 Task: Create a Vector Illustration of a Beach Sunset Spiritual Retreat.
Action: Mouse moved to (107, 107)
Screenshot: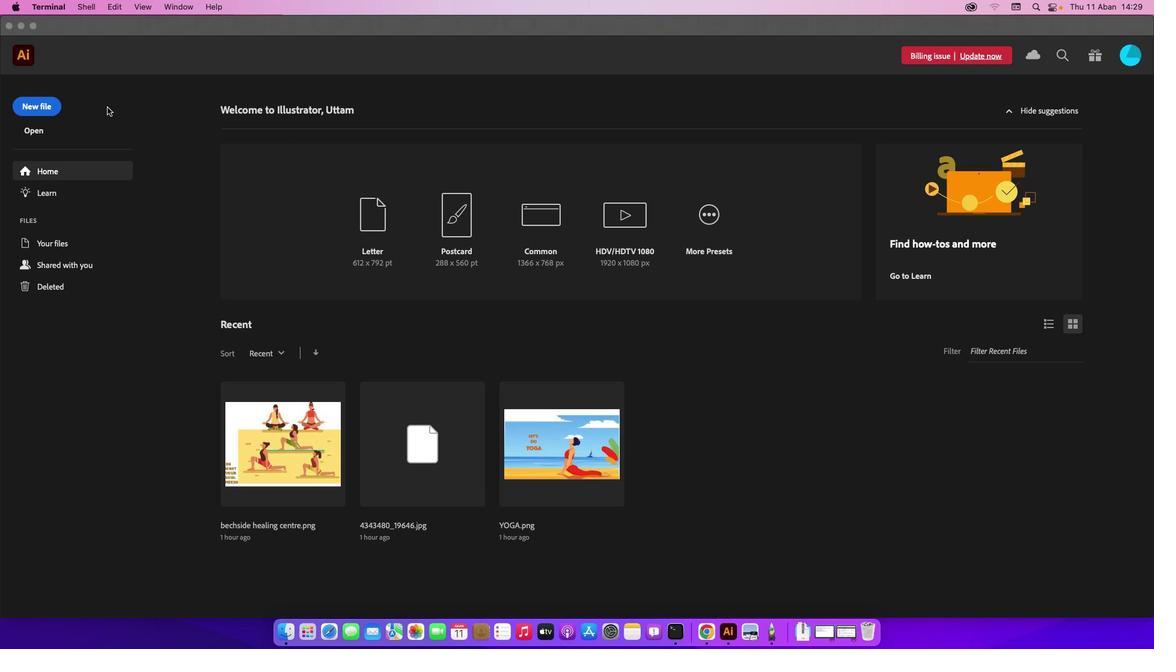 
Action: Mouse pressed left at (107, 107)
Screenshot: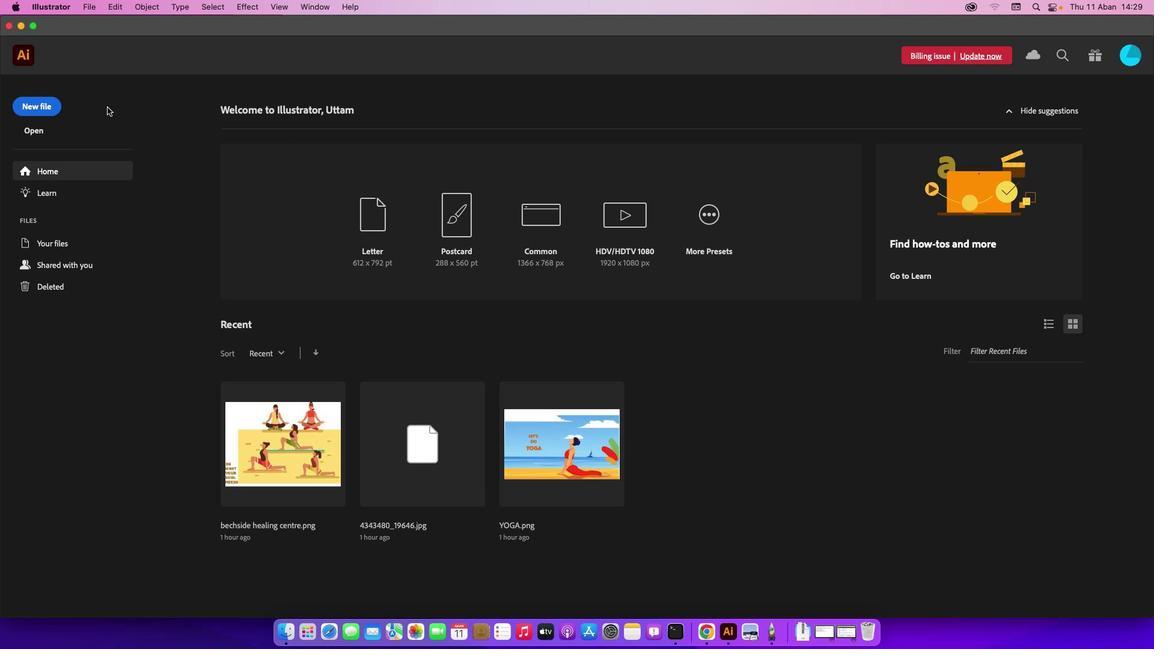 
Action: Mouse moved to (25, 108)
Screenshot: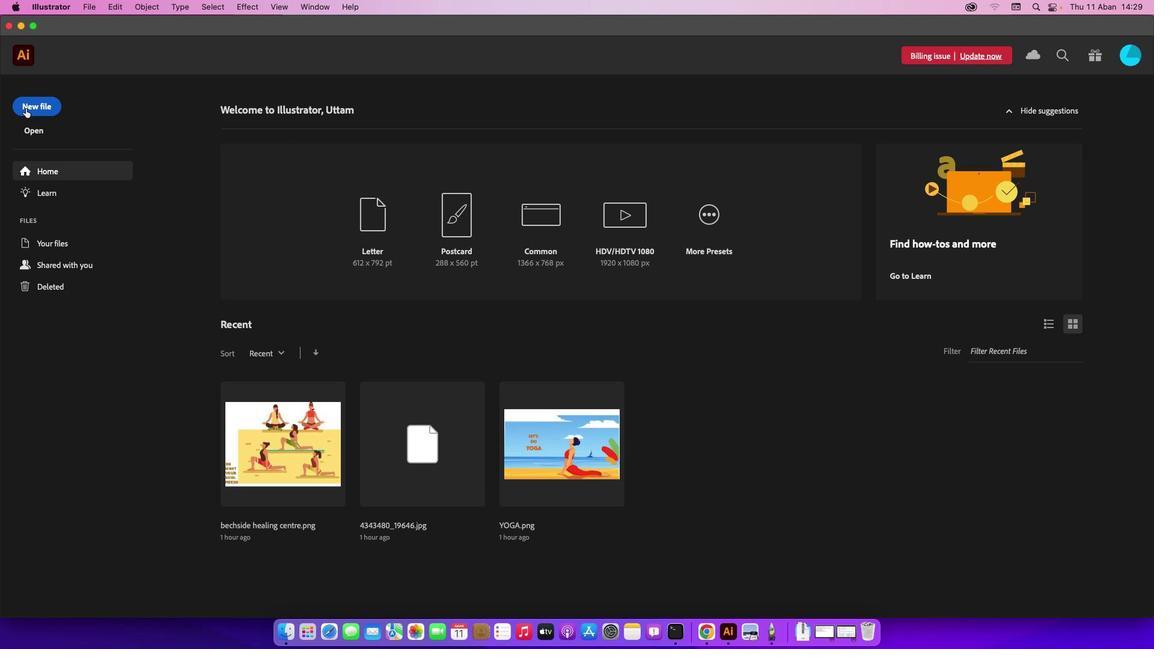 
Action: Mouse pressed left at (25, 108)
Screenshot: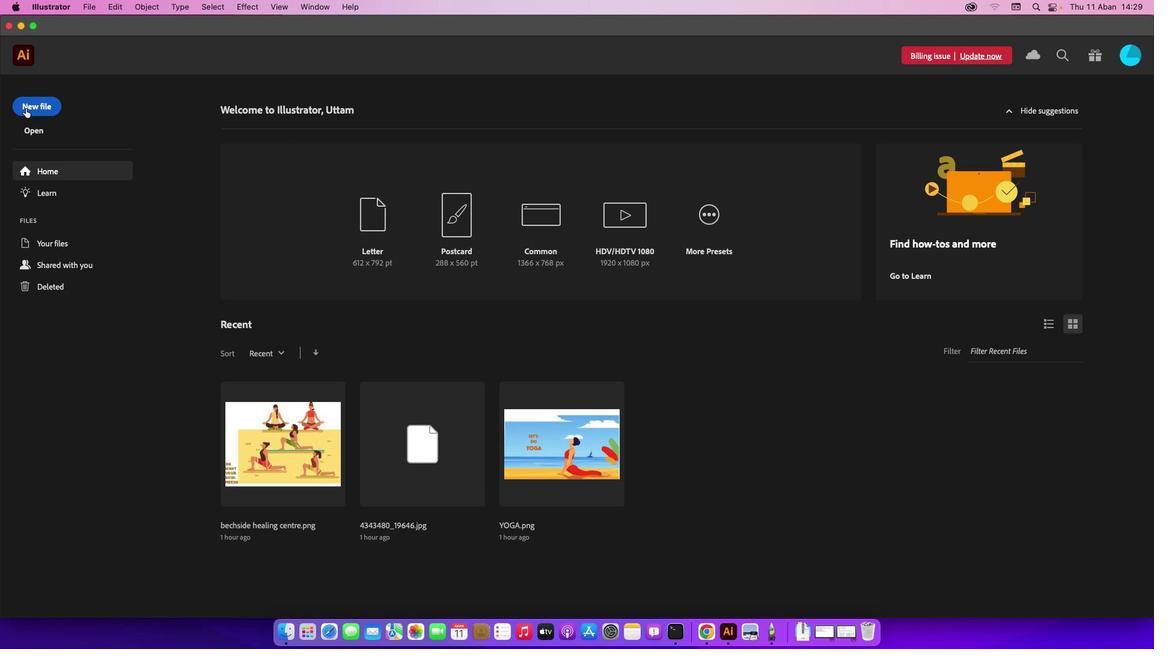 
Action: Mouse moved to (854, 497)
Screenshot: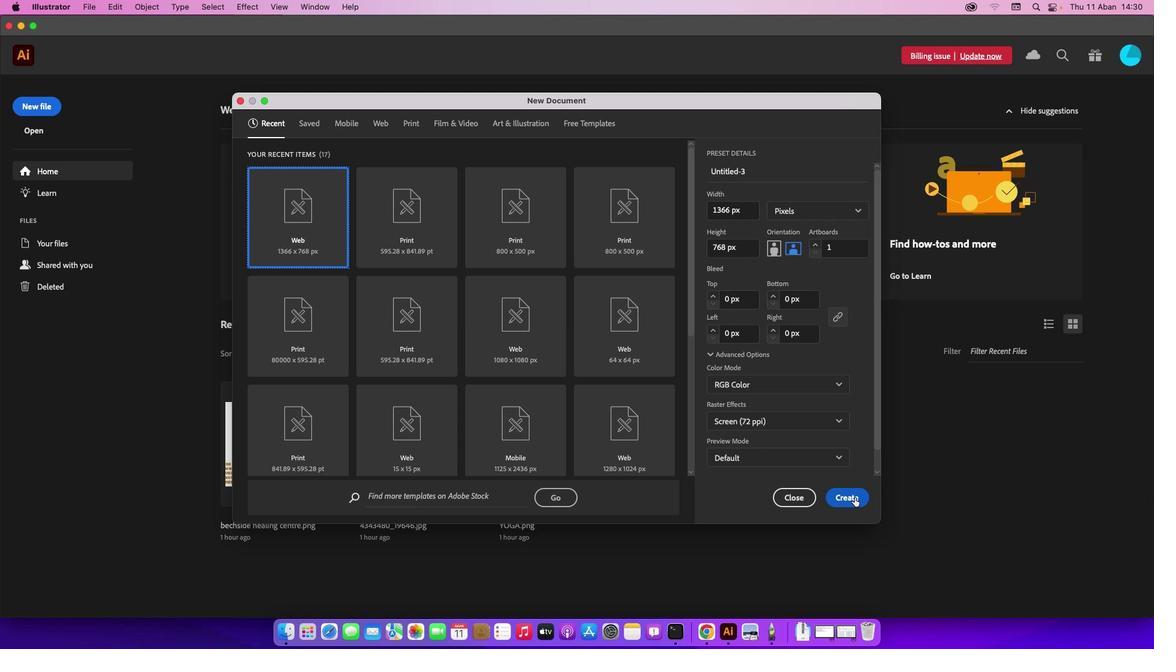 
Action: Mouse pressed left at (854, 497)
Screenshot: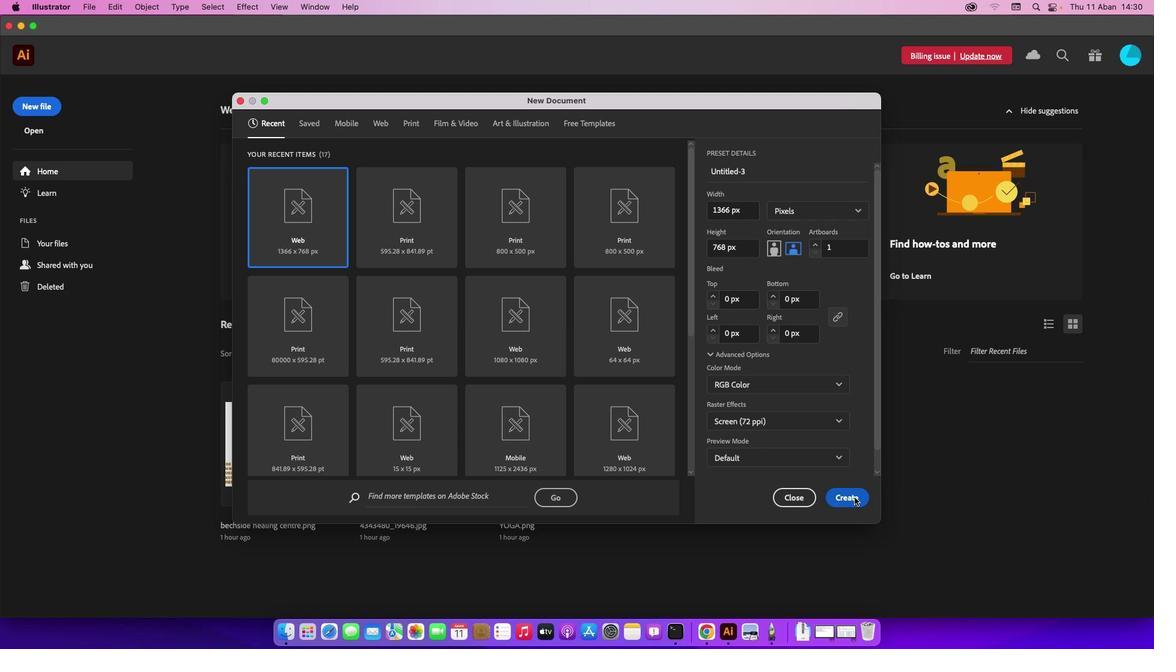 
Action: Mouse moved to (87, 0)
Screenshot: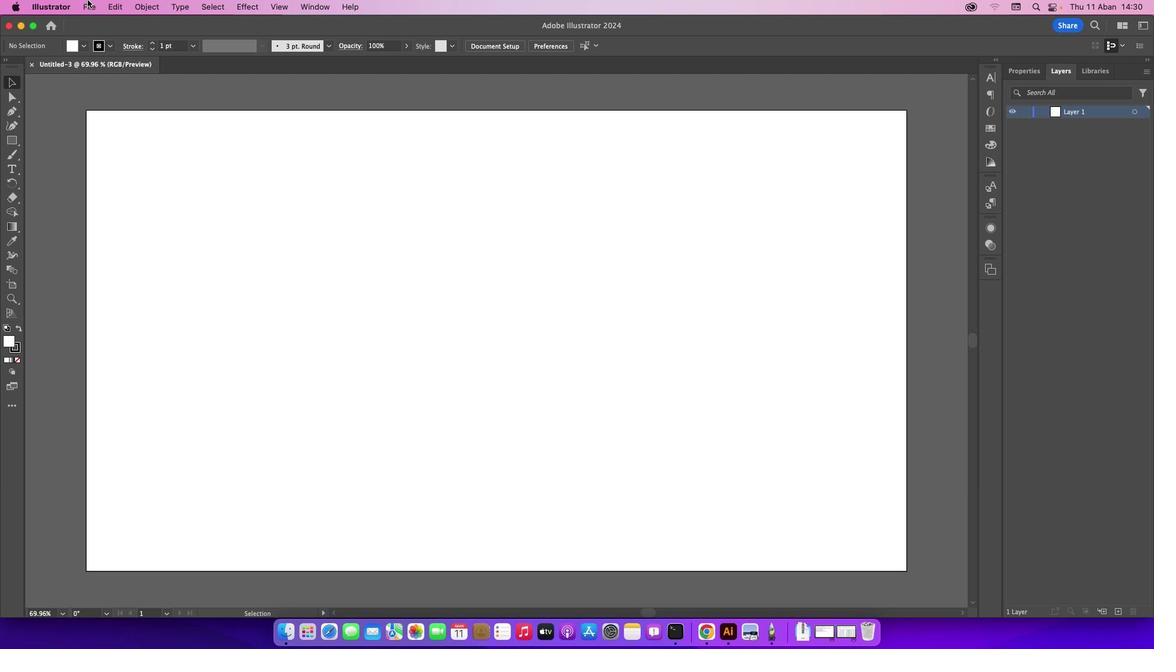 
Action: Mouse pressed left at (87, 0)
Screenshot: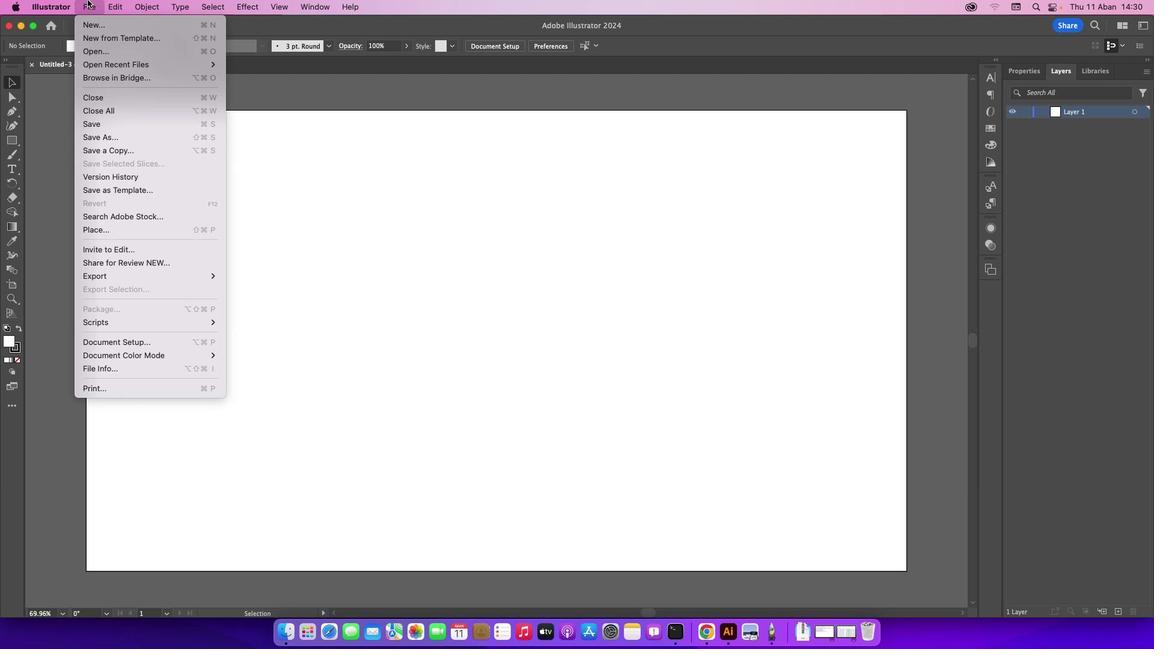 
Action: Mouse moved to (114, 51)
Screenshot: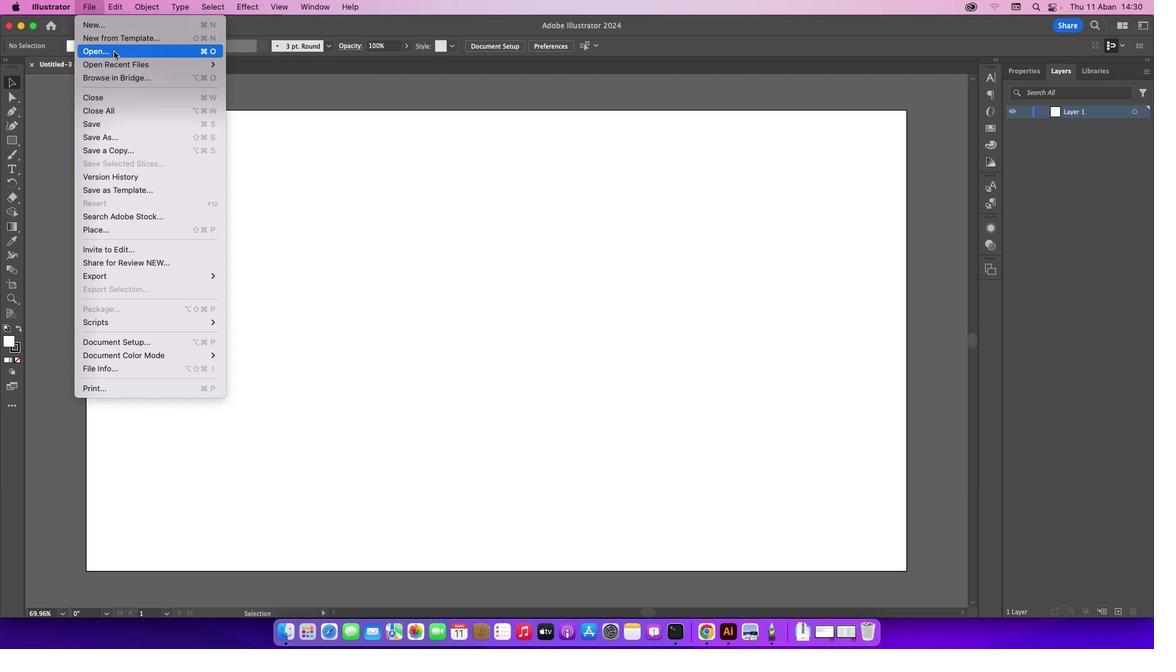 
Action: Mouse pressed left at (114, 51)
Screenshot: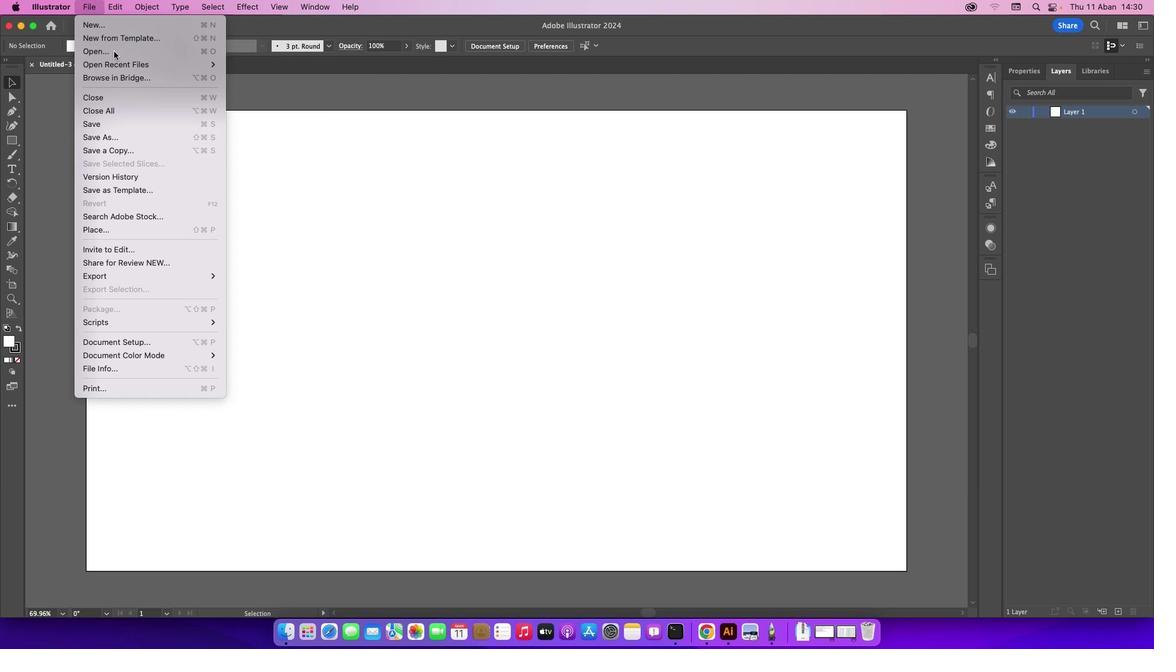 
Action: Mouse moved to (519, 162)
Screenshot: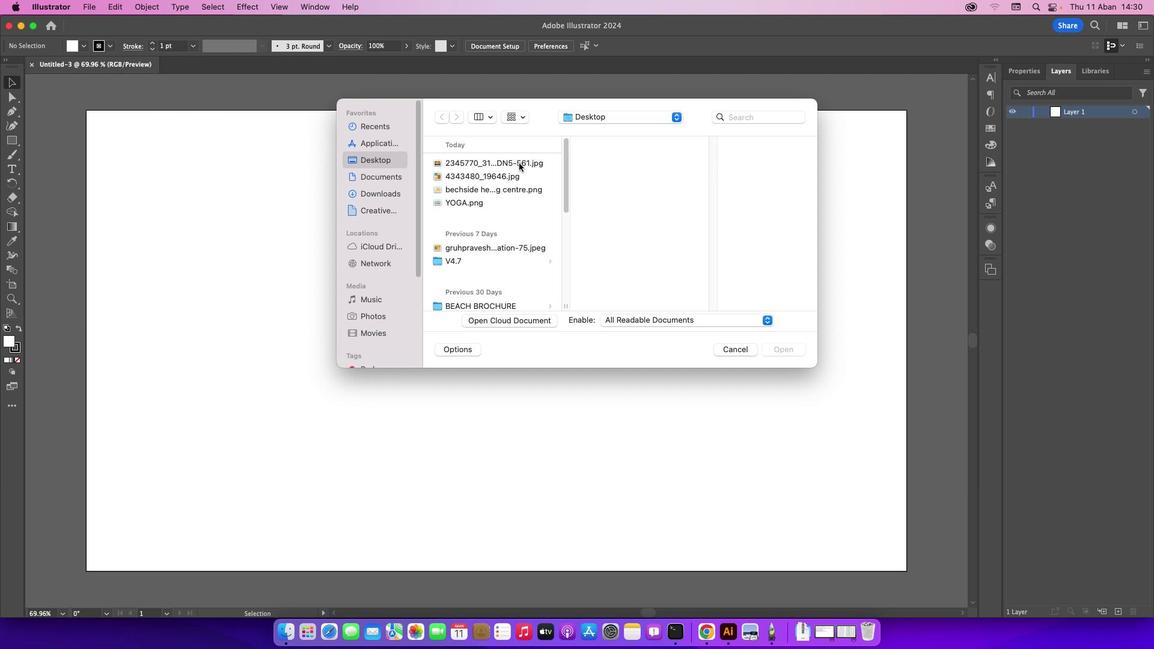 
Action: Mouse pressed left at (519, 162)
Screenshot: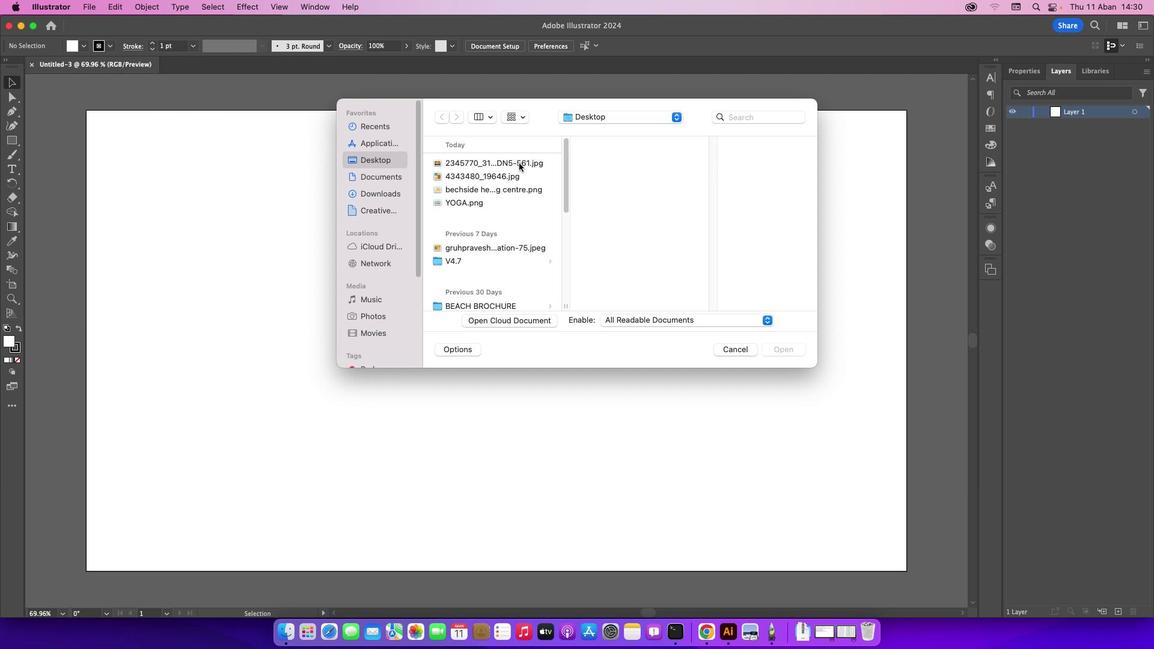 
Action: Mouse moved to (792, 347)
Screenshot: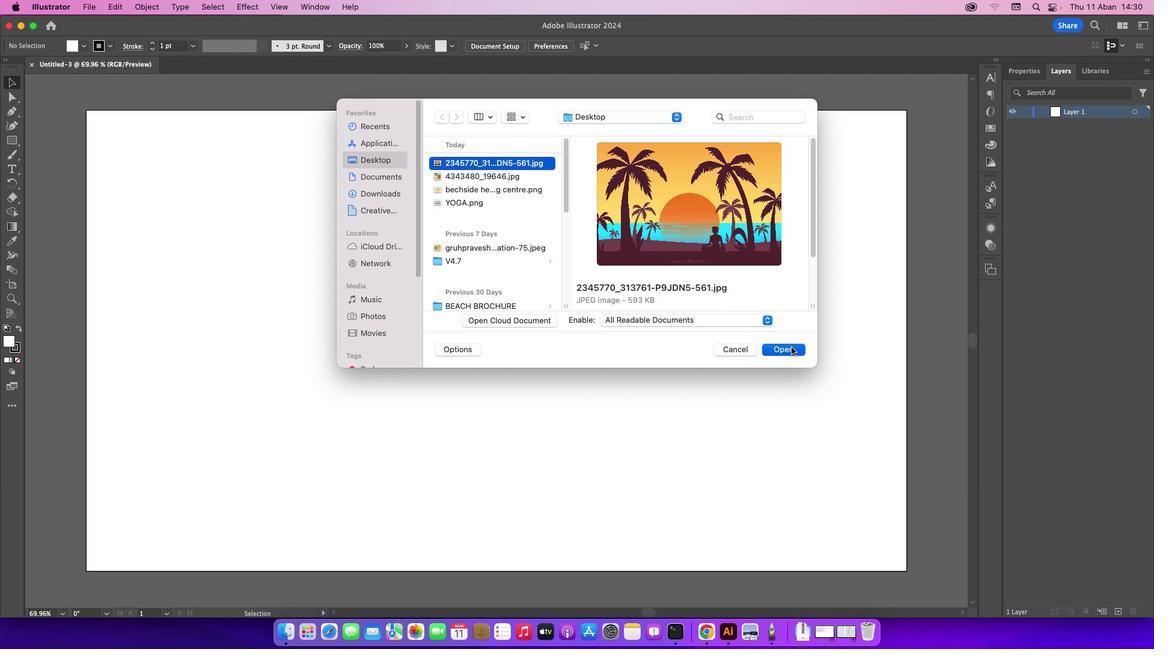 
Action: Mouse pressed left at (792, 347)
Screenshot: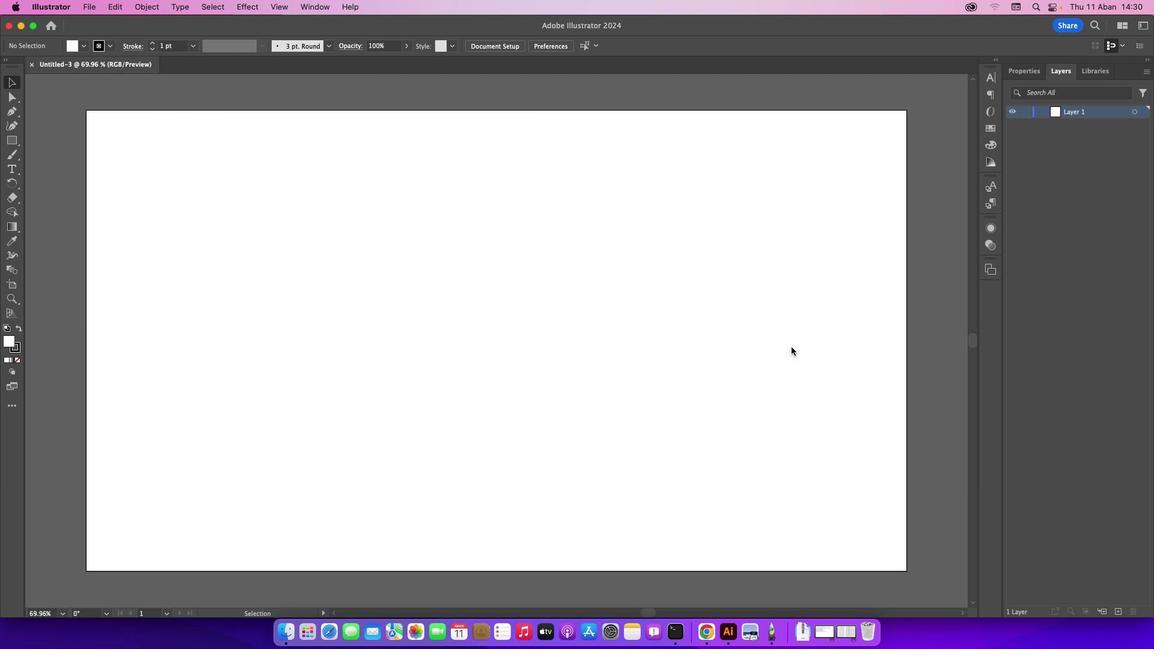 
Action: Mouse moved to (1039, 116)
Screenshot: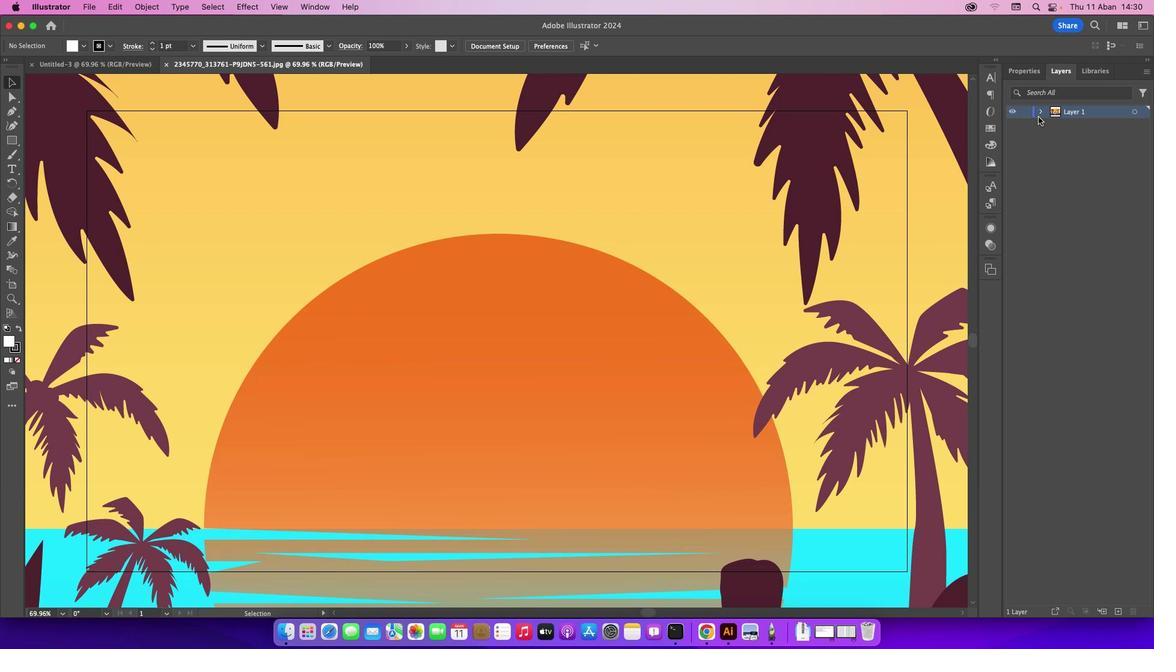 
Action: Mouse pressed left at (1039, 116)
Screenshot: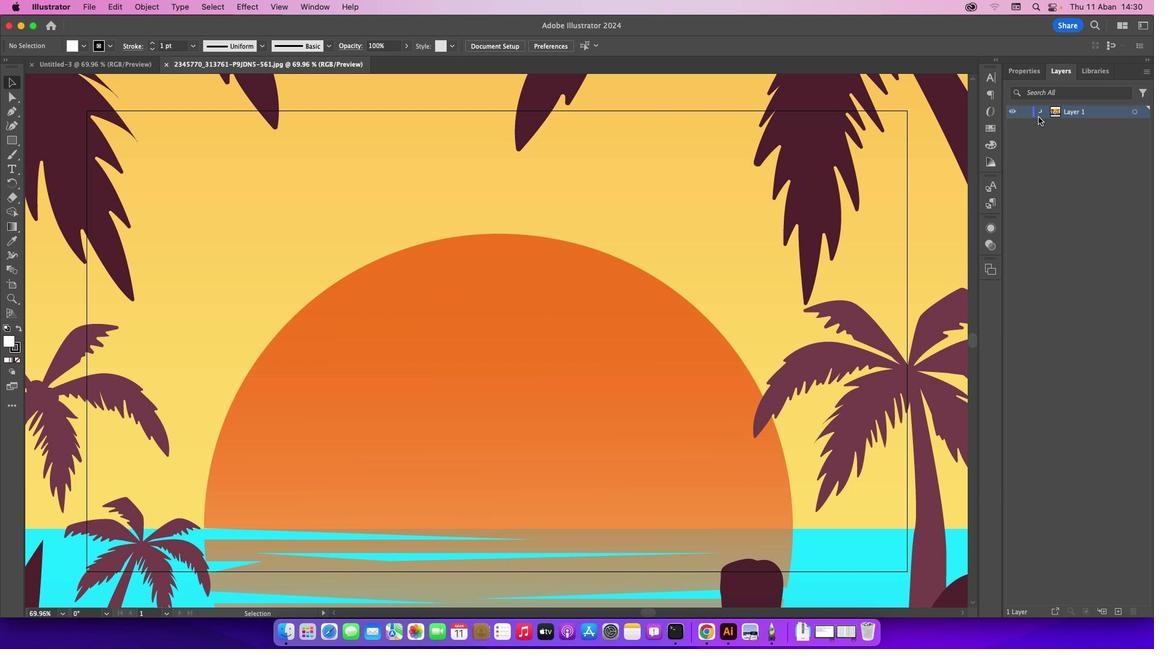 
Action: Mouse moved to (1027, 122)
Screenshot: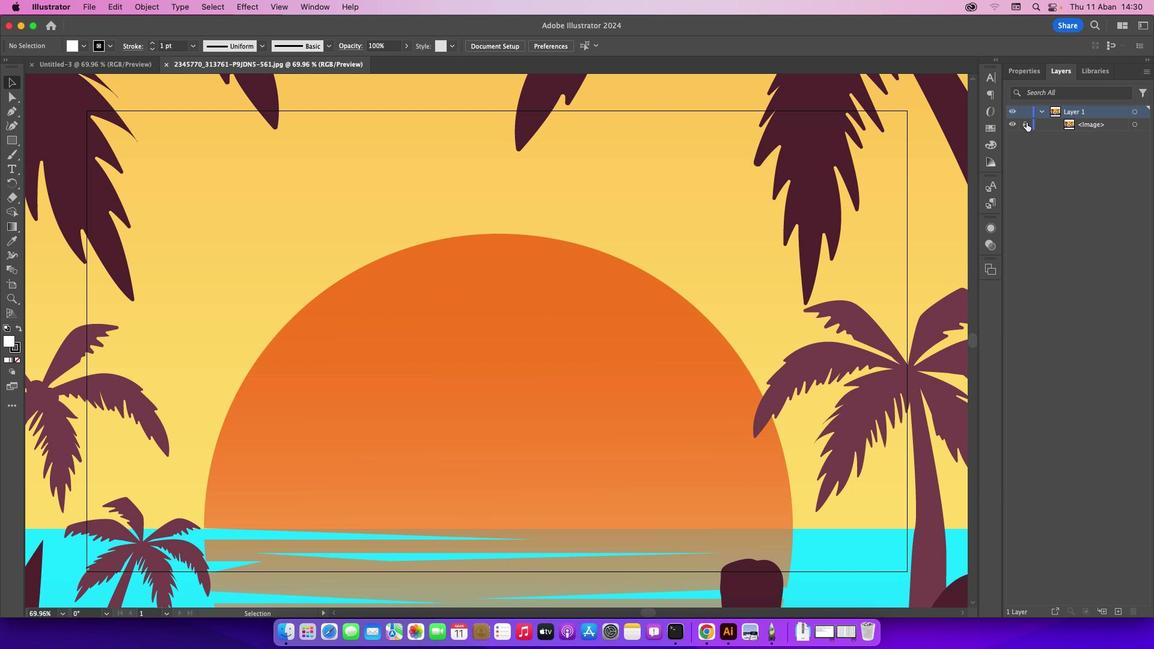 
Action: Mouse pressed left at (1027, 122)
Screenshot: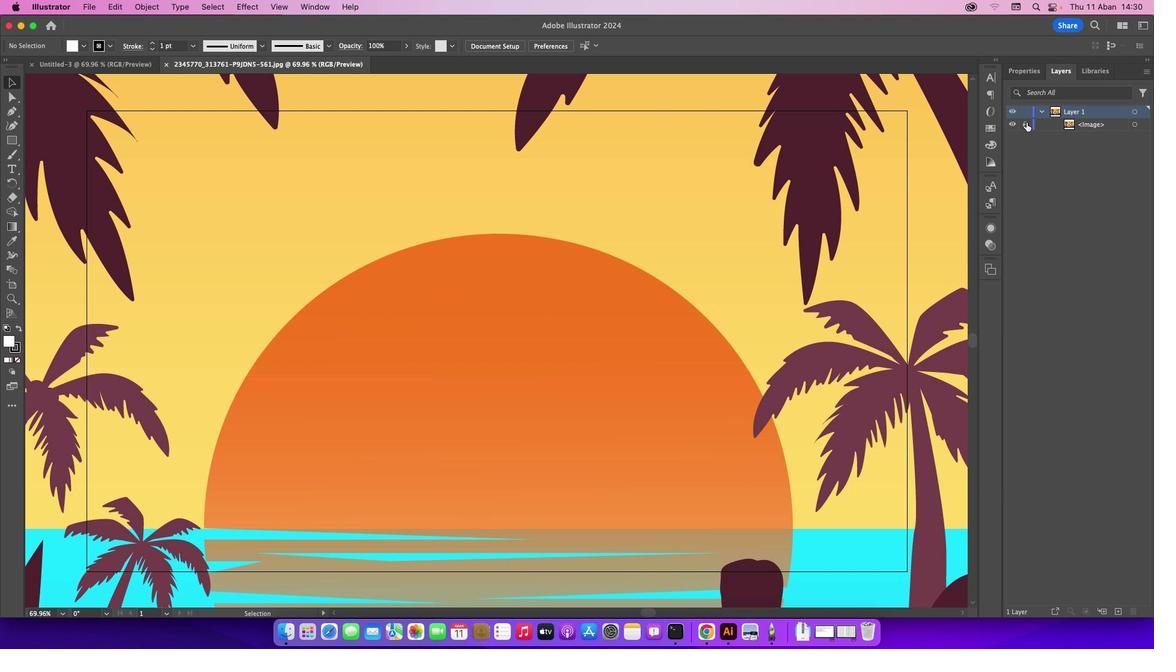 
Action: Mouse moved to (789, 306)
Screenshot: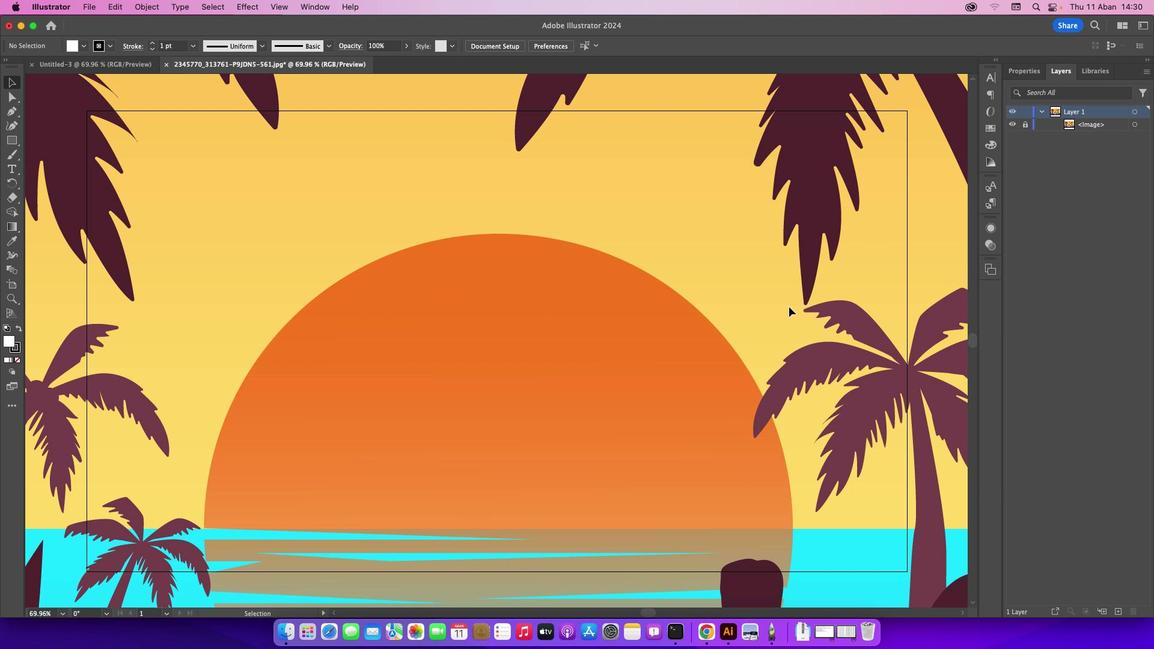 
Action: Key pressed Key.cmd_r
Screenshot: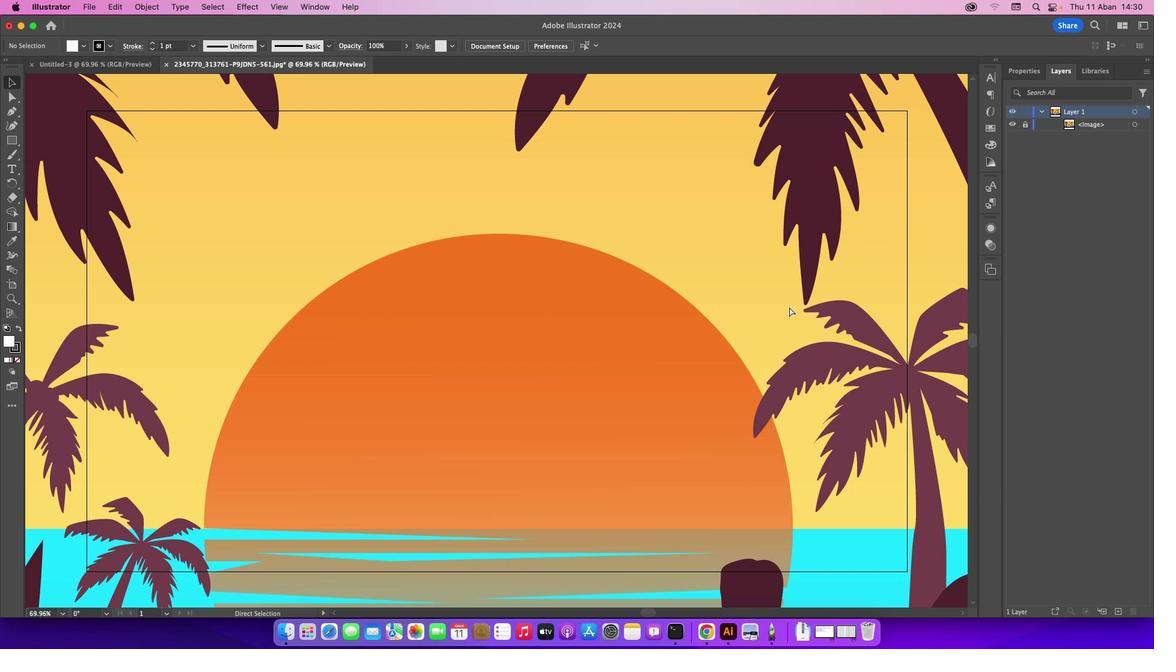 
Action: Mouse moved to (789, 307)
Screenshot: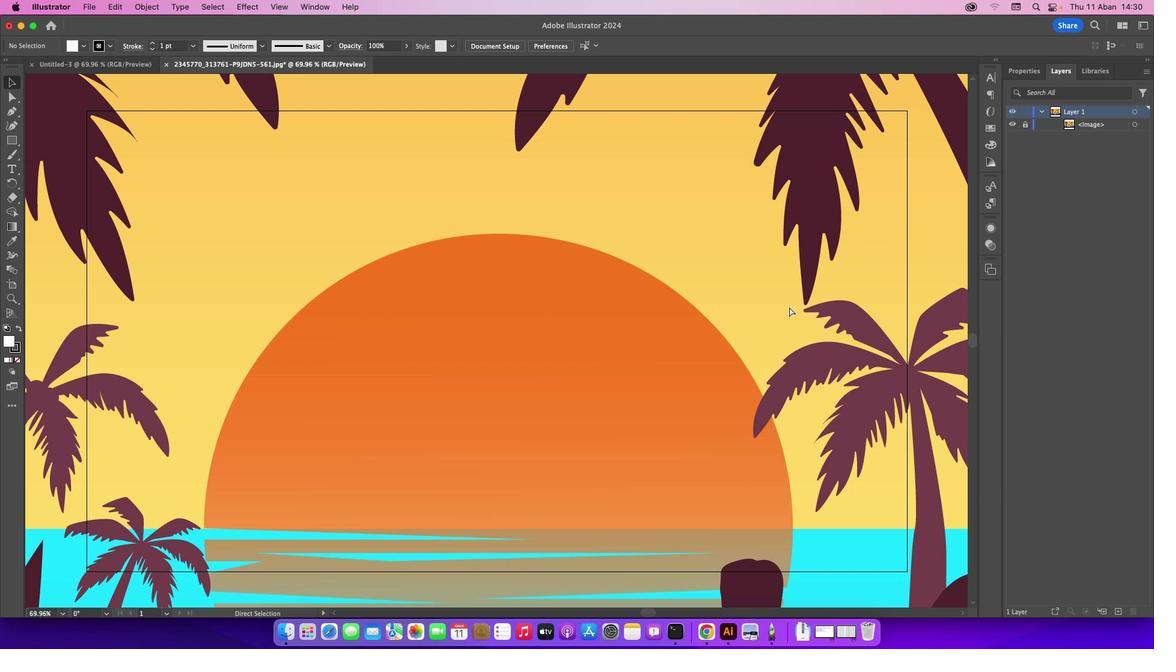 
Action: Key pressed '-''-''-''-'
Screenshot: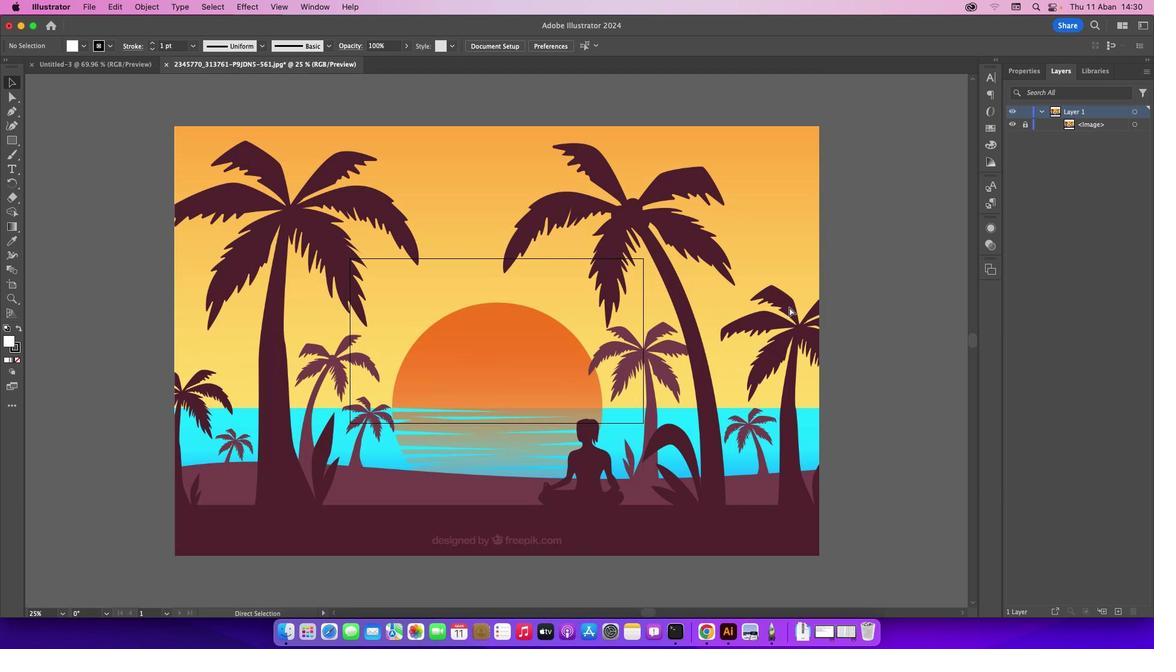 
Action: Mouse moved to (11, 137)
Screenshot: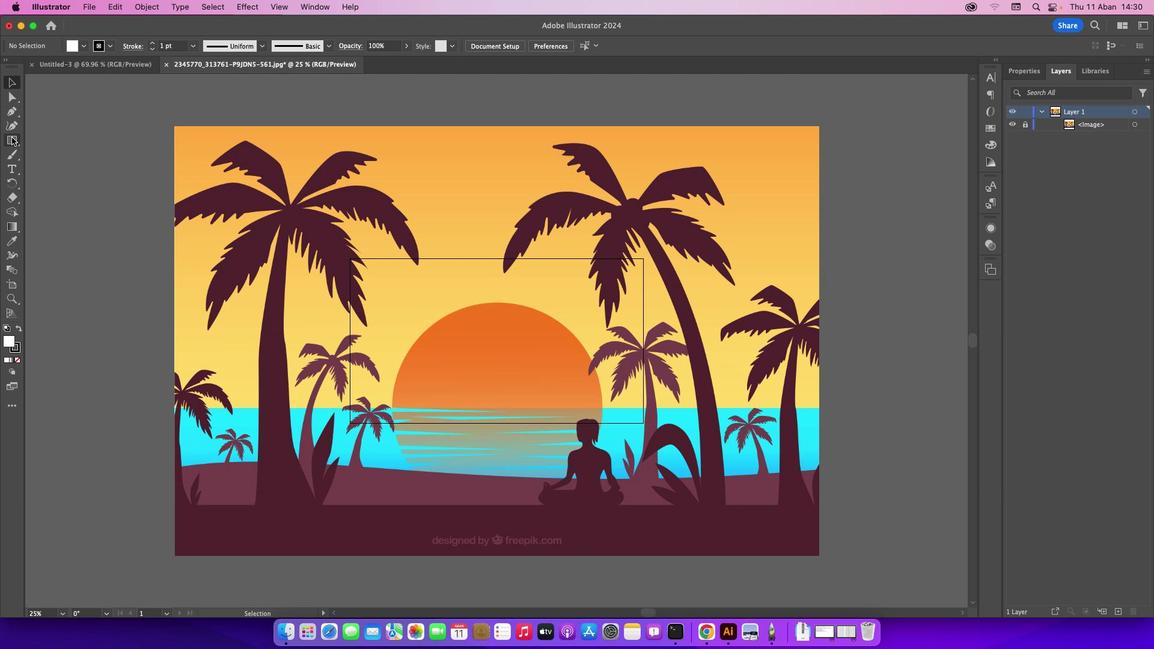 
Action: Mouse pressed left at (11, 137)
Screenshot: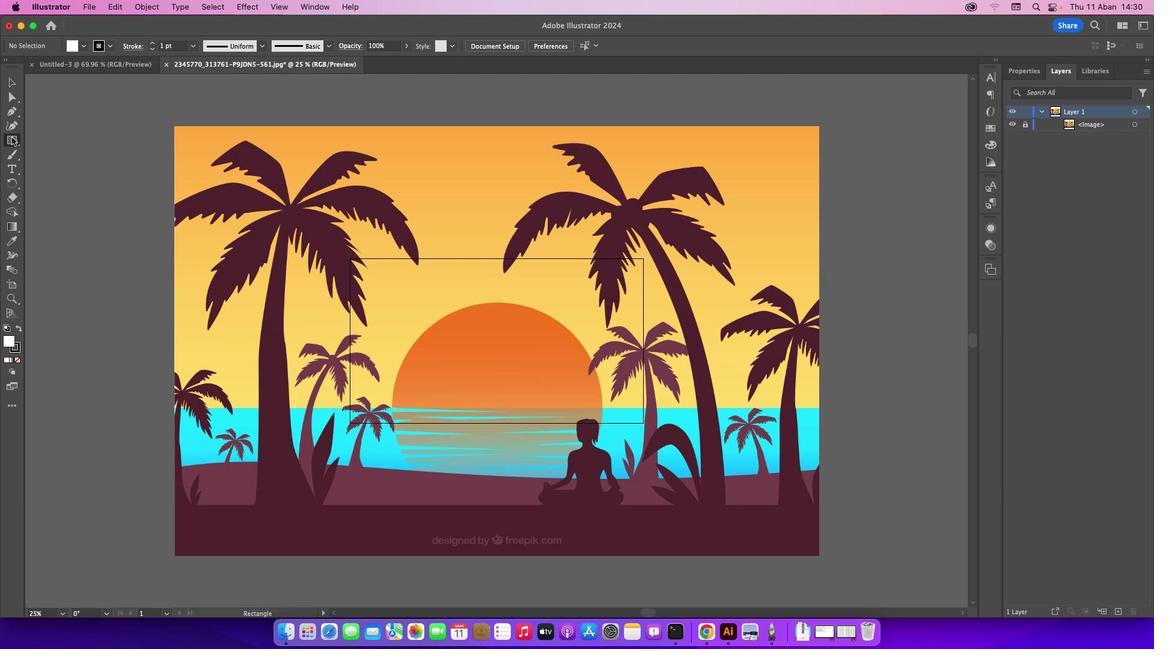 
Action: Mouse moved to (173, 124)
Screenshot: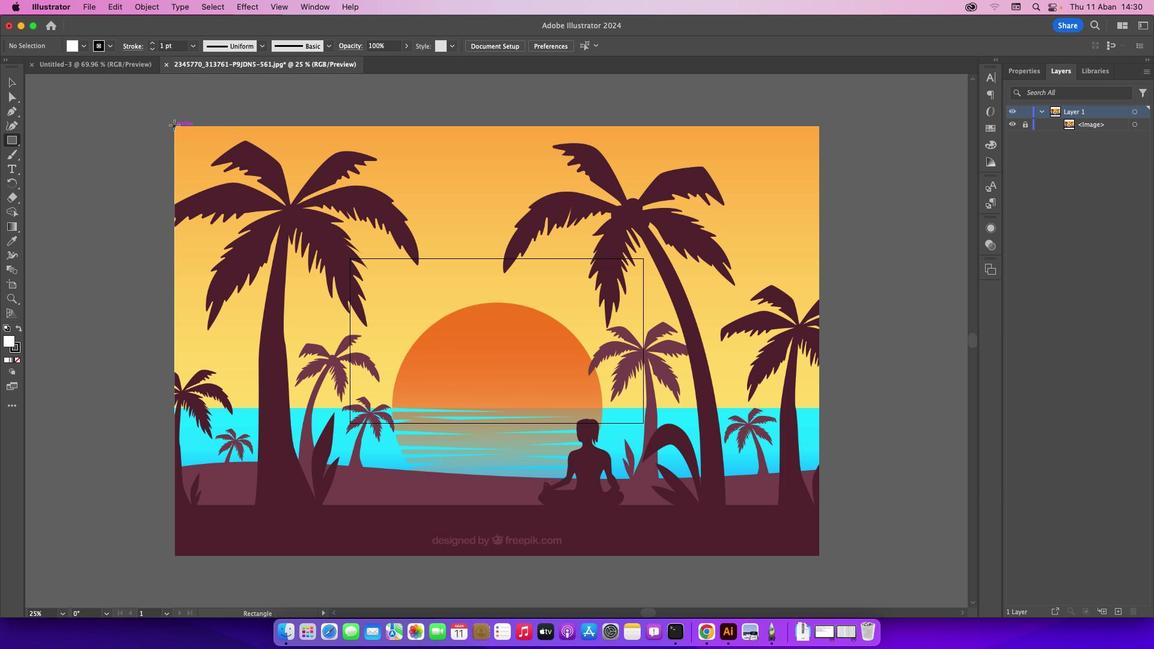 
Action: Mouse pressed left at (173, 124)
Screenshot: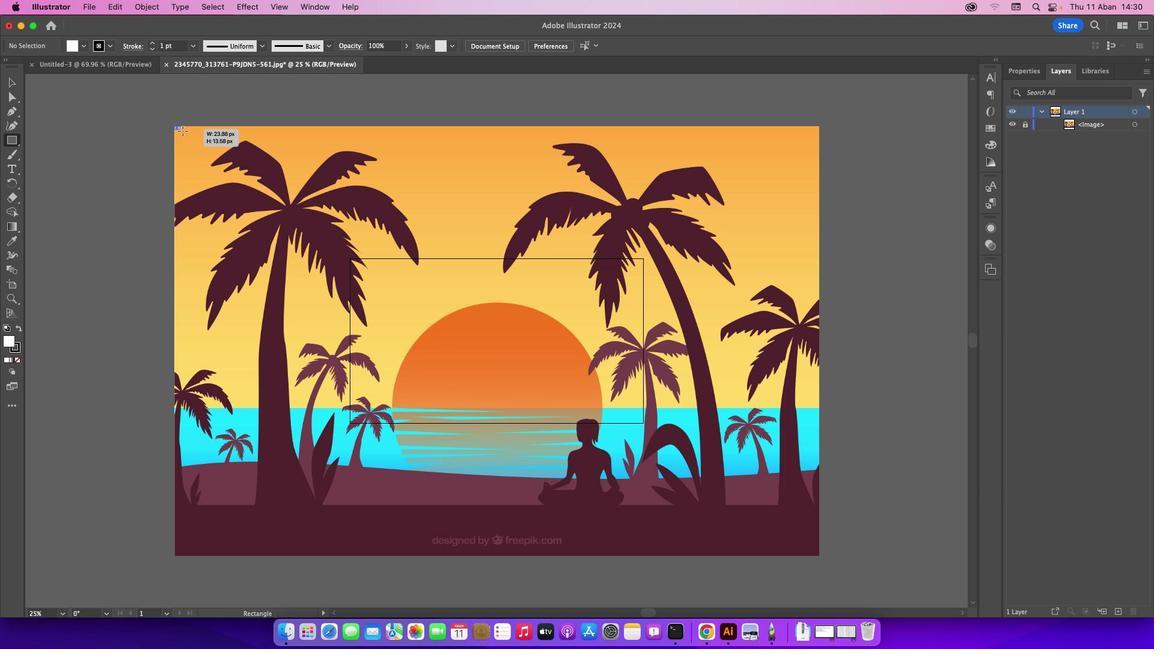 
Action: Mouse moved to (15, 84)
Screenshot: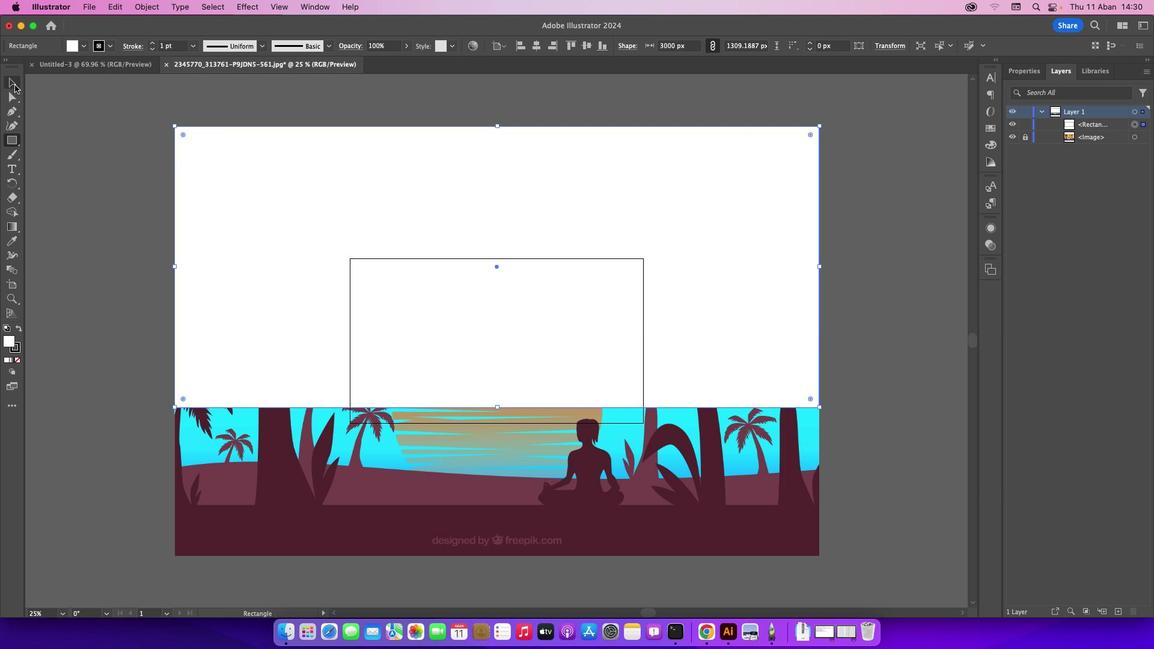 
Action: Mouse pressed left at (15, 84)
Screenshot: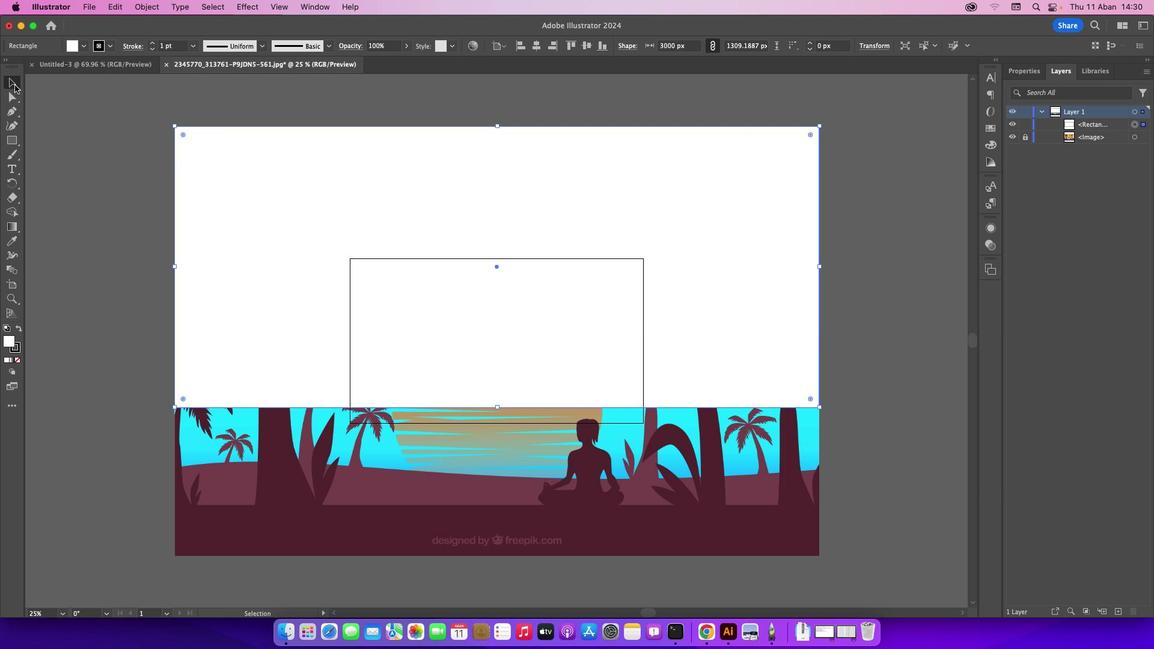 
Action: Mouse moved to (266, 164)
Screenshot: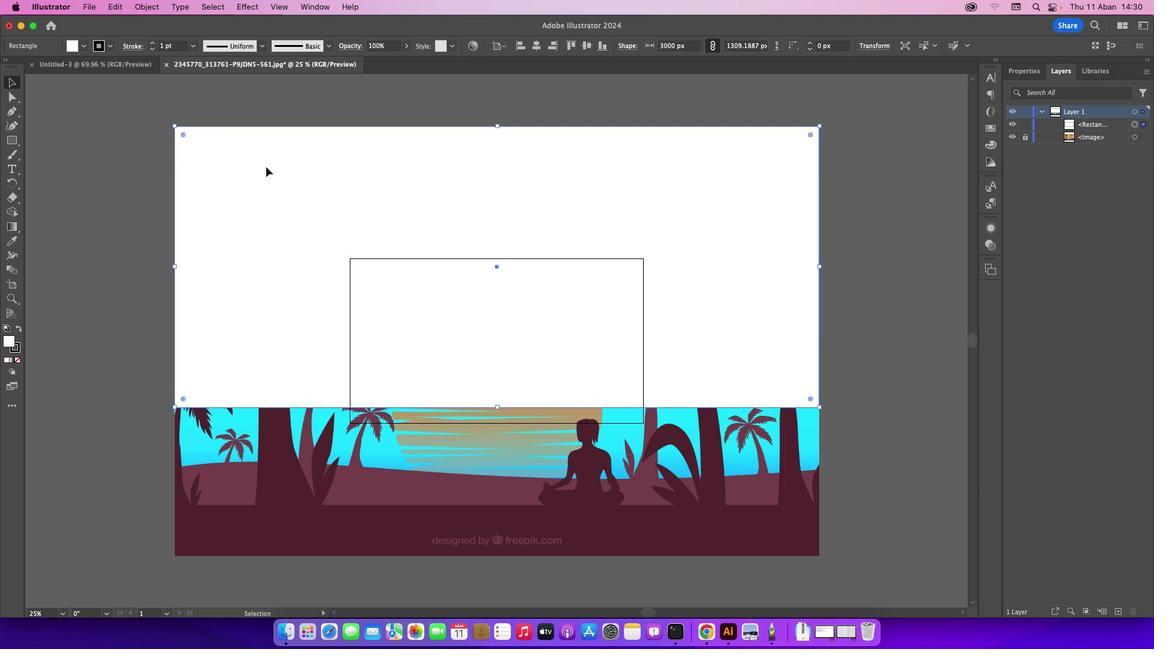 
Action: Mouse pressed left at (266, 164)
Screenshot: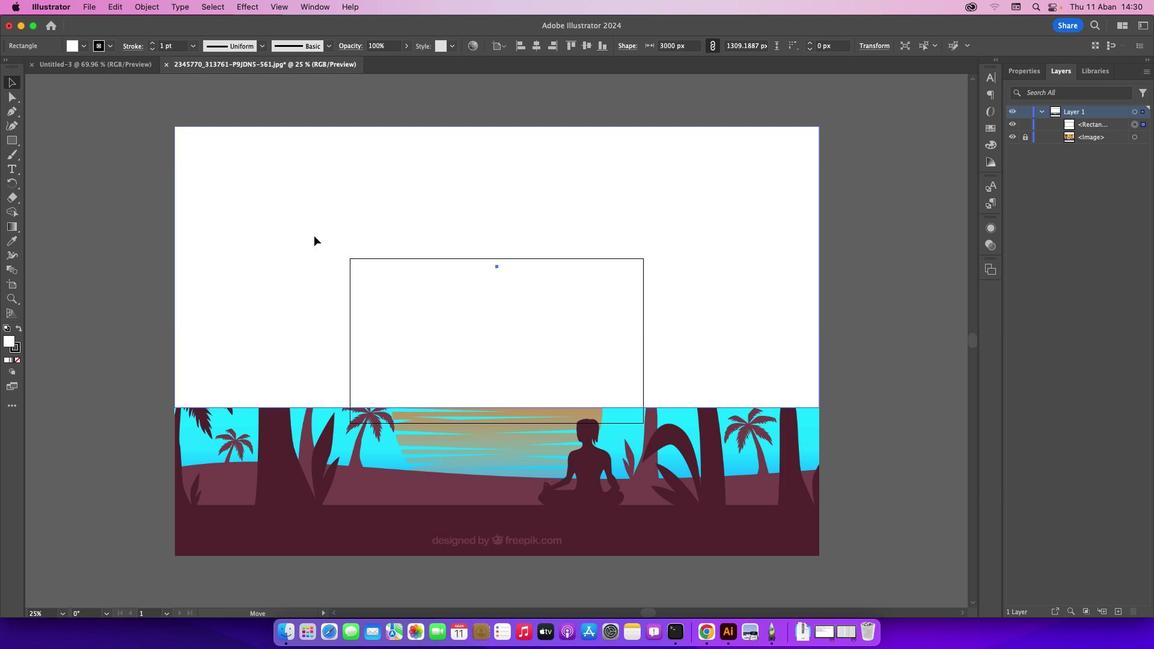 
Action: Mouse moved to (9, 359)
Screenshot: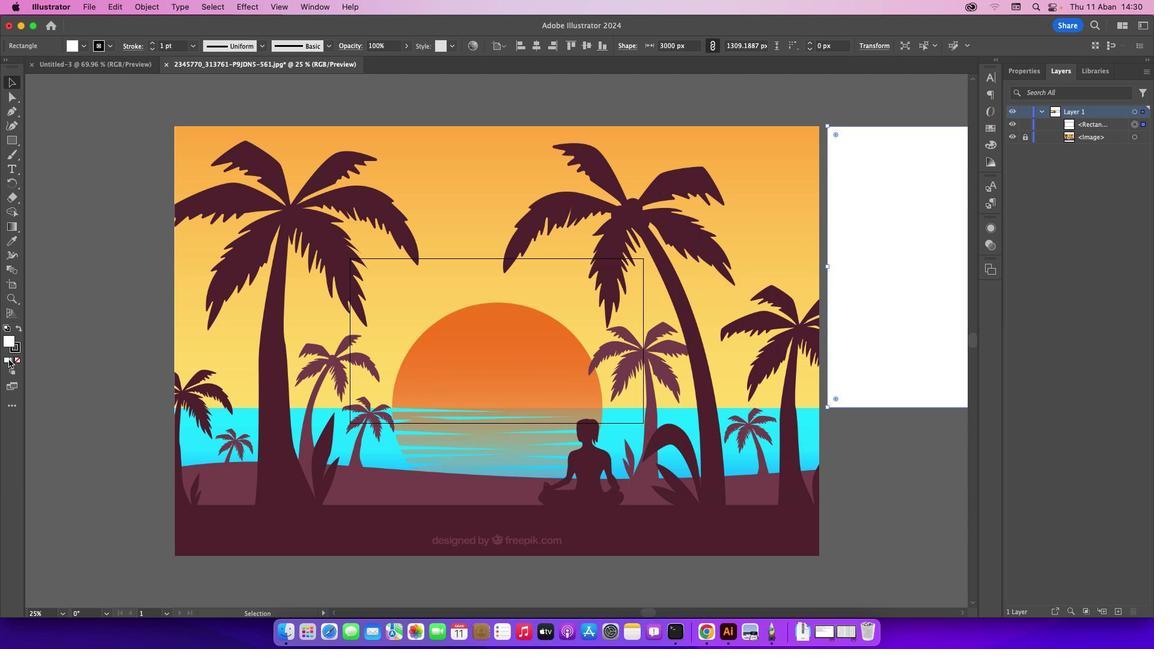 
Action: Mouse pressed left at (9, 359)
Screenshot: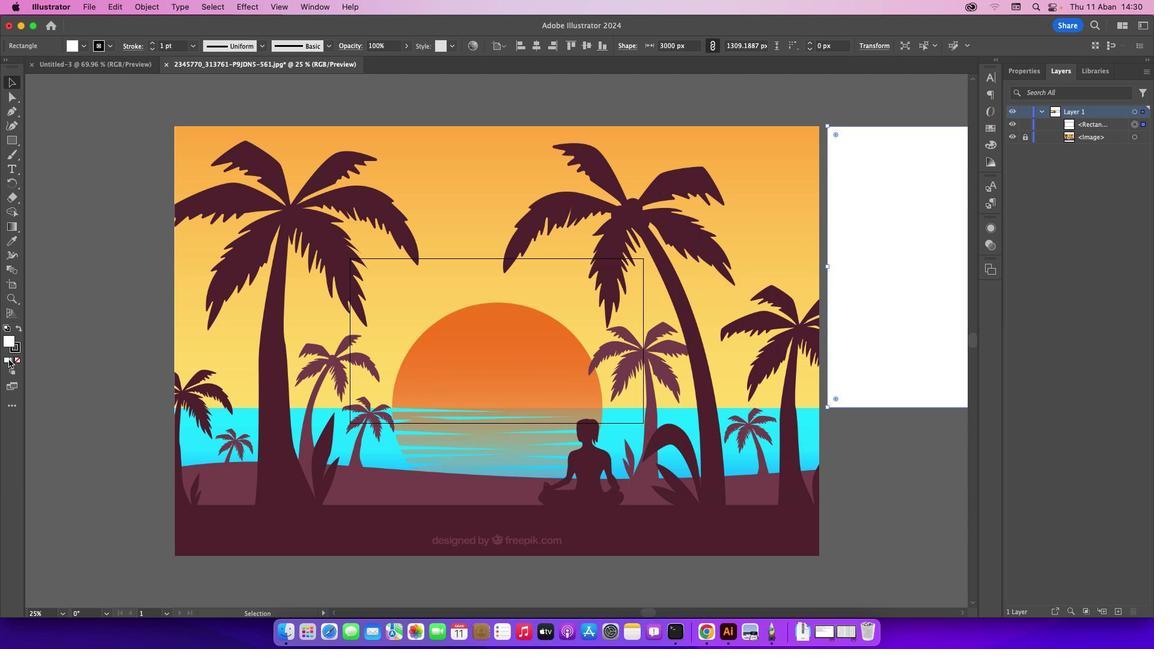 
Action: Mouse moved to (955, 71)
Screenshot: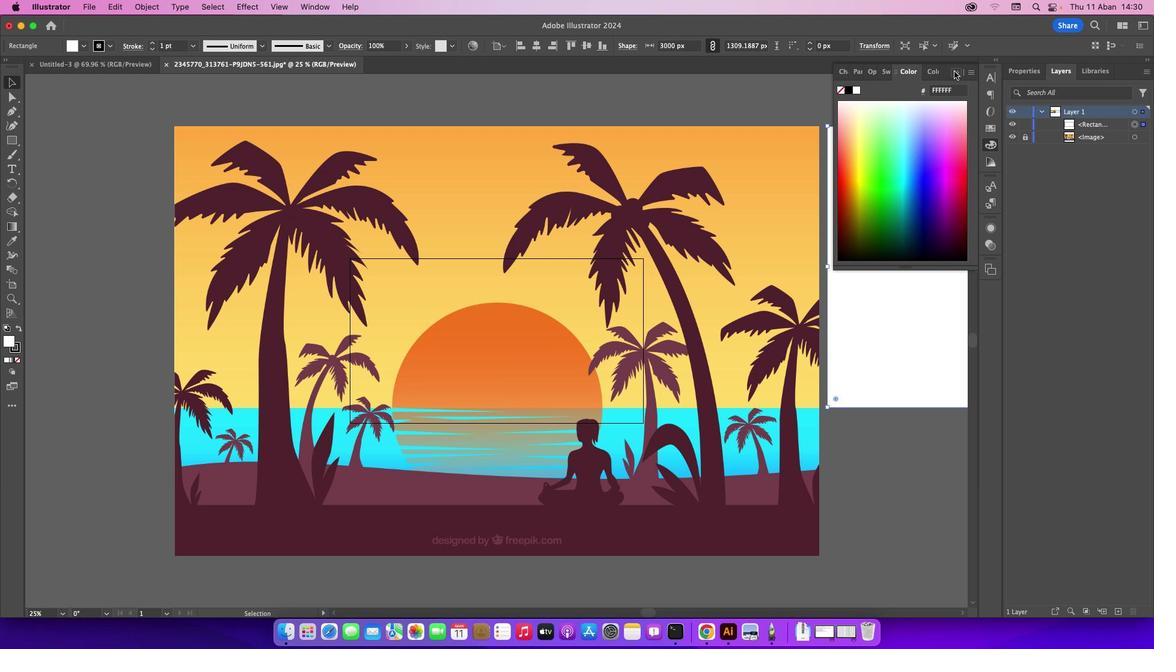 
Action: Mouse pressed left at (955, 71)
Screenshot: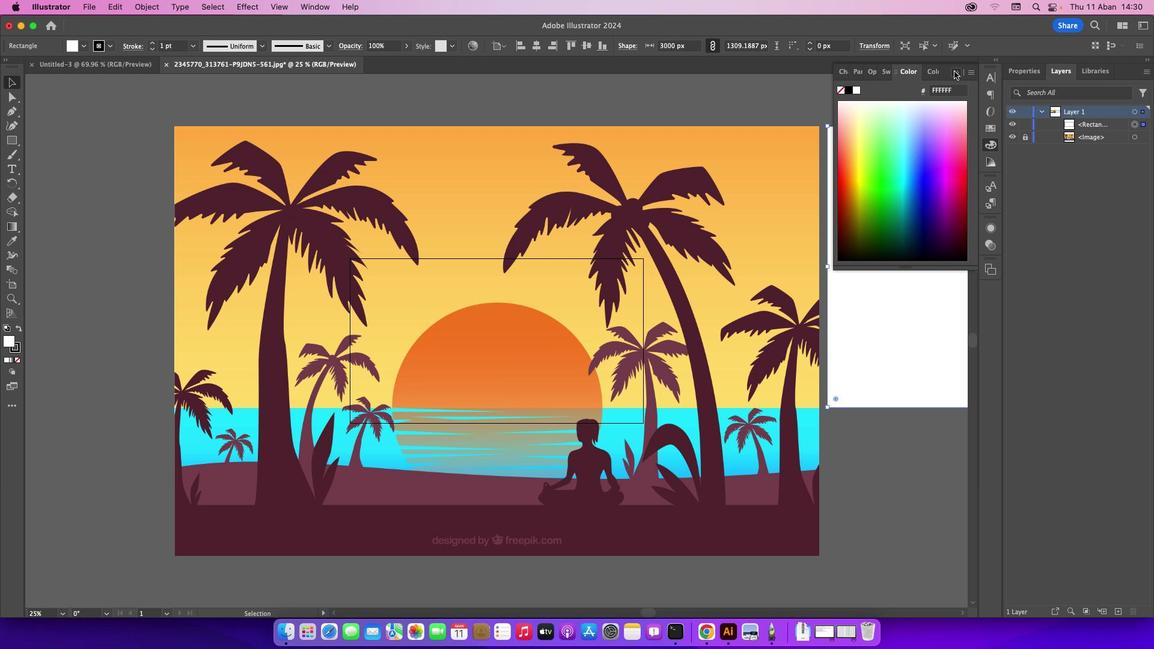 
Action: Mouse moved to (12, 363)
Screenshot: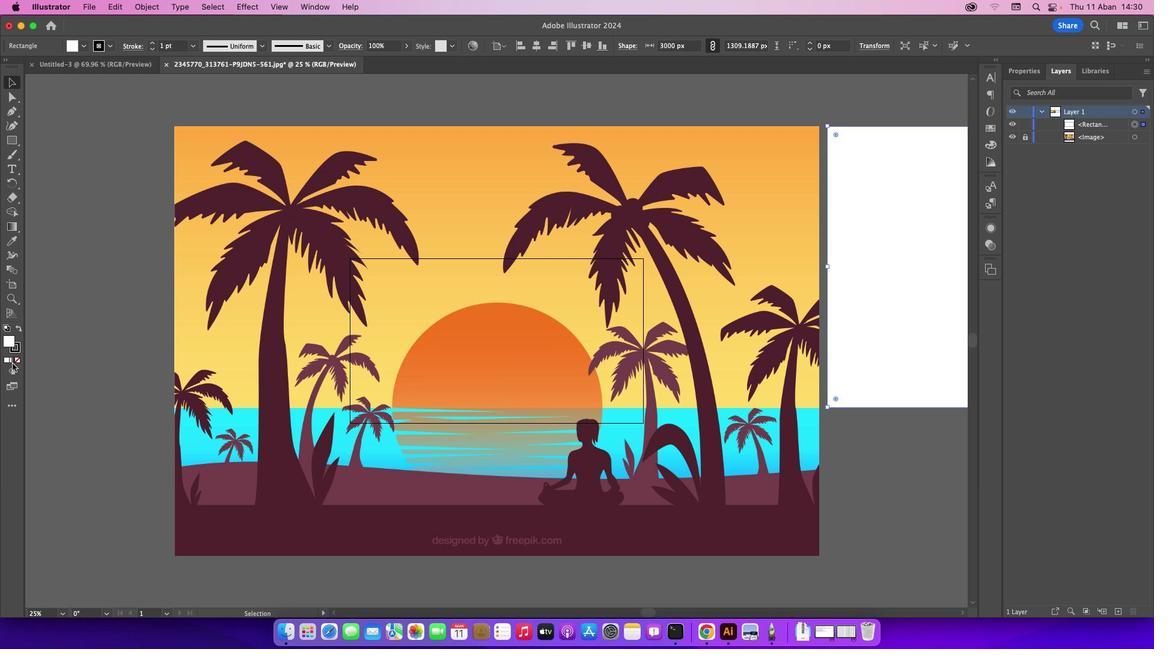 
Action: Mouse pressed left at (12, 363)
Screenshot: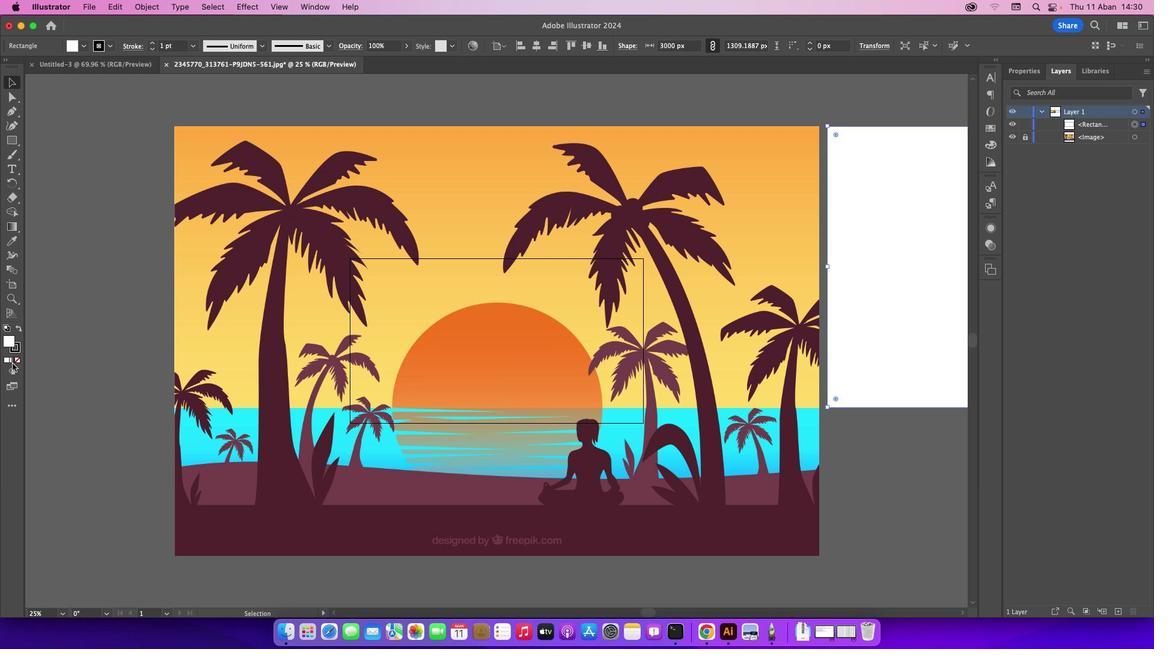 
Action: Mouse moved to (12, 362)
Screenshot: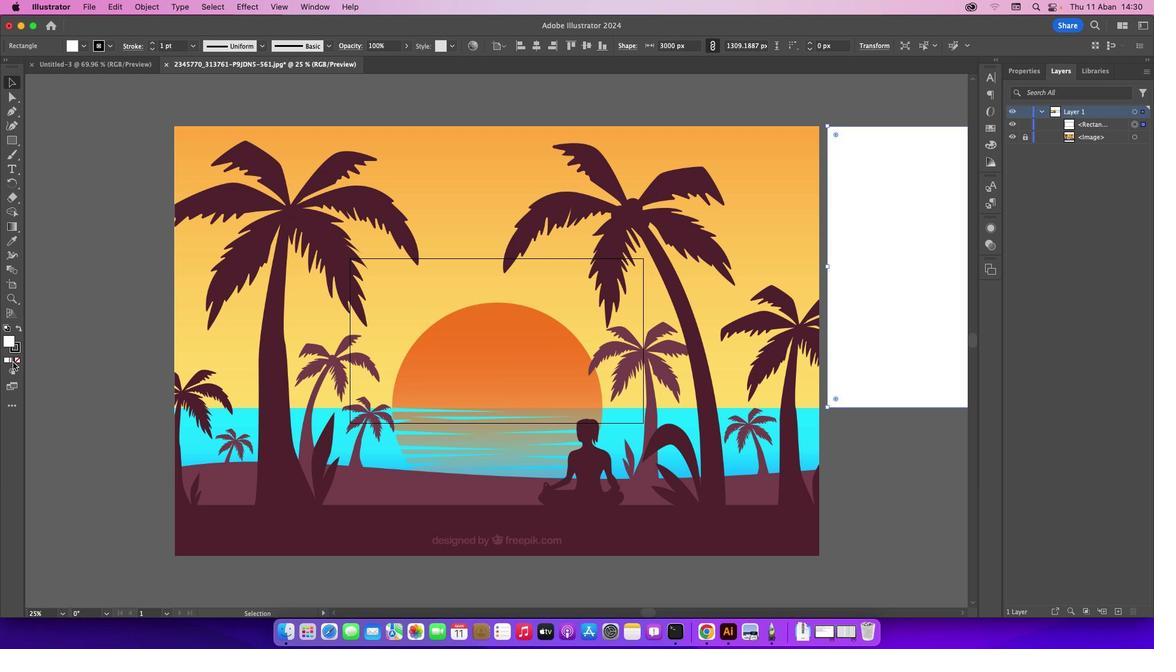 
Action: Mouse pressed left at (12, 362)
Screenshot: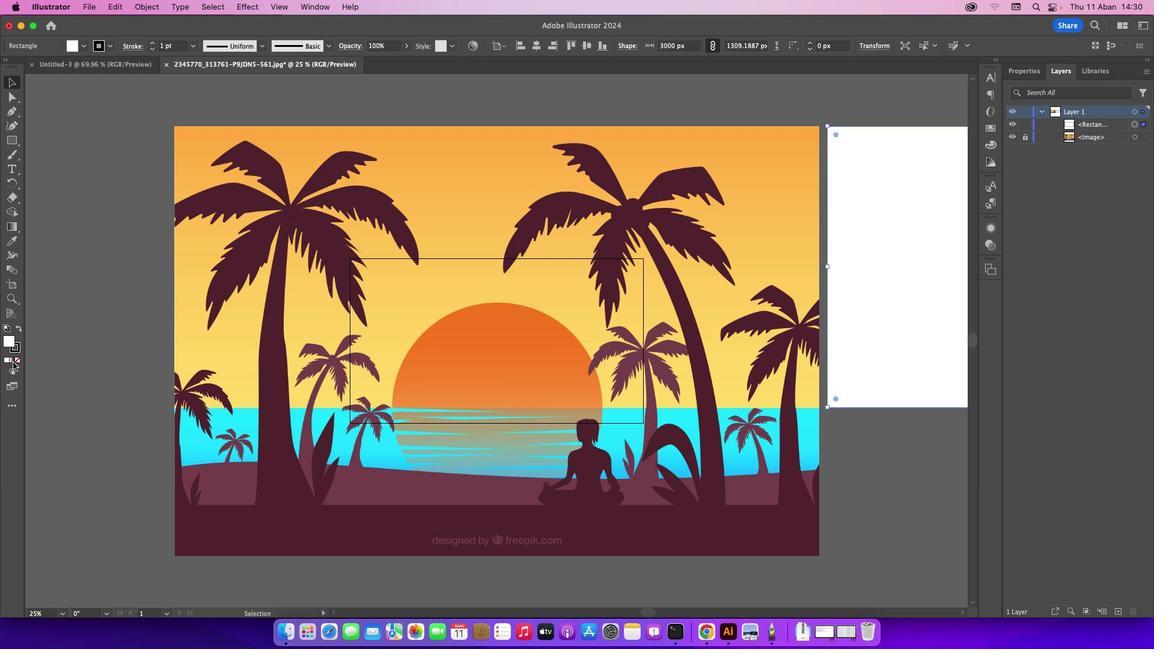 
Action: Mouse moved to (55, 78)
Screenshot: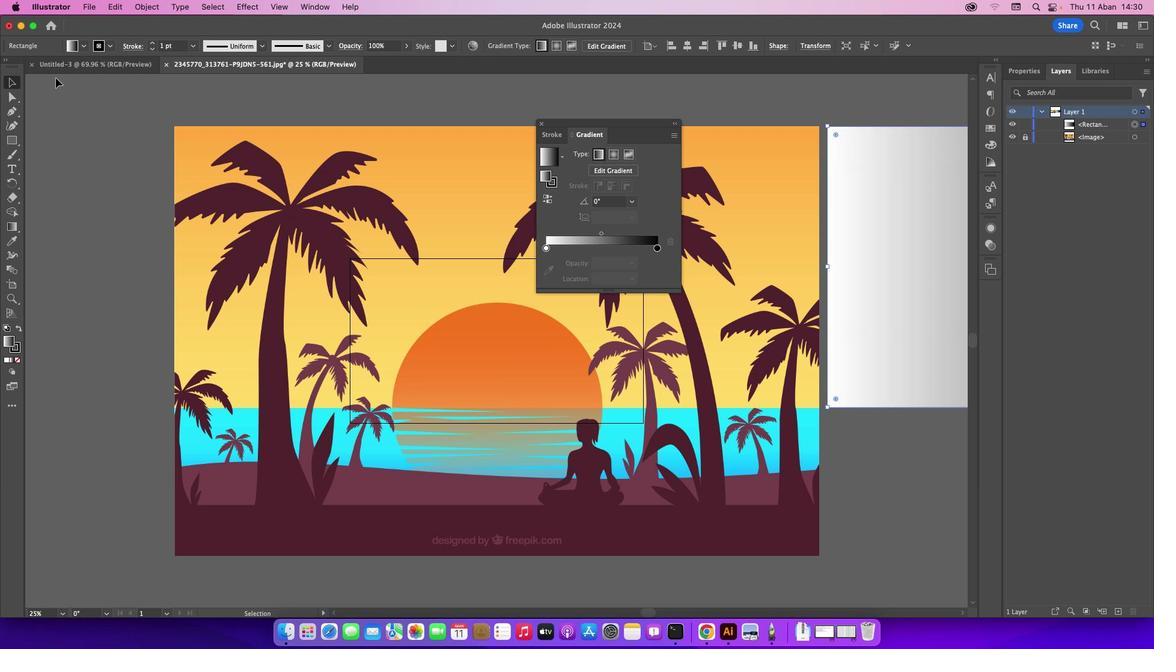 
Action: Mouse pressed left at (55, 78)
Screenshot: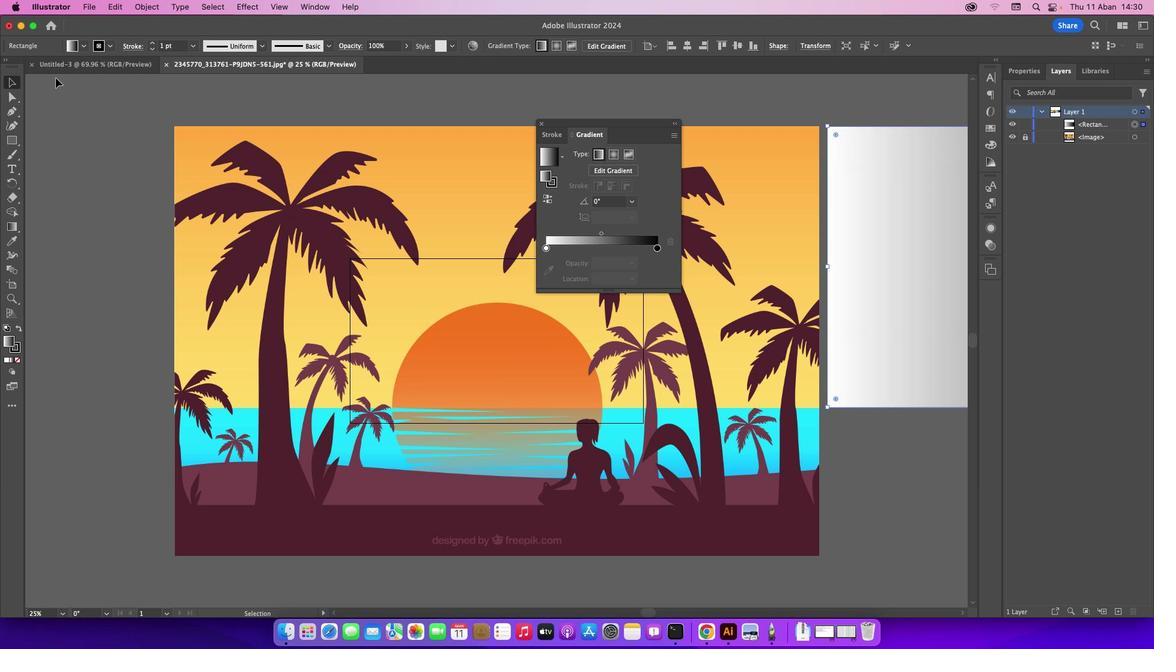 
Action: Mouse moved to (540, 121)
Screenshot: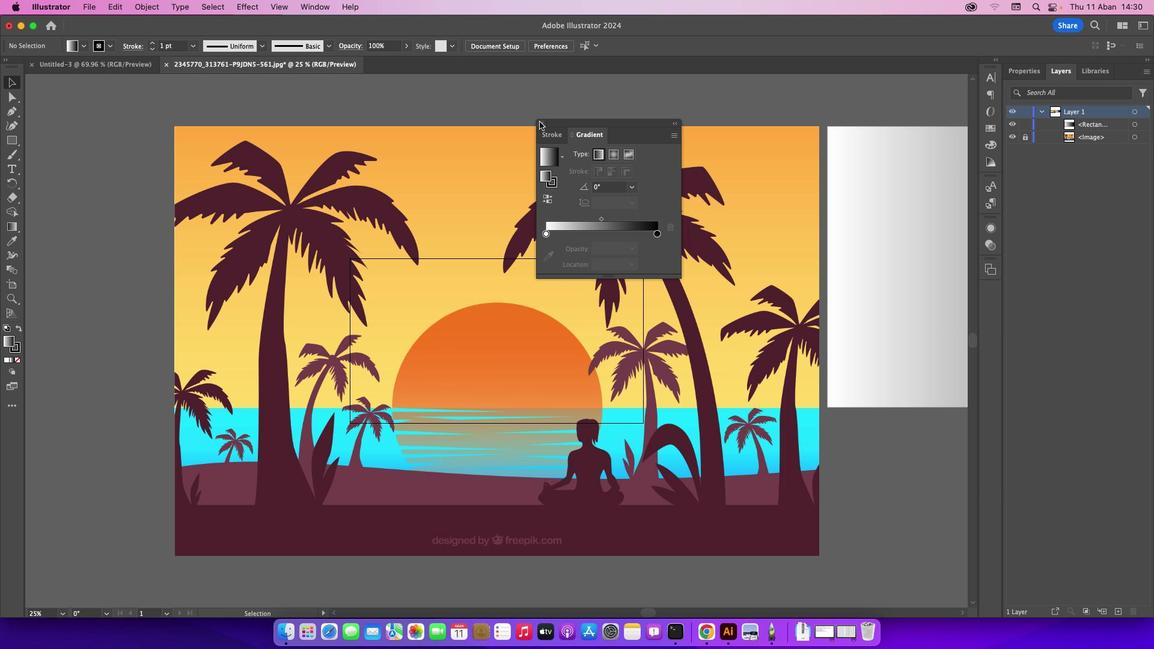 
Action: Mouse pressed left at (540, 121)
Screenshot: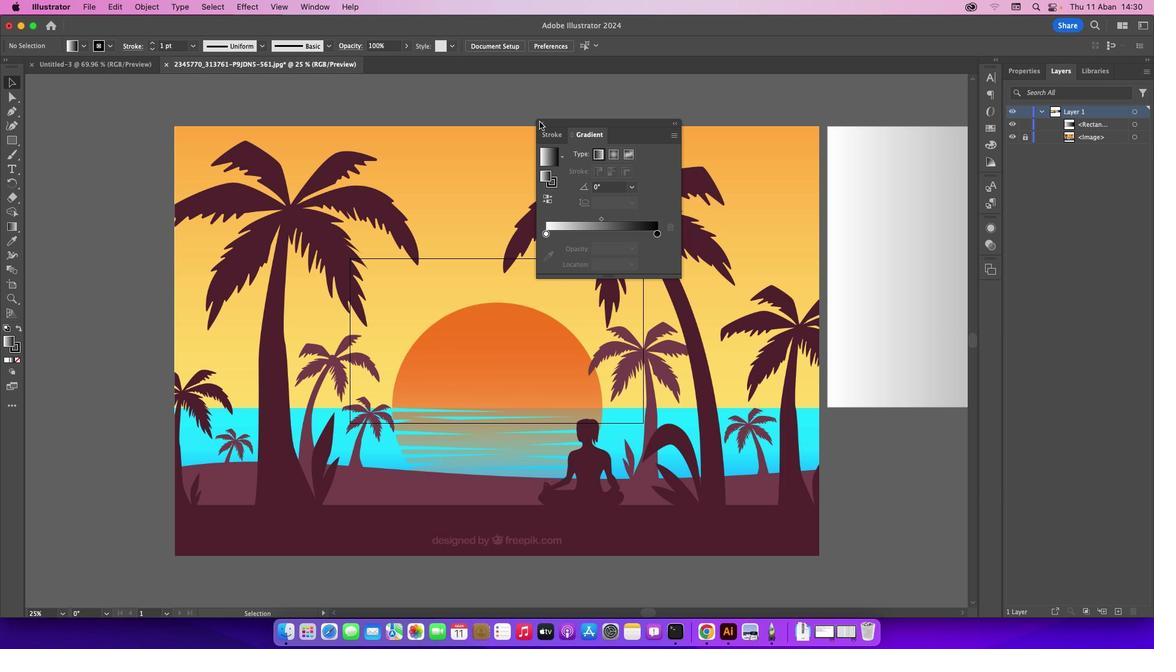 
Action: Mouse moved to (857, 205)
Screenshot: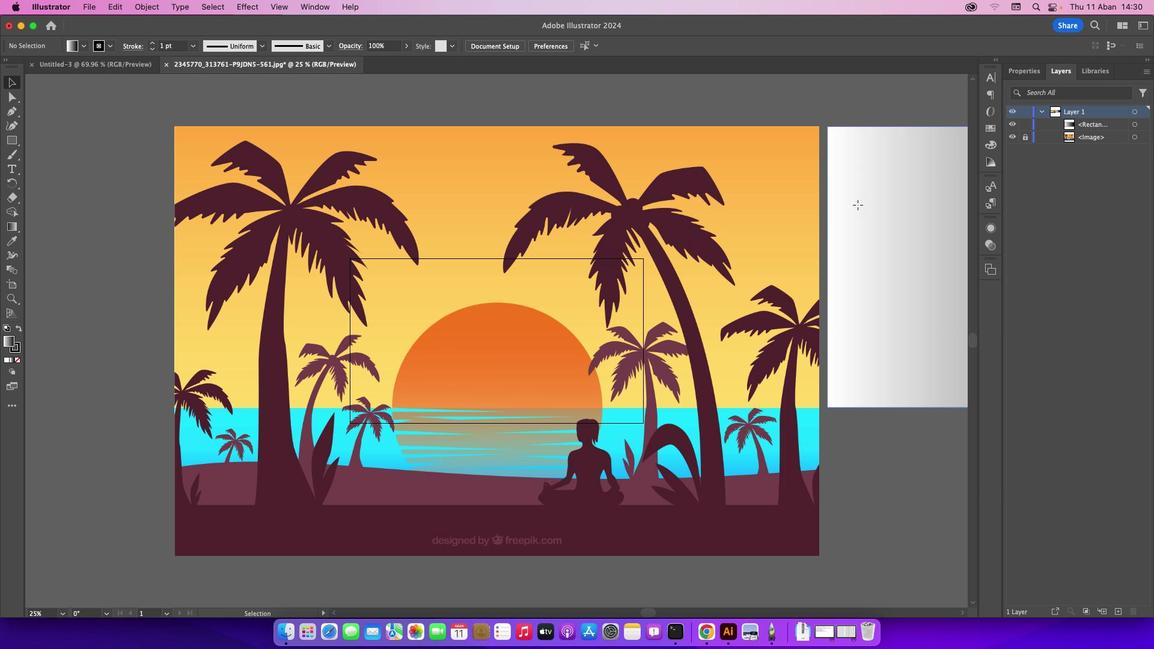 
Action: Mouse pressed left at (857, 205)
Screenshot: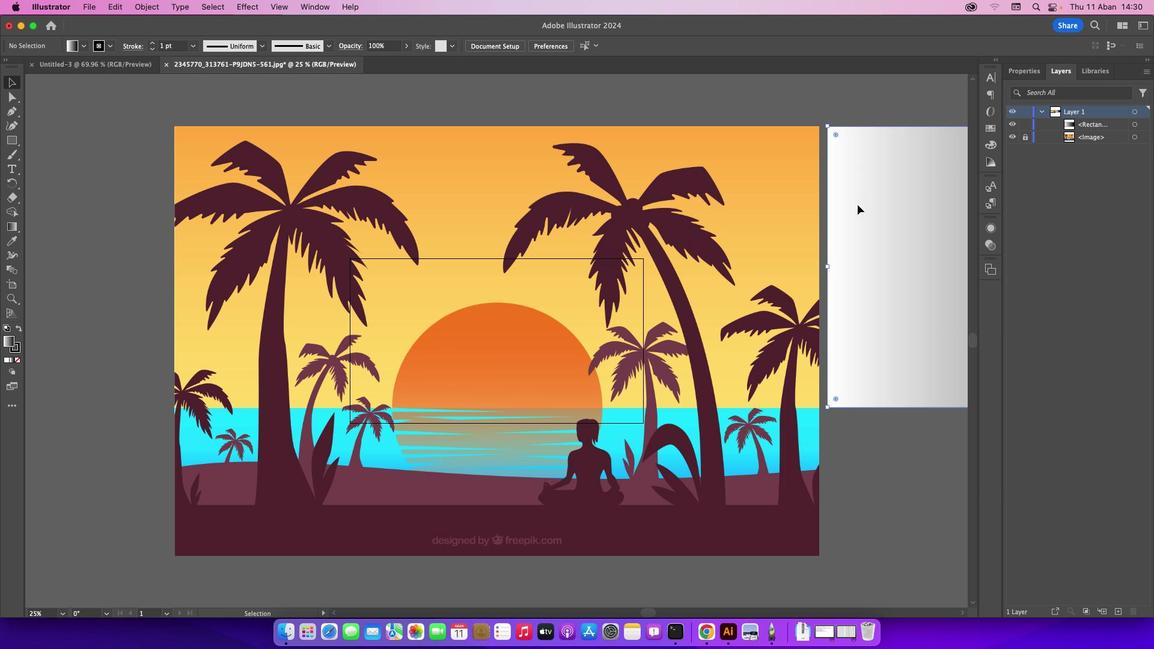 
Action: Mouse moved to (12, 338)
Screenshot: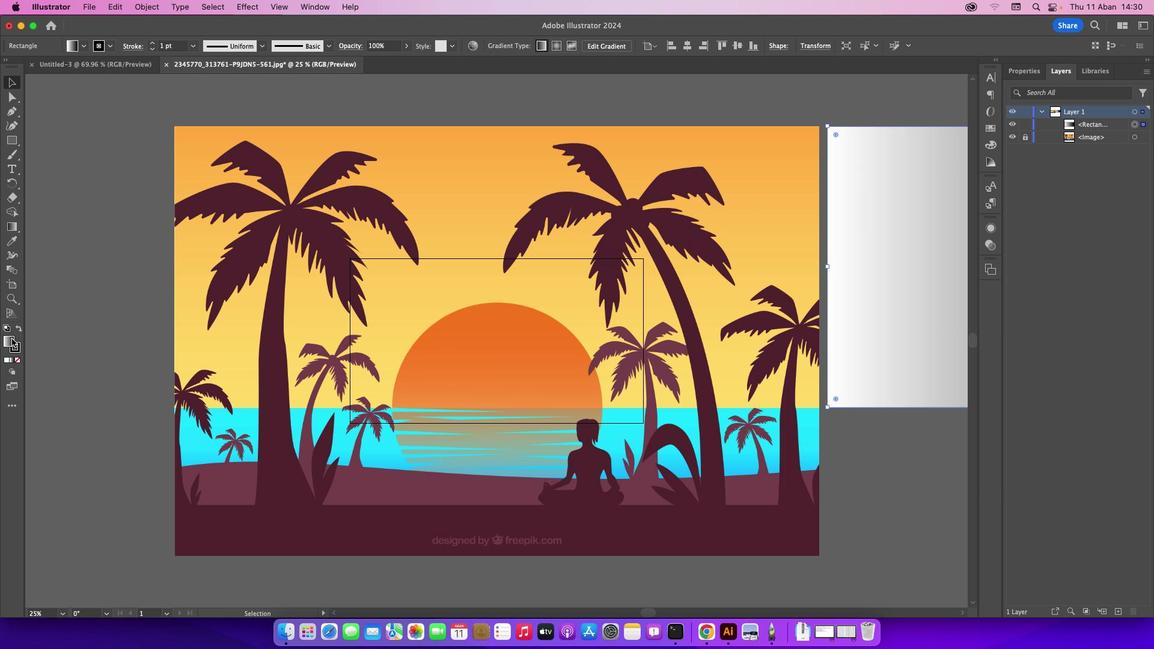 
Action: Mouse pressed left at (12, 338)
Screenshot: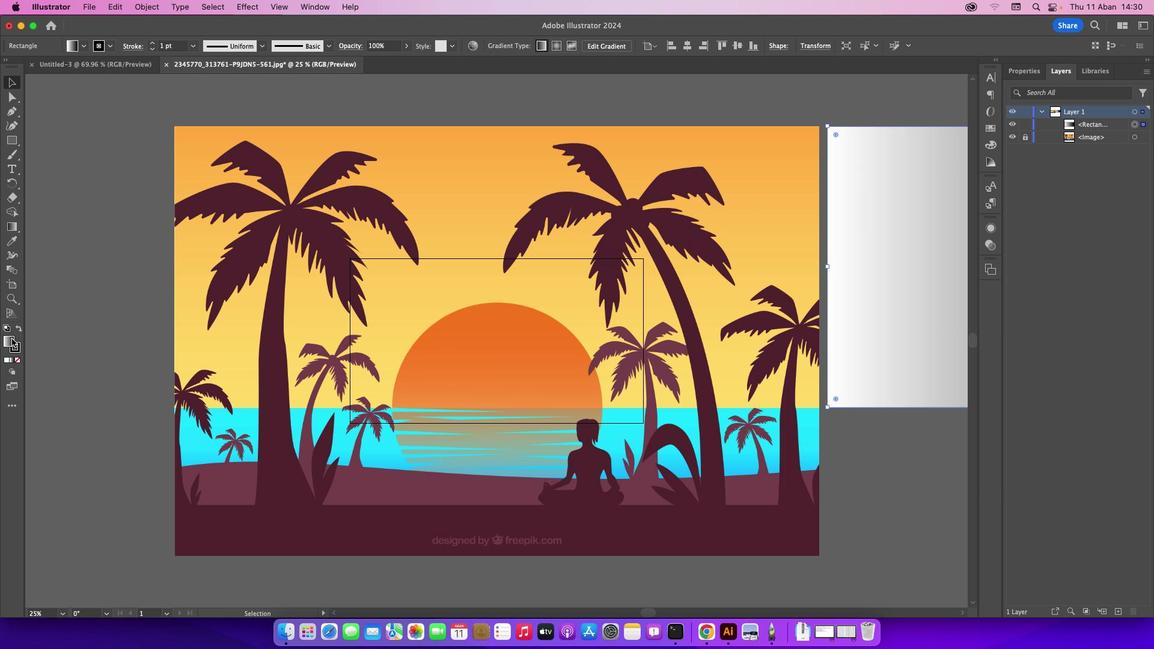 
Action: Mouse moved to (11, 361)
Screenshot: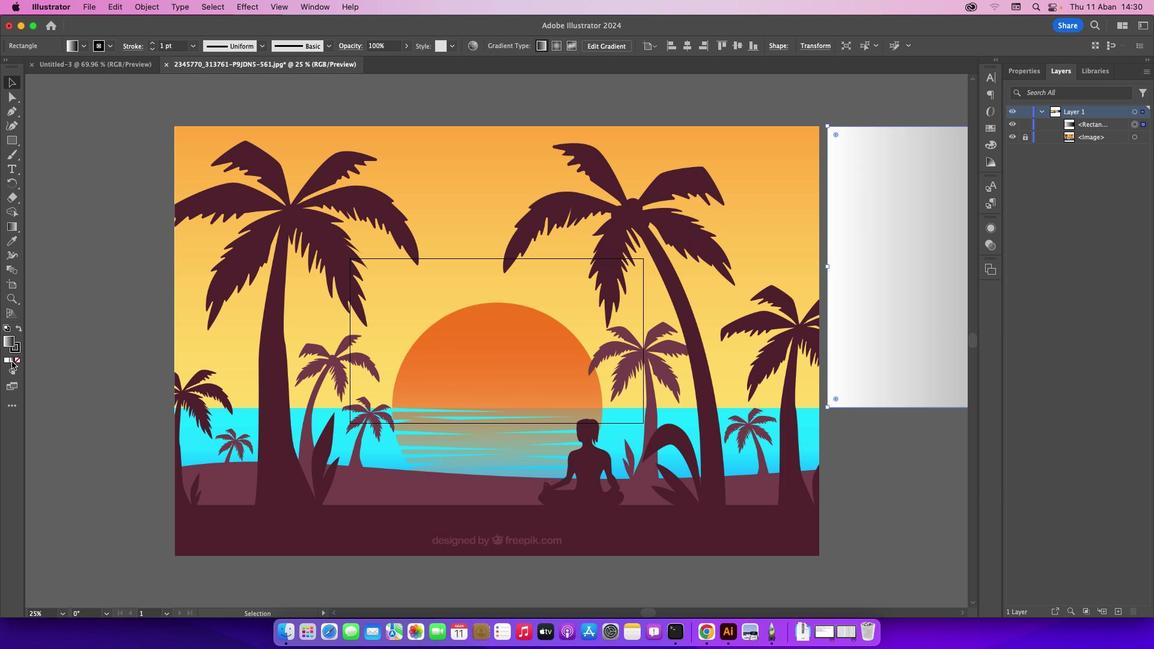 
Action: Mouse pressed left at (11, 361)
Screenshot: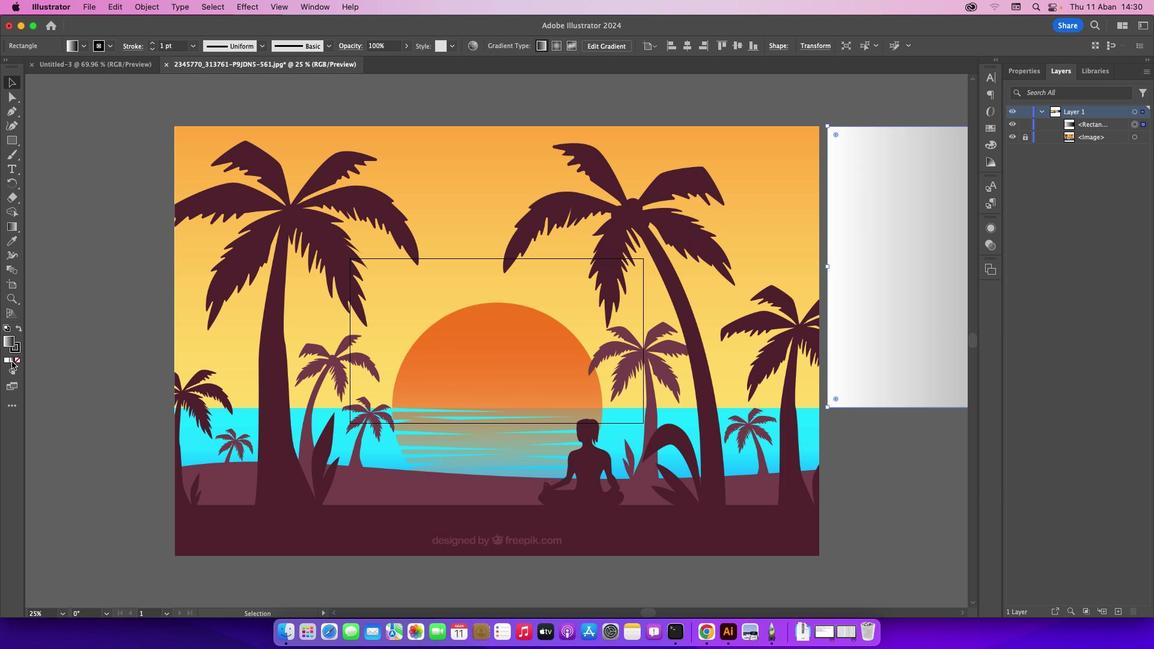 
Action: Mouse moved to (547, 247)
Screenshot: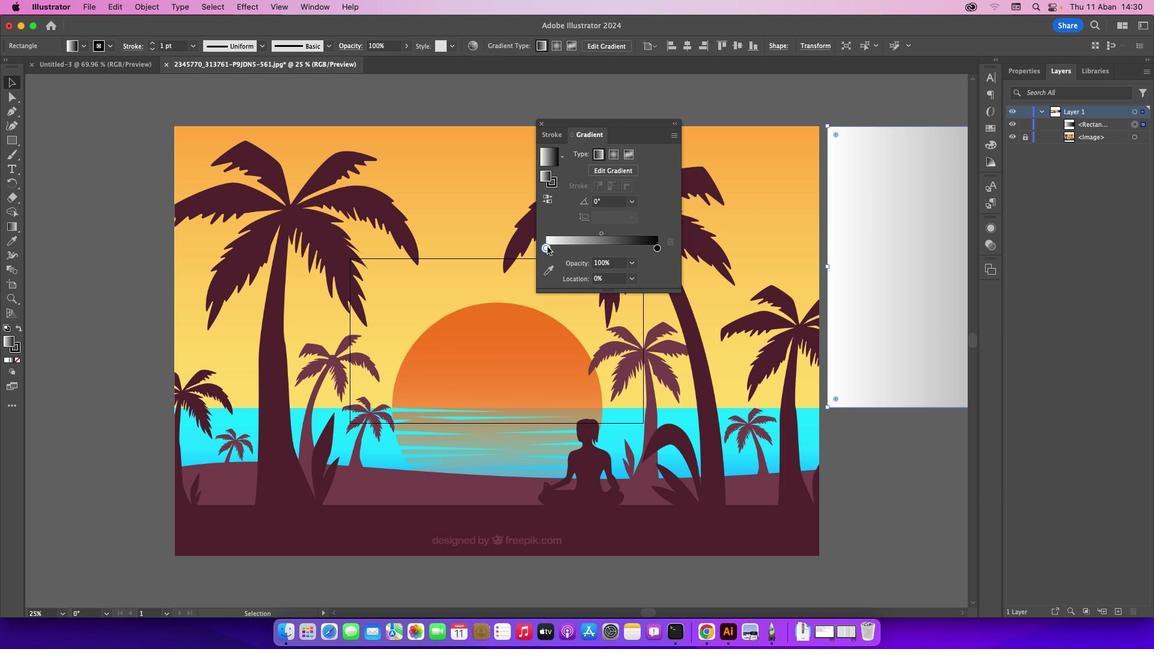 
Action: Mouse pressed left at (547, 247)
Screenshot: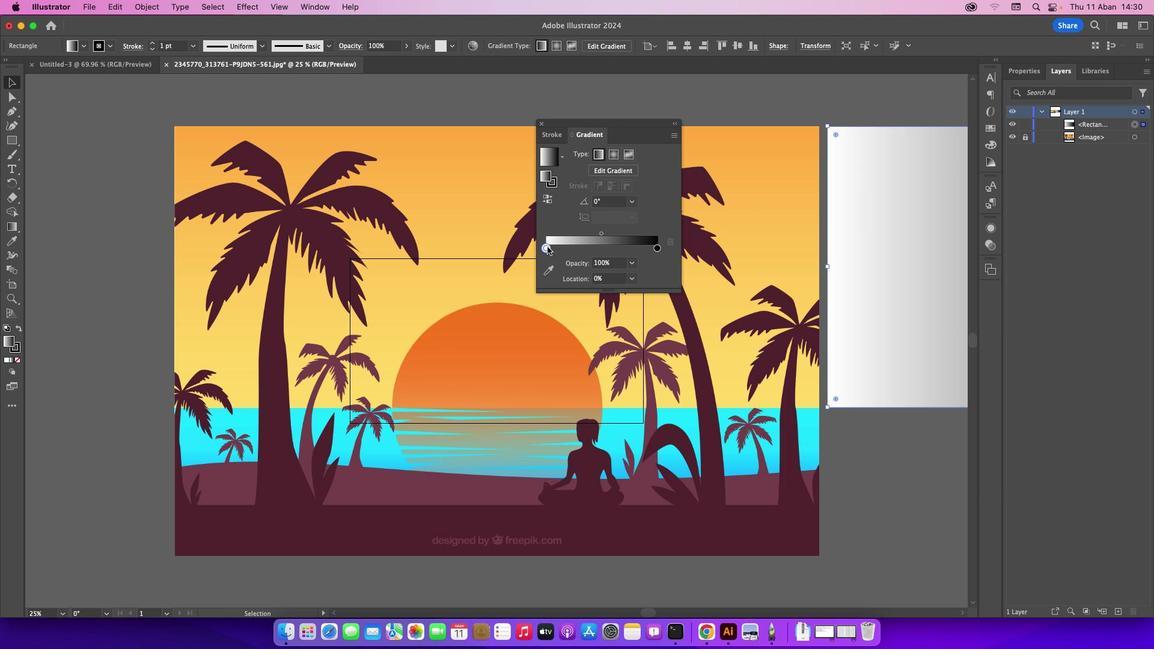 
Action: Mouse moved to (552, 270)
Screenshot: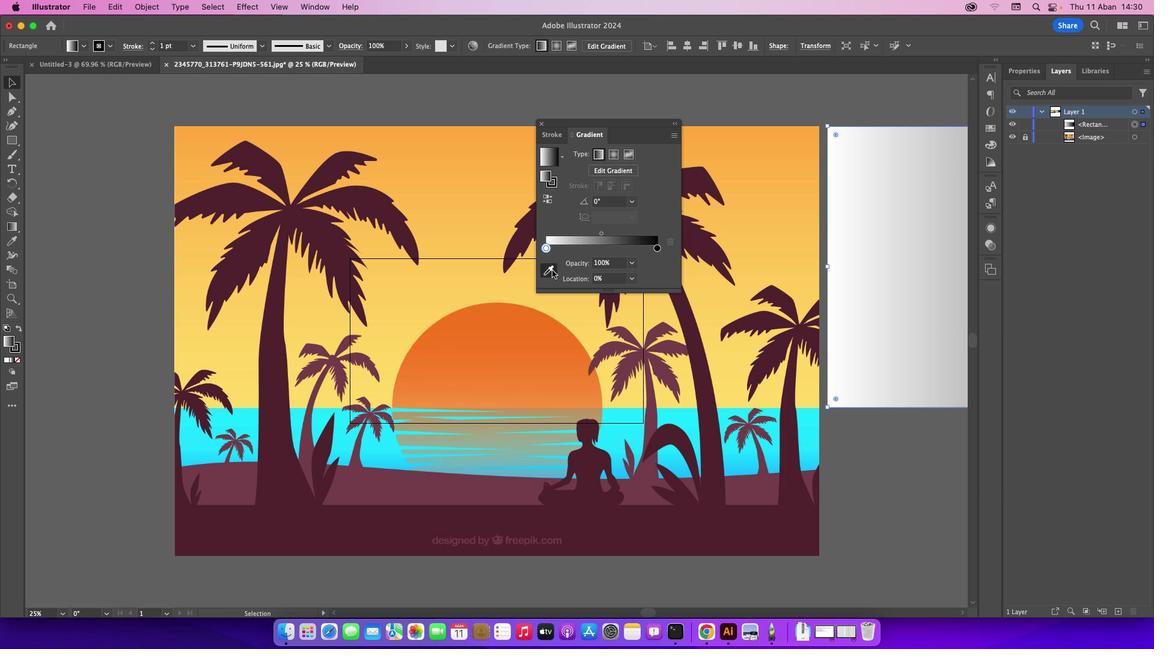 
Action: Mouse pressed left at (552, 270)
Screenshot: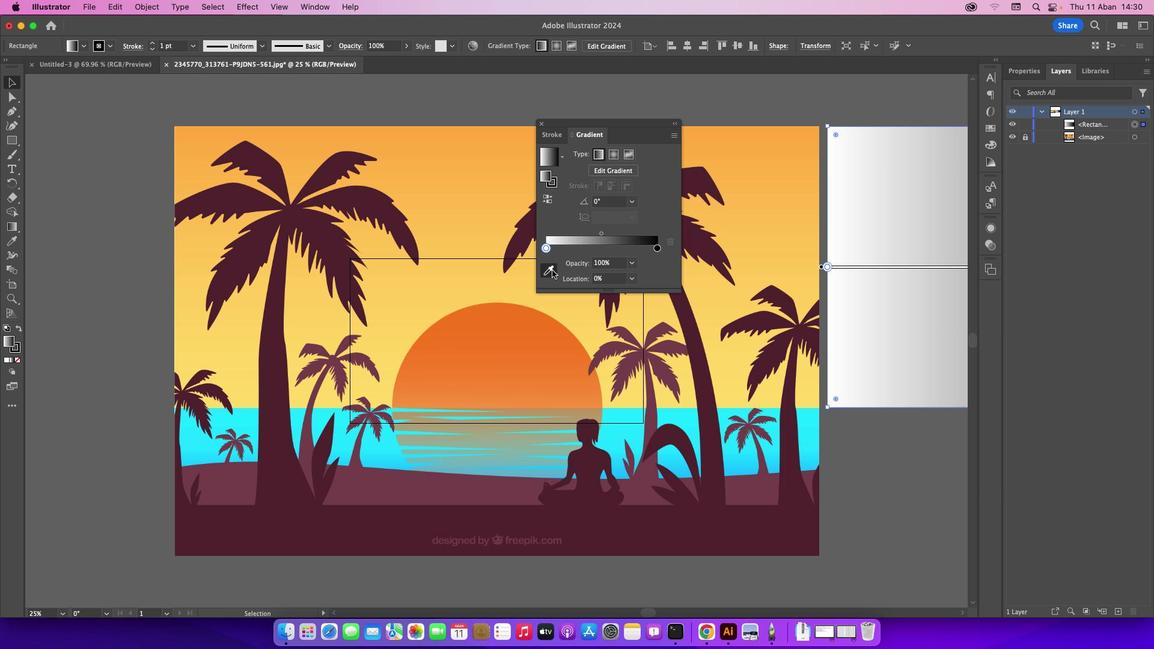 
Action: Mouse moved to (461, 135)
Screenshot: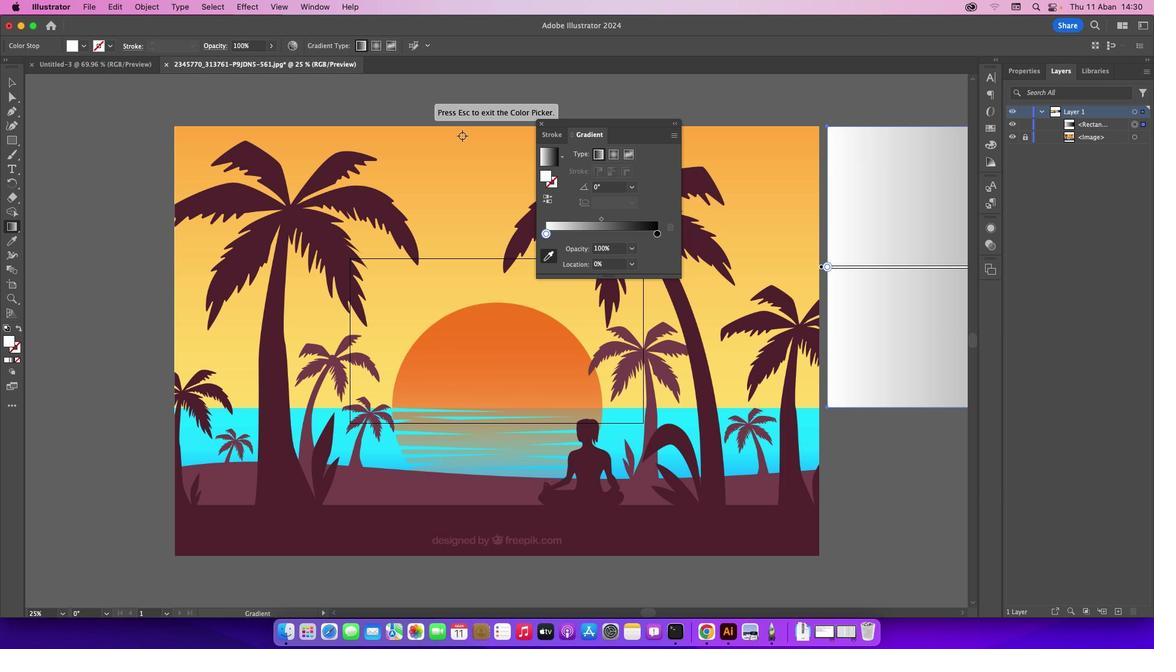 
Action: Mouse pressed left at (461, 135)
Screenshot: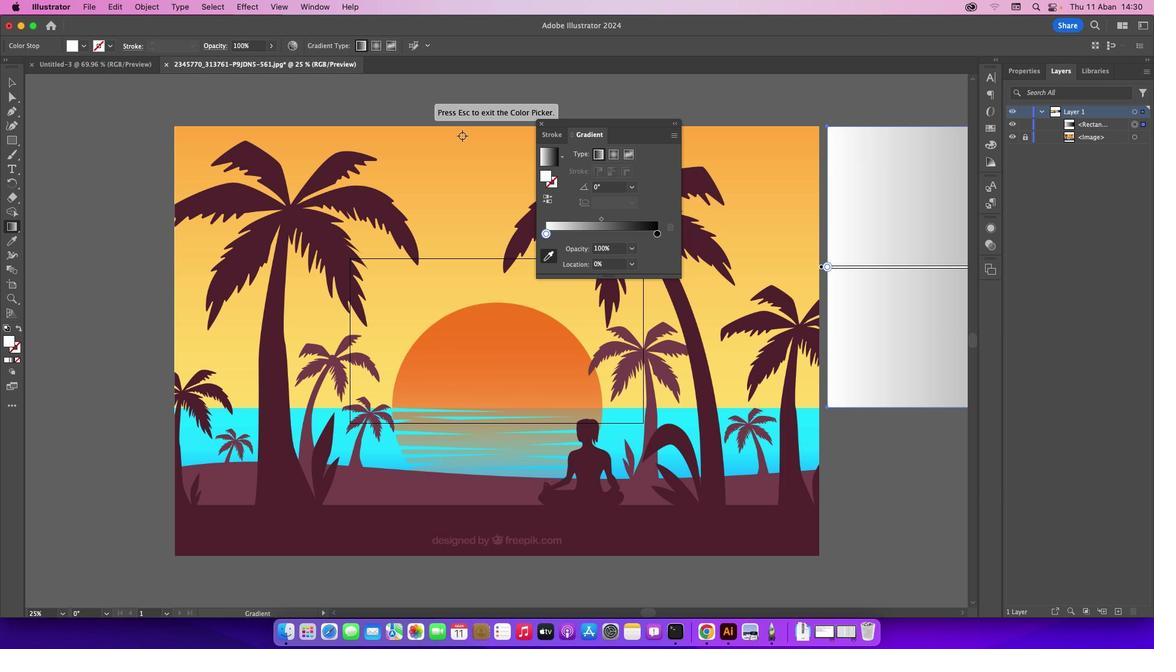 
Action: Mouse moved to (656, 232)
Screenshot: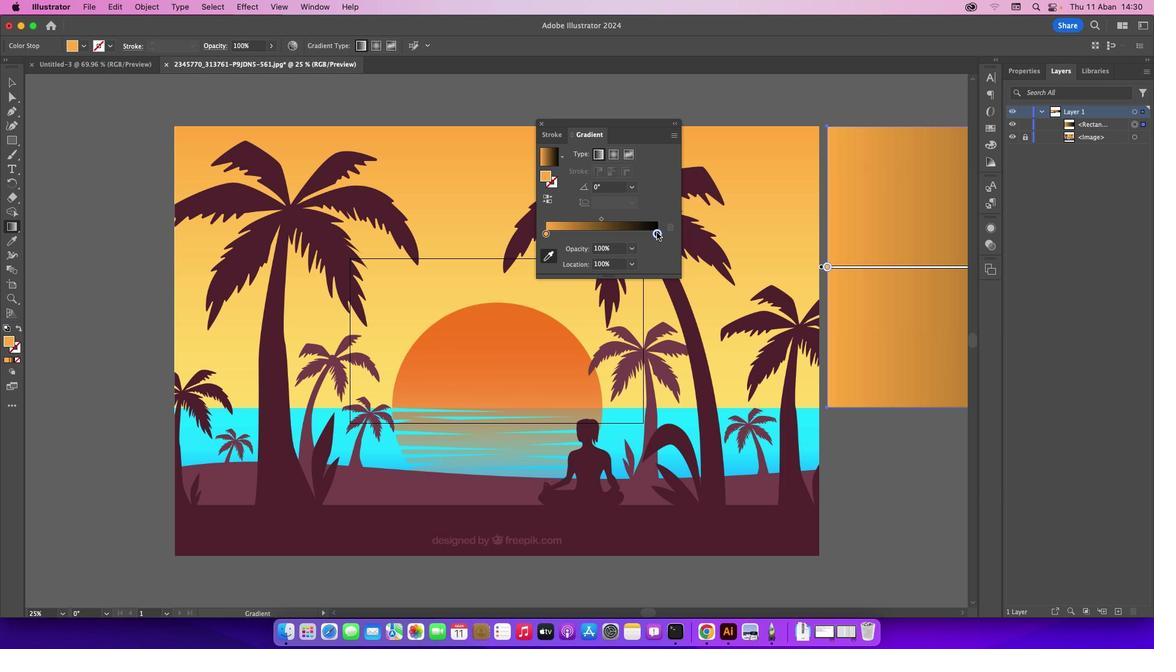 
Action: Mouse pressed left at (656, 232)
Screenshot: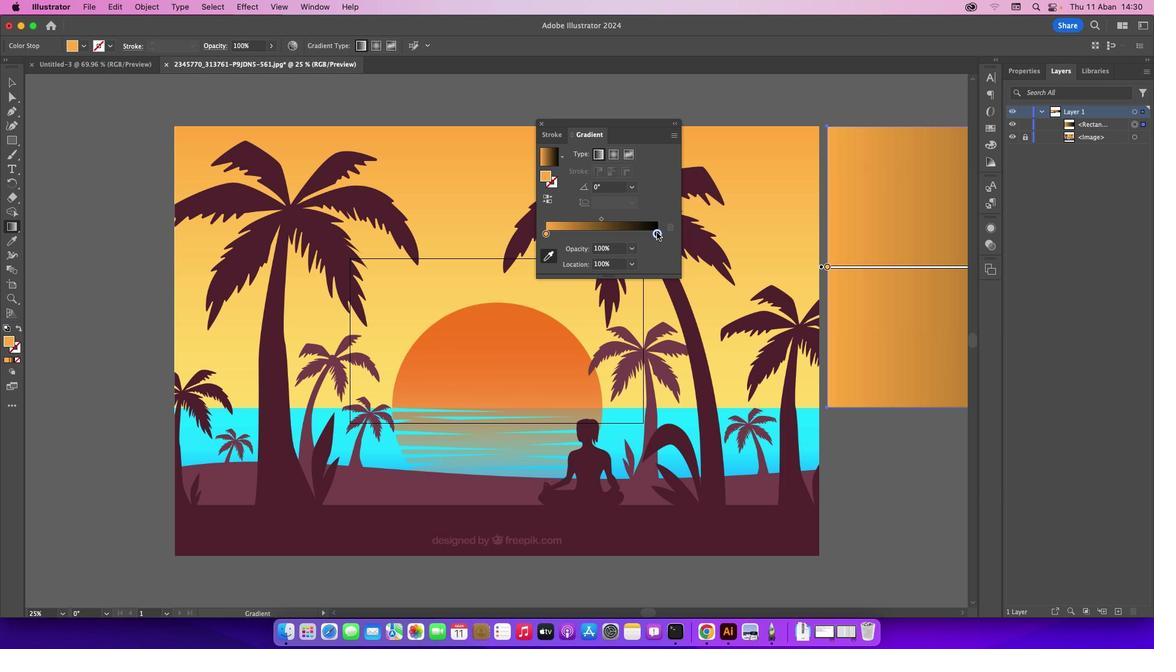 
Action: Mouse moved to (383, 362)
Screenshot: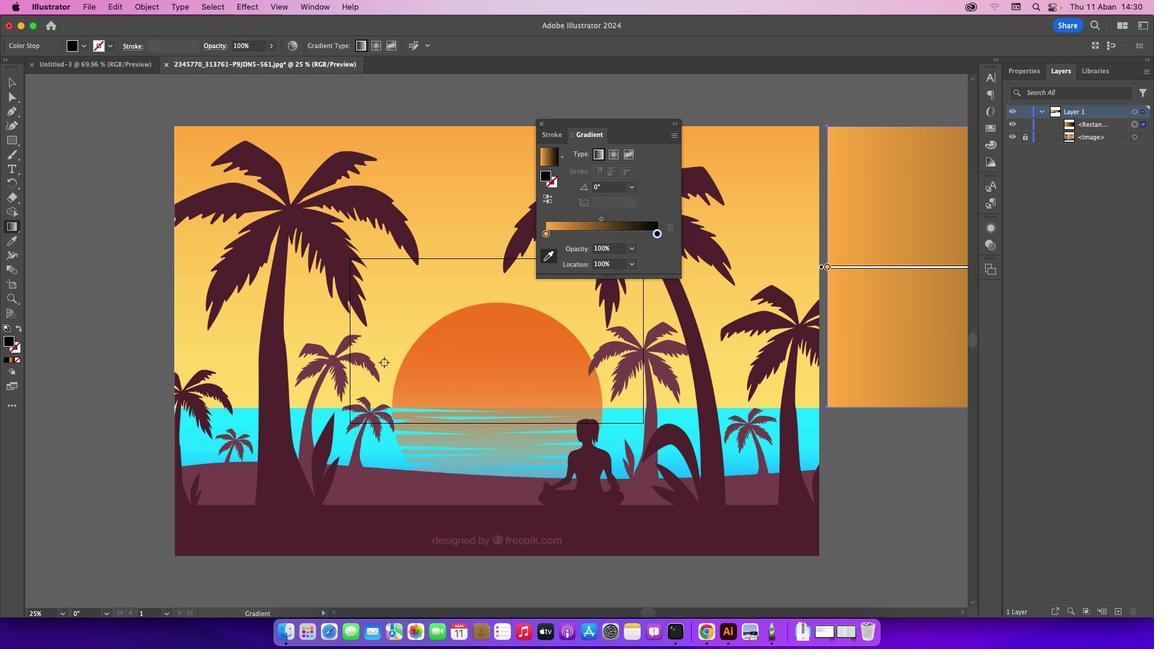
Action: Mouse pressed left at (383, 362)
Screenshot: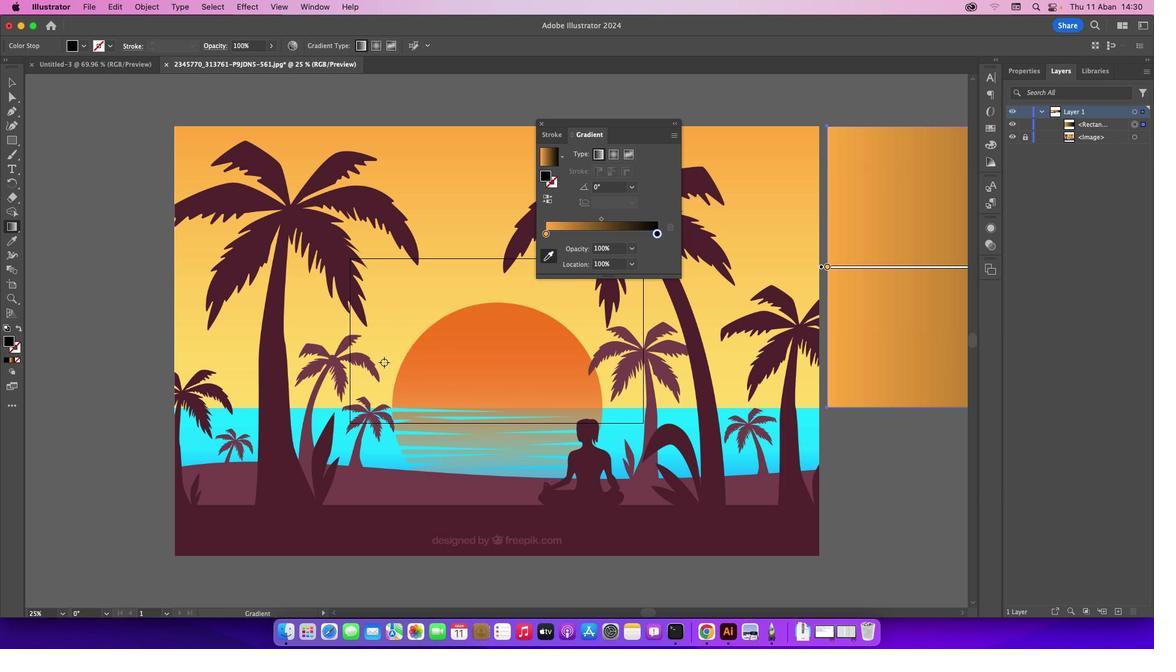
Action: Mouse moved to (9, 79)
Screenshot: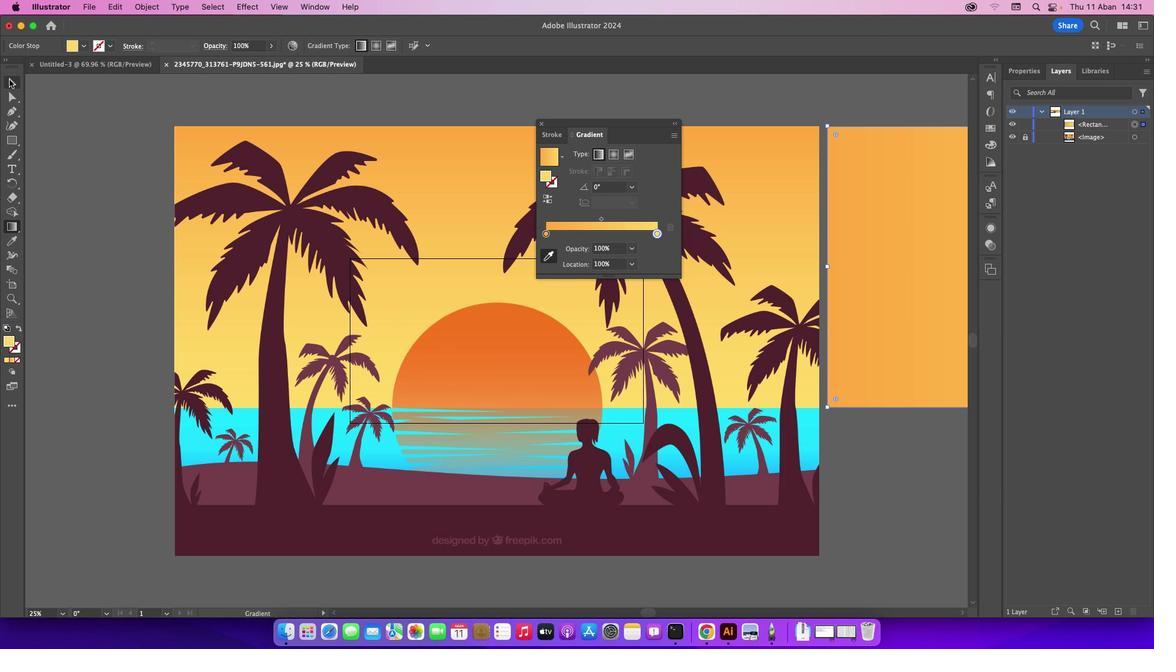 
Action: Mouse pressed left at (9, 79)
Screenshot: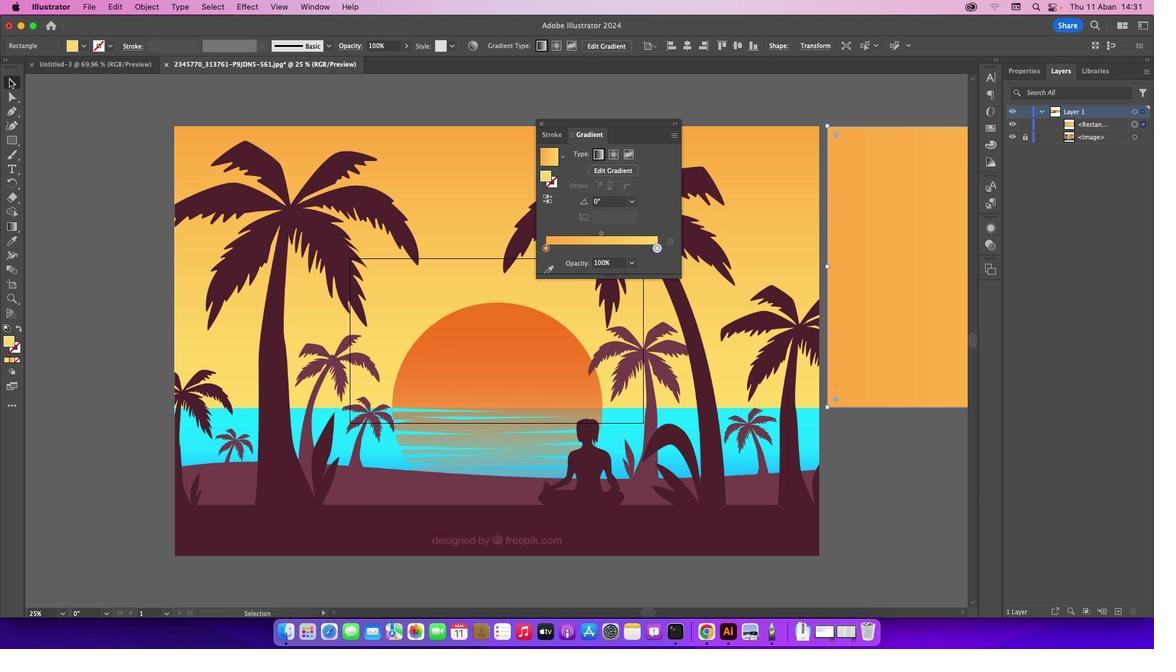 
Action: Mouse moved to (538, 124)
Screenshot: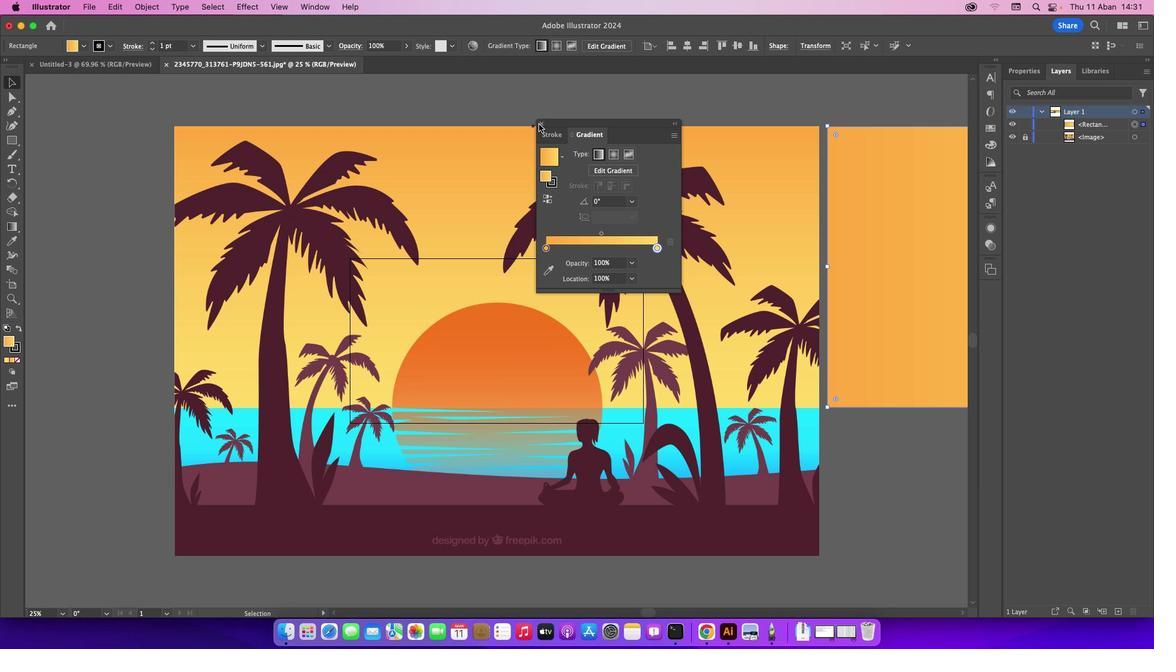 
Action: Mouse pressed left at (538, 124)
Screenshot: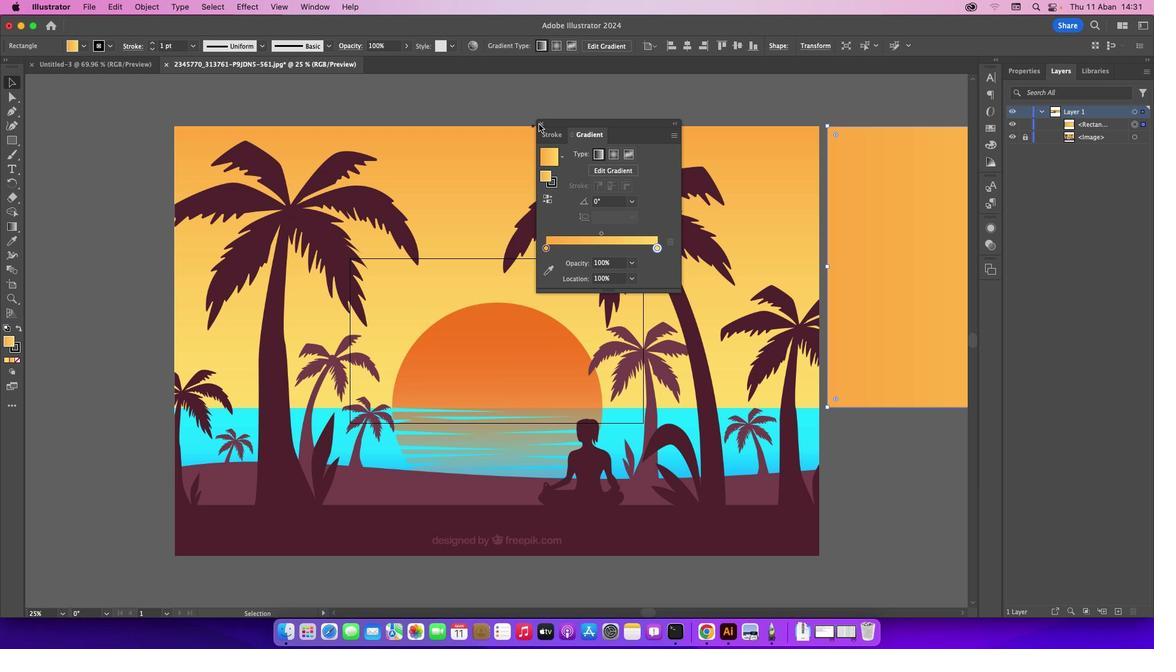 
Action: Mouse moved to (653, 615)
Screenshot: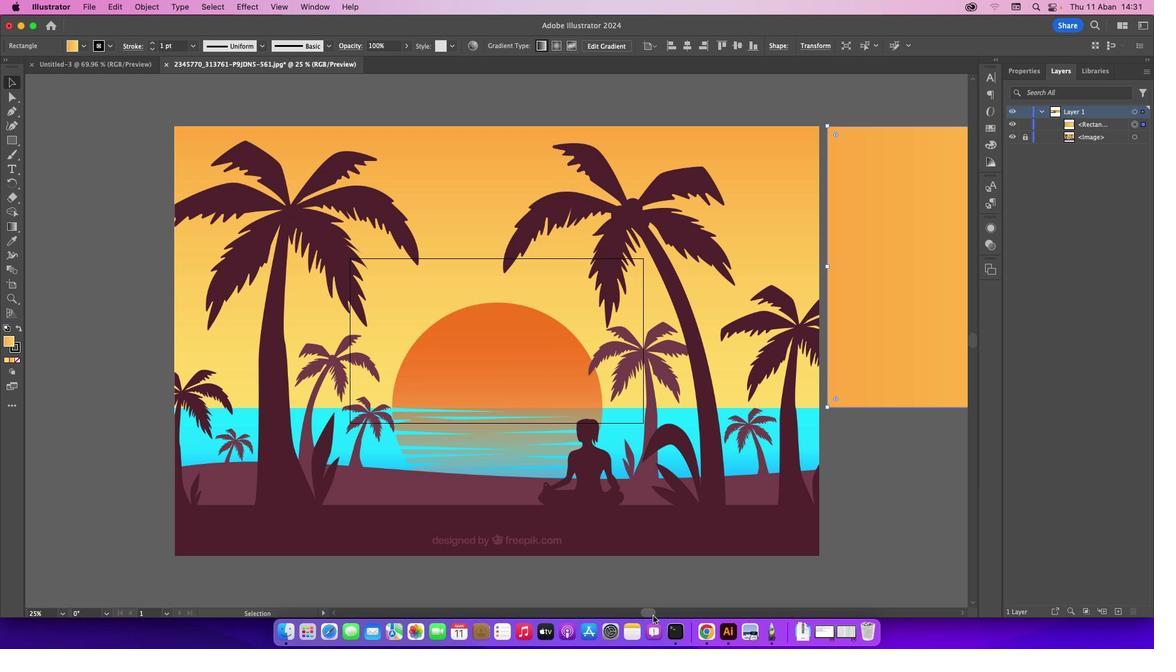 
Action: Mouse pressed left at (653, 615)
Screenshot: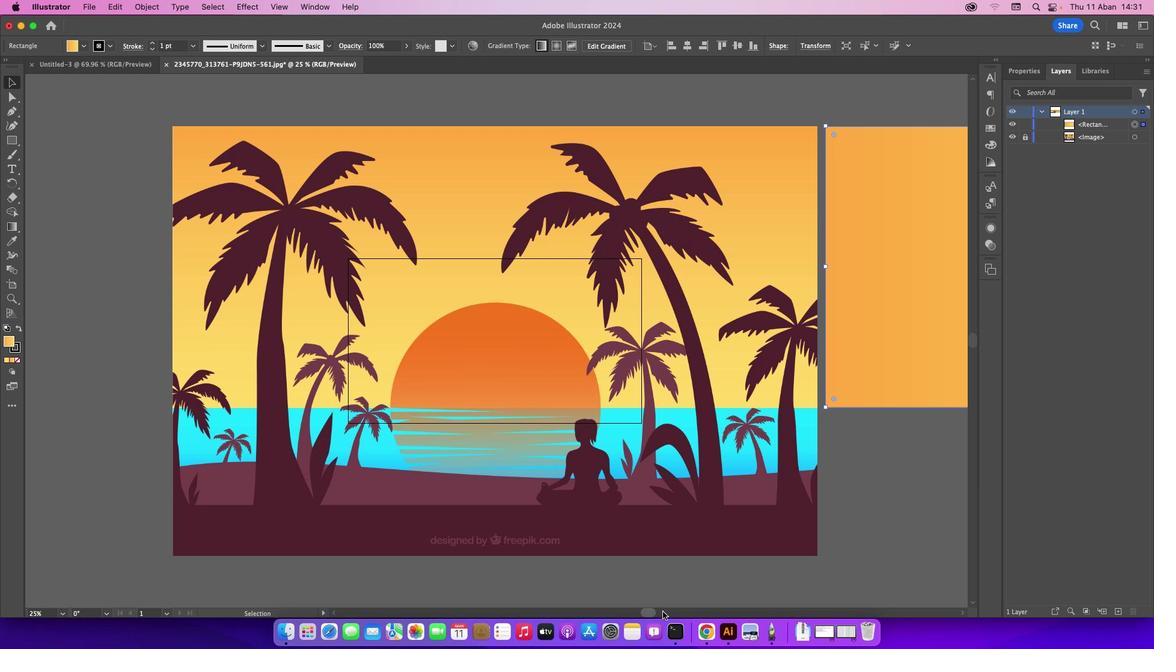 
Action: Mouse moved to (20, 223)
Screenshot: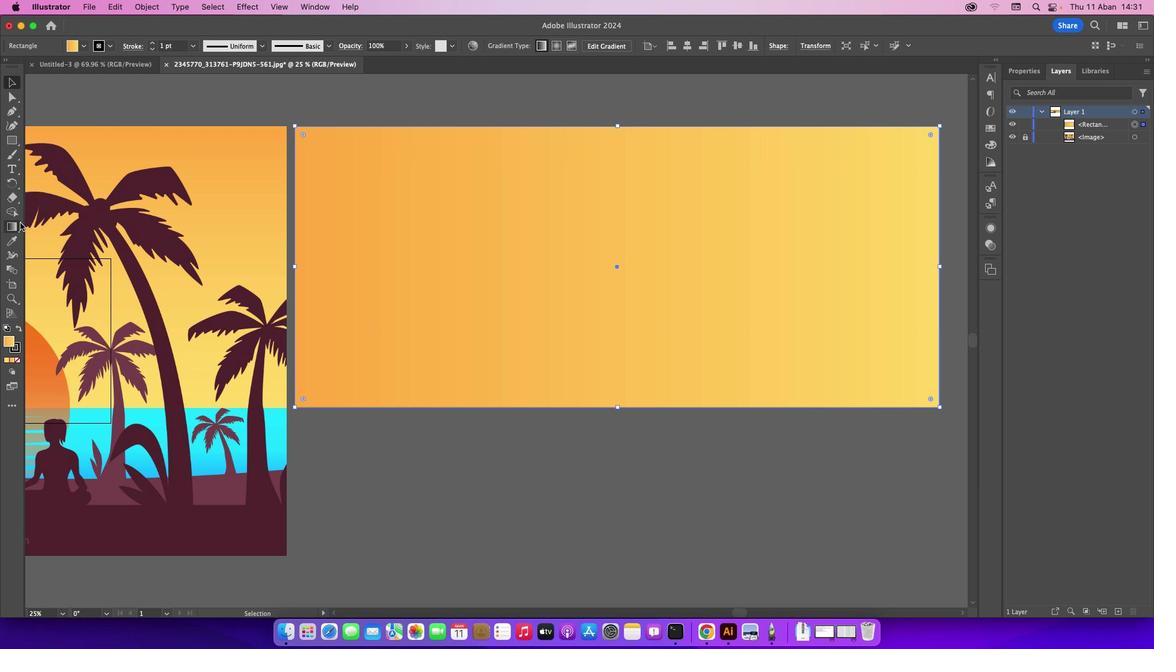 
Action: Mouse pressed left at (20, 223)
Screenshot: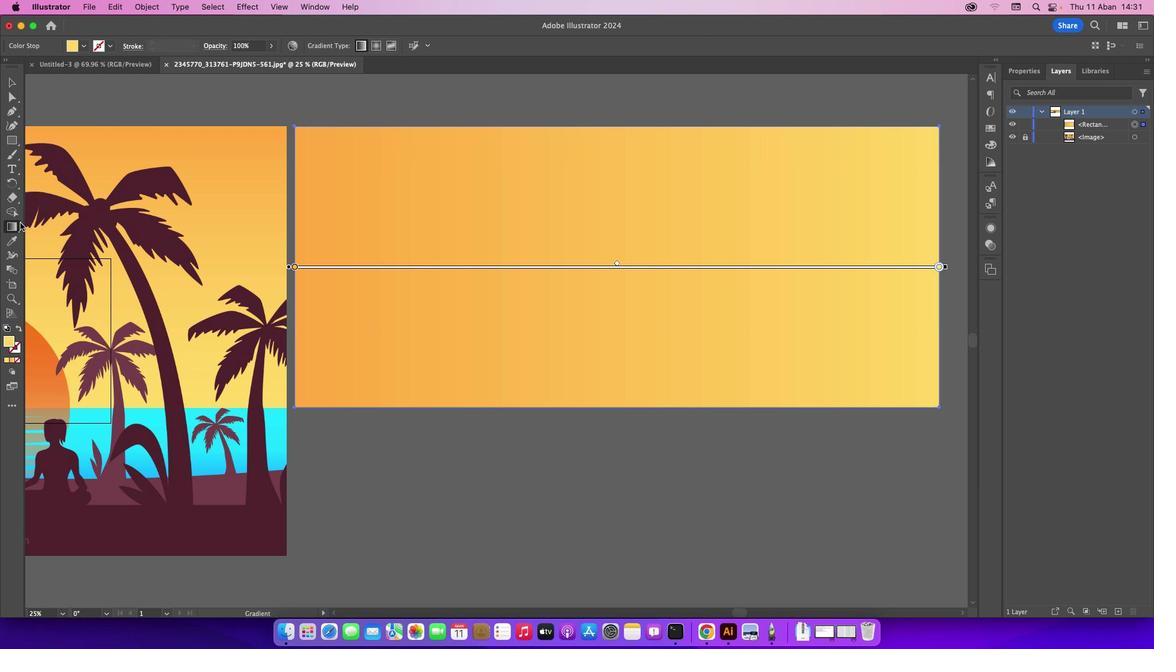 
Action: Mouse moved to (949, 267)
Screenshot: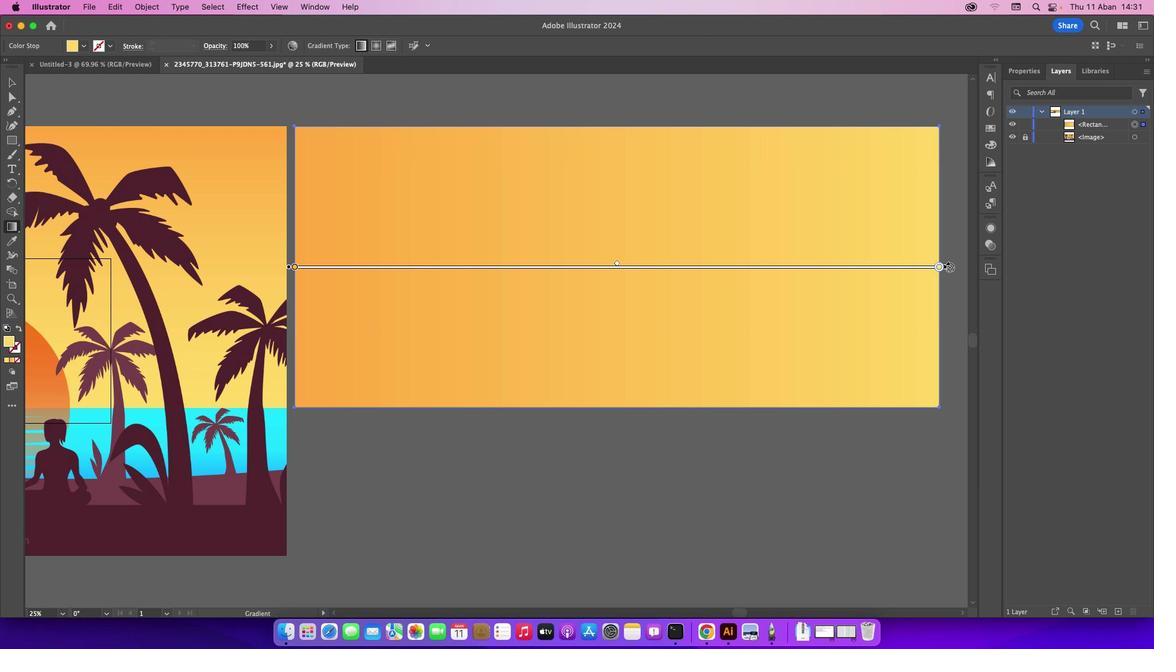 
Action: Mouse pressed left at (949, 267)
Screenshot: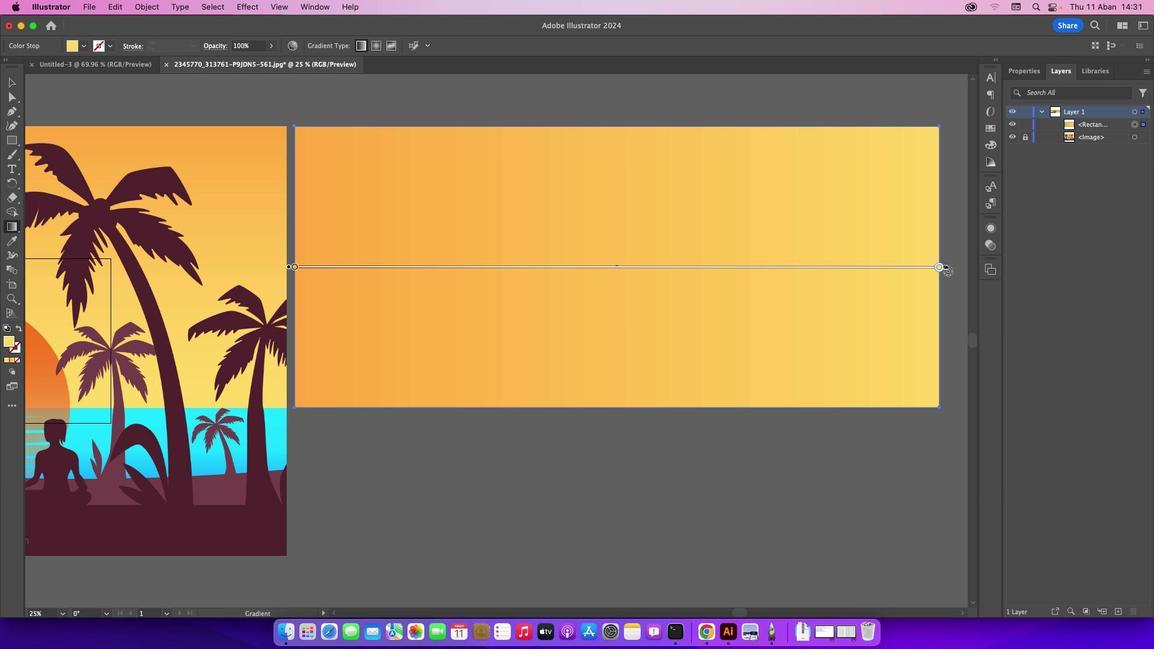 
Action: Mouse moved to (631, 493)
Screenshot: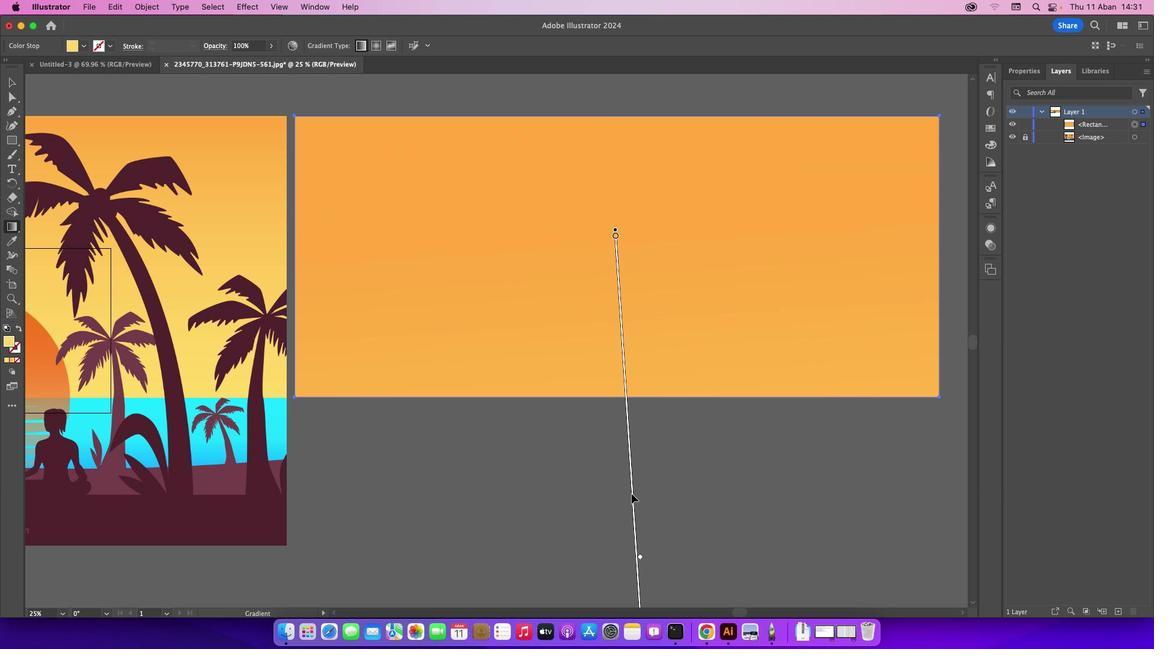 
Action: Mouse pressed left at (631, 493)
Screenshot: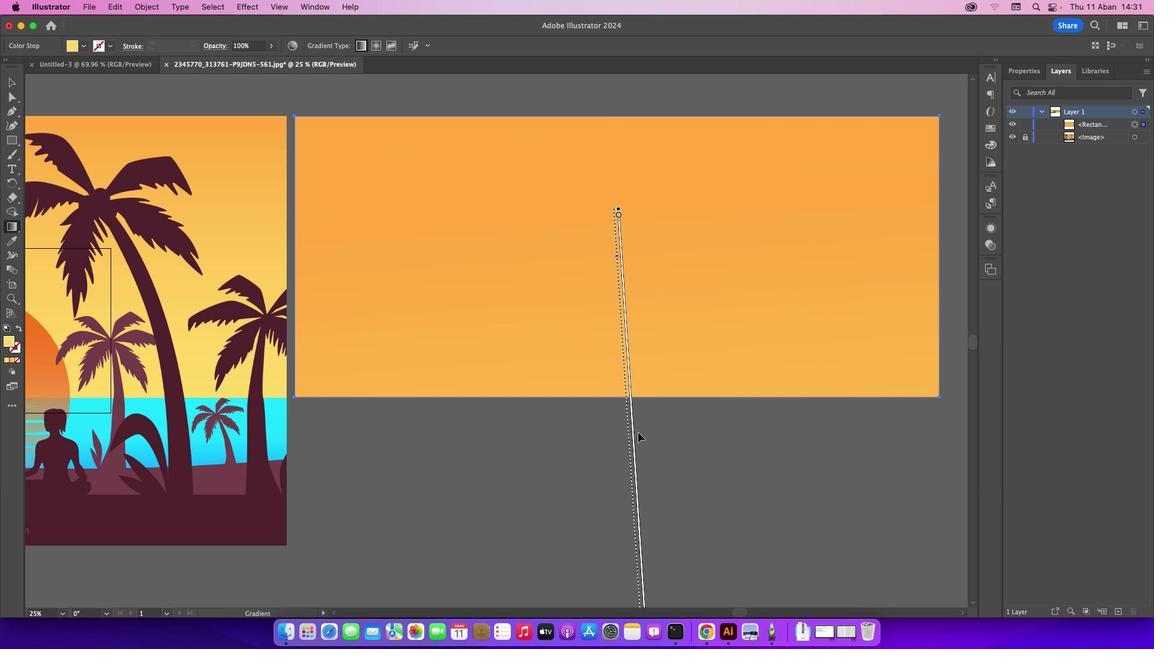 
Action: Mouse moved to (626, 394)
Screenshot: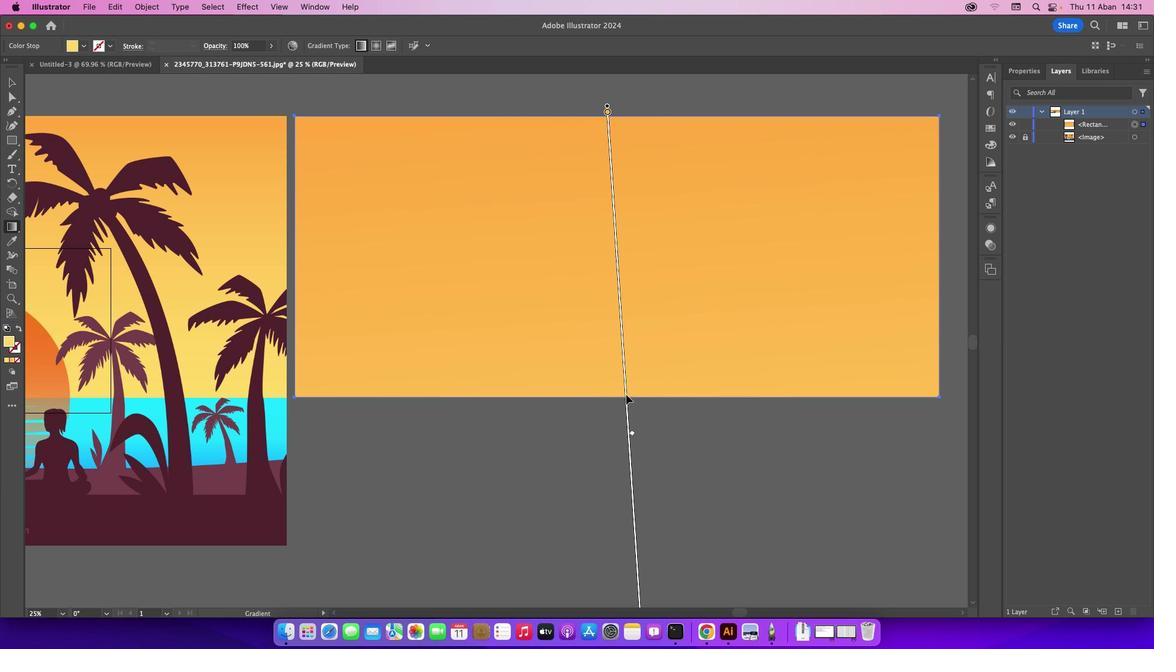
Action: Mouse pressed left at (626, 394)
Screenshot: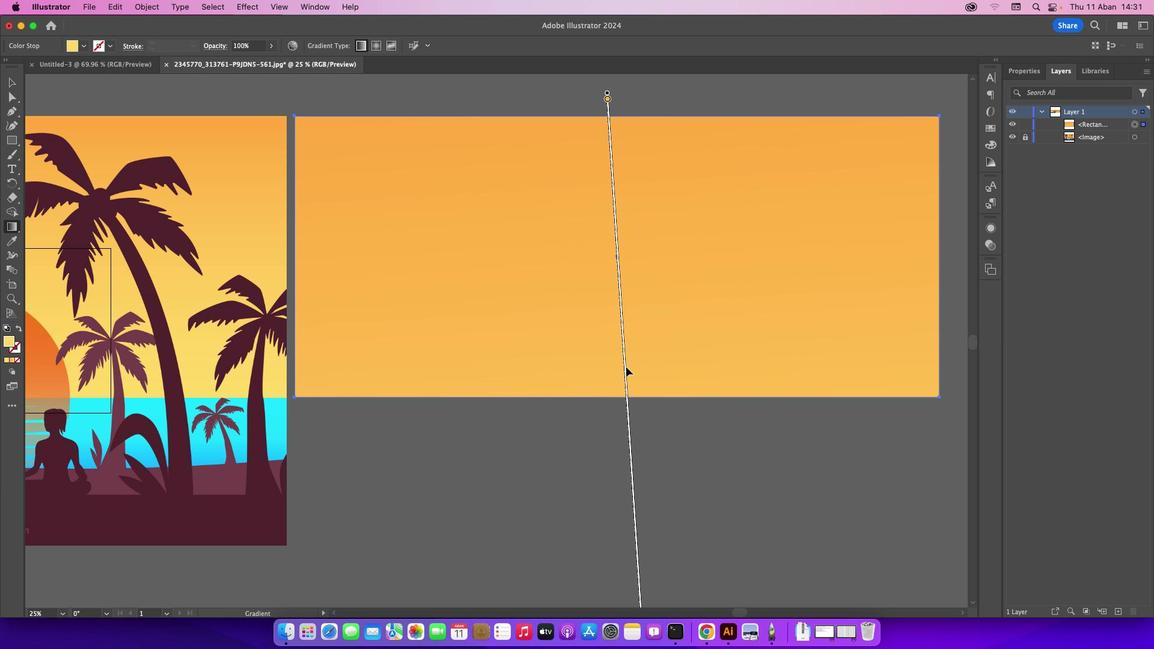 
Action: Mouse moved to (630, 493)
Screenshot: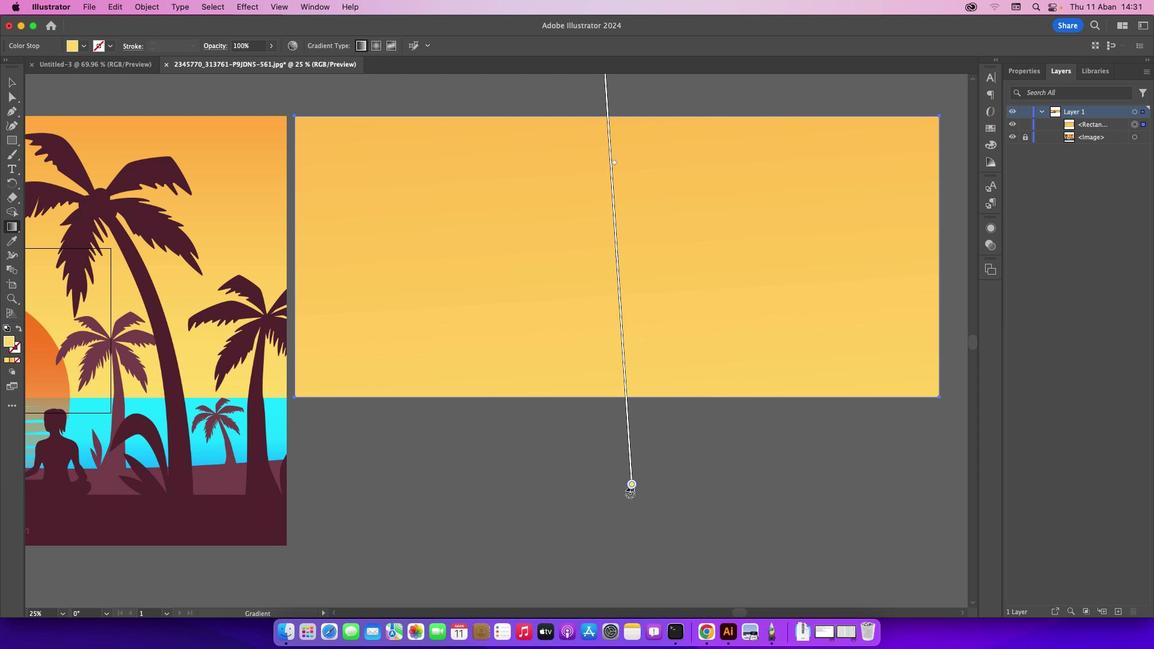 
Action: Mouse pressed left at (630, 493)
Screenshot: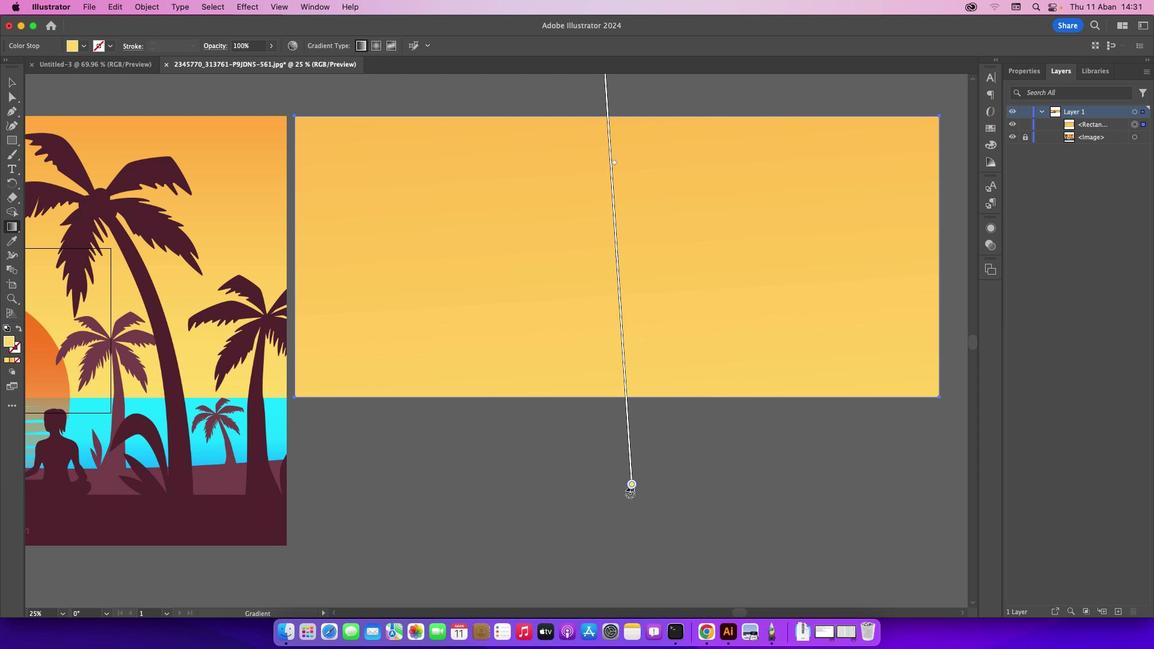 
Action: Mouse moved to (615, 90)
Screenshot: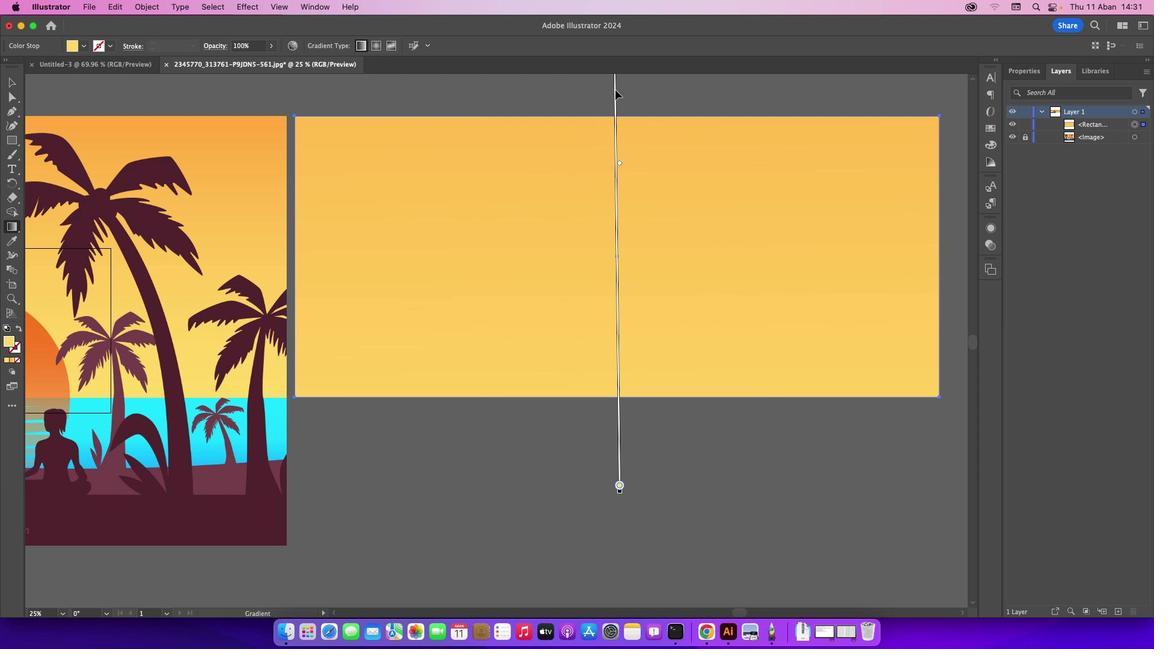 
Action: Mouse pressed left at (615, 90)
Screenshot: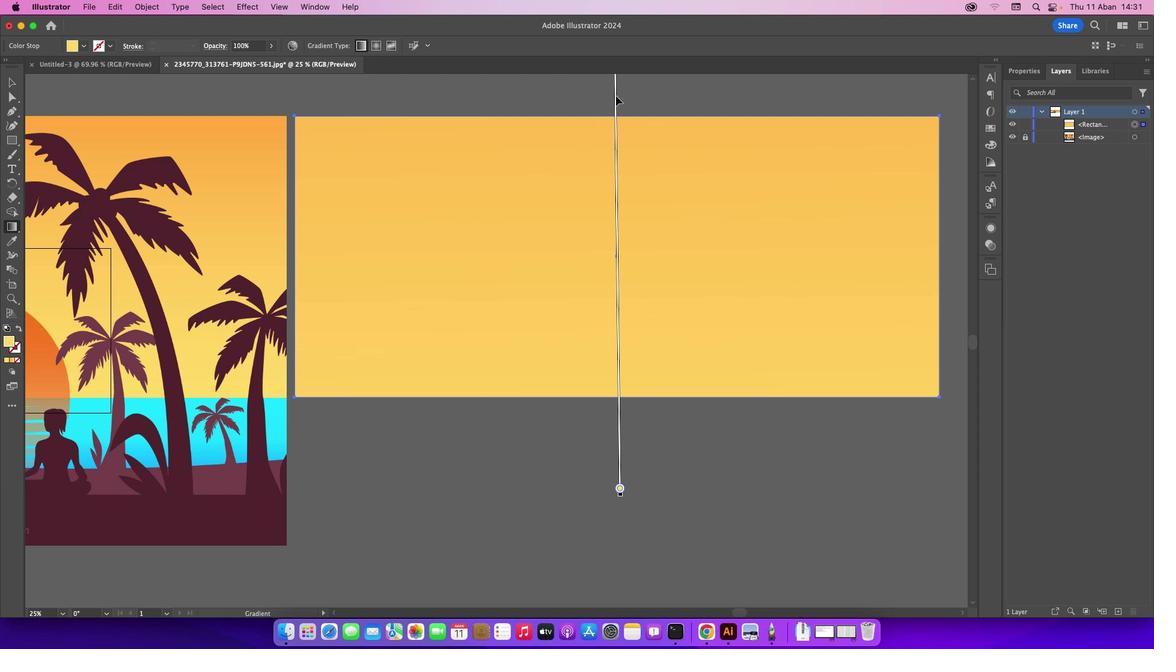 
Action: Mouse moved to (623, 500)
Screenshot: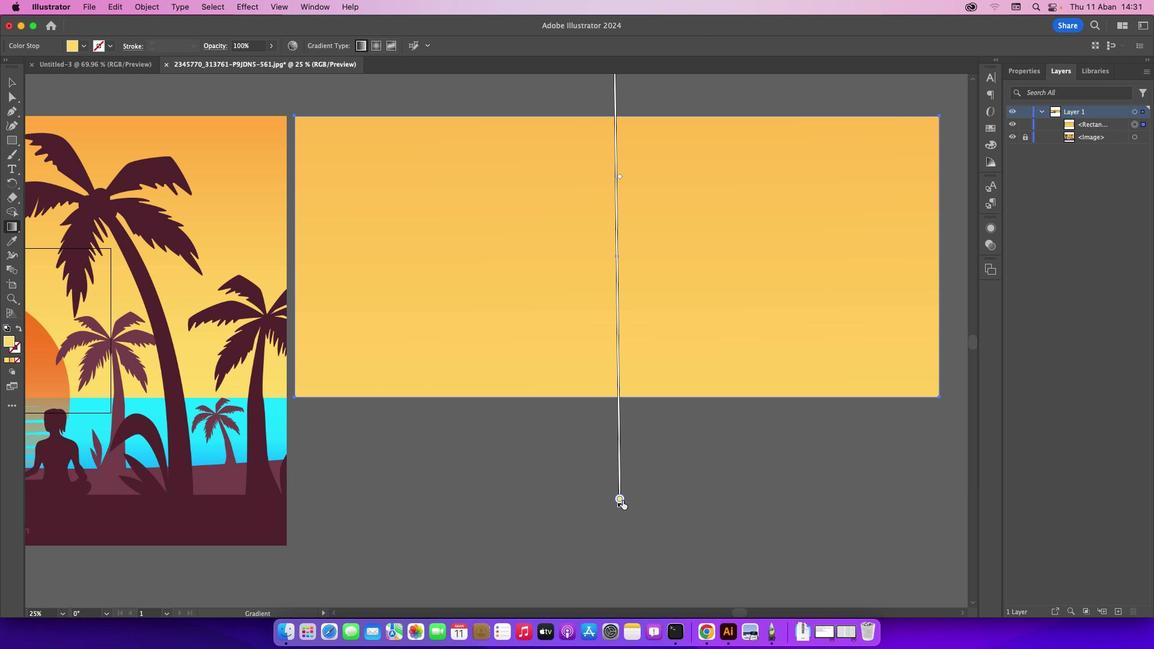 
Action: Mouse pressed left at (623, 500)
Screenshot: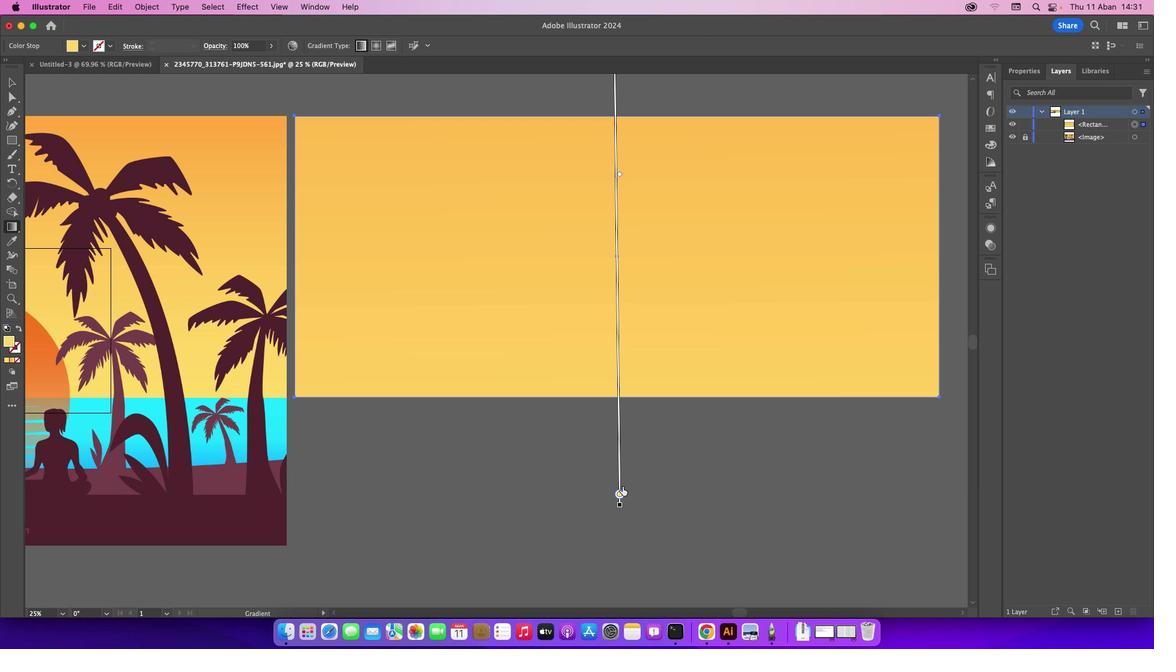 
Action: Mouse moved to (626, 383)
Screenshot: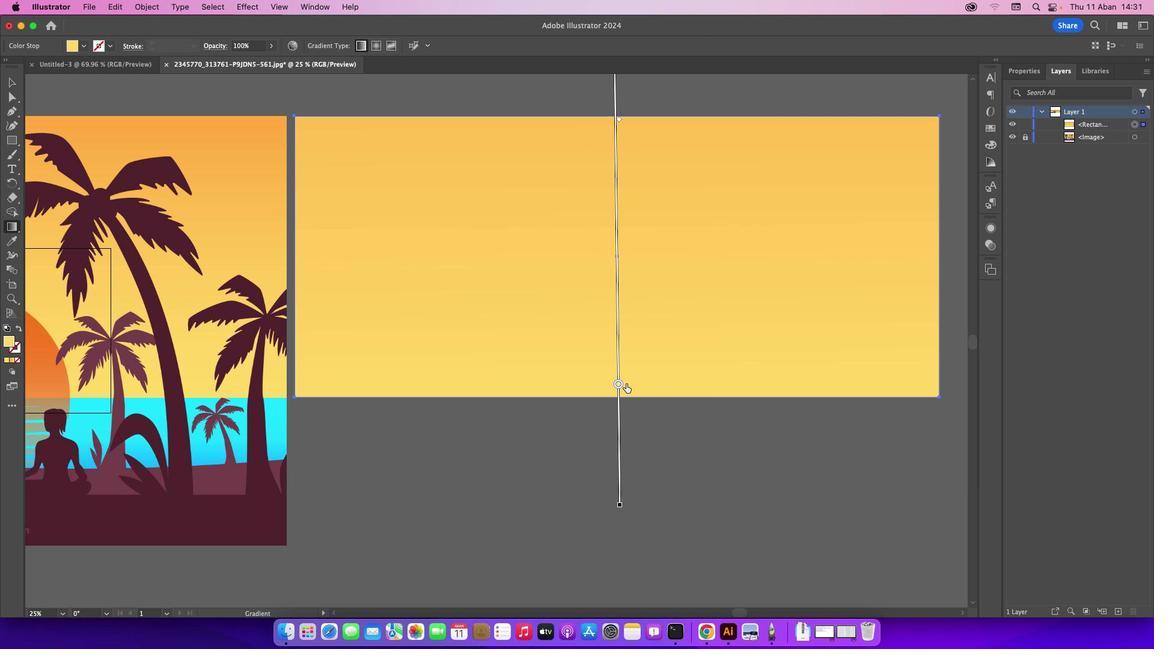 
Action: Mouse scrolled (626, 383) with delta (0, 0)
Screenshot: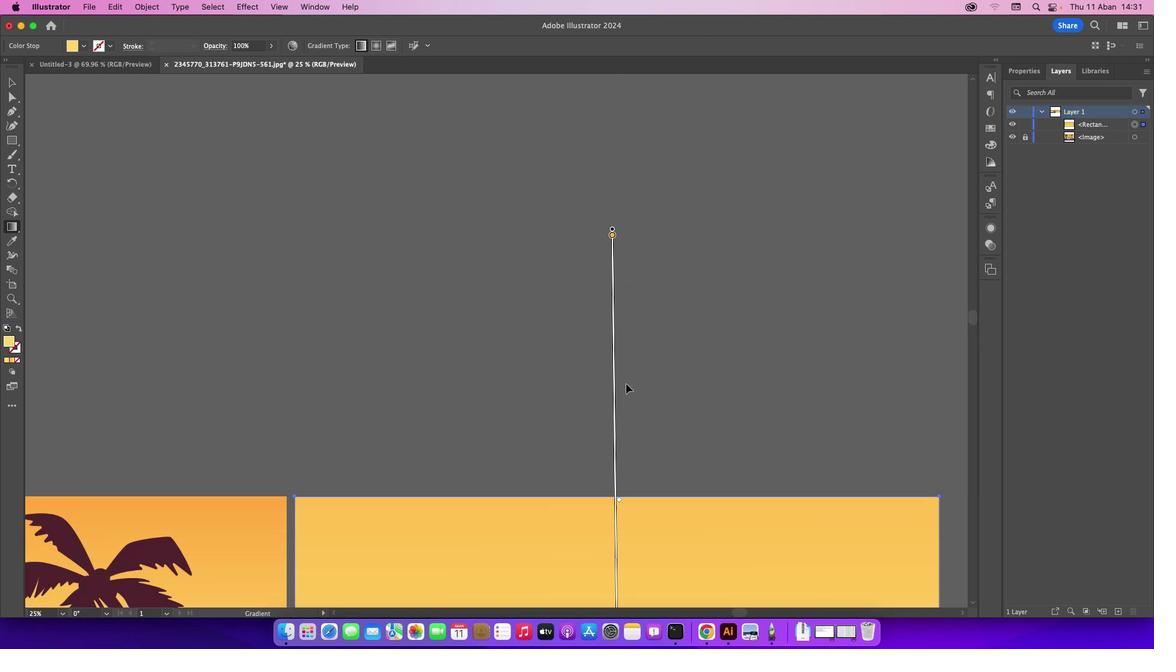 
Action: Mouse scrolled (626, 383) with delta (0, 0)
Screenshot: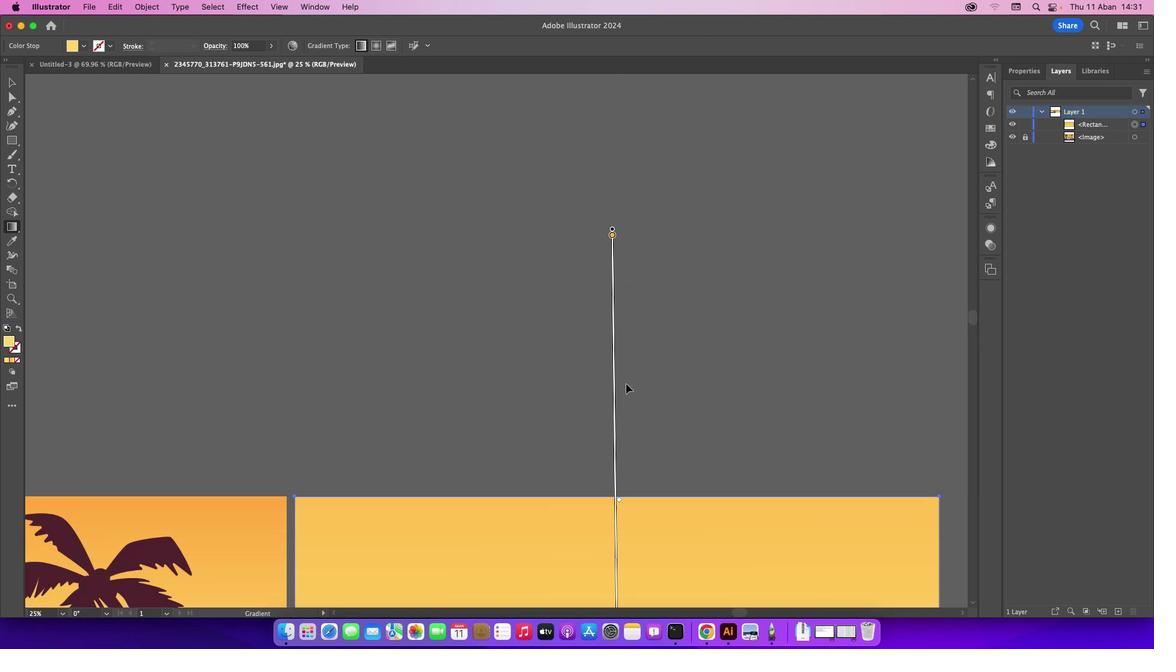 
Action: Mouse scrolled (626, 383) with delta (0, 1)
Screenshot: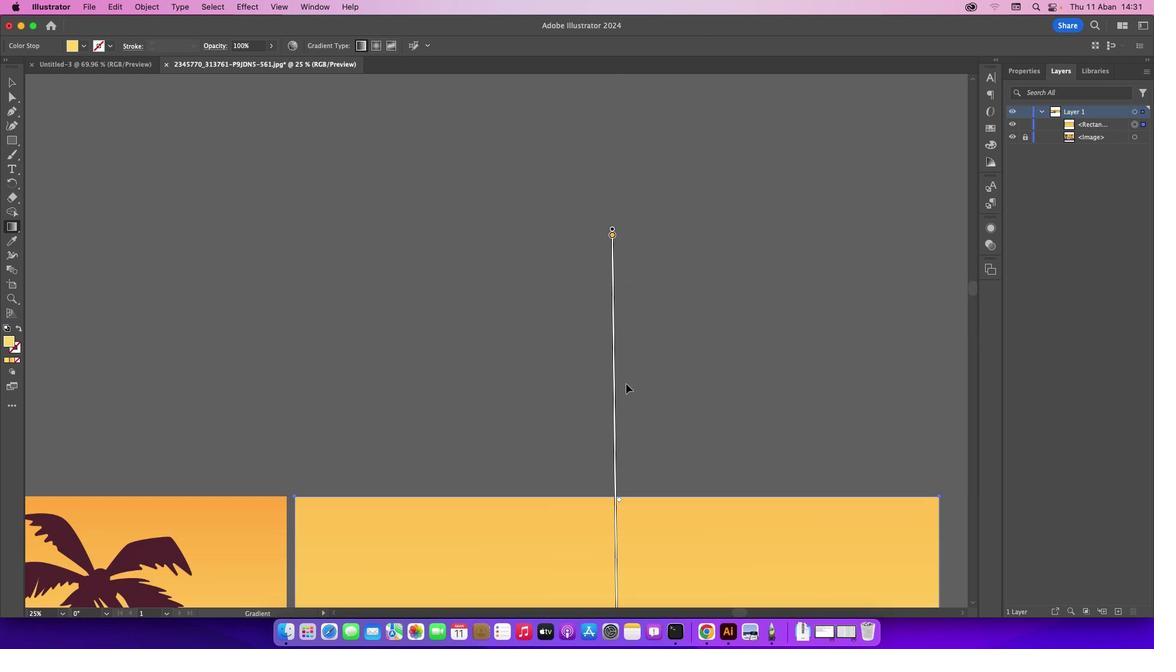 
Action: Mouse scrolled (626, 383) with delta (0, 3)
Screenshot: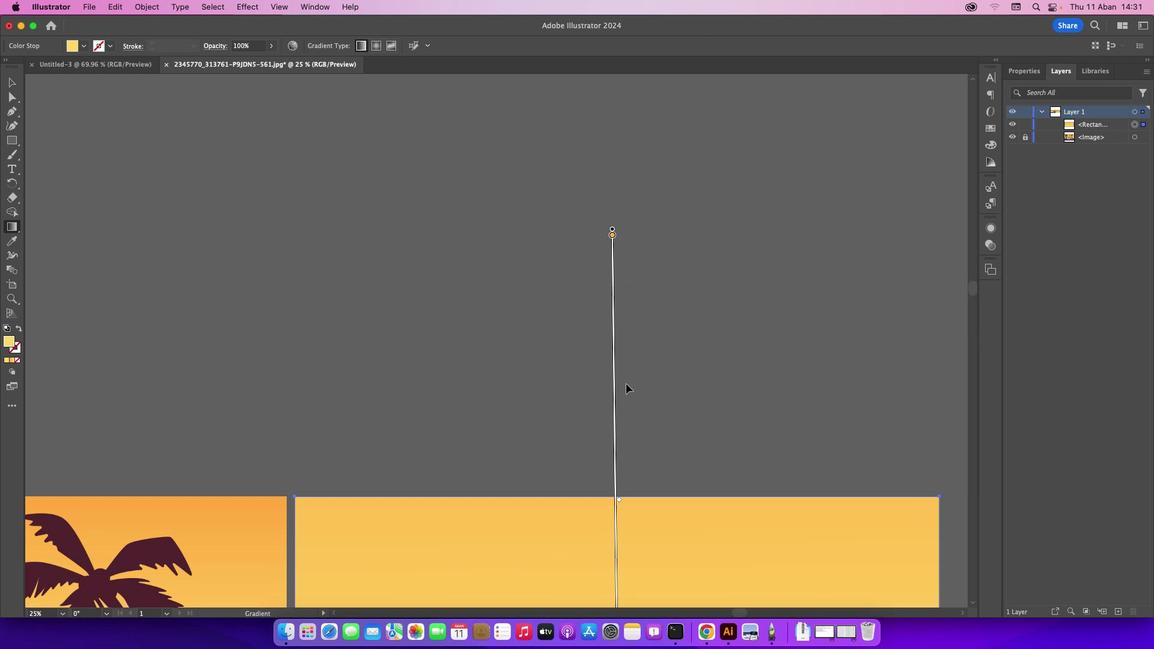 
Action: Mouse scrolled (626, 383) with delta (0, 0)
Screenshot: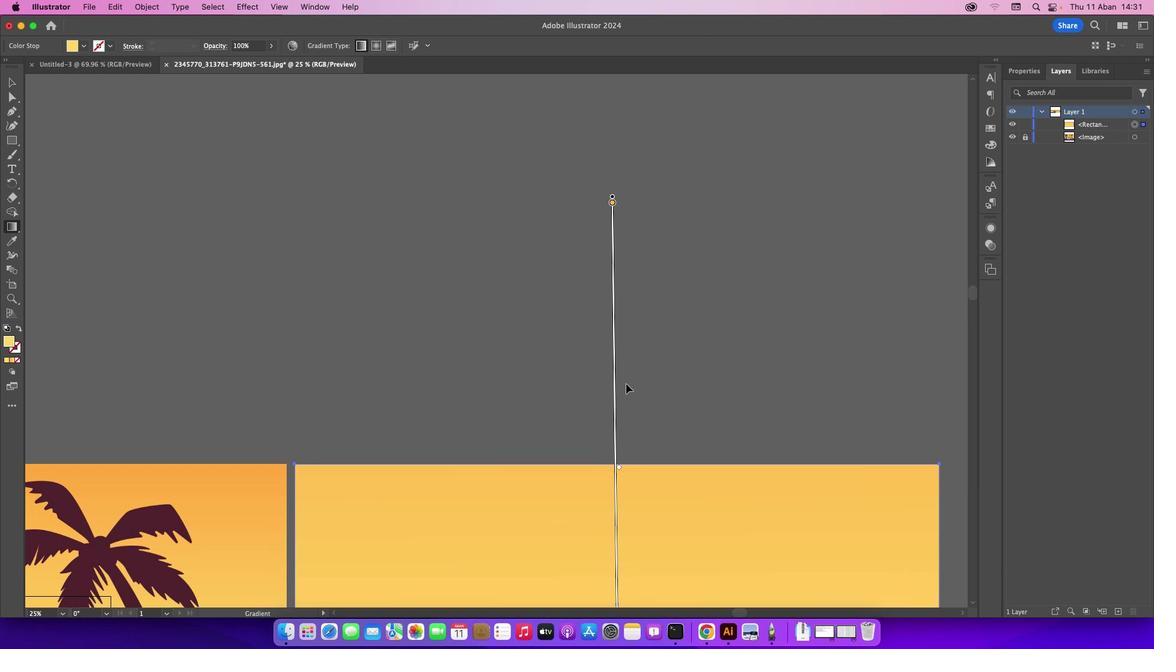 
Action: Mouse scrolled (626, 383) with delta (0, 0)
Screenshot: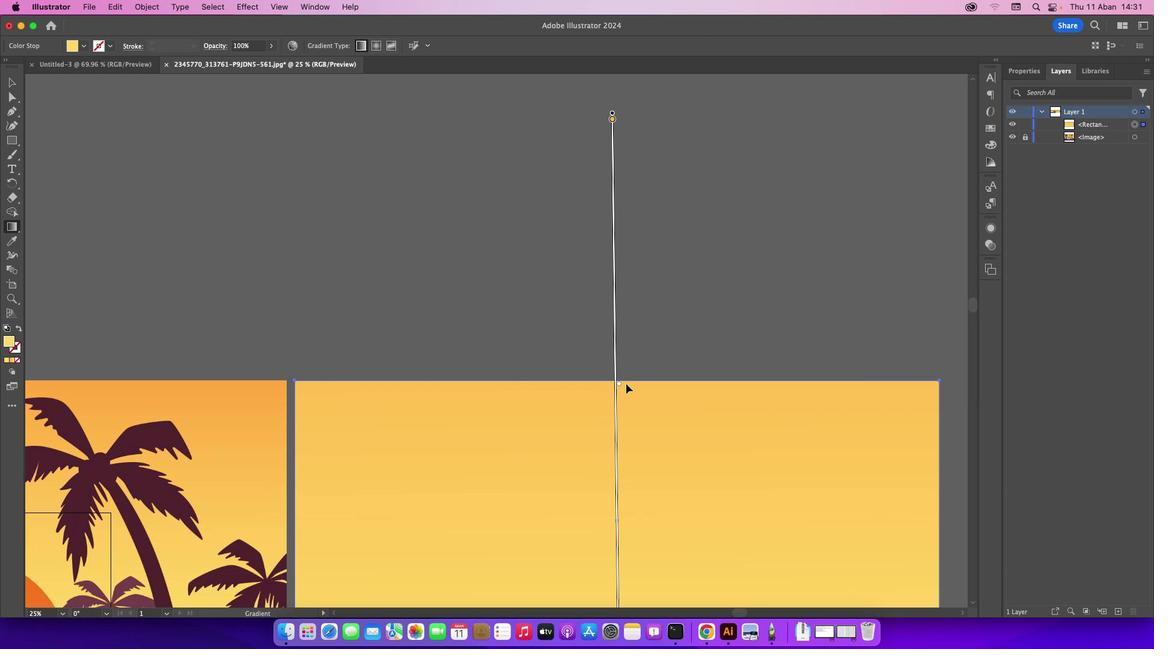 
Action: Mouse scrolled (626, 383) with delta (0, -1)
Screenshot: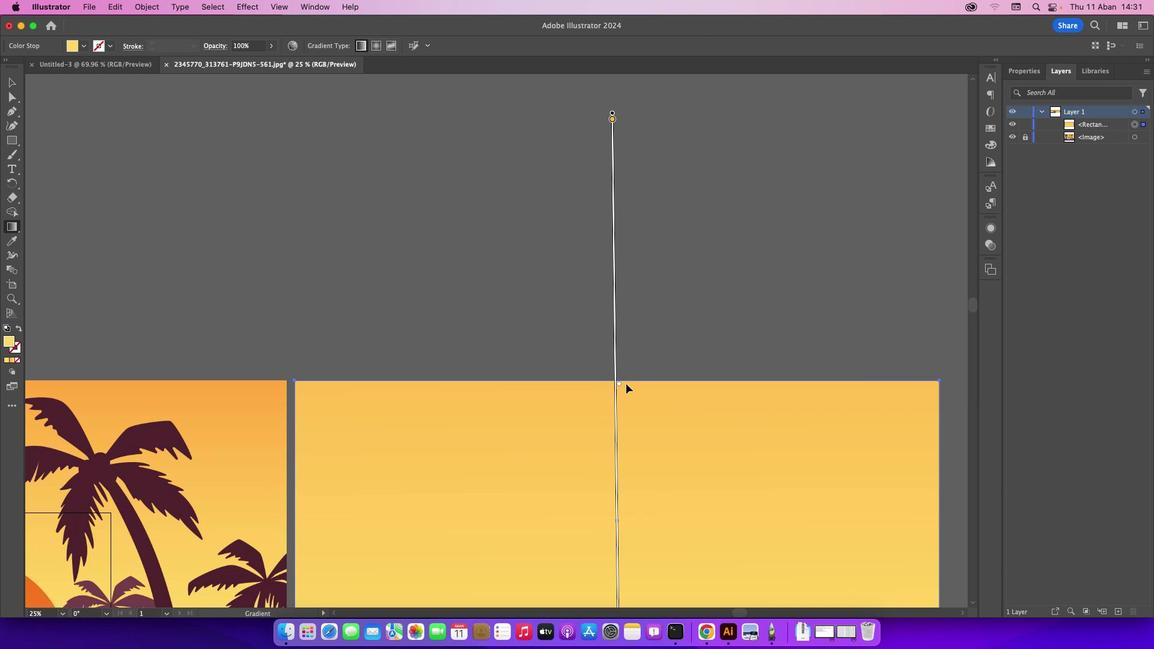 
Action: Mouse scrolled (626, 383) with delta (0, 0)
Screenshot: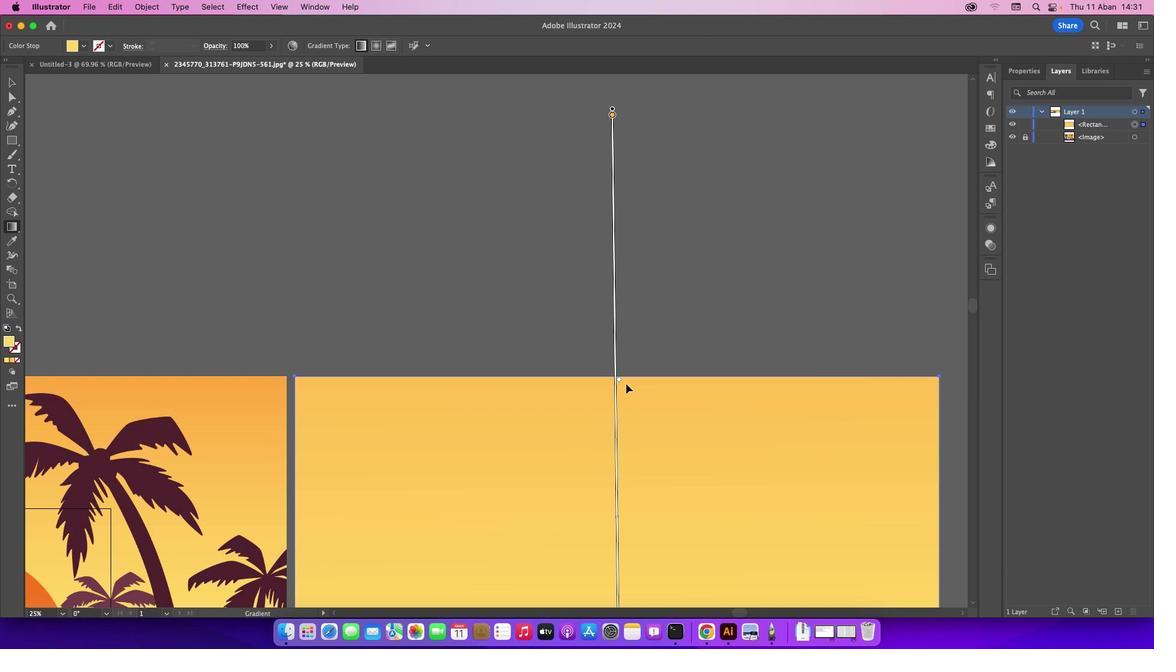 
Action: Mouse moved to (620, 379)
Screenshot: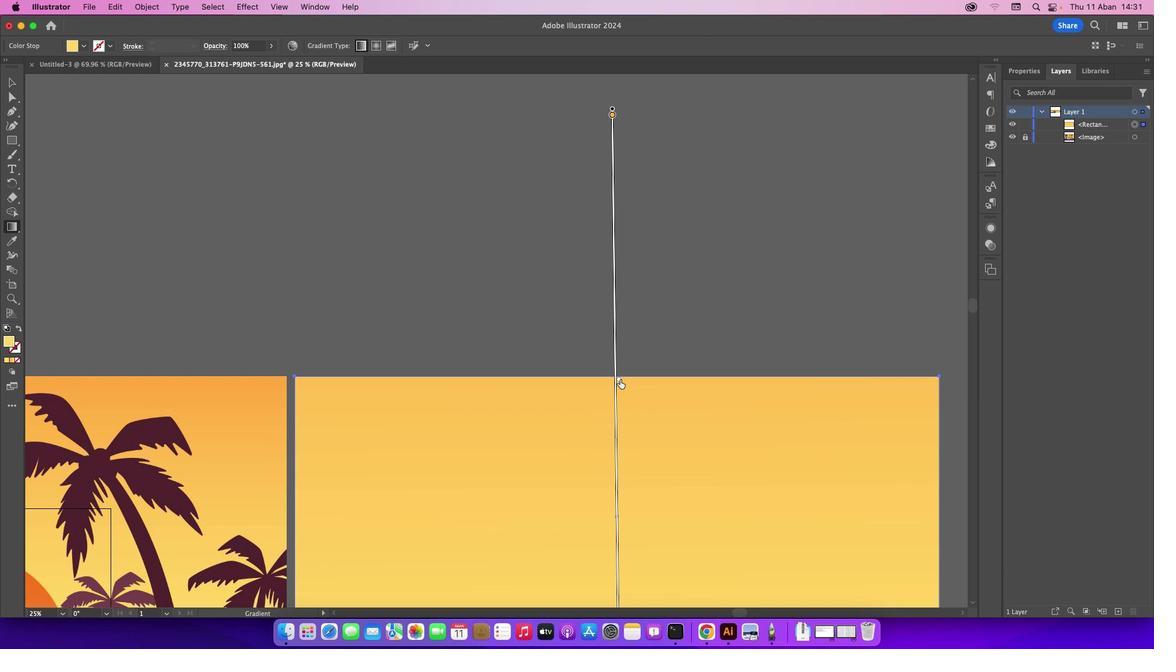 
Action: Mouse pressed left at (620, 379)
Screenshot: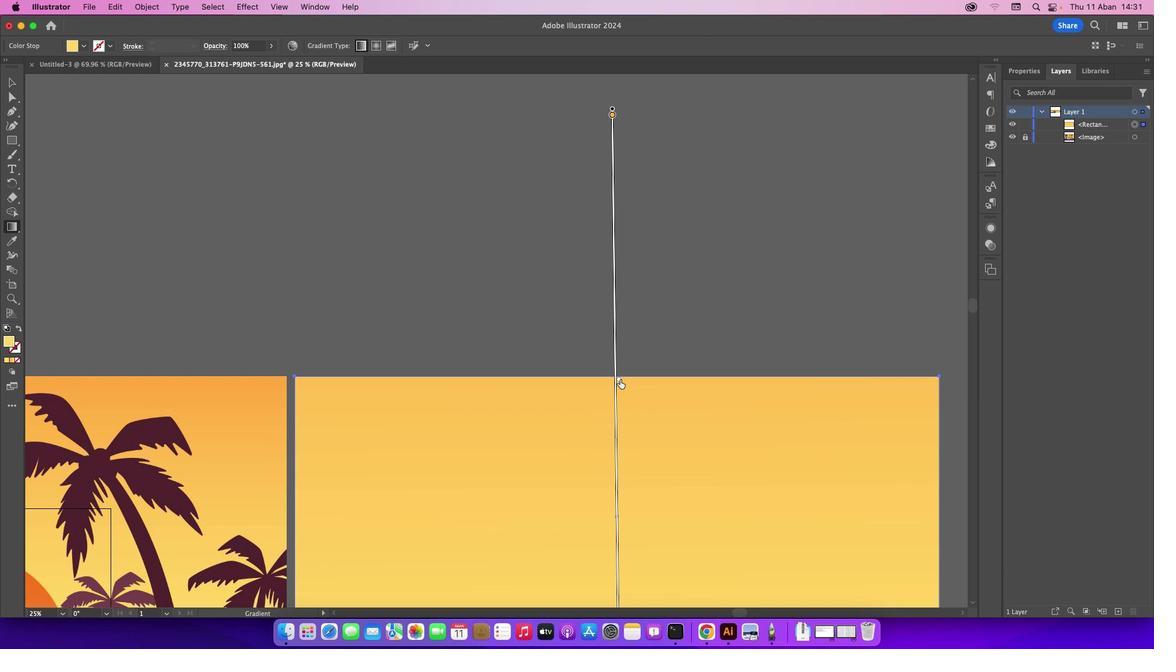 
Action: Mouse moved to (502, 295)
Screenshot: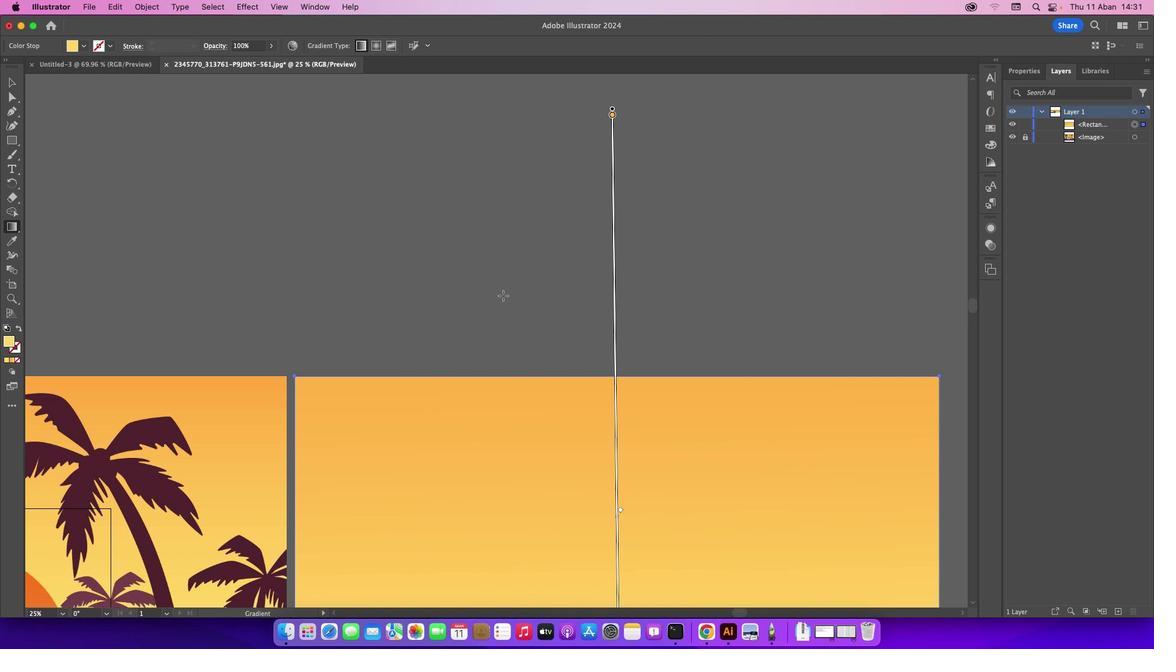 
Action: Mouse pressed left at (502, 295)
Screenshot: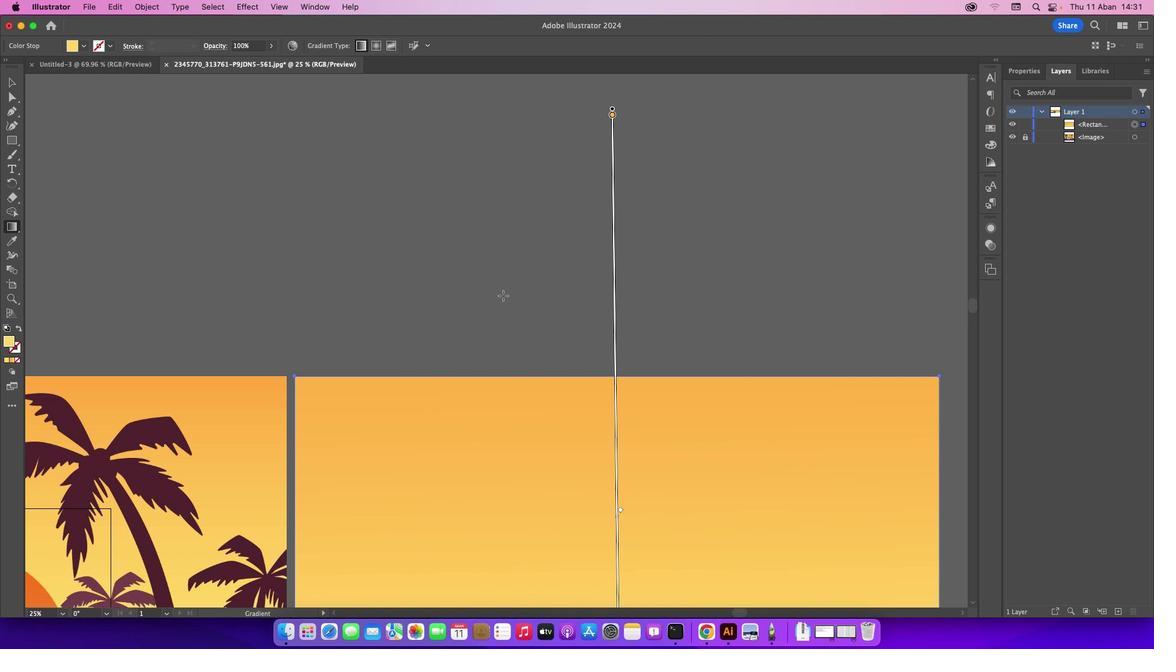 
Action: Mouse moved to (21, 86)
Screenshot: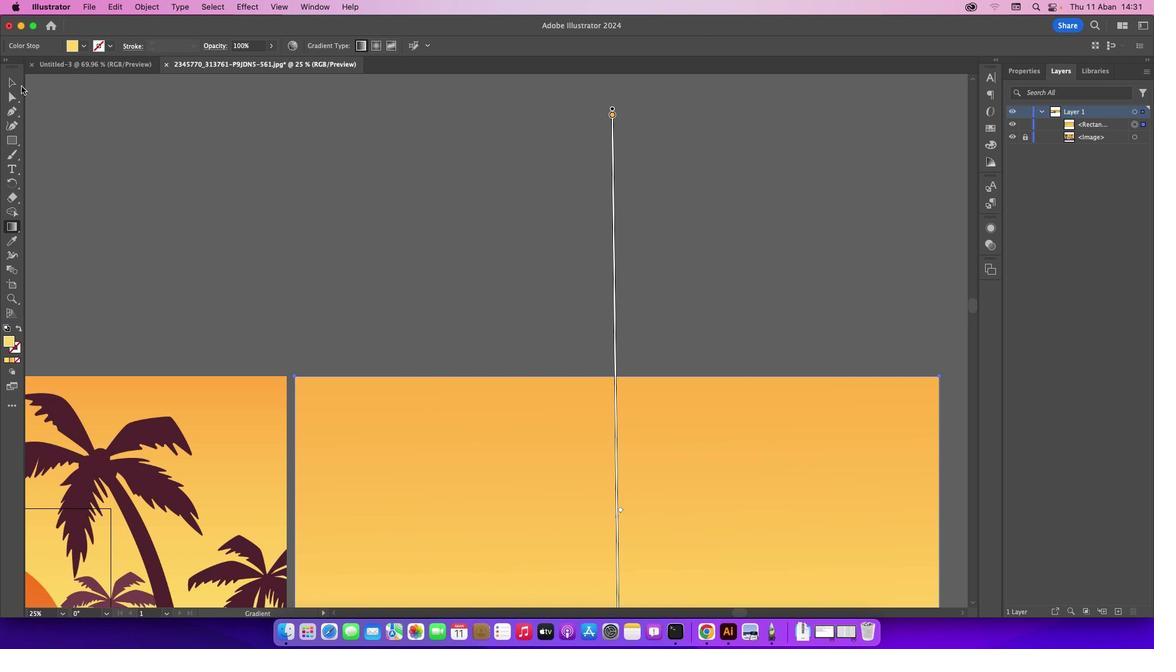 
Action: Mouse pressed left at (21, 86)
Screenshot: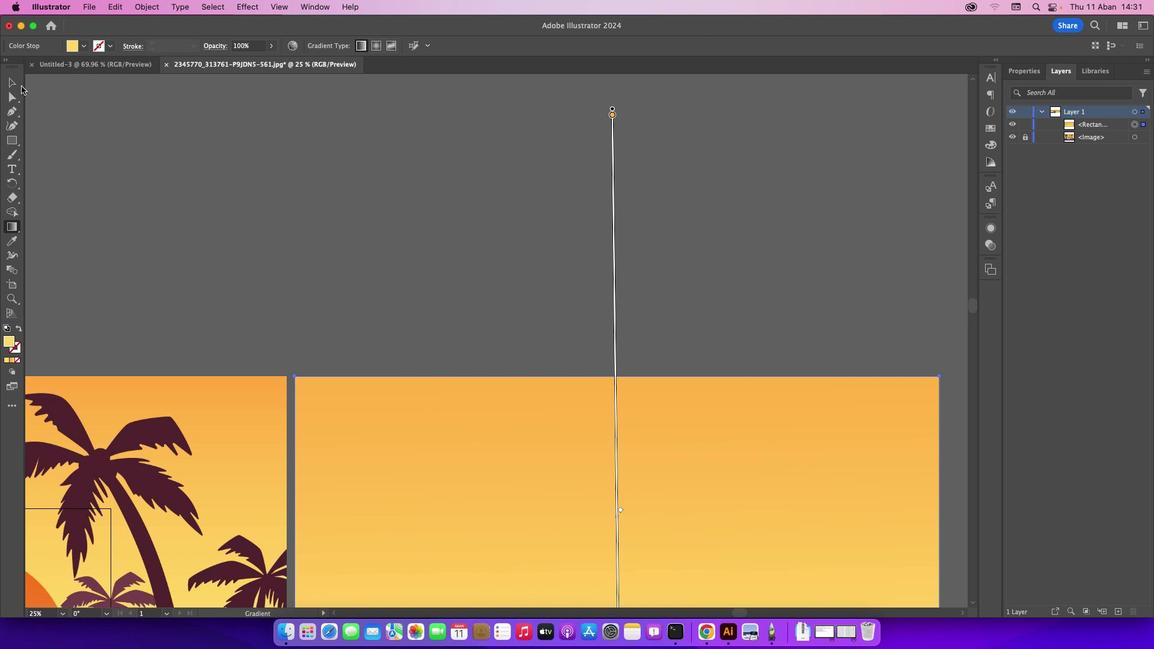 
Action: Mouse moved to (18, 84)
Screenshot: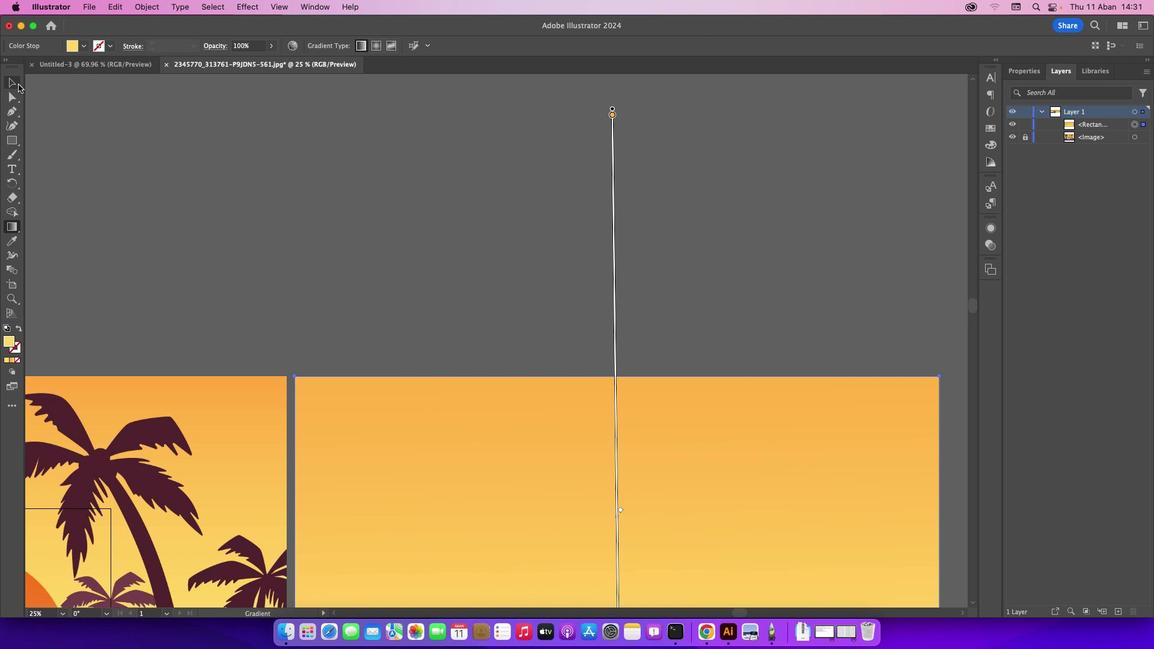 
Action: Mouse pressed left at (18, 84)
Screenshot: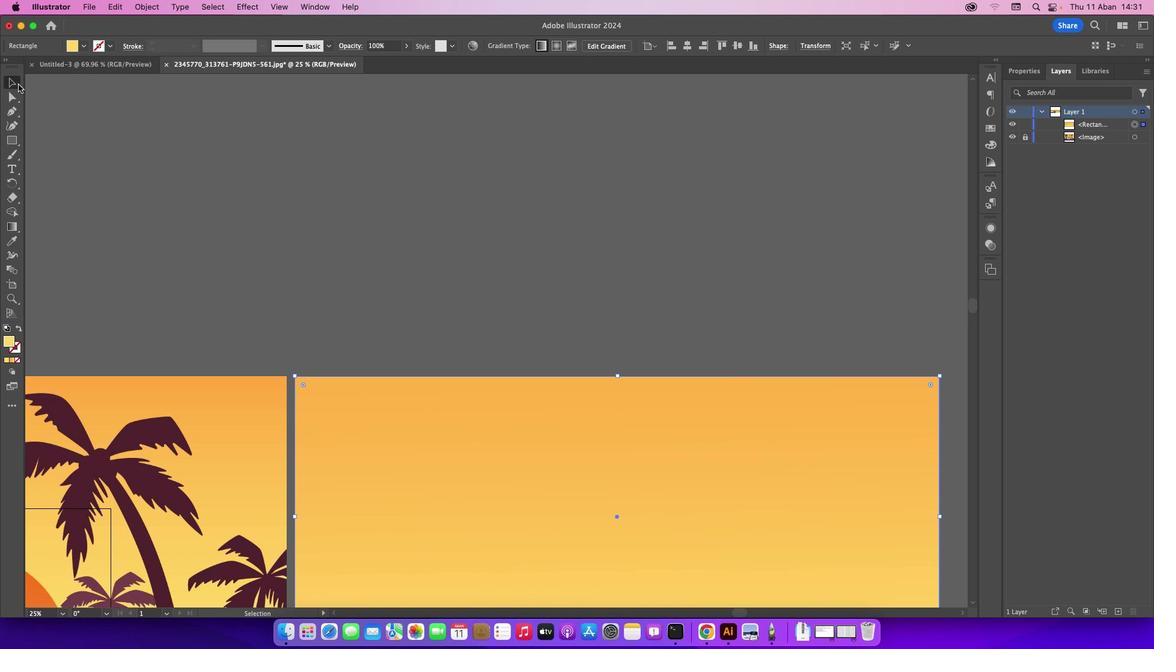 
Action: Mouse moved to (424, 222)
Screenshot: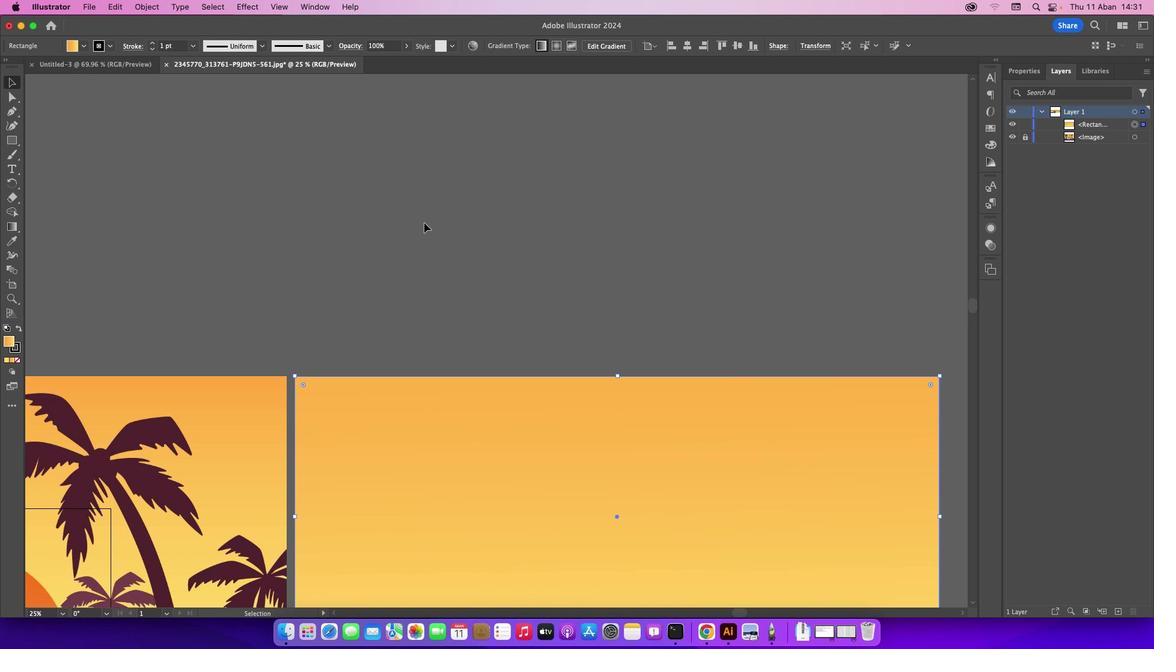 
Action: Mouse pressed left at (424, 222)
Screenshot: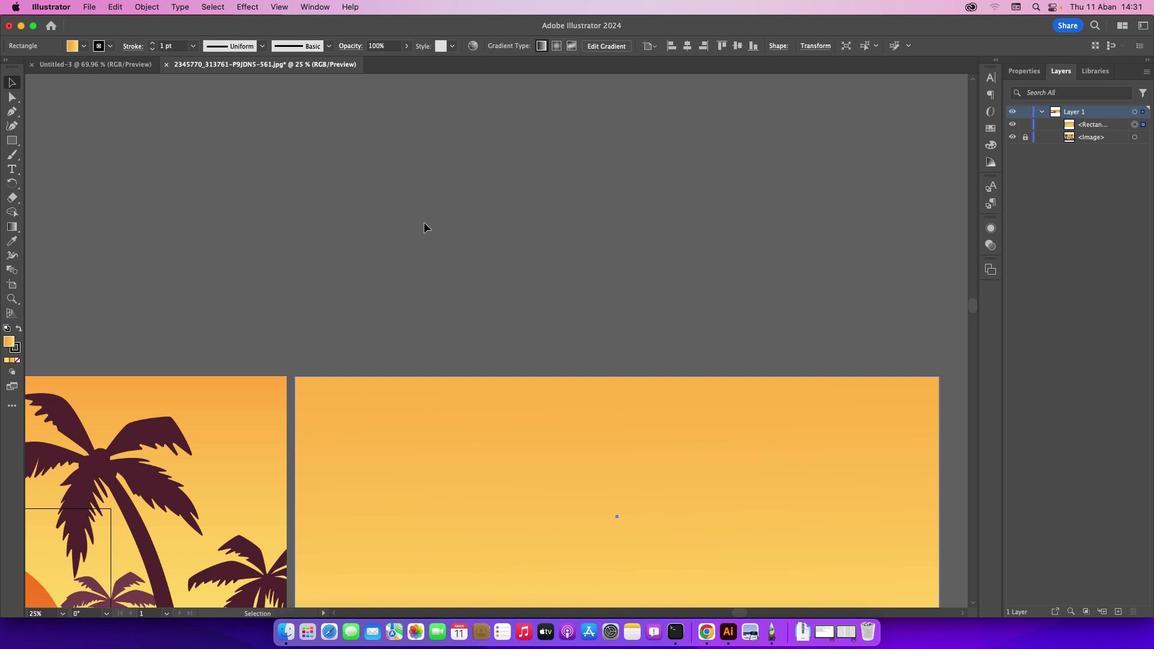 
Action: Mouse moved to (773, 562)
Screenshot: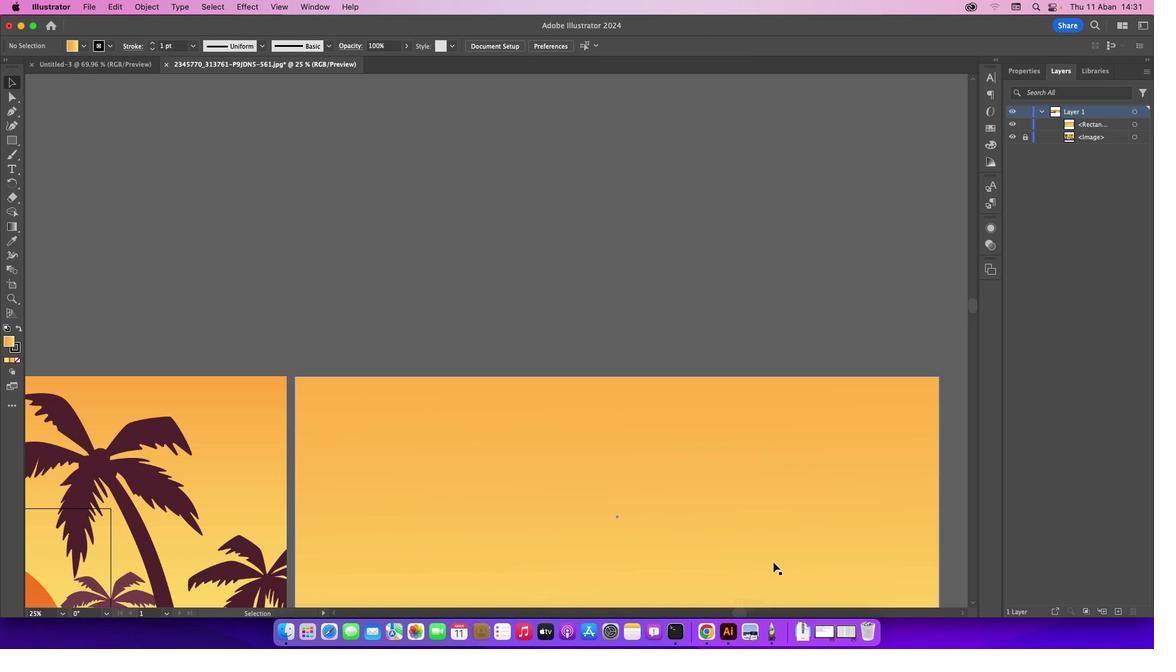
Action: Mouse scrolled (773, 562) with delta (0, 0)
Screenshot: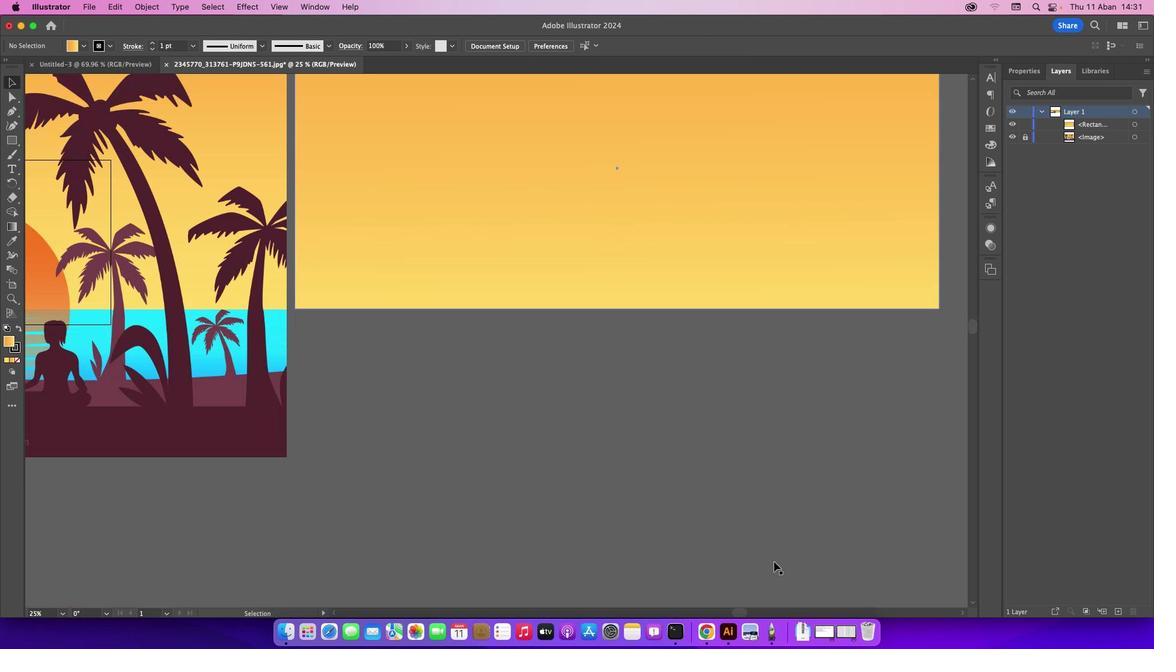 
Action: Mouse scrolled (773, 562) with delta (0, 0)
Screenshot: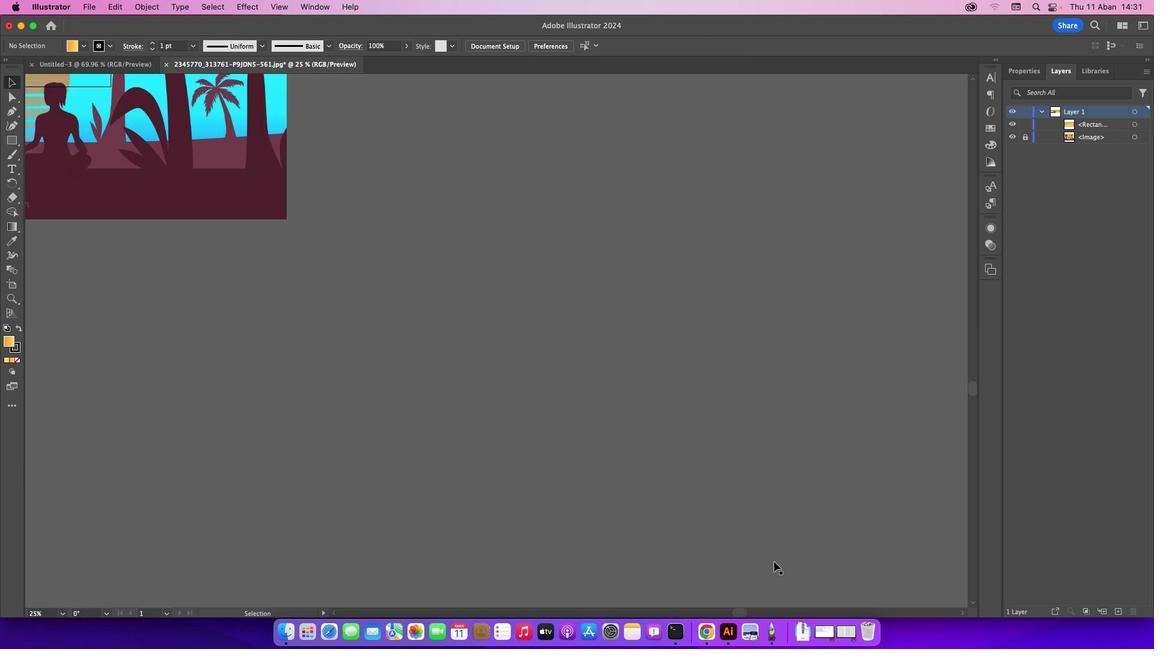 
Action: Mouse moved to (773, 562)
Screenshot: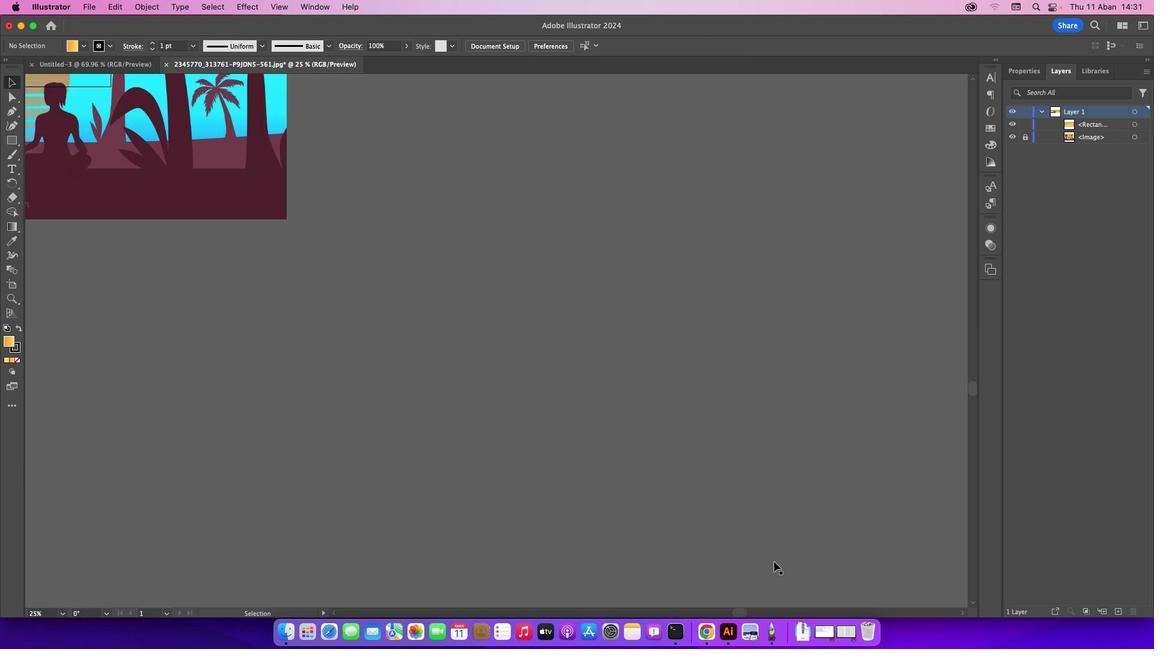 
Action: Mouse scrolled (773, 562) with delta (0, -1)
Screenshot: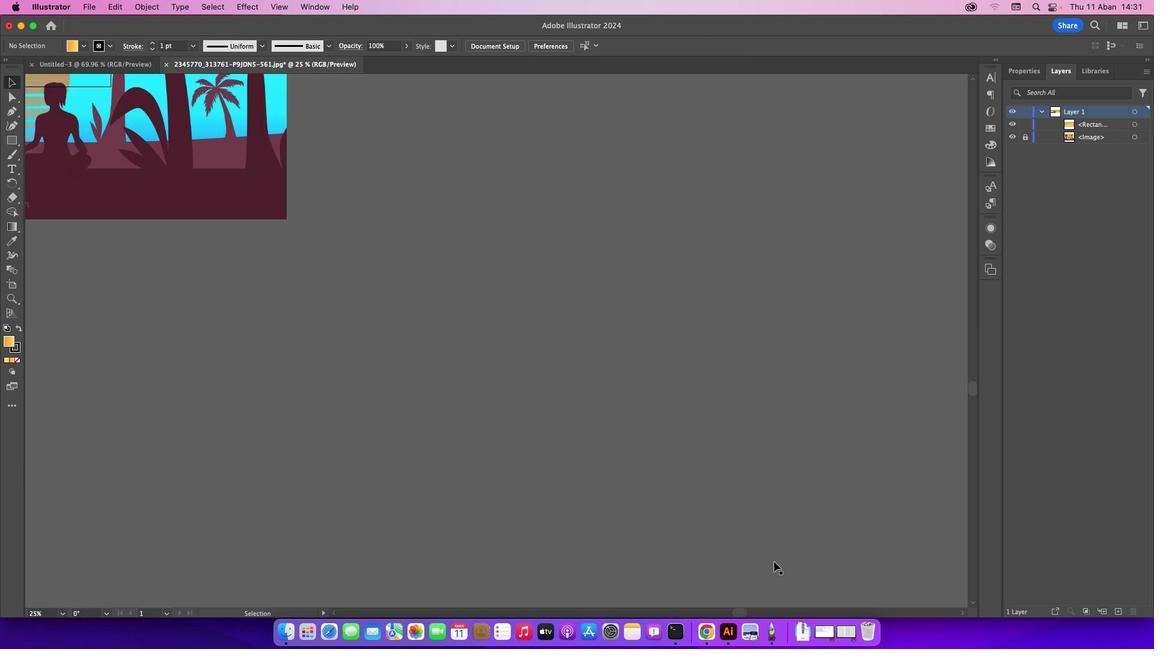 
Action: Mouse moved to (773, 562)
Screenshot: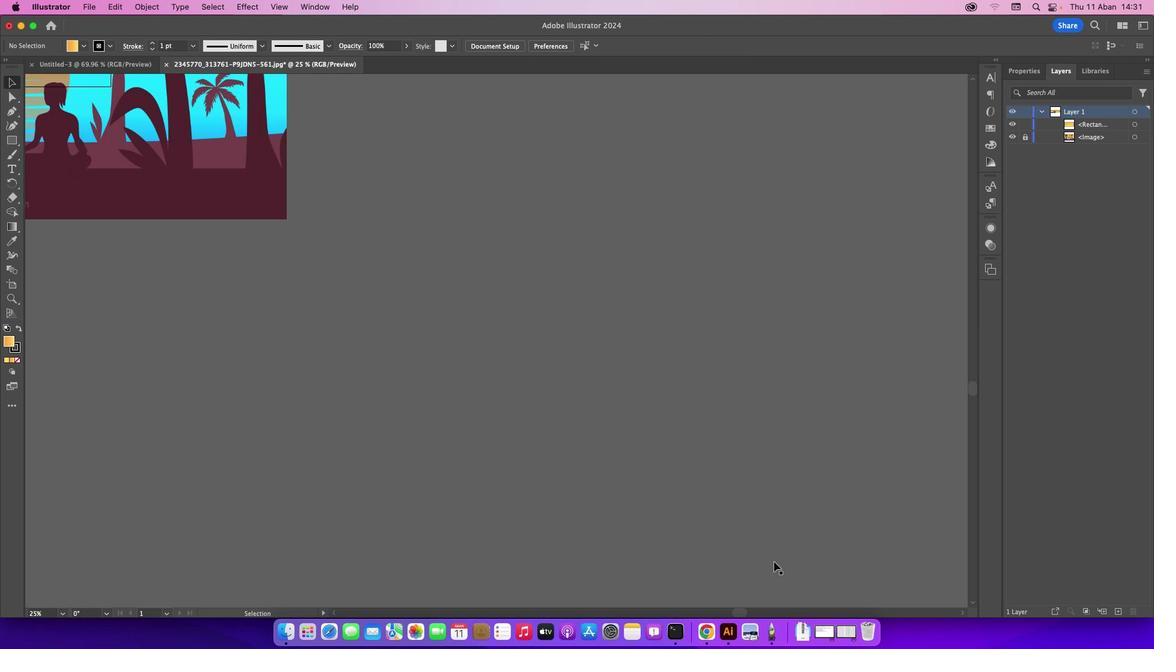 
Action: Mouse scrolled (773, 562) with delta (0, -2)
Screenshot: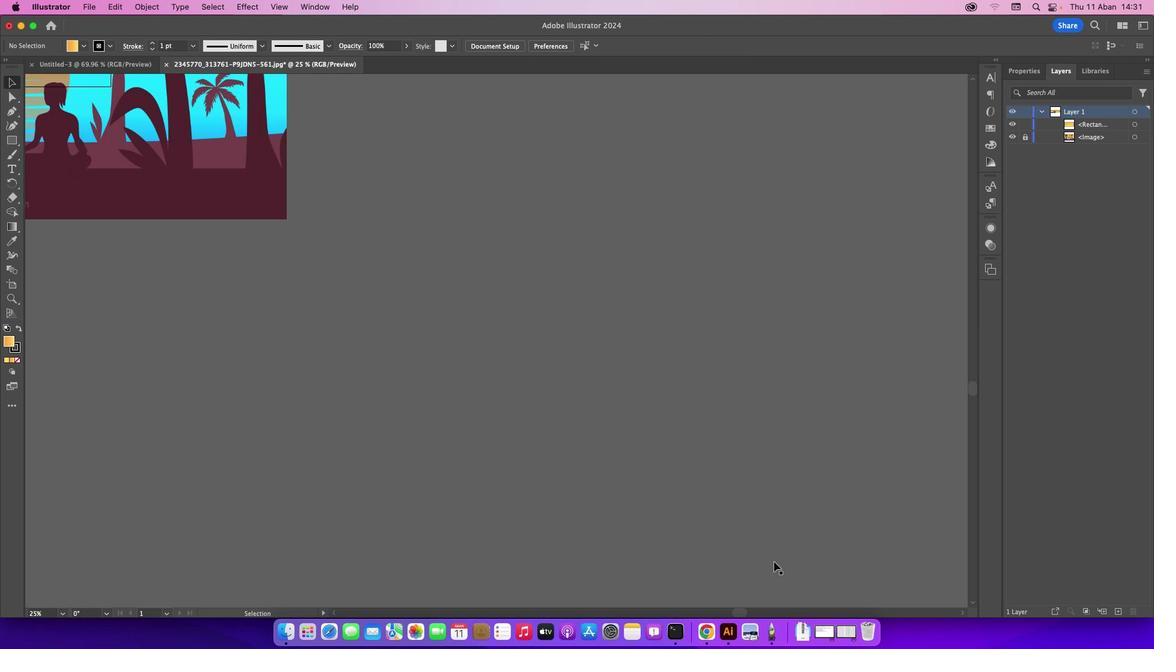 
Action: Mouse moved to (774, 562)
Screenshot: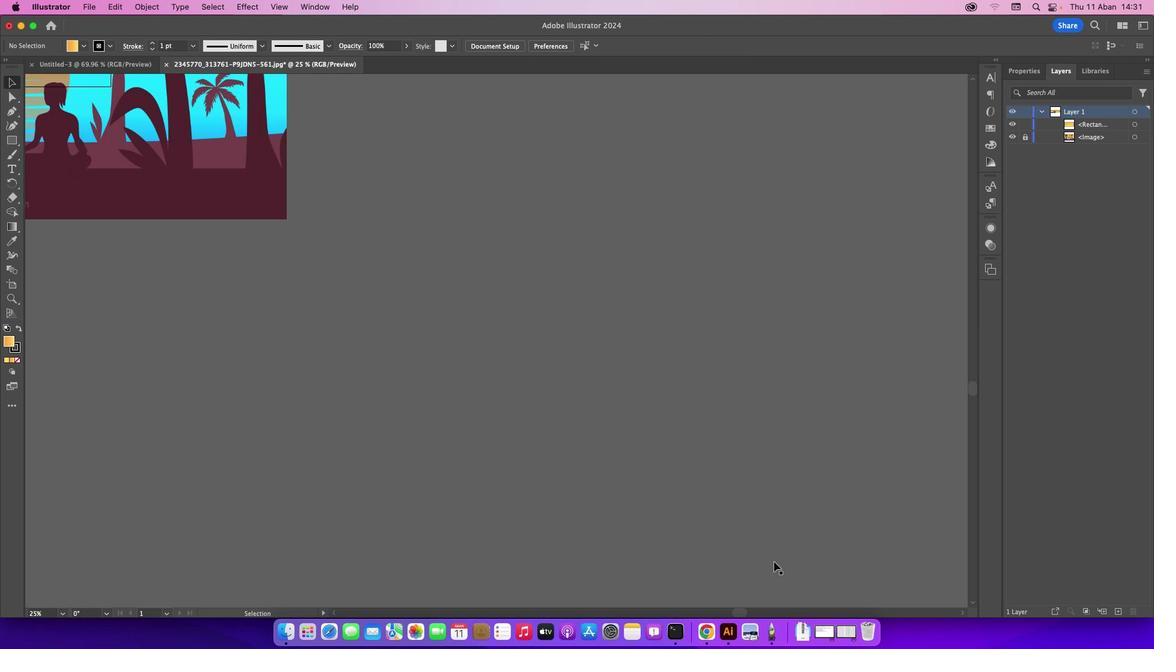 
Action: Mouse scrolled (774, 562) with delta (0, -3)
Screenshot: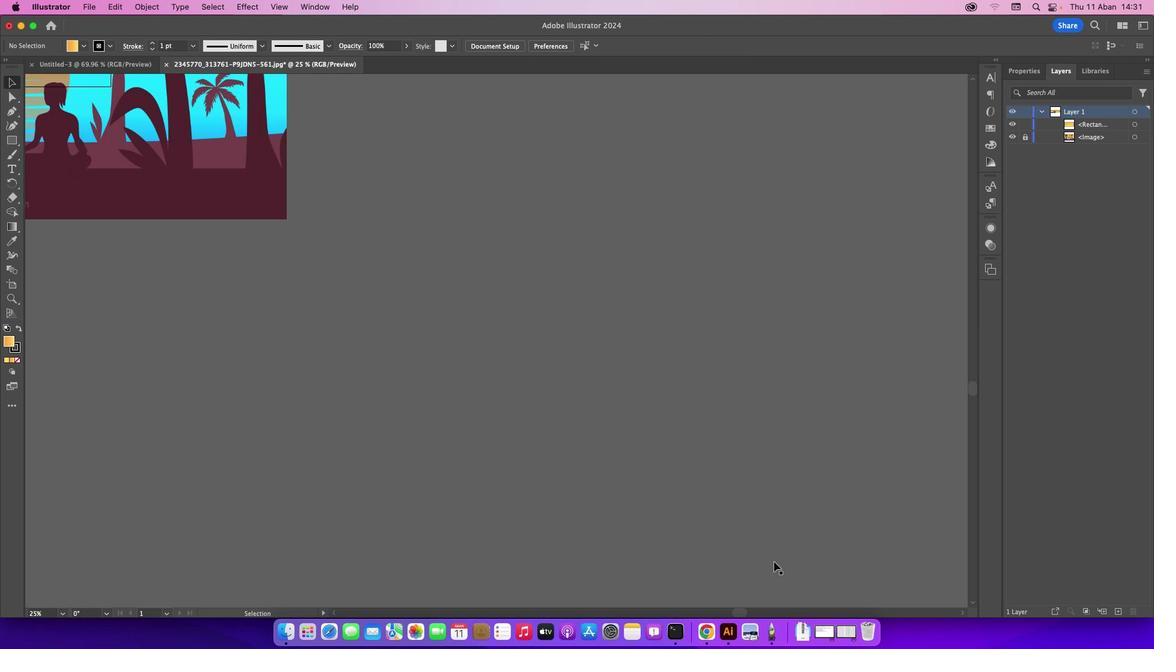 
Action: Mouse moved to (774, 561)
Screenshot: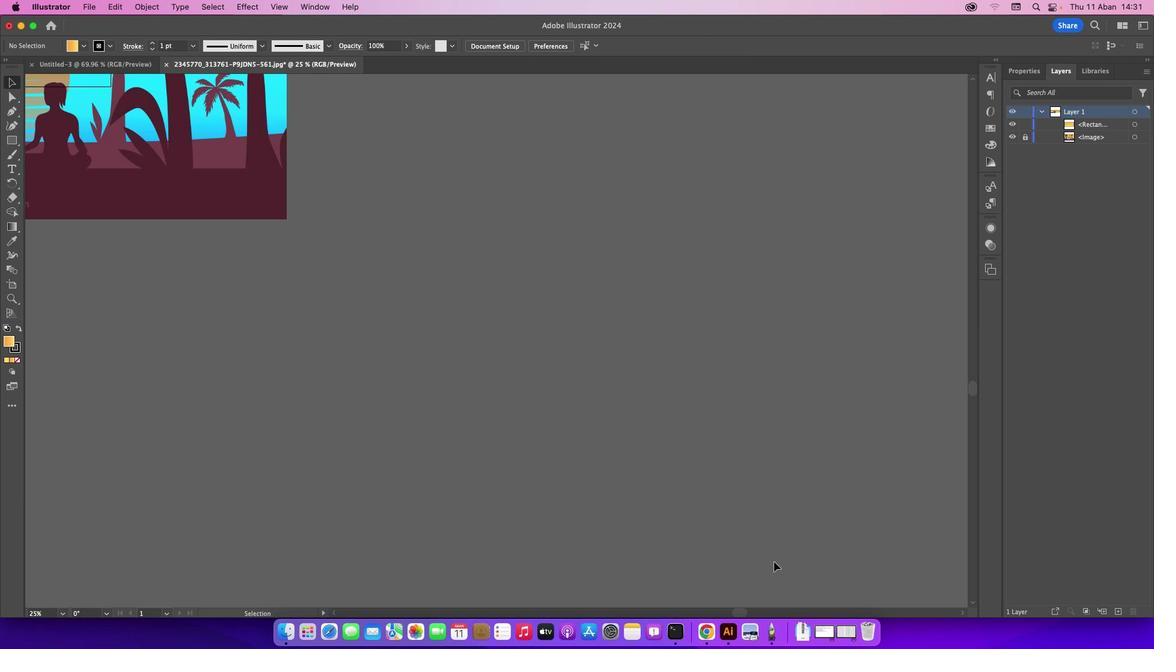 
Action: Mouse scrolled (774, 561) with delta (0, 0)
Screenshot: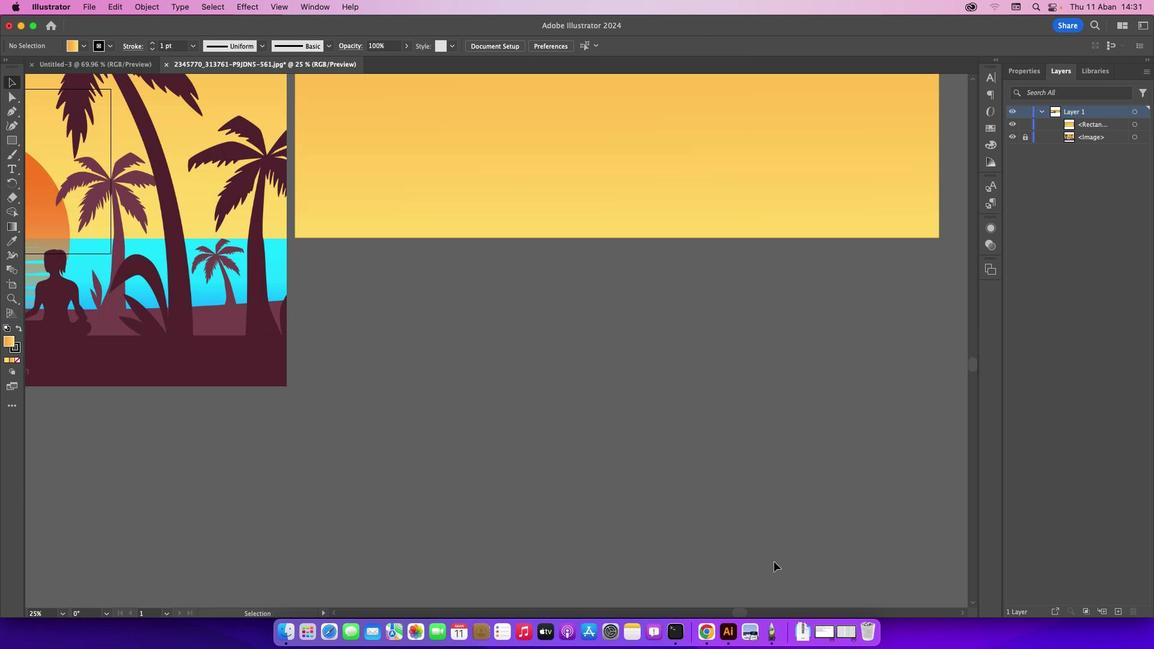 
Action: Mouse scrolled (774, 561) with delta (0, 0)
Screenshot: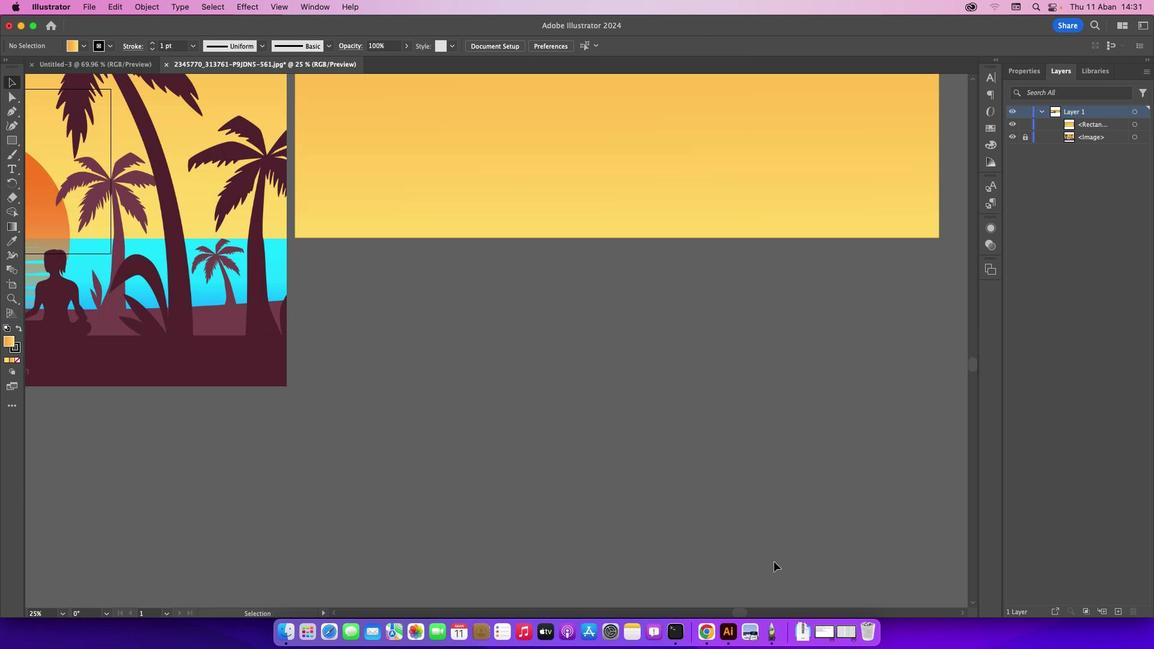 
Action: Mouse scrolled (774, 561) with delta (0, 1)
Screenshot: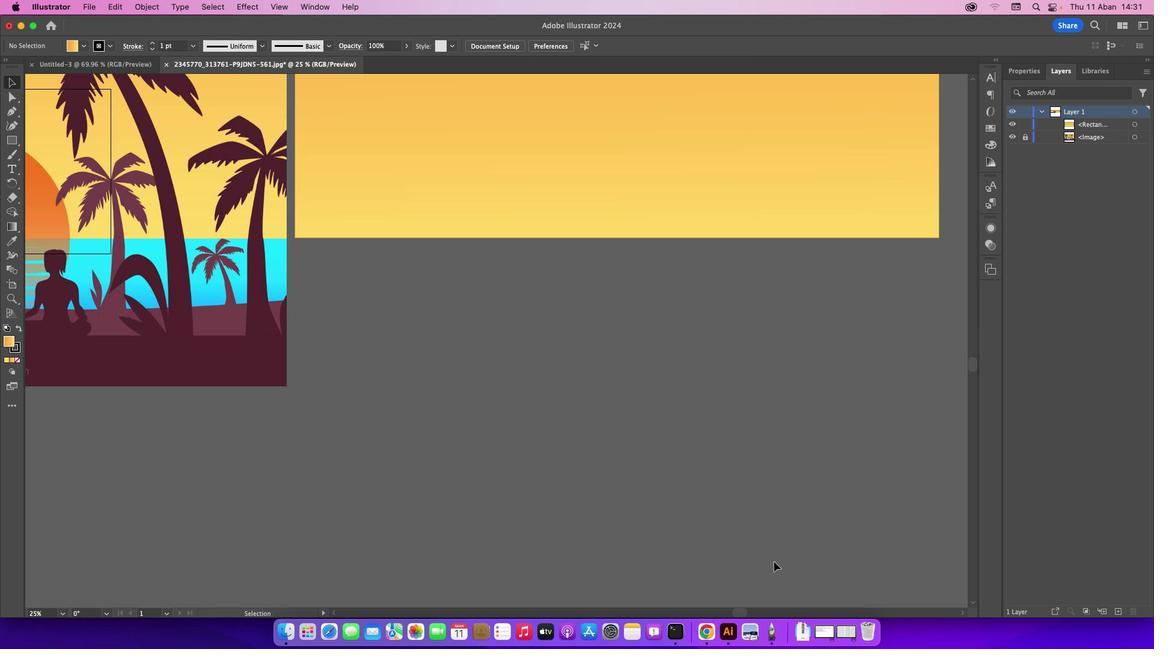 
Action: Mouse scrolled (774, 561) with delta (0, 0)
Screenshot: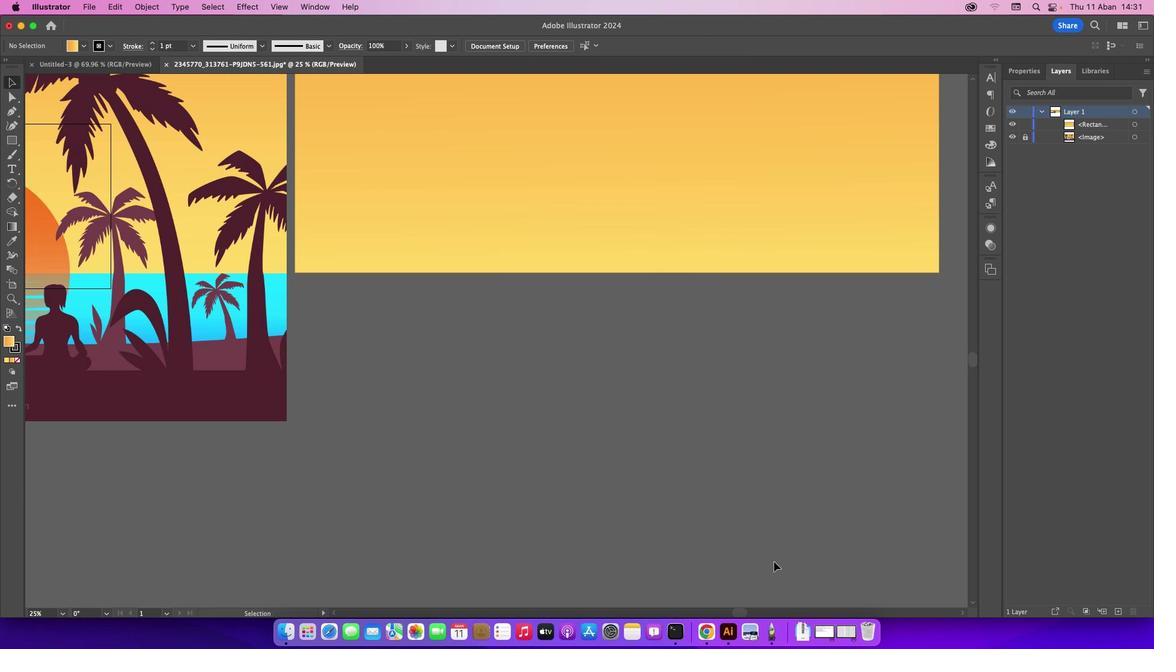 
Action: Mouse scrolled (774, 561) with delta (0, 0)
Screenshot: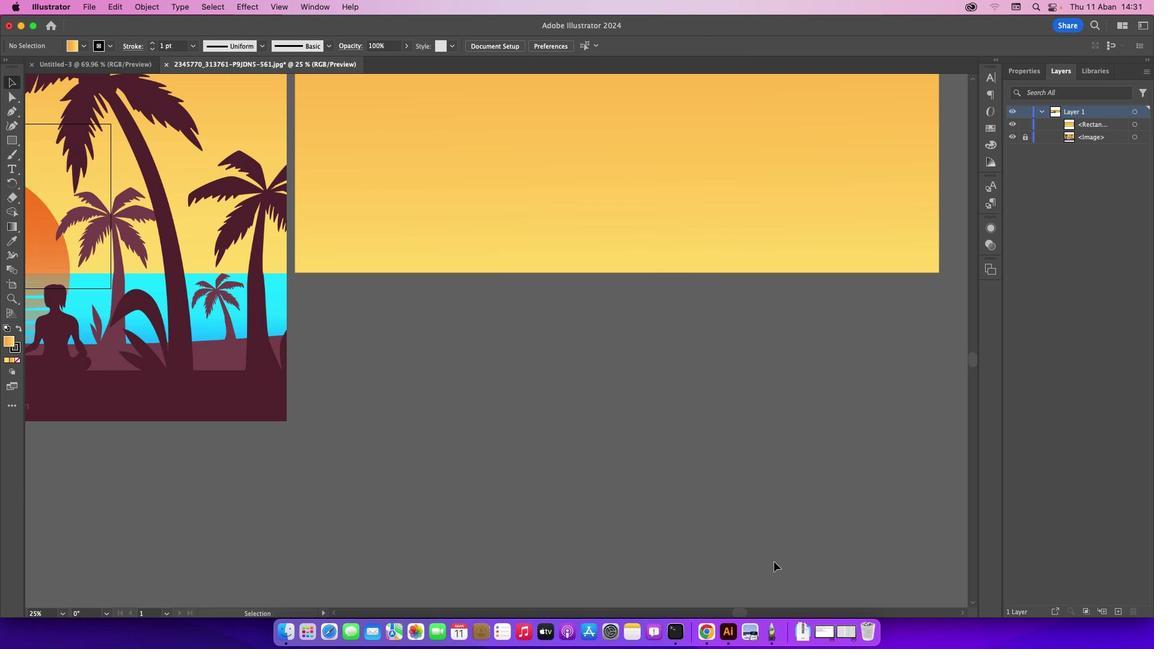 
Action: Mouse moved to (743, 612)
Screenshot: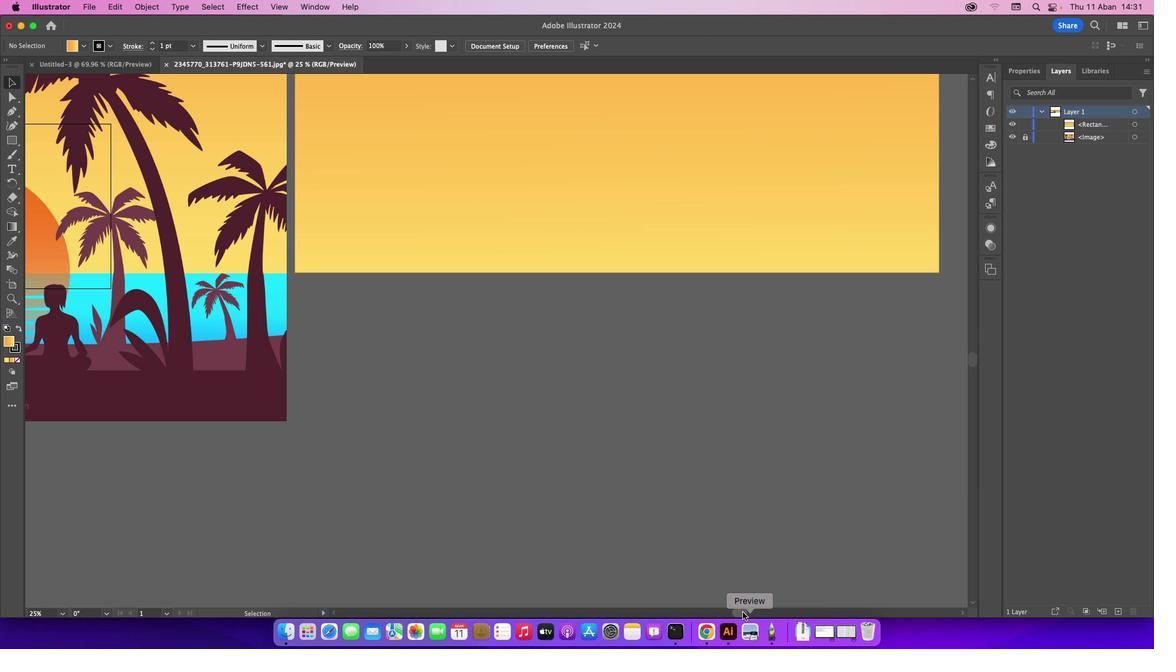 
Action: Mouse pressed left at (743, 612)
Screenshot: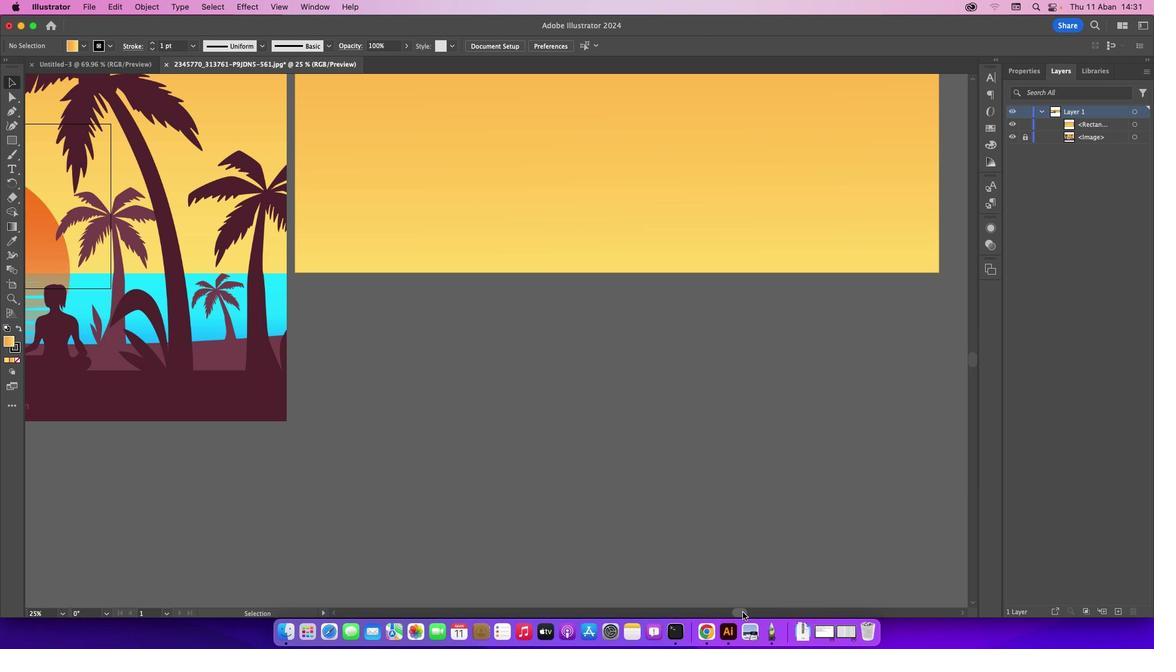 
Action: Mouse moved to (15, 138)
Screenshot: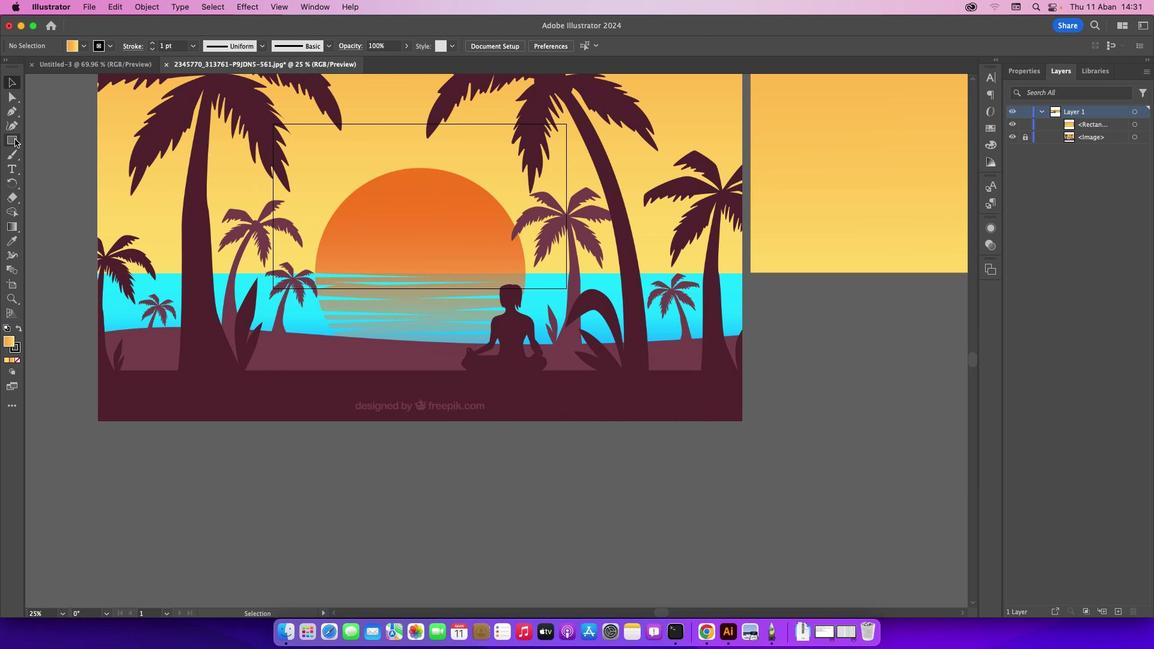 
Action: Mouse pressed left at (15, 138)
Screenshot: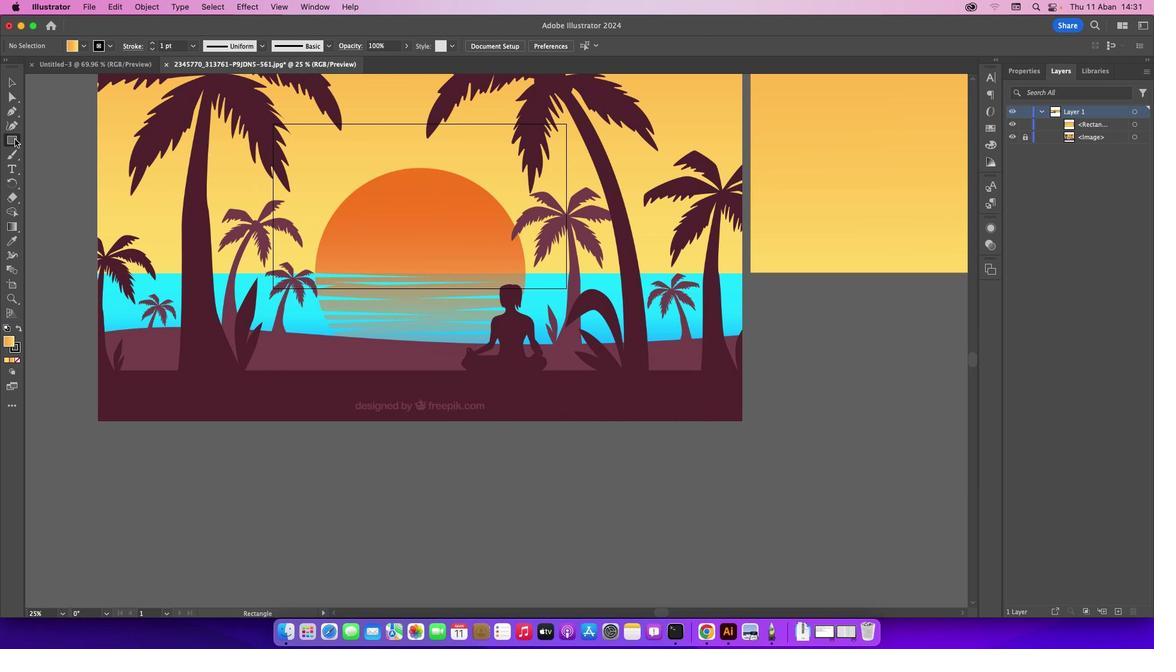 
Action: Mouse moved to (7, 116)
Screenshot: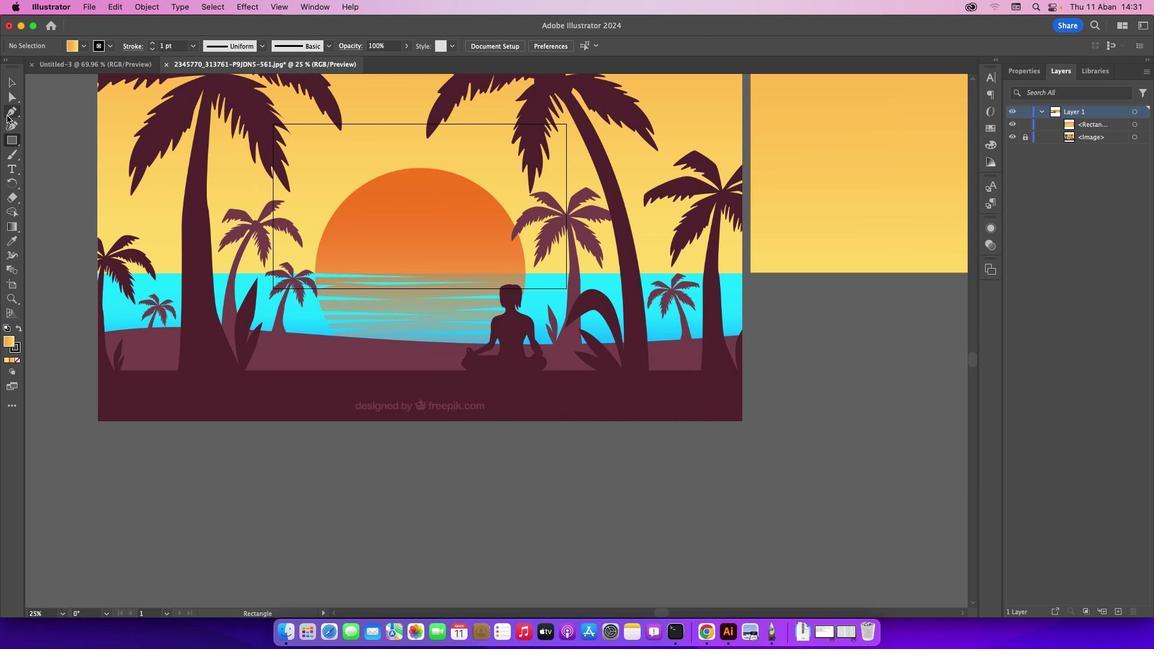 
Action: Mouse pressed left at (7, 116)
Screenshot: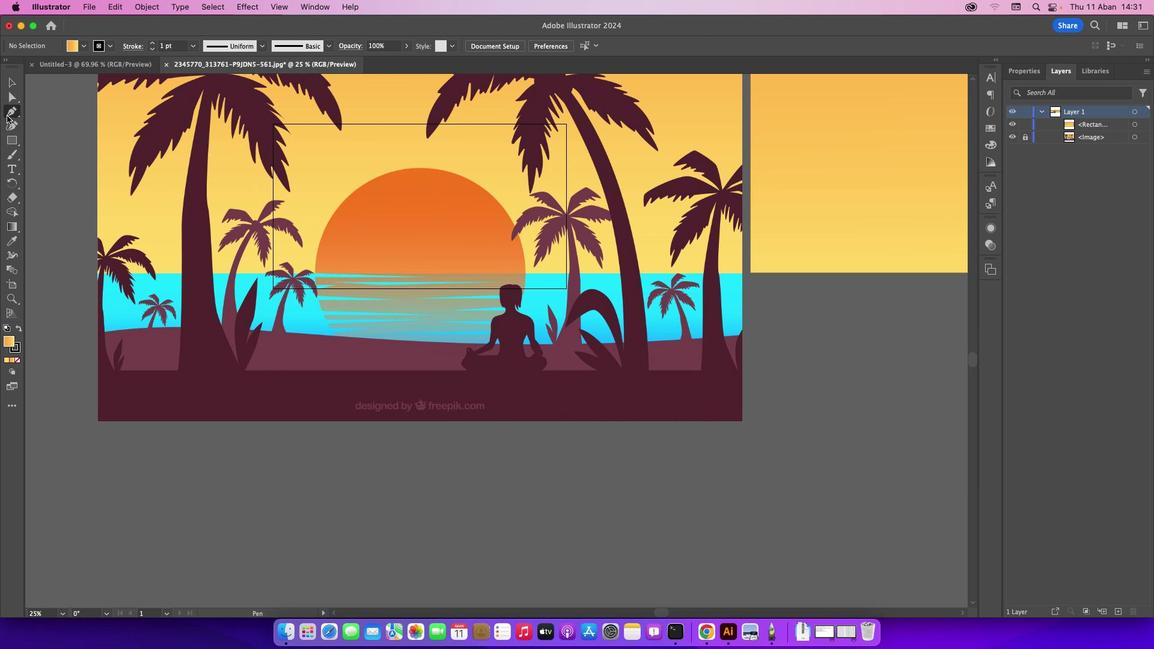 
Action: Mouse moved to (37, 202)
Screenshot: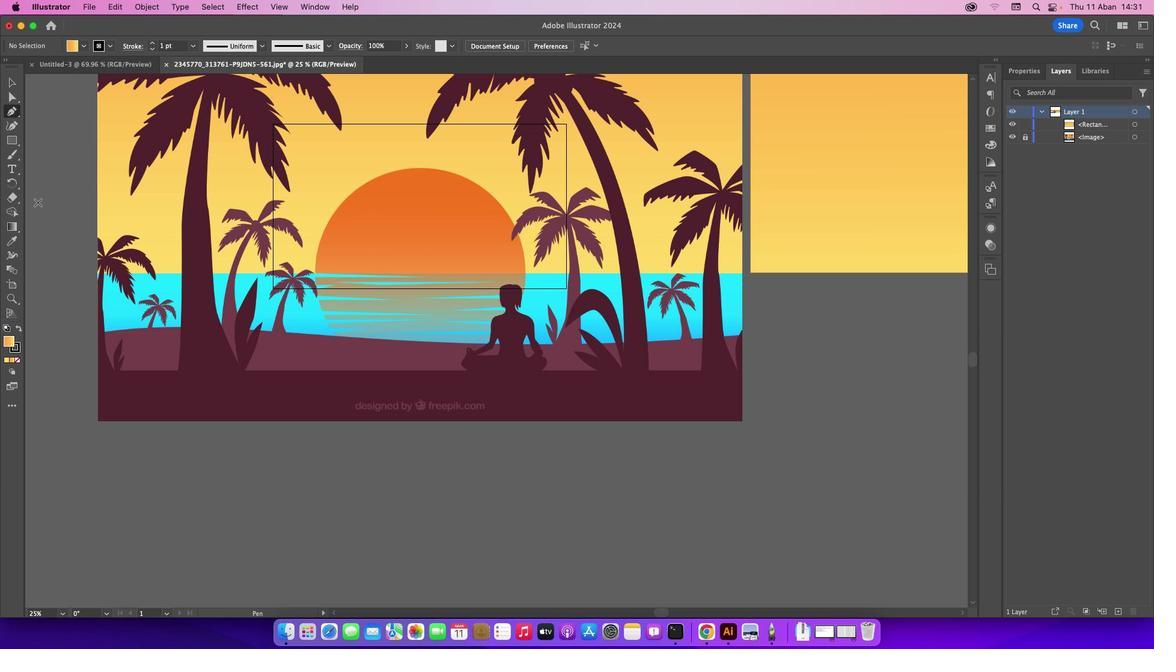 
Action: Key pressed Key.caps_lock
Screenshot: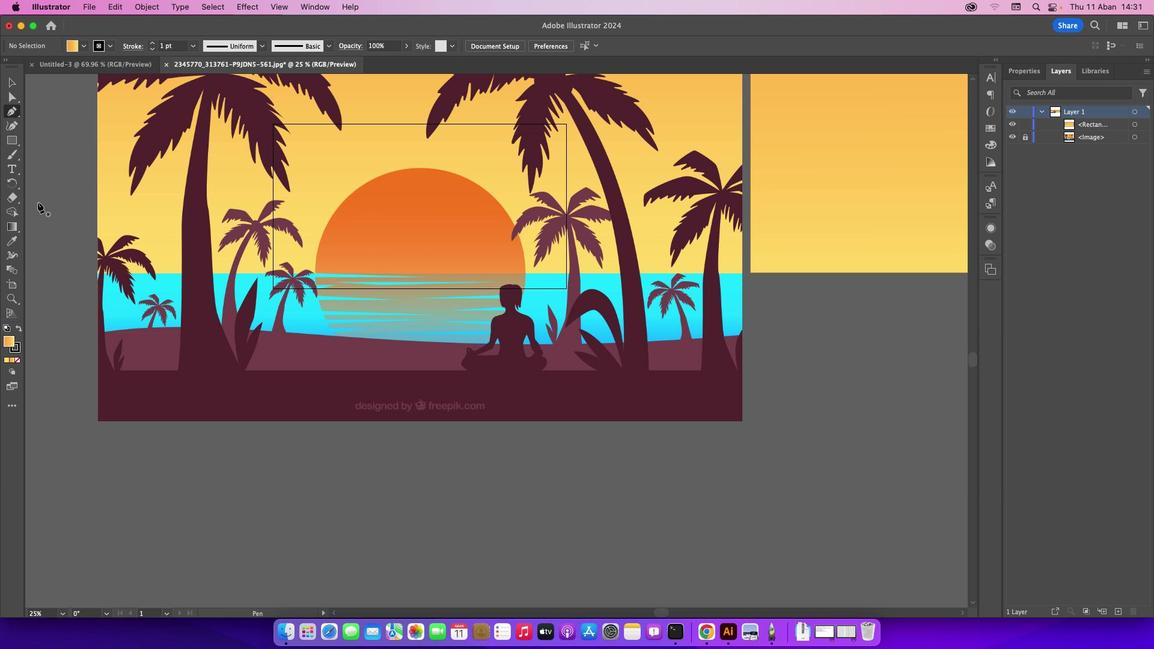 
Action: Mouse moved to (97, 273)
Screenshot: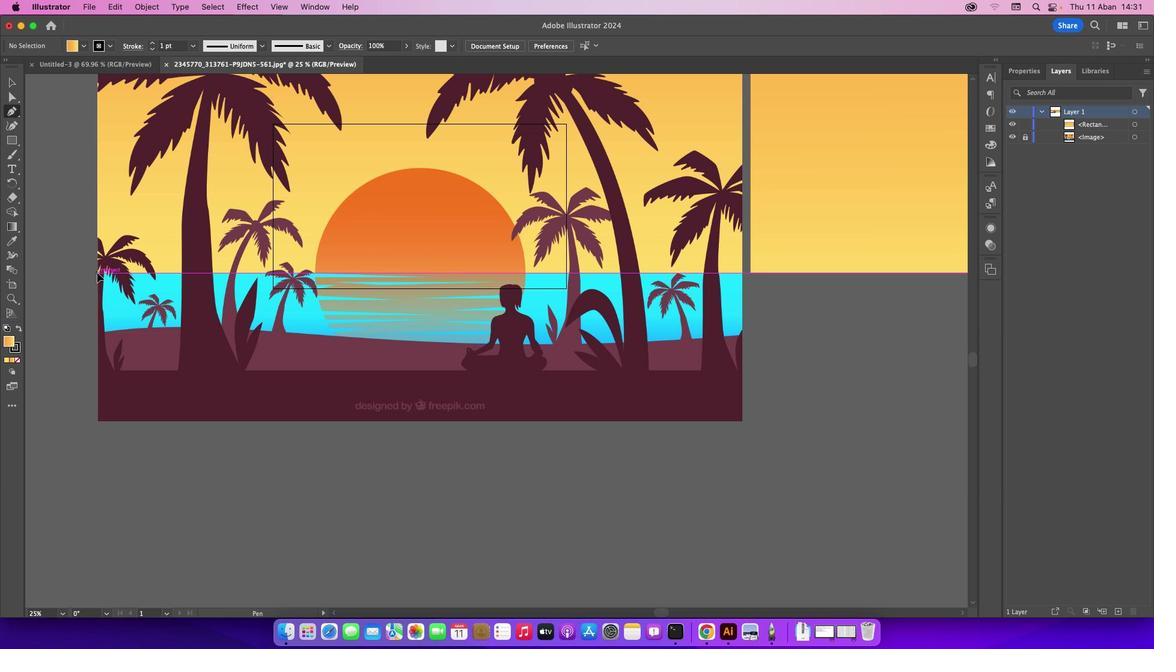 
Action: Mouse pressed left at (97, 273)
Screenshot: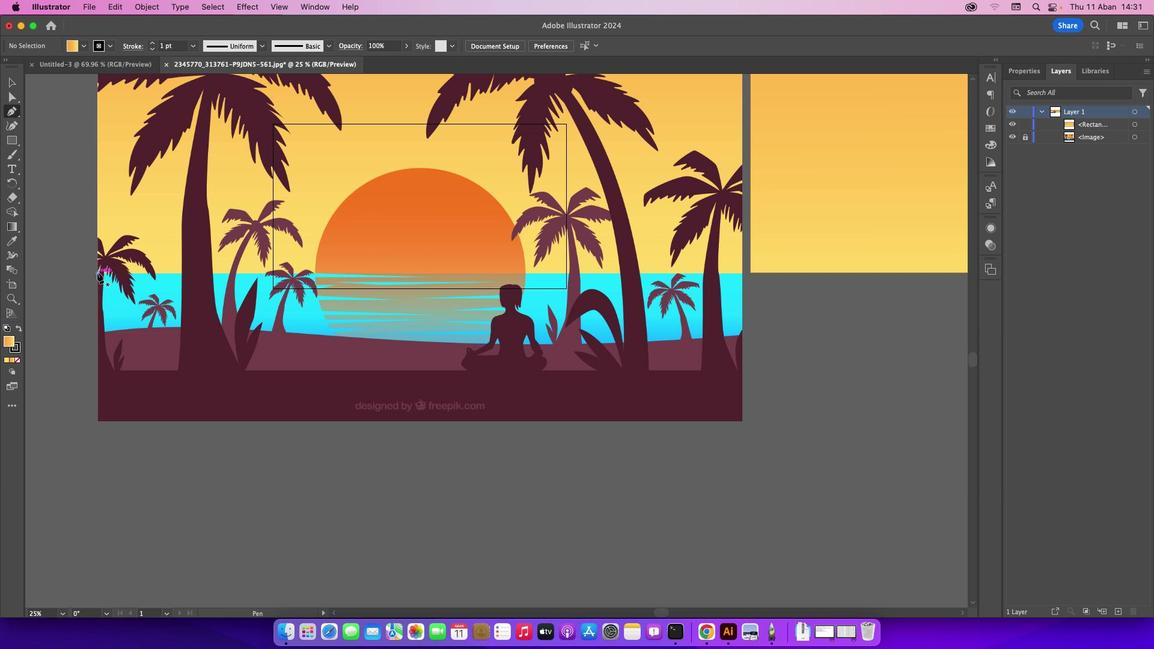
Action: Mouse moved to (546, 274)
Screenshot: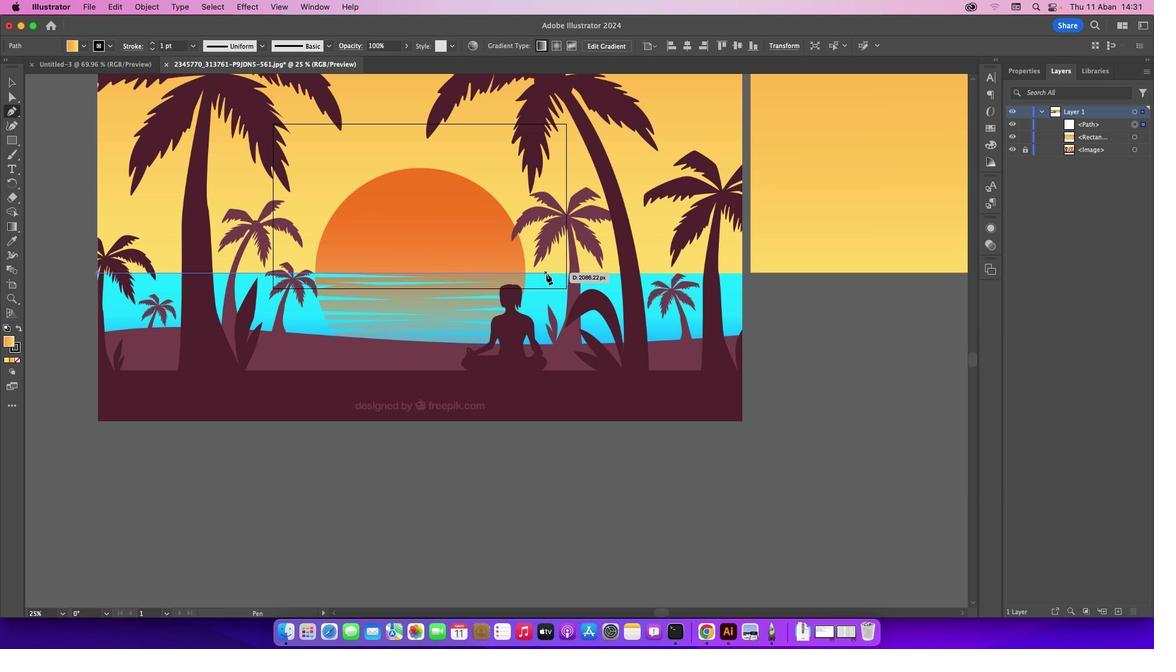 
Action: Mouse pressed left at (546, 274)
Screenshot: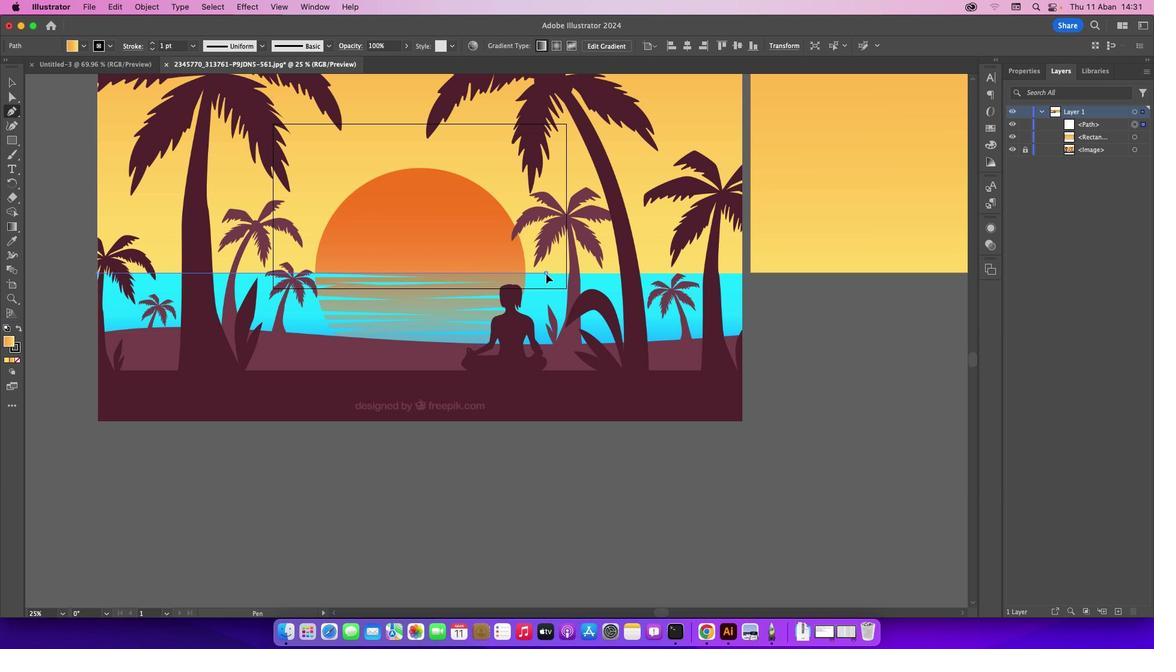 
Action: Mouse moved to (742, 273)
Screenshot: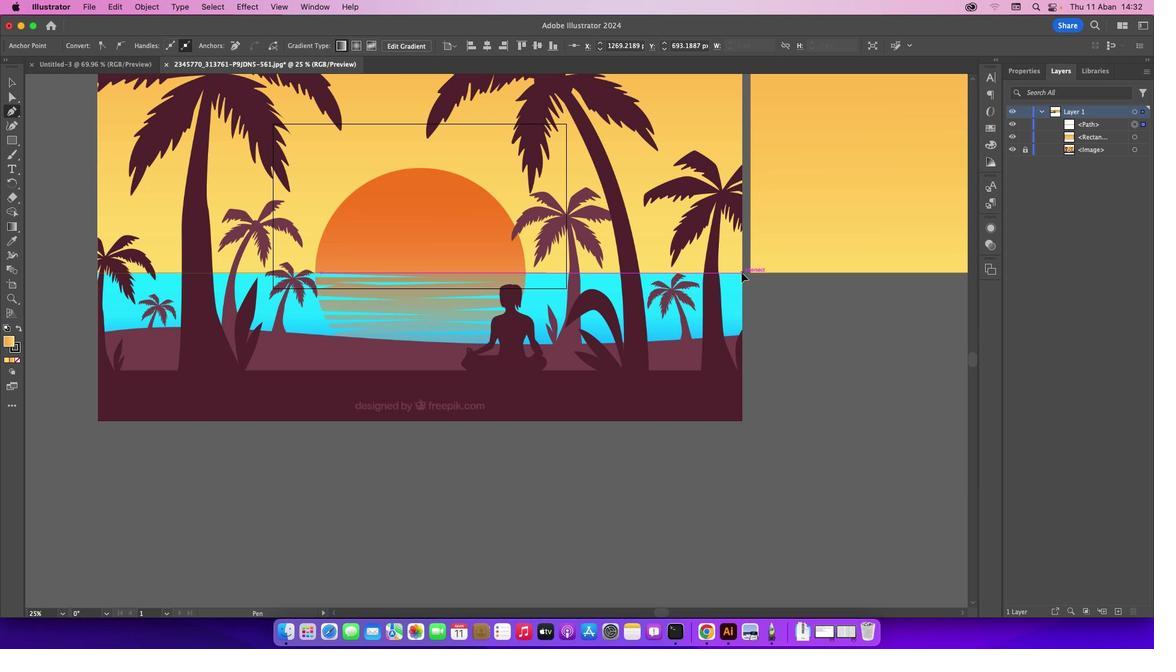 
Action: Mouse pressed left at (742, 273)
Screenshot: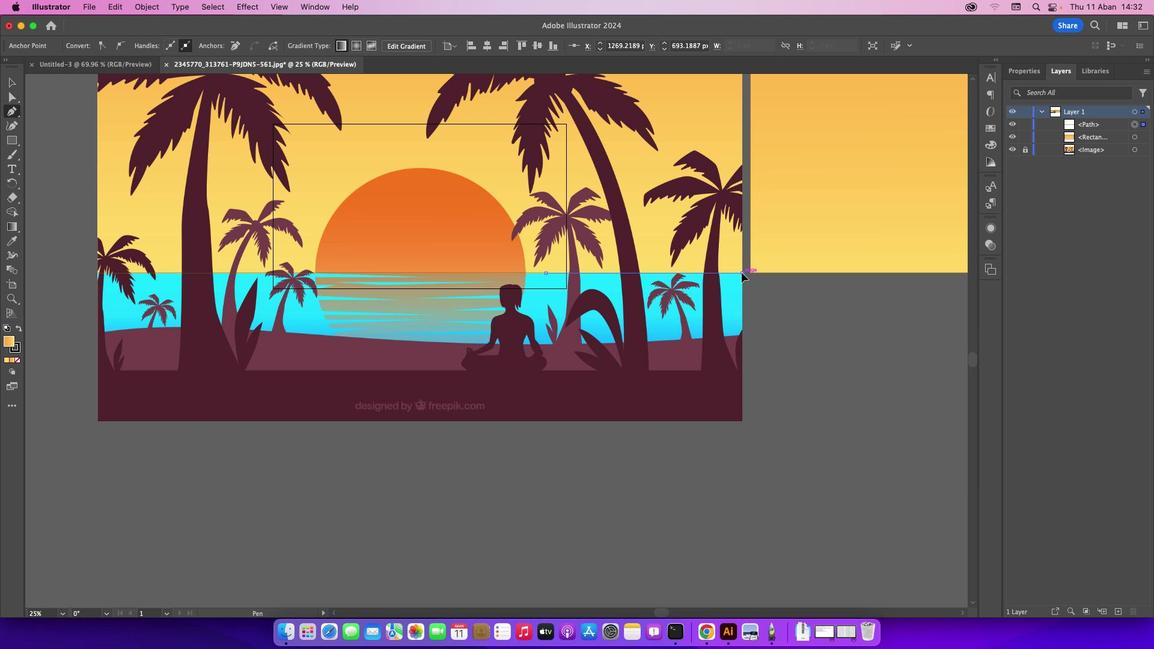 
Action: Mouse moved to (742, 334)
Screenshot: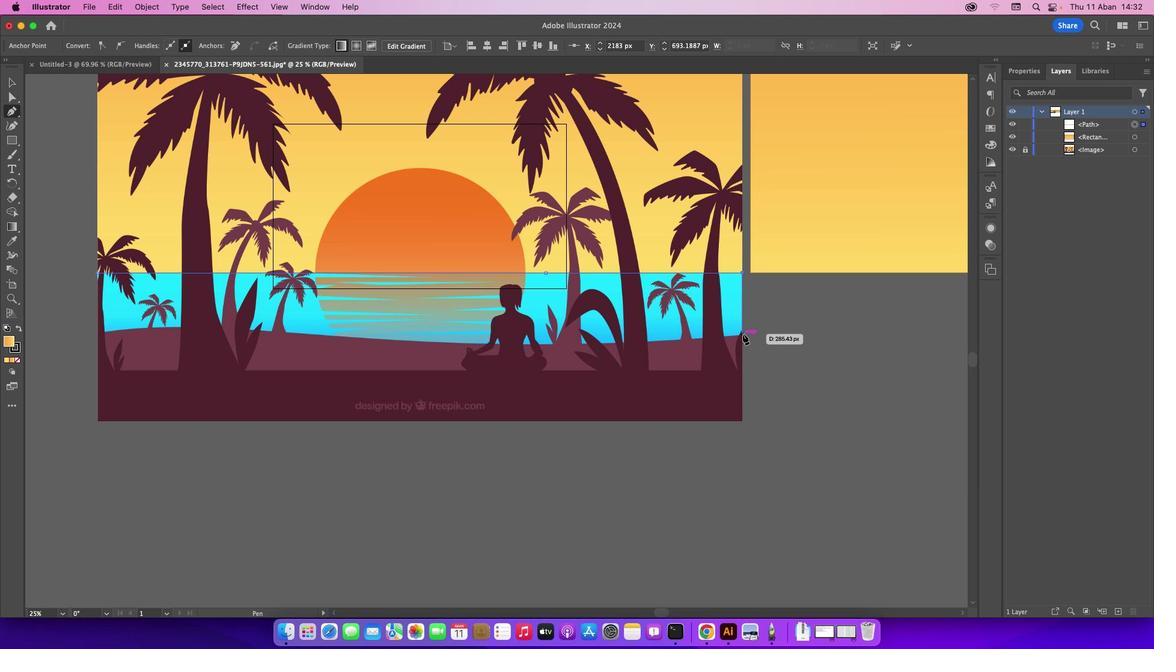 
Action: Mouse pressed left at (742, 334)
Screenshot: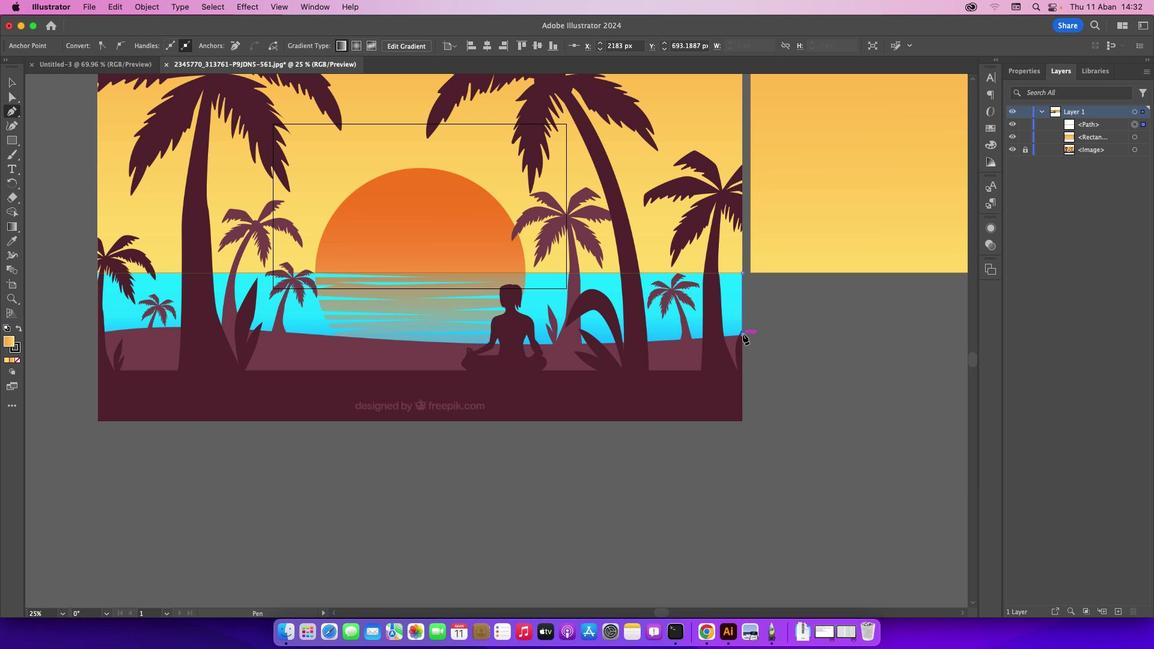 
Action: Mouse moved to (623, 342)
Screenshot: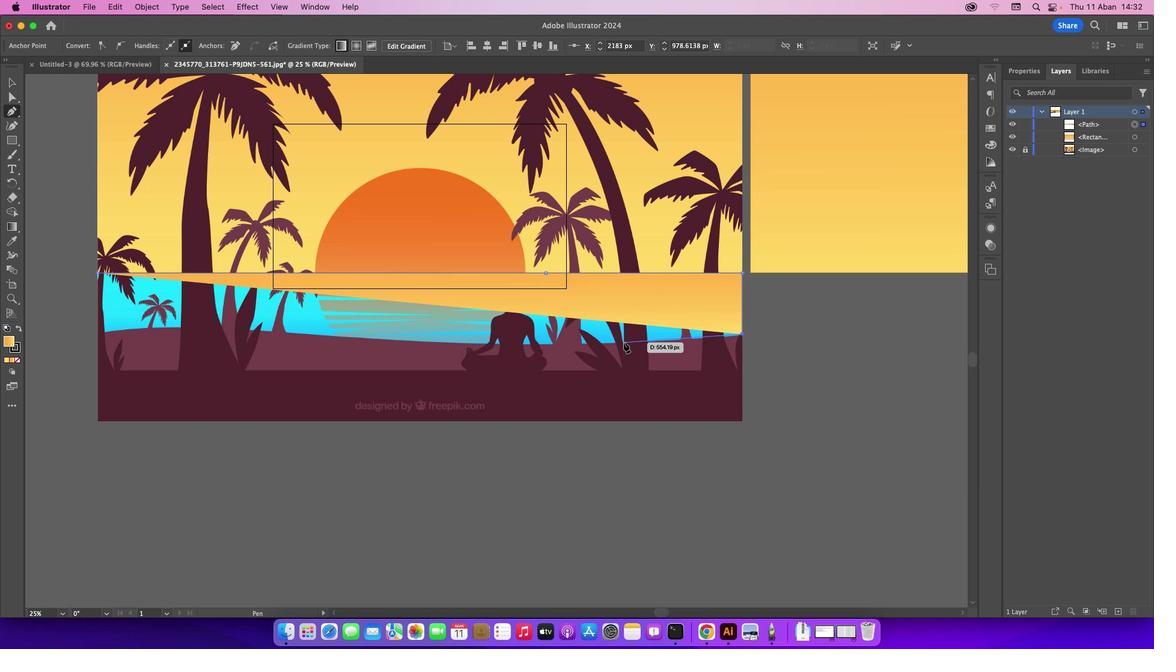 
Action: Mouse pressed left at (623, 342)
Screenshot: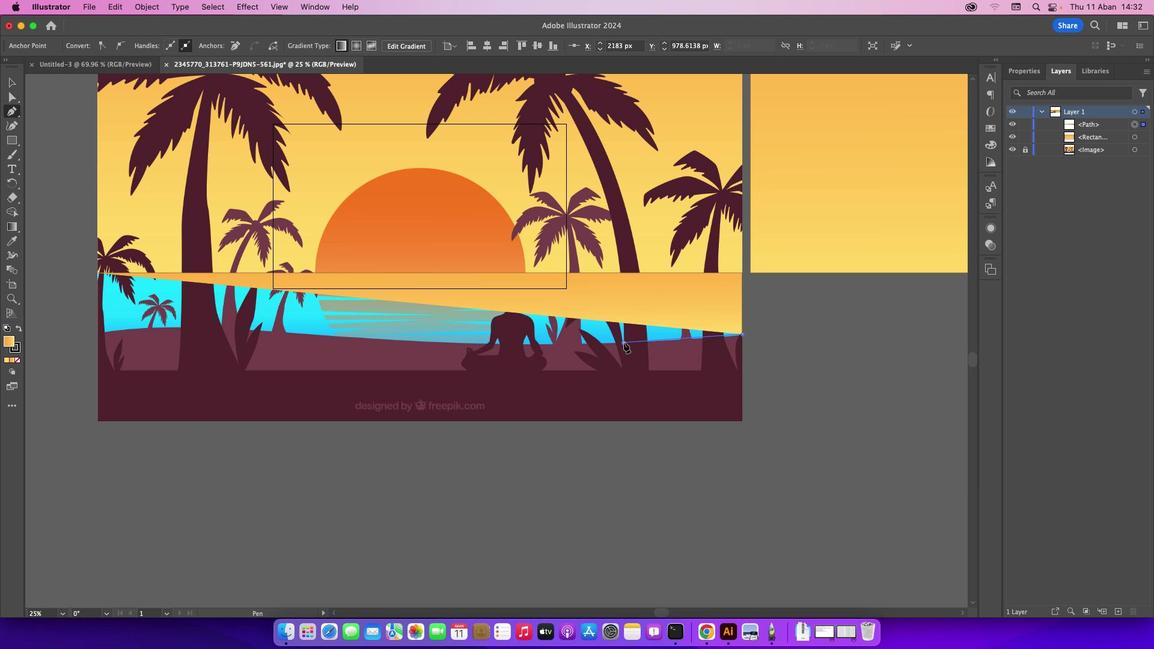 
Action: Mouse moved to (550, 343)
Screenshot: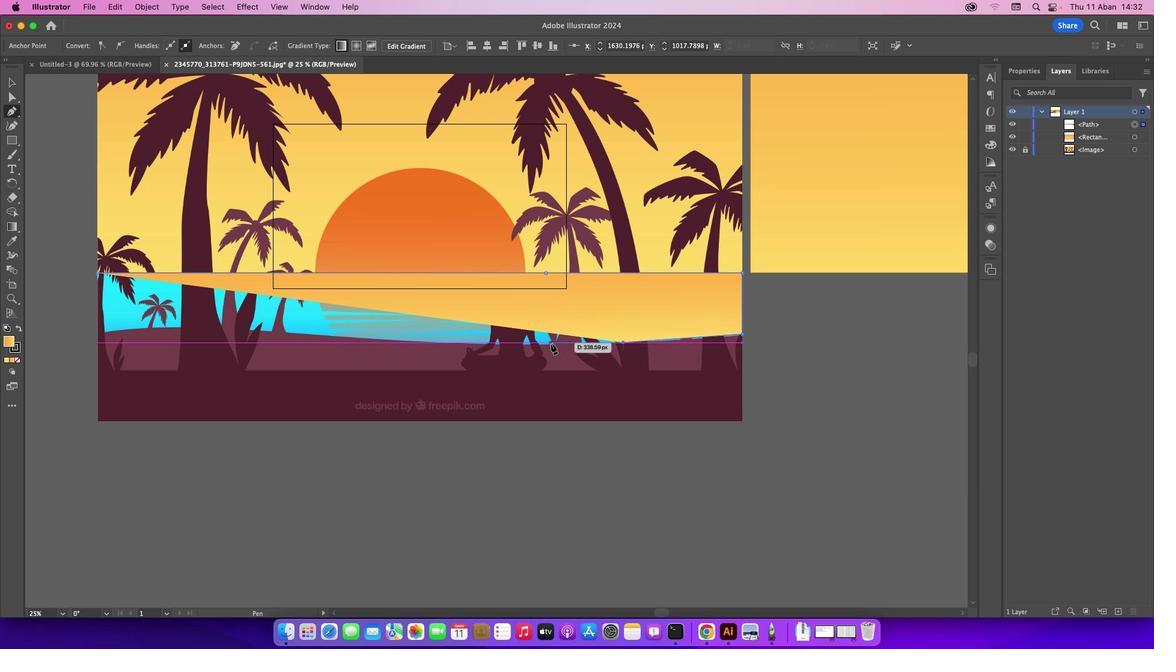 
Action: Mouse pressed left at (550, 343)
Screenshot: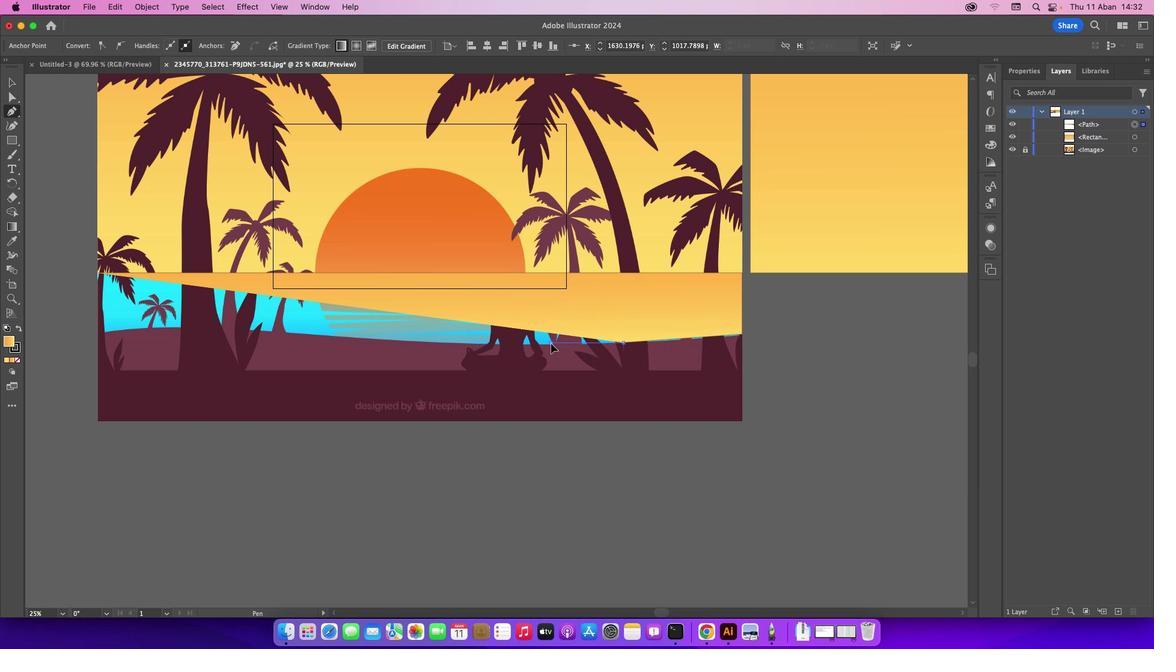 
Action: Mouse moved to (414, 340)
Screenshot: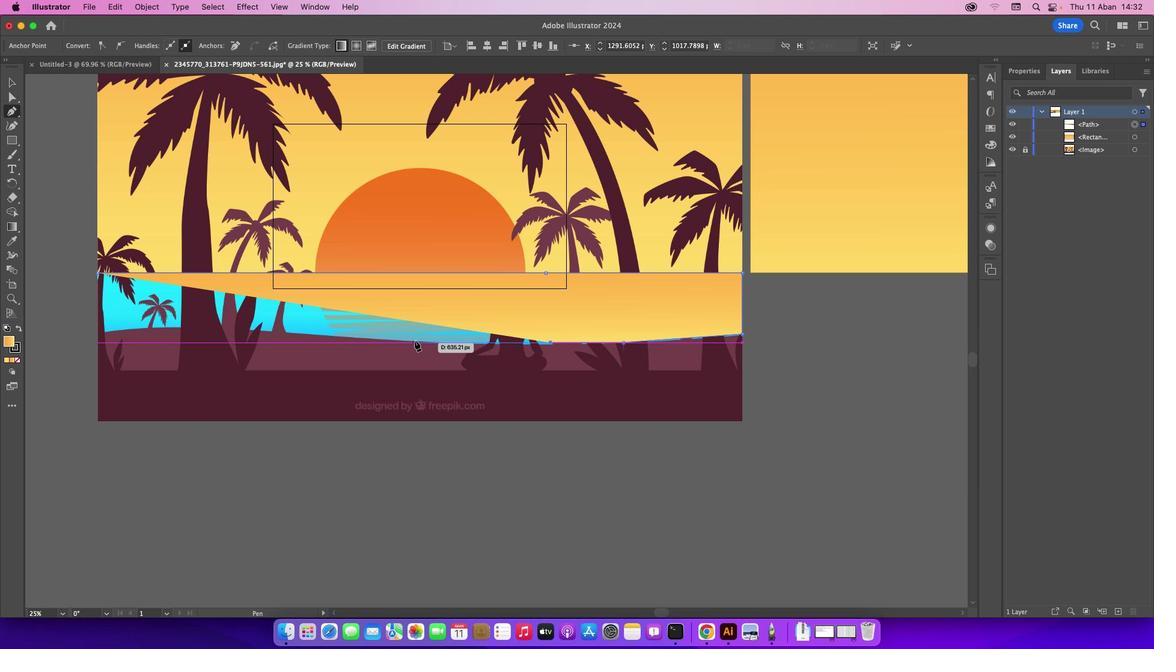 
Action: Mouse pressed left at (414, 340)
Screenshot: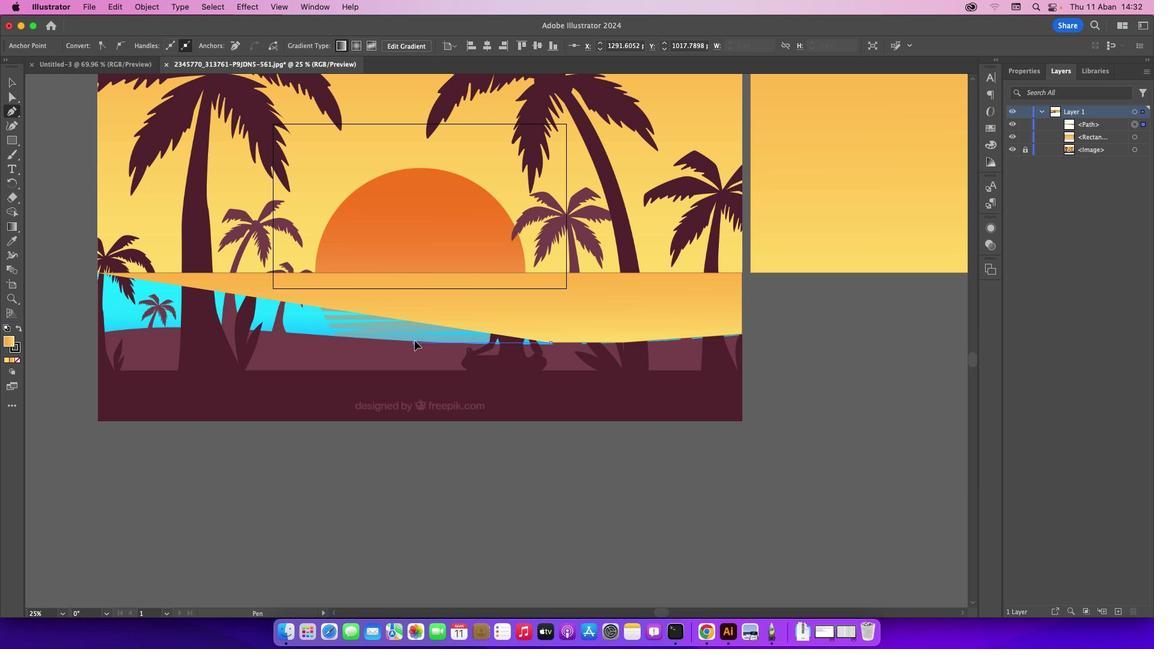 
Action: Mouse moved to (364, 330)
Screenshot: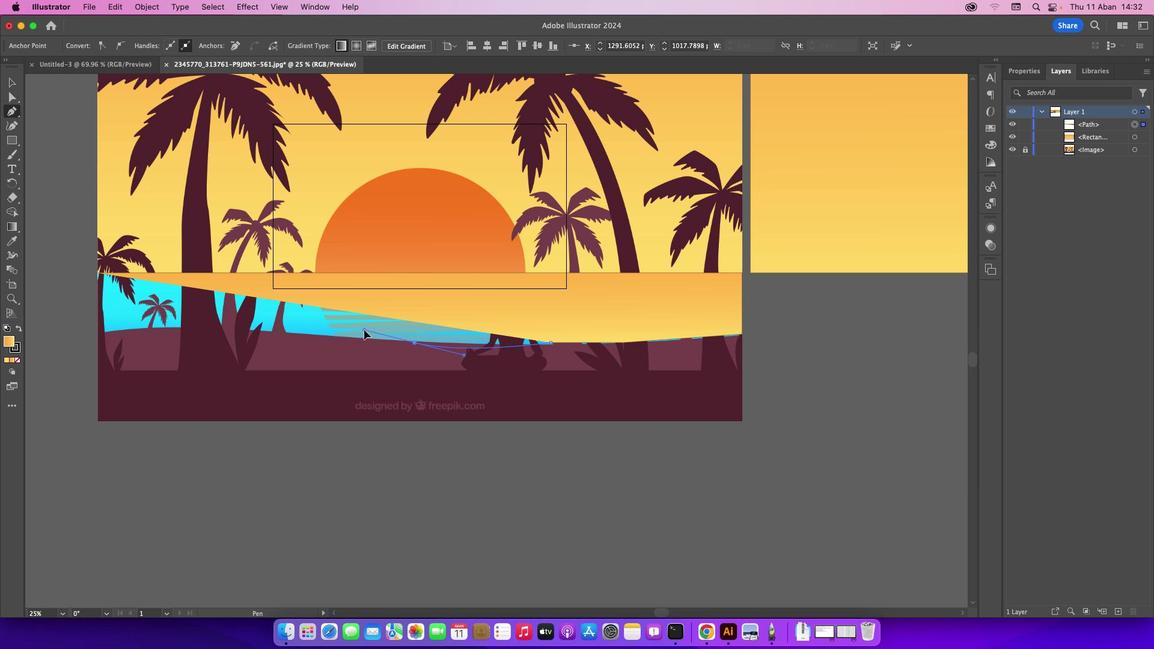 
Action: Key pressed Key.cmd'z'
Screenshot: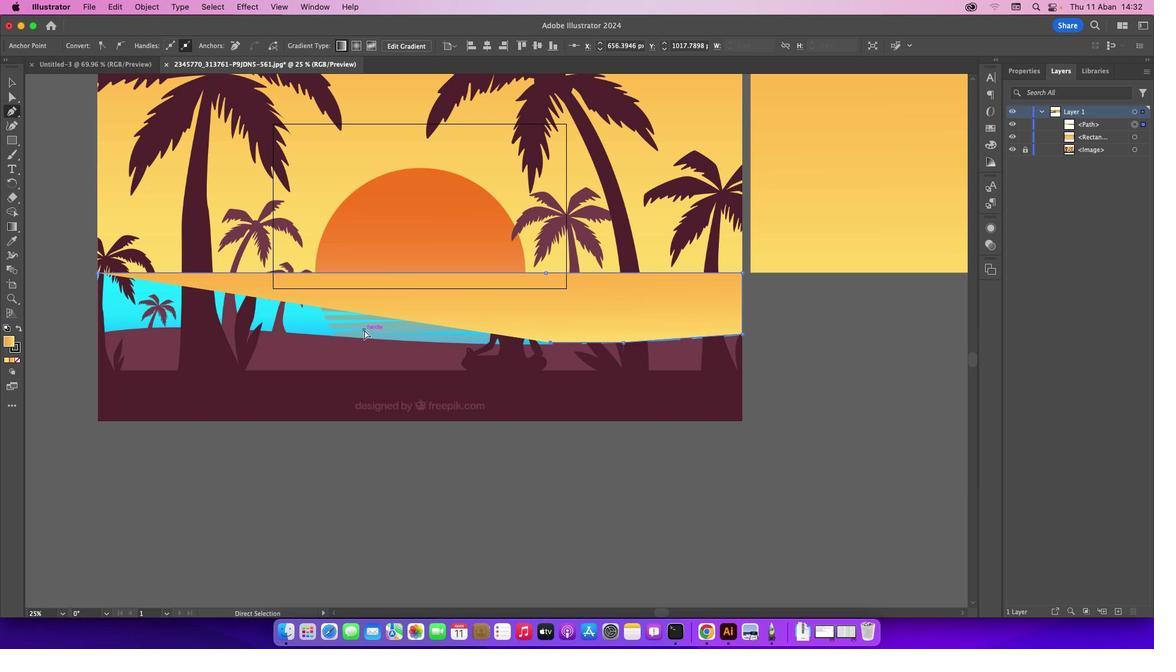 
Action: Mouse moved to (553, 345)
Screenshot: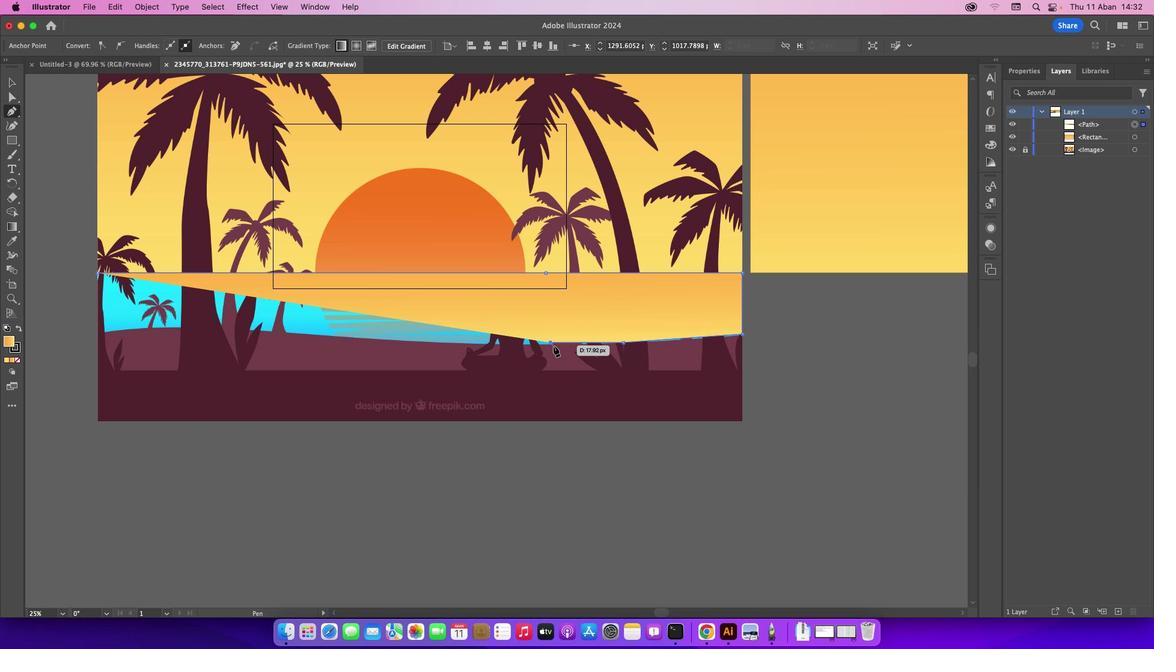 
Action: Mouse pressed left at (553, 345)
Screenshot: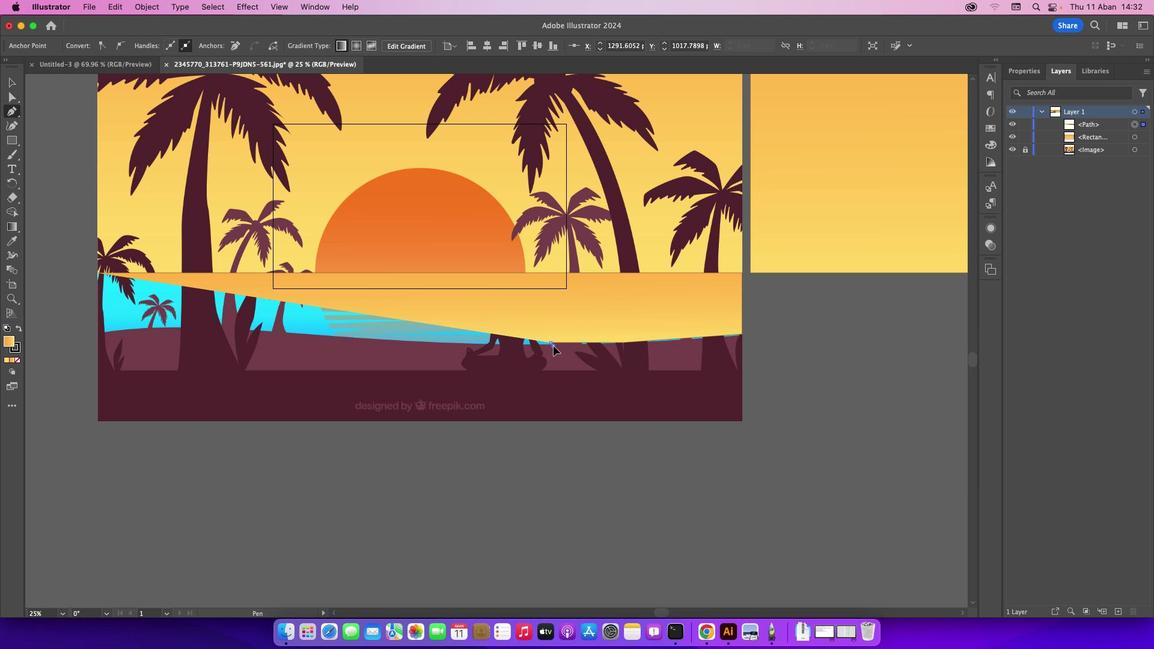 
Action: Mouse moved to (418, 341)
Screenshot: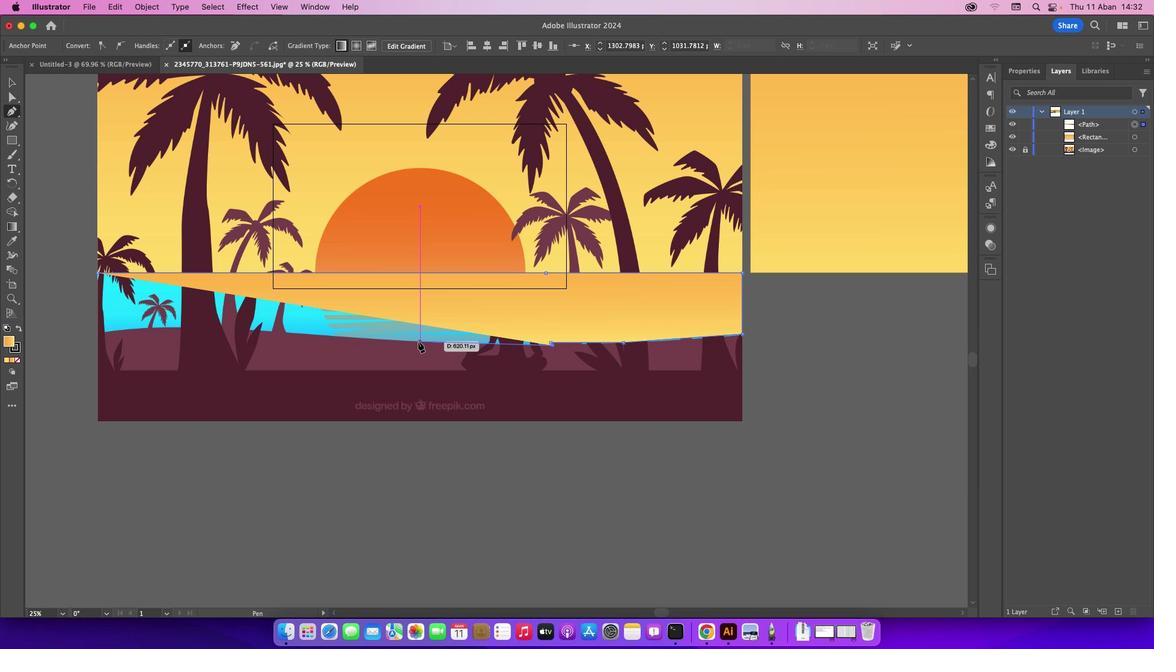
Action: Mouse pressed left at (418, 341)
Screenshot: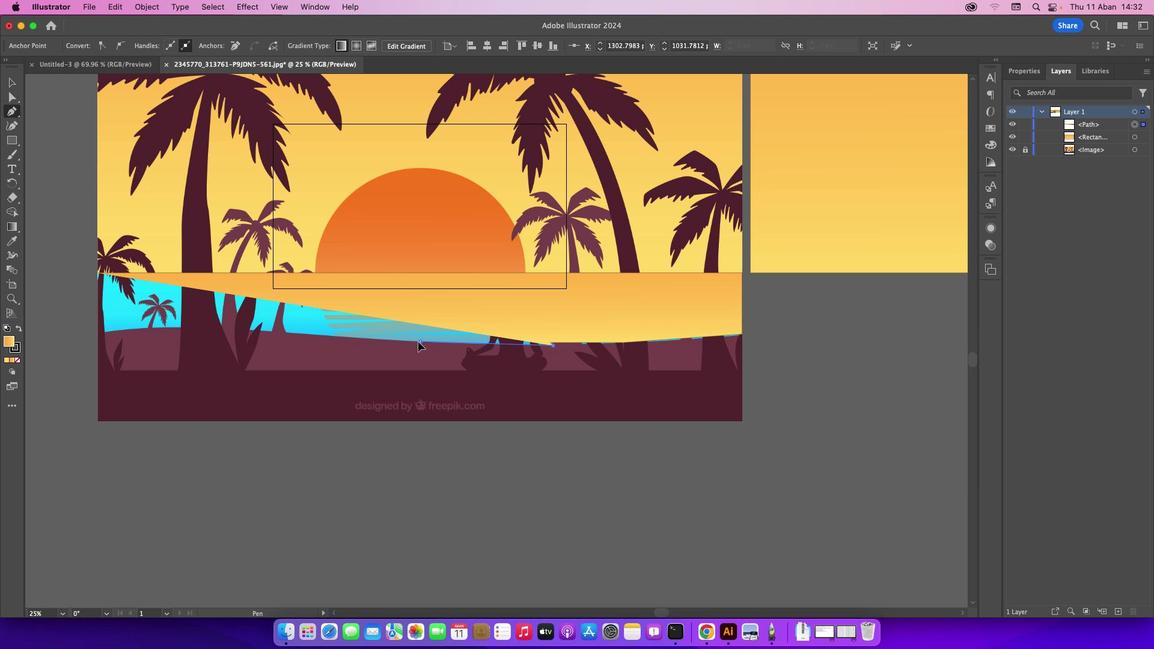 
Action: Mouse moved to (290, 333)
Screenshot: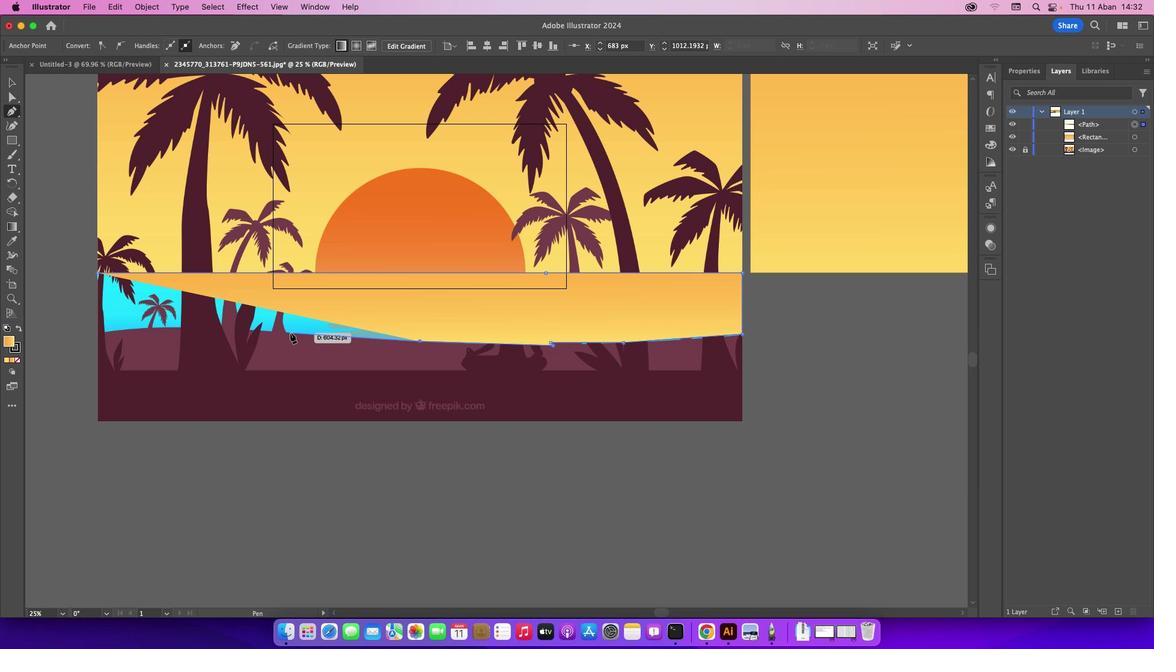 
Action: Mouse pressed left at (290, 333)
Screenshot: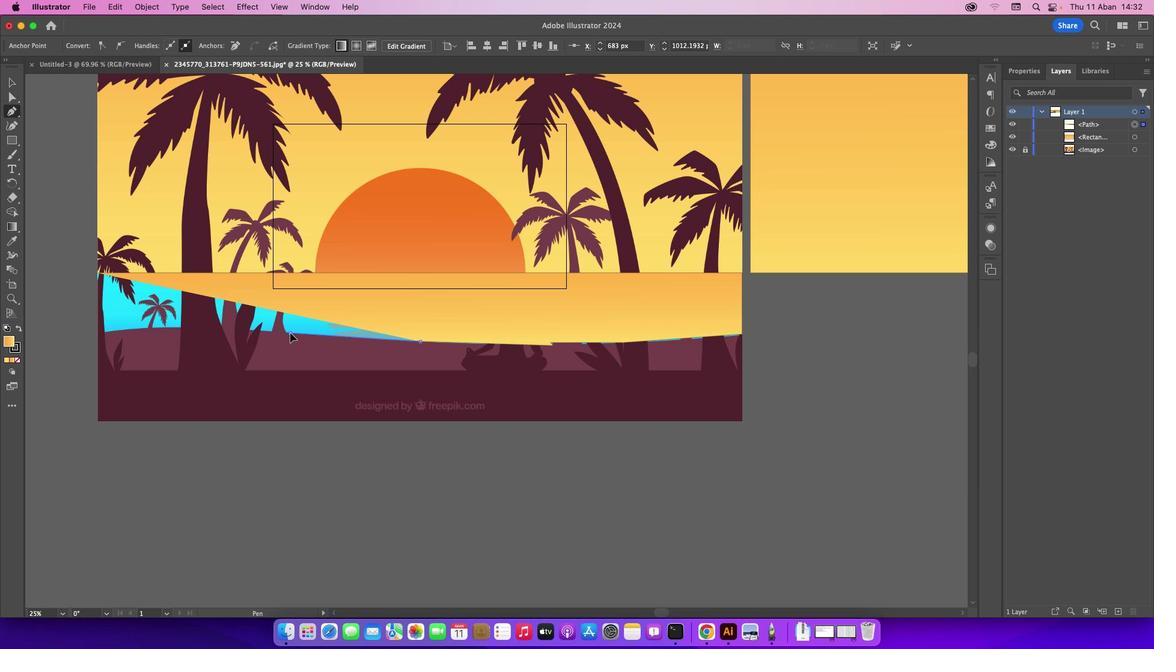 
Action: Mouse moved to (98, 333)
Screenshot: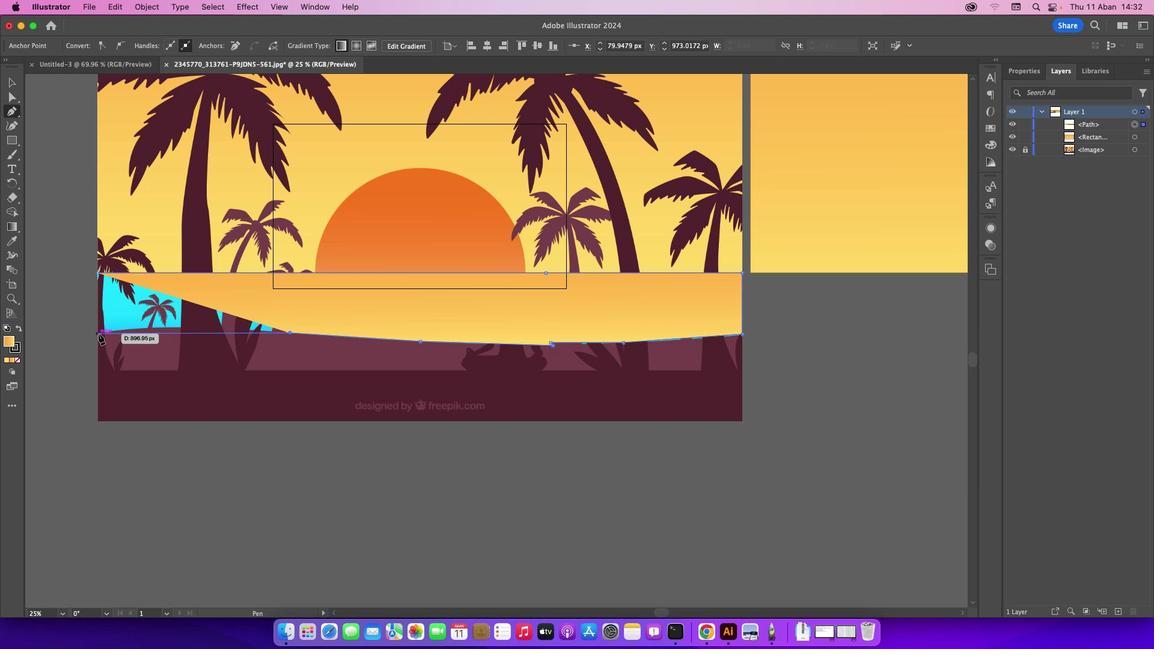 
Action: Mouse pressed left at (98, 333)
Screenshot: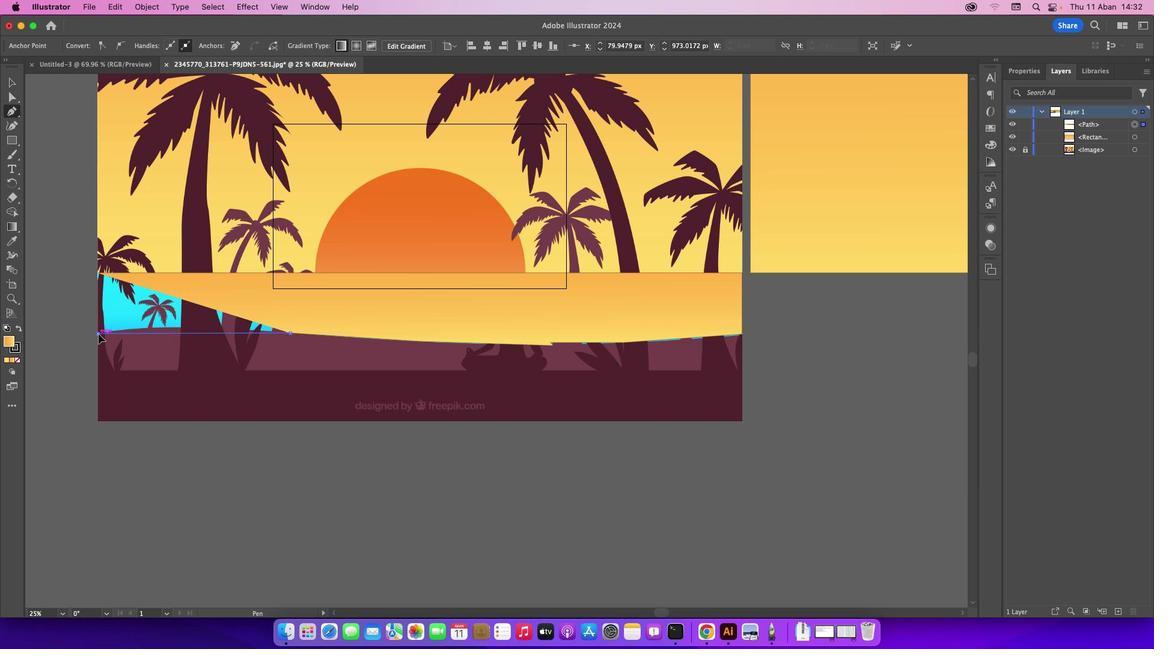 
Action: Mouse moved to (99, 334)
Screenshot: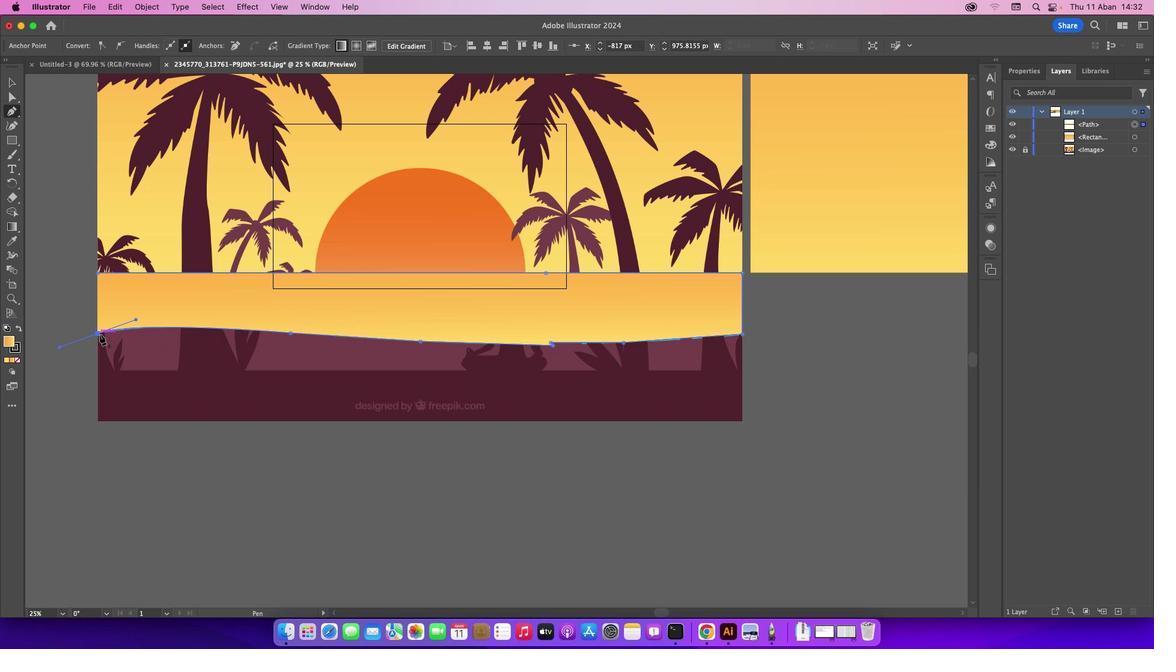 
Action: Mouse pressed left at (99, 334)
Screenshot: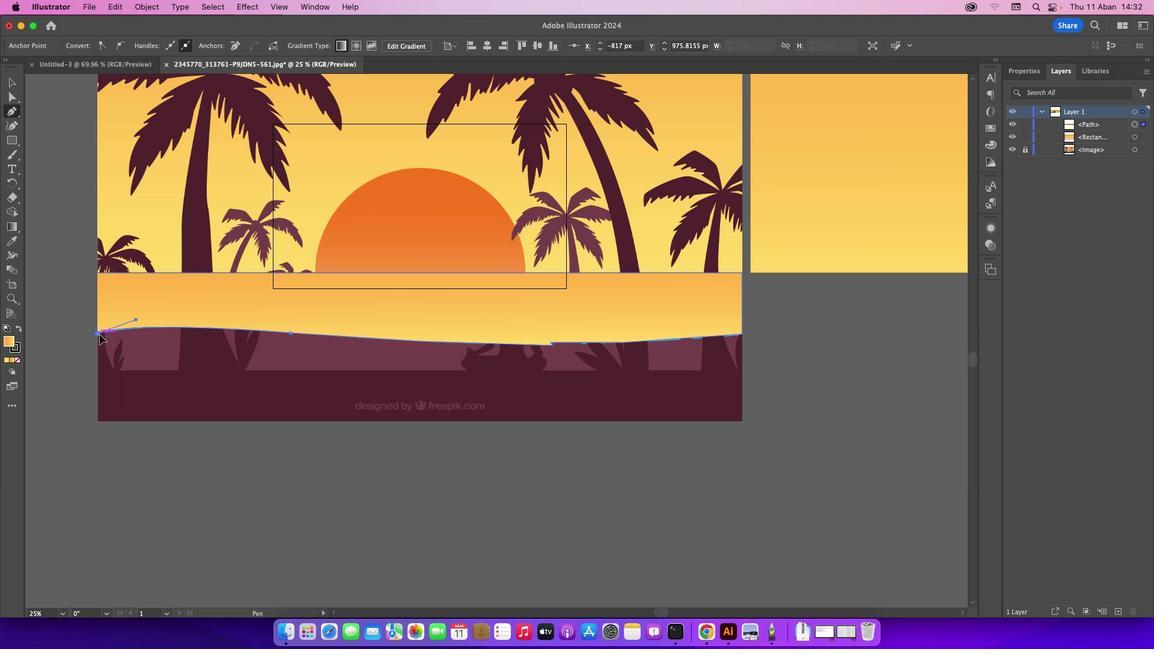
Action: Mouse moved to (98, 274)
Screenshot: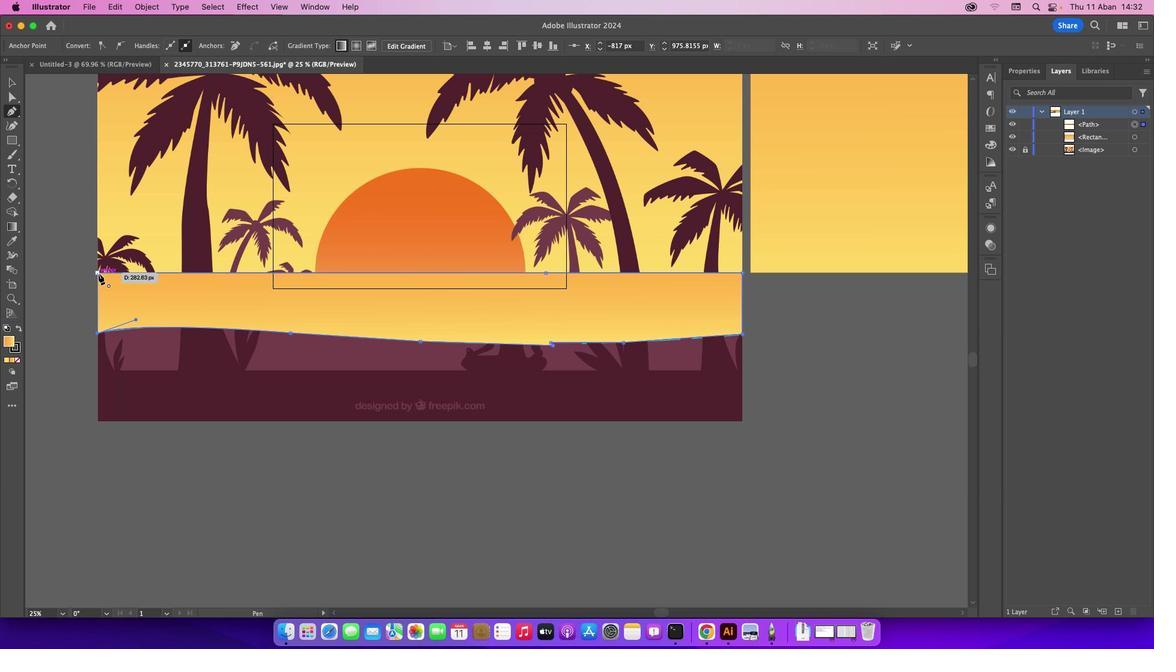 
Action: Mouse pressed left at (98, 274)
Screenshot: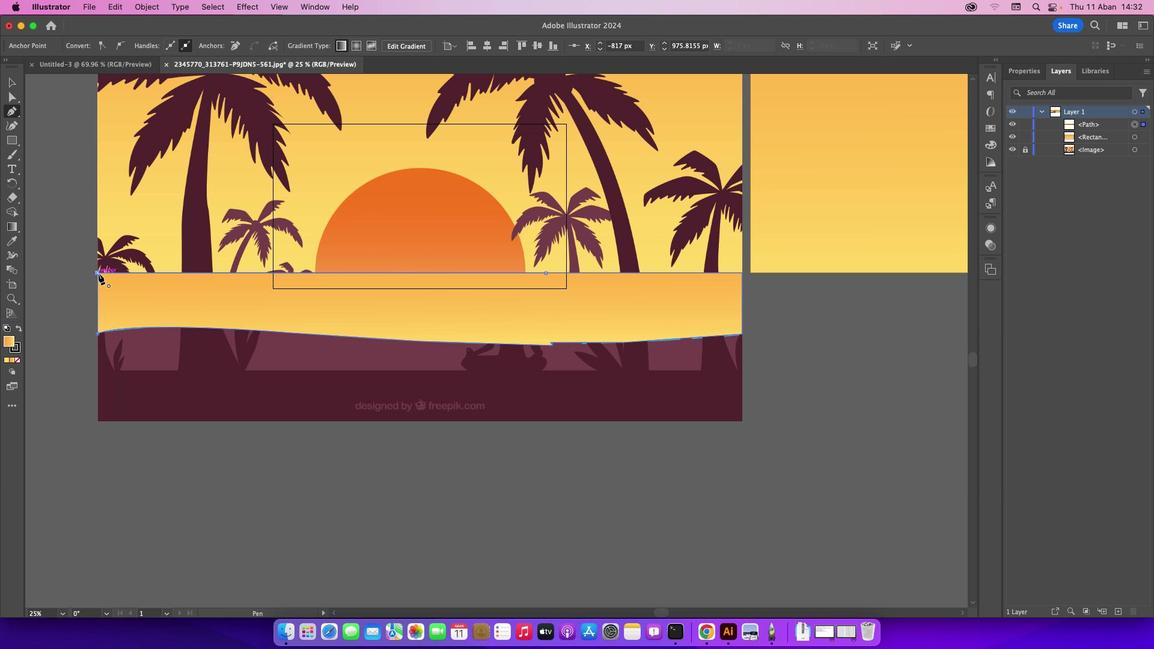 
Action: Mouse moved to (9, 76)
Screenshot: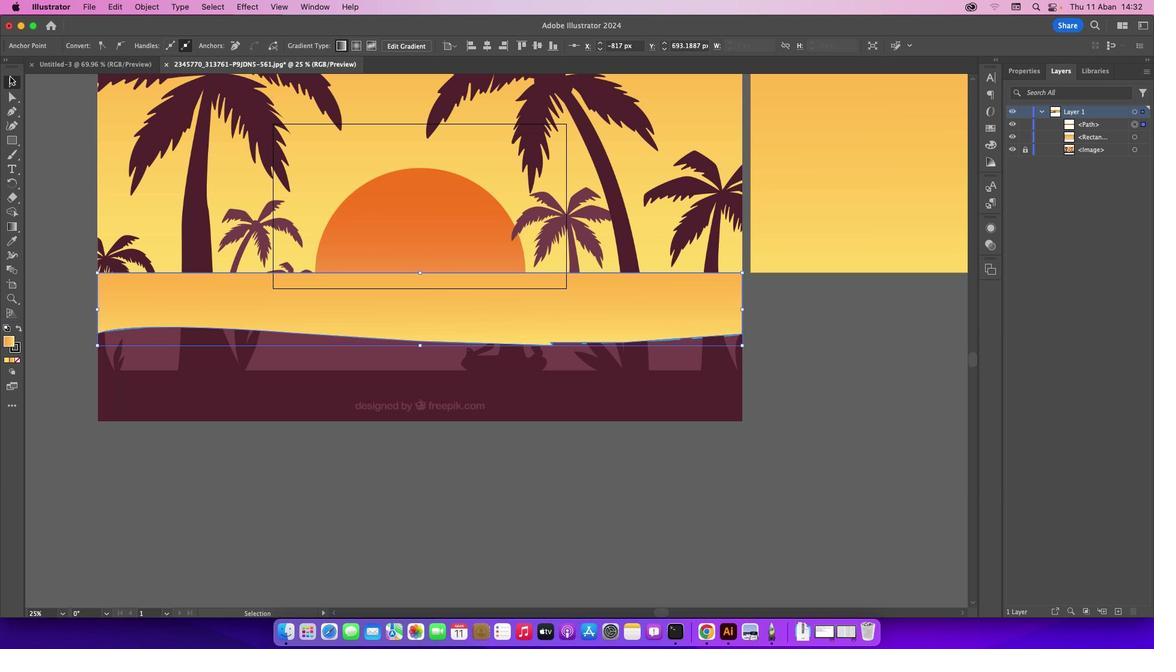 
Action: Mouse pressed left at (9, 76)
Screenshot: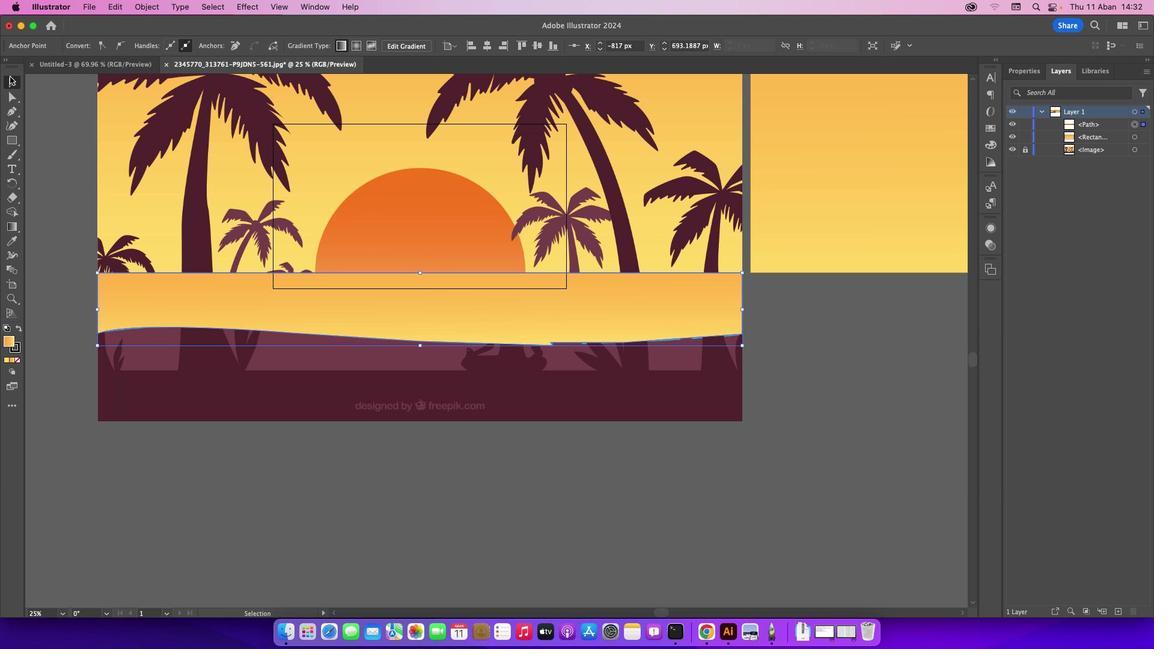 
Action: Mouse moved to (255, 292)
Screenshot: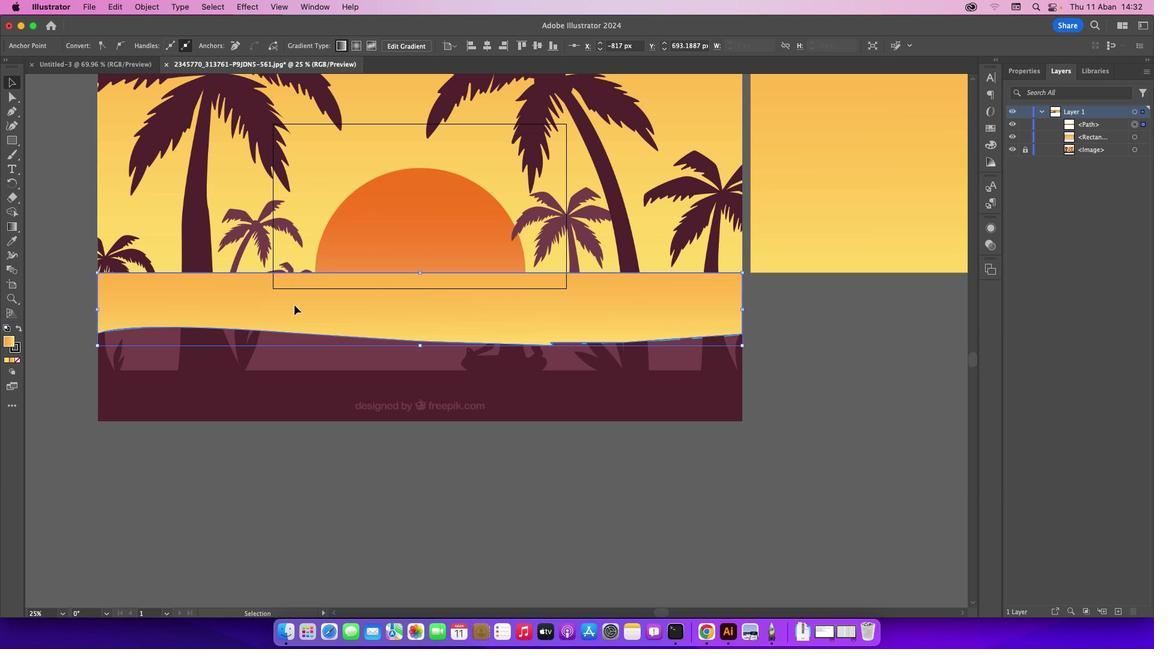 
Action: Mouse pressed left at (255, 292)
Screenshot: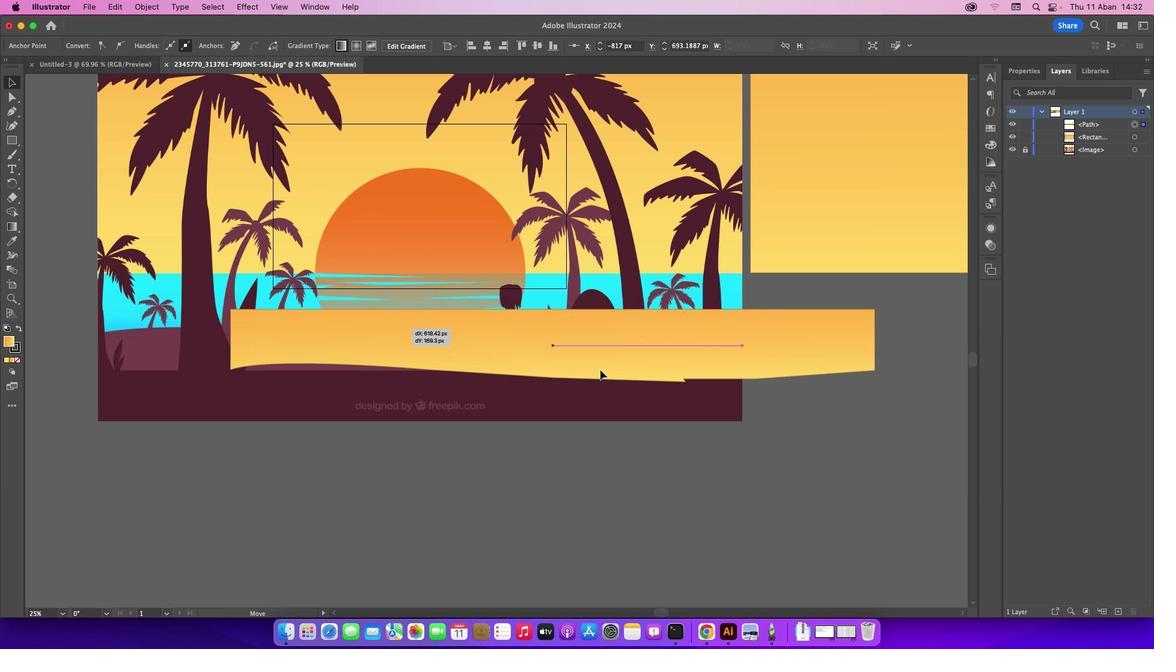 
Action: Mouse moved to (684, 310)
Screenshot: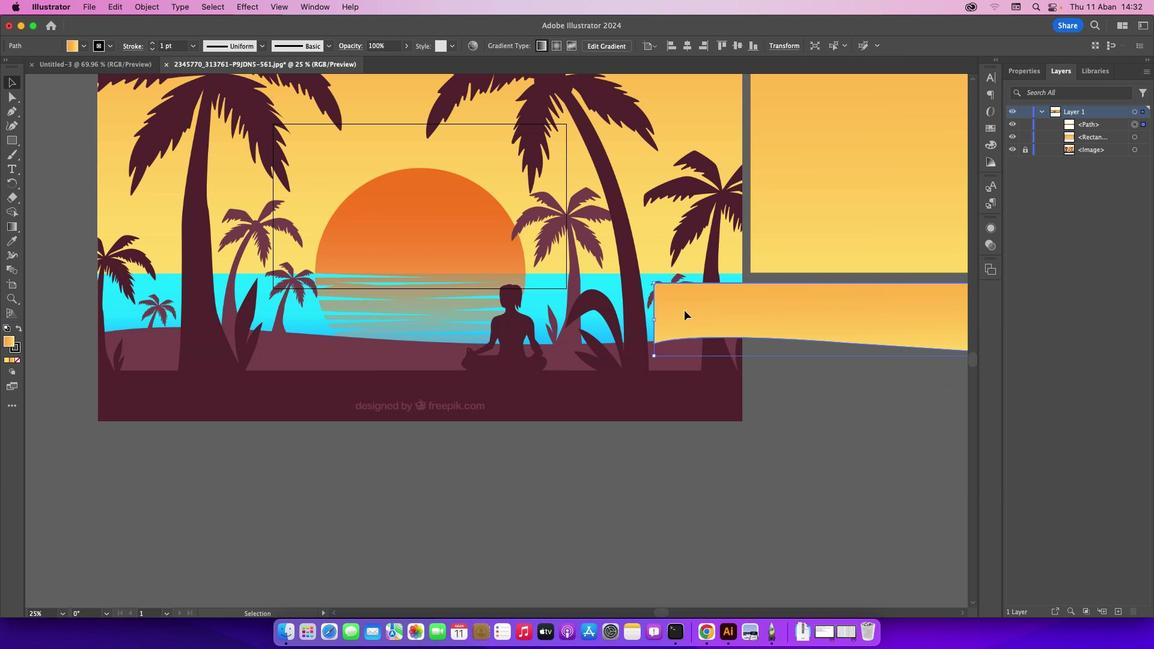 
Action: Mouse pressed left at (684, 310)
Screenshot: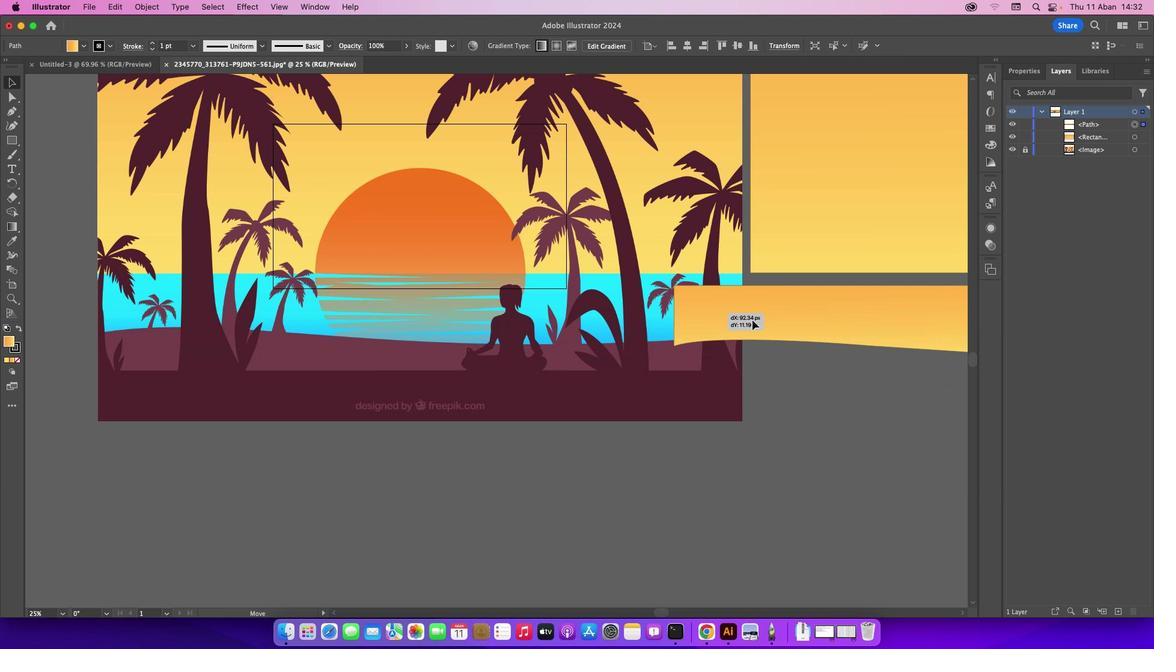 
Action: Mouse moved to (13, 244)
Screenshot: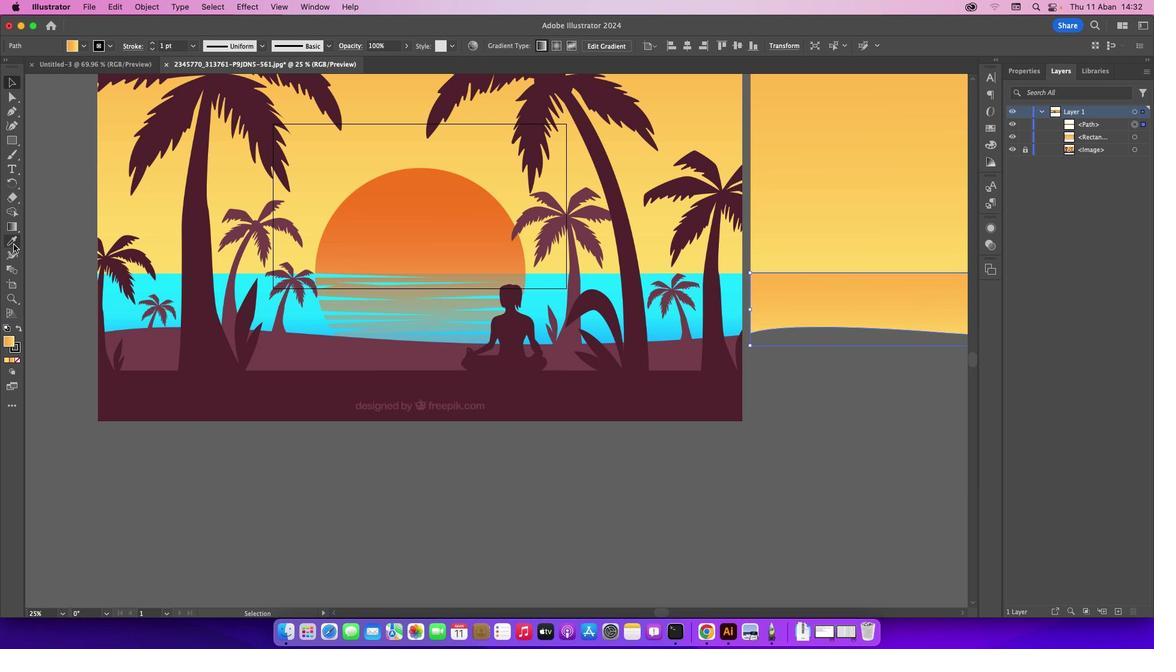 
Action: Mouse pressed left at (13, 244)
Screenshot: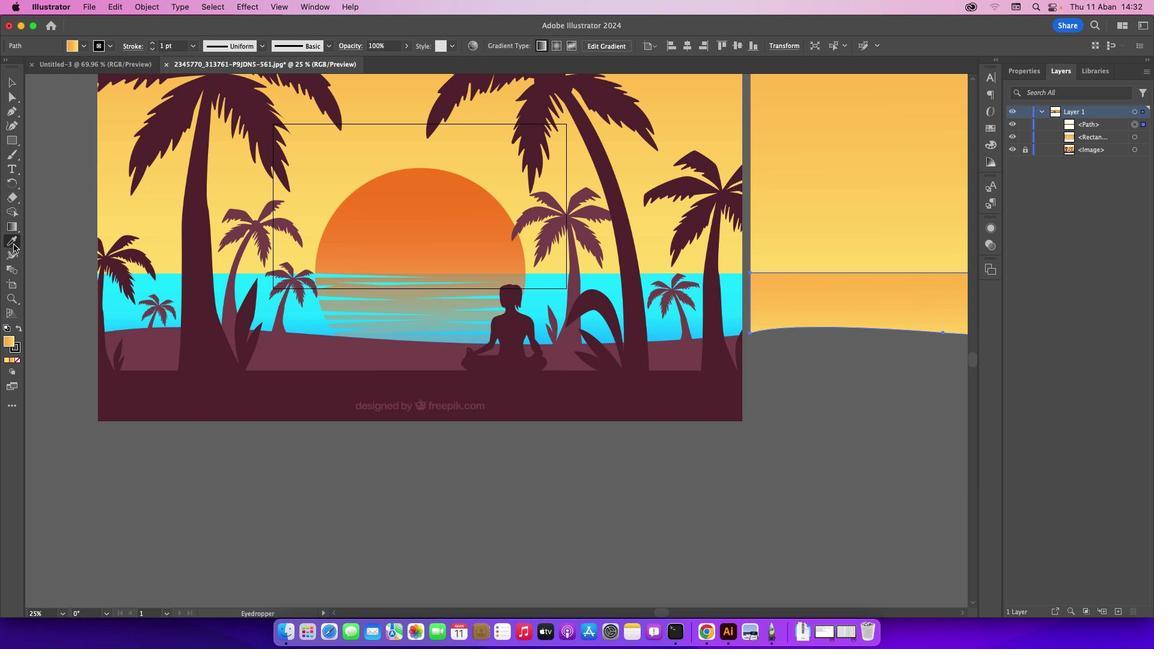 
Action: Mouse moved to (147, 279)
Screenshot: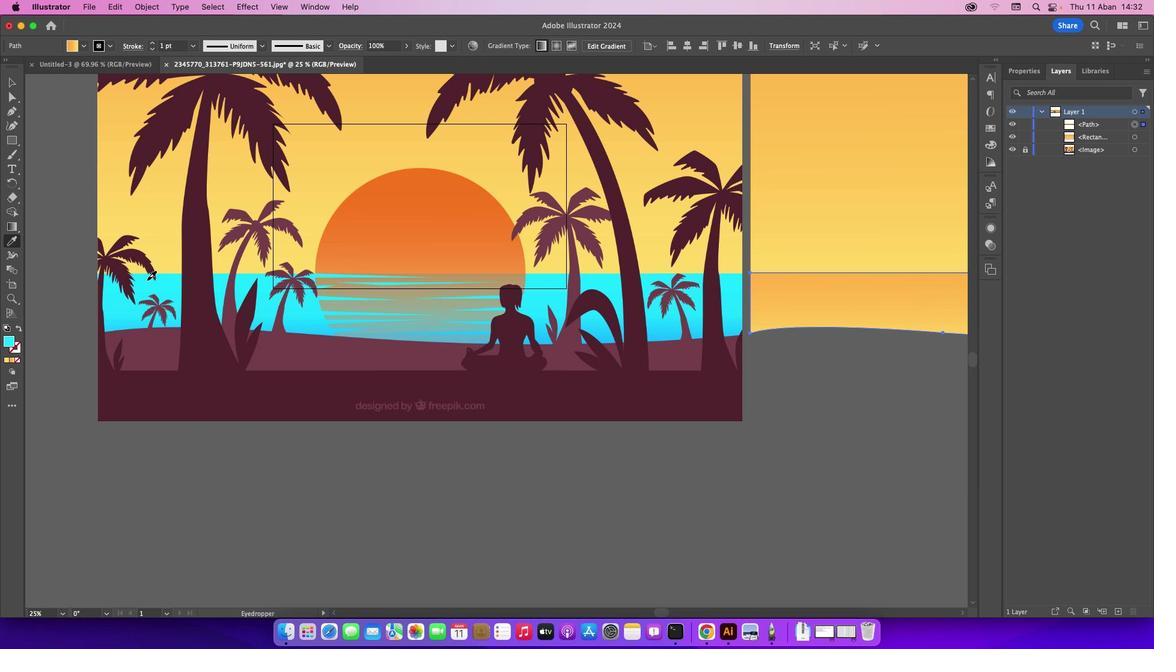 
Action: Mouse pressed left at (147, 279)
Screenshot: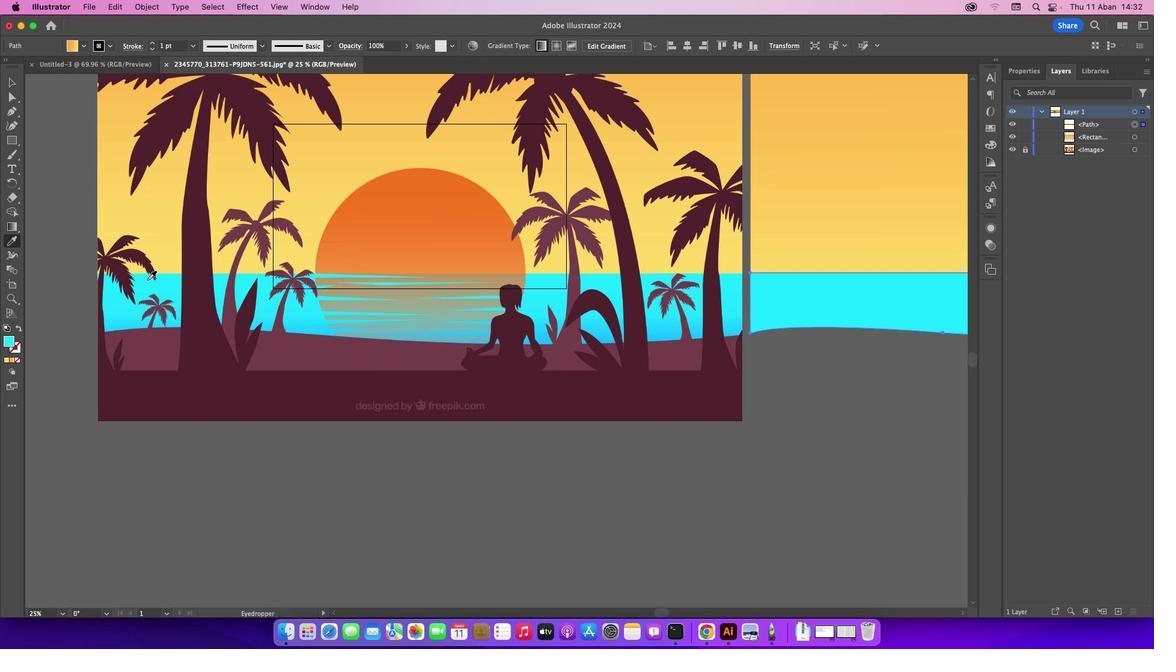 
Action: Mouse moved to (11, 81)
Screenshot: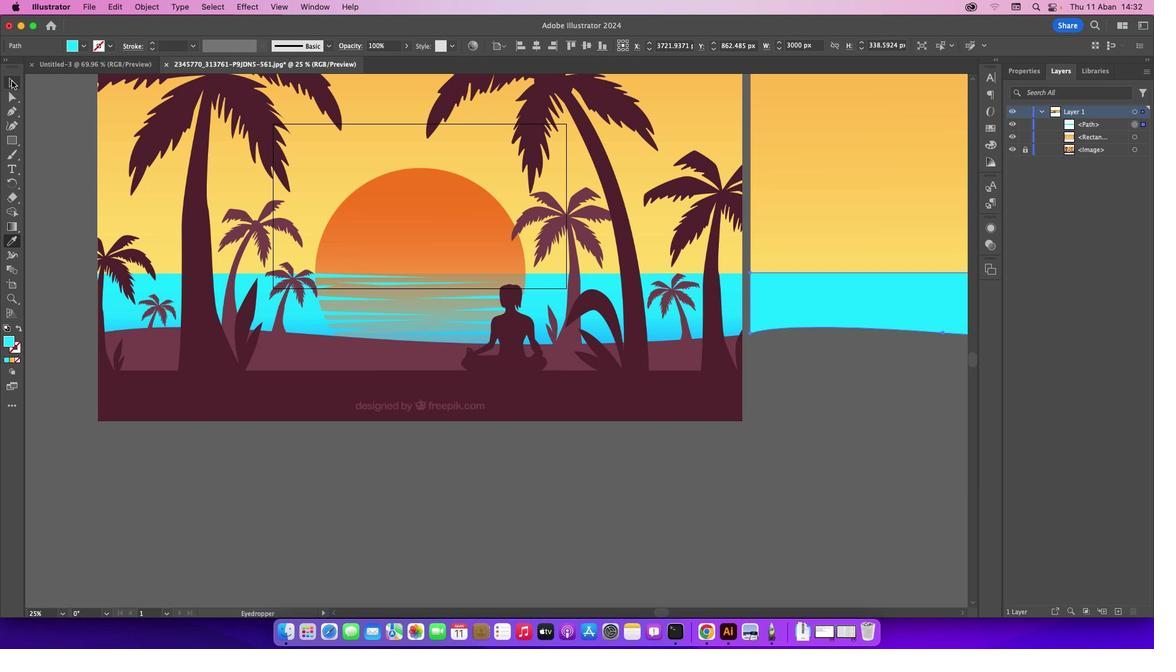 
Action: Mouse pressed left at (11, 81)
Screenshot: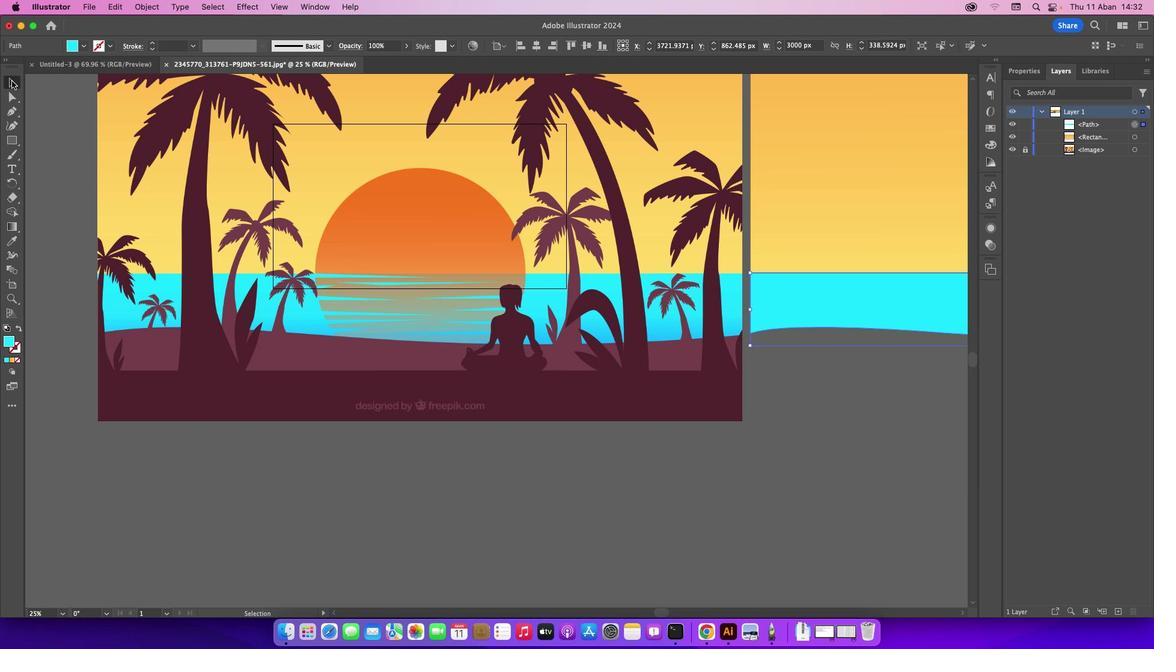 
Action: Mouse moved to (468, 454)
Screenshot: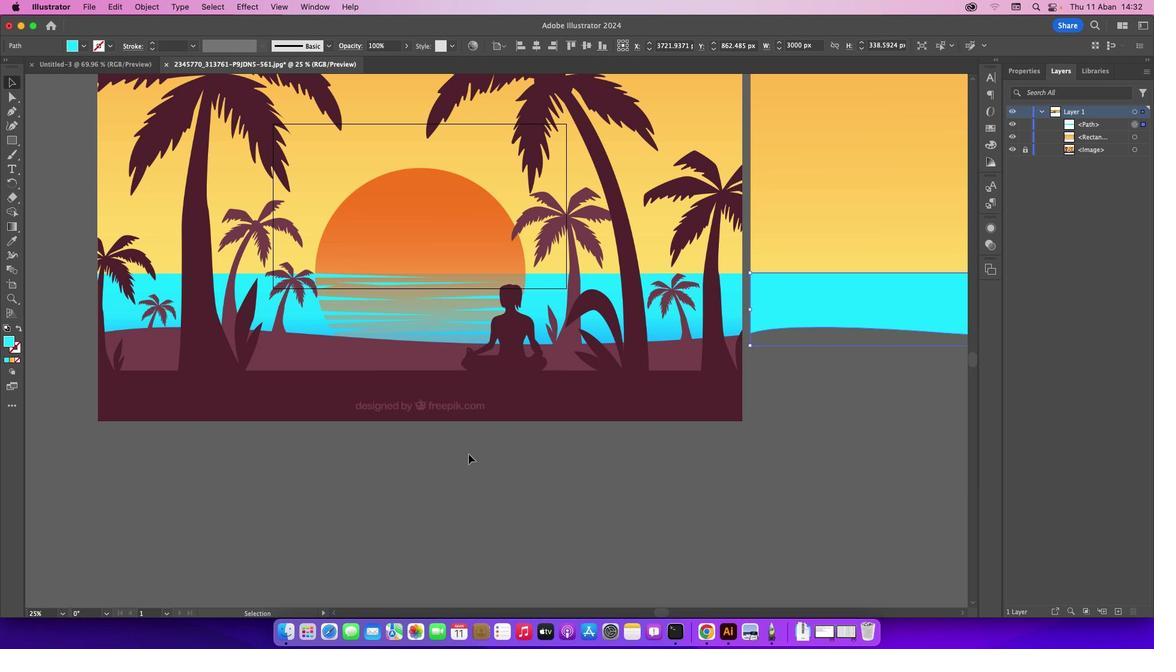
Action: Mouse pressed left at (468, 454)
Screenshot: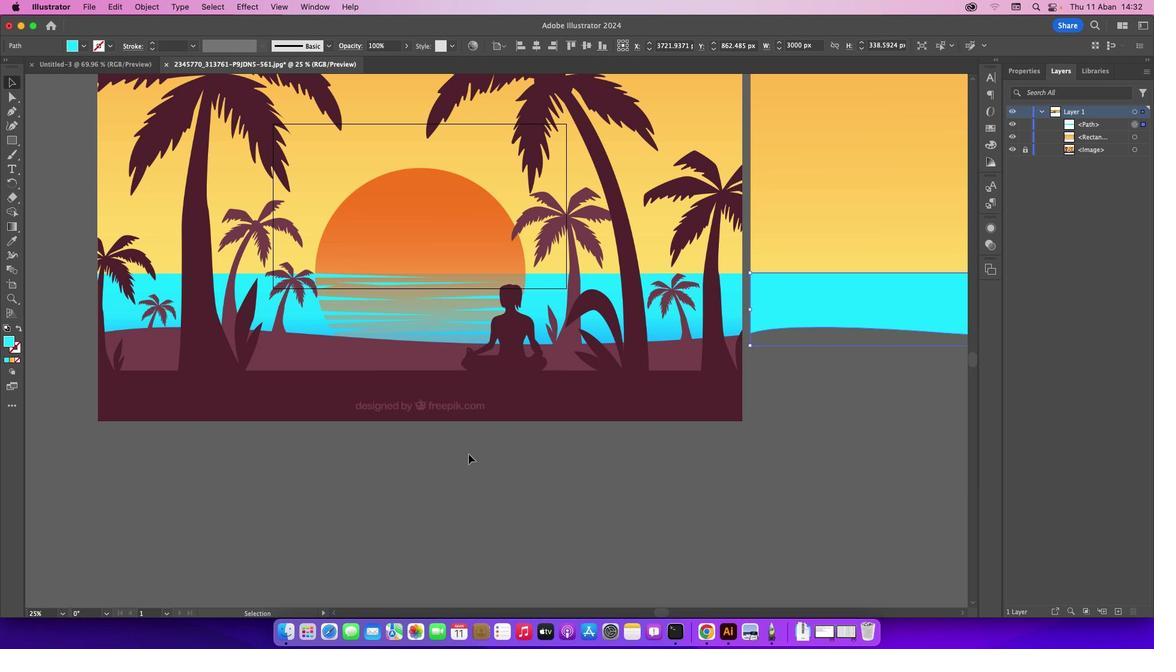 
Action: Mouse moved to (10, 110)
Screenshot: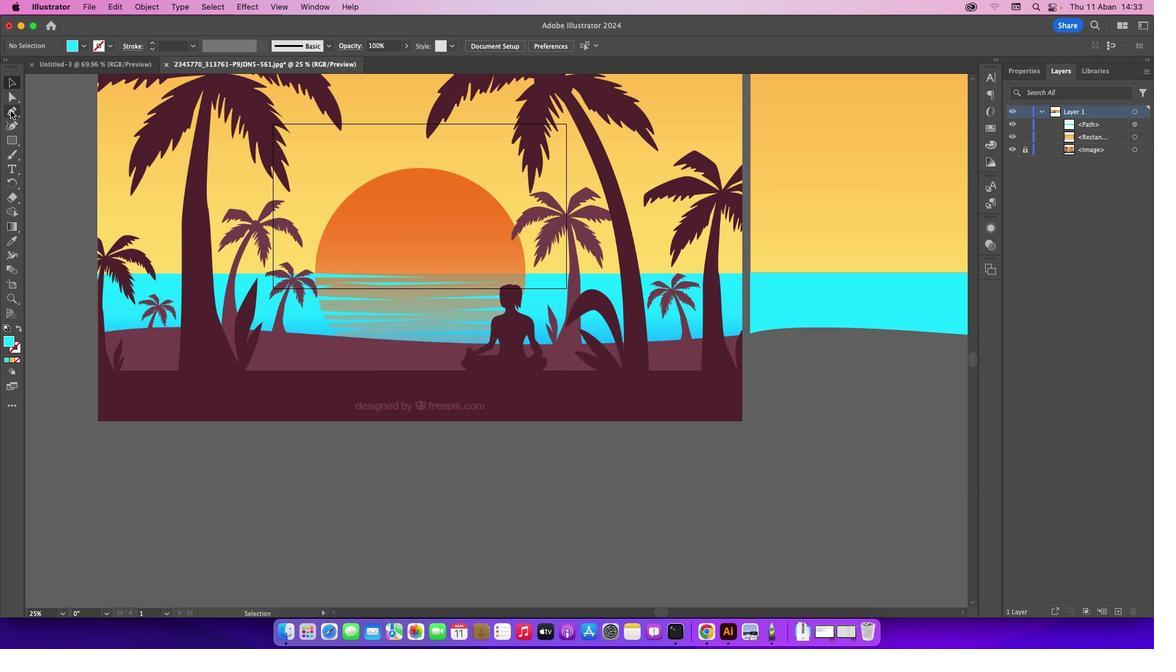 
Action: Mouse pressed left at (10, 110)
Screenshot: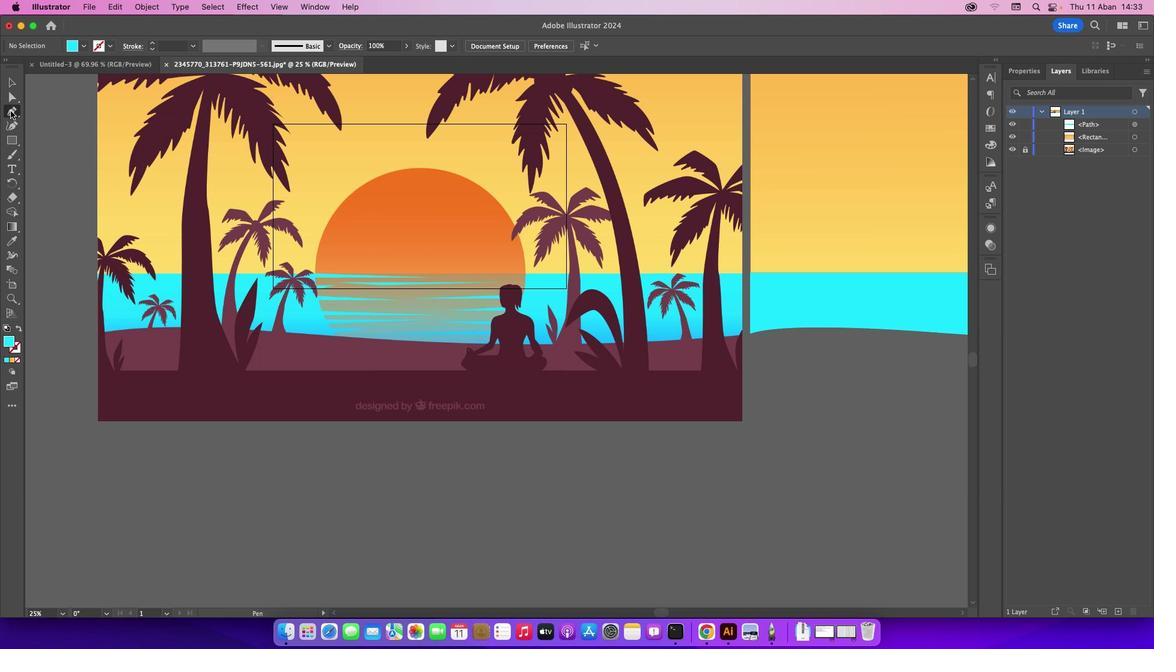 
Action: Mouse moved to (104, 331)
Screenshot: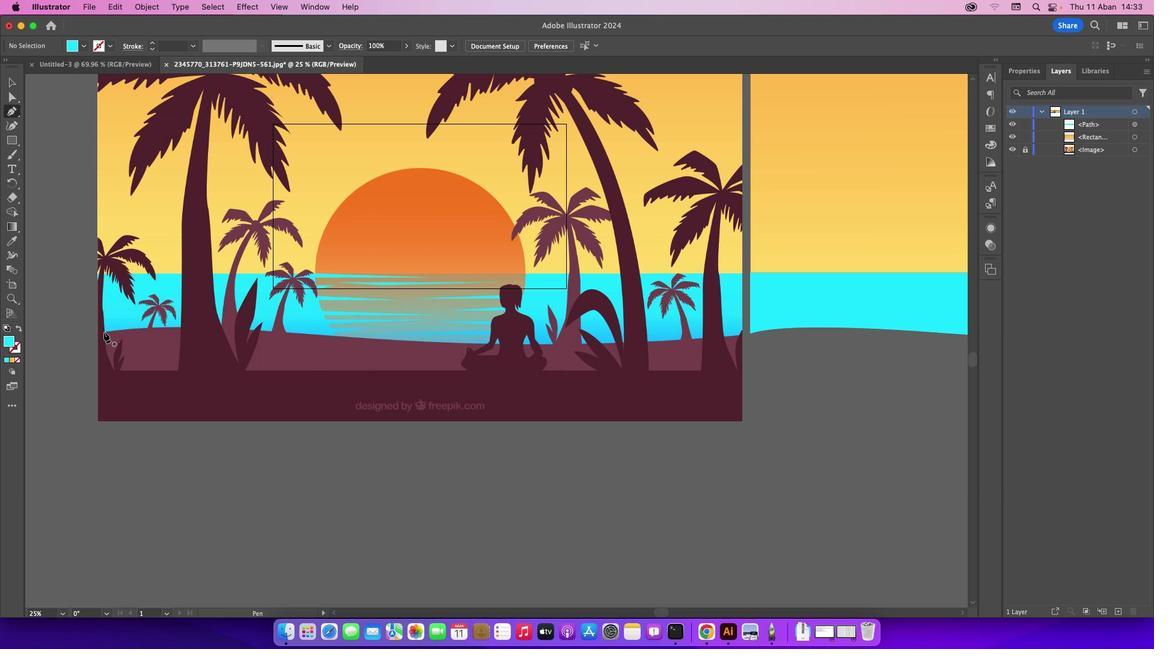 
Action: Mouse pressed left at (104, 331)
Screenshot: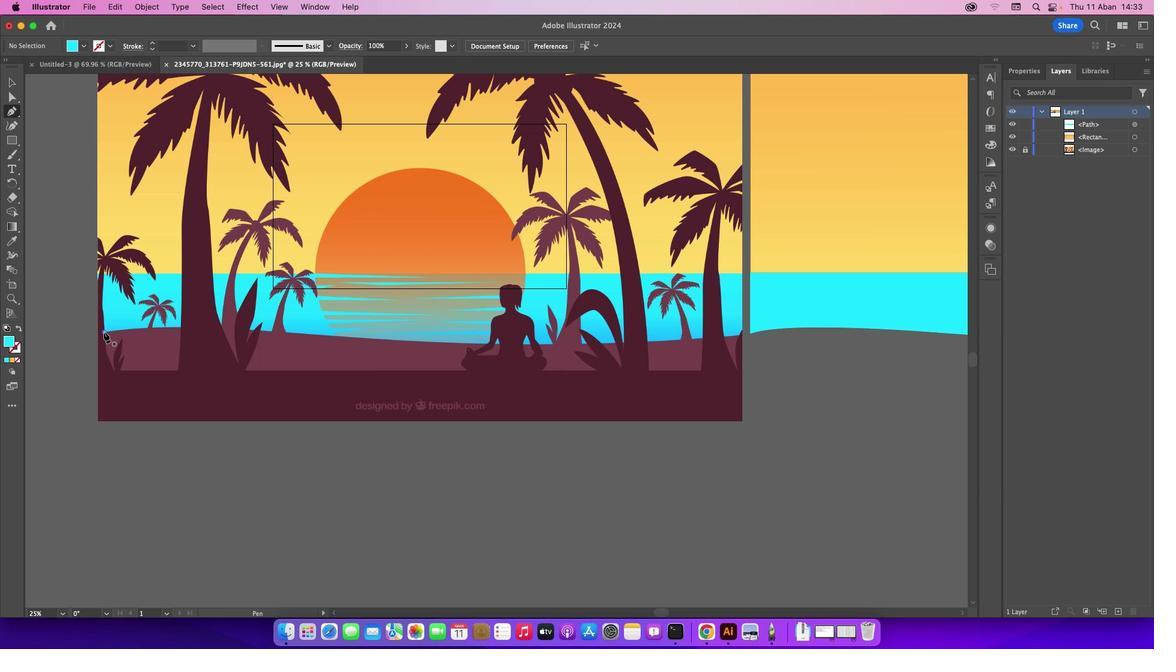 
Action: Mouse moved to (146, 327)
Screenshot: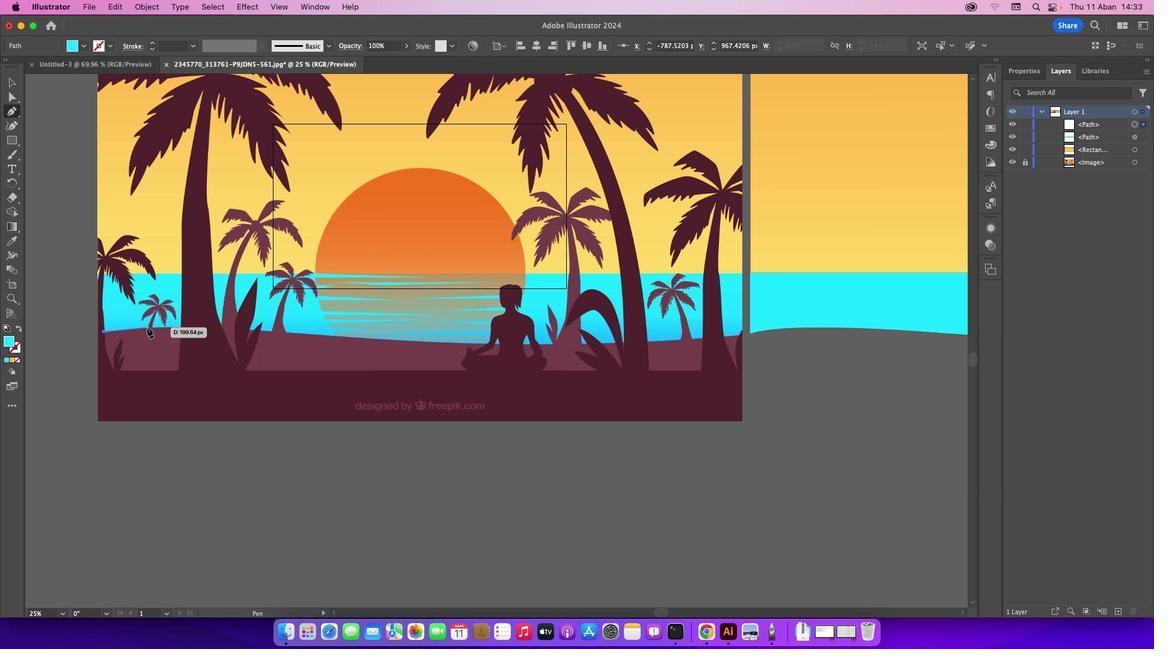 
Action: Mouse pressed left at (146, 327)
Screenshot: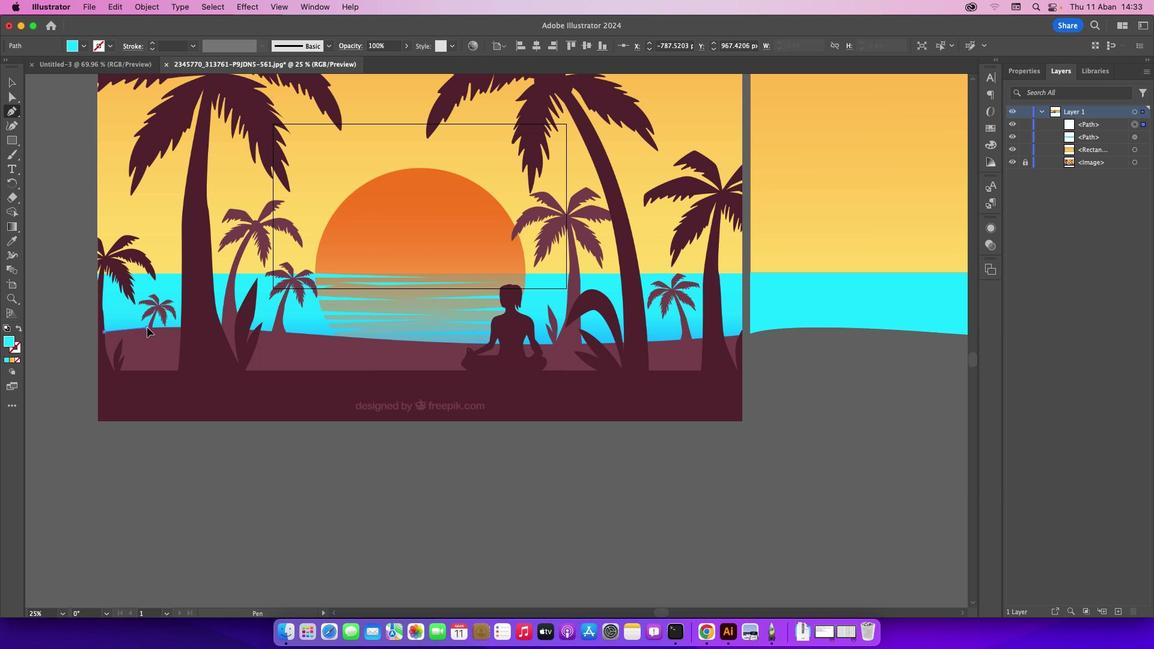 
Action: Mouse moved to (147, 327)
Screenshot: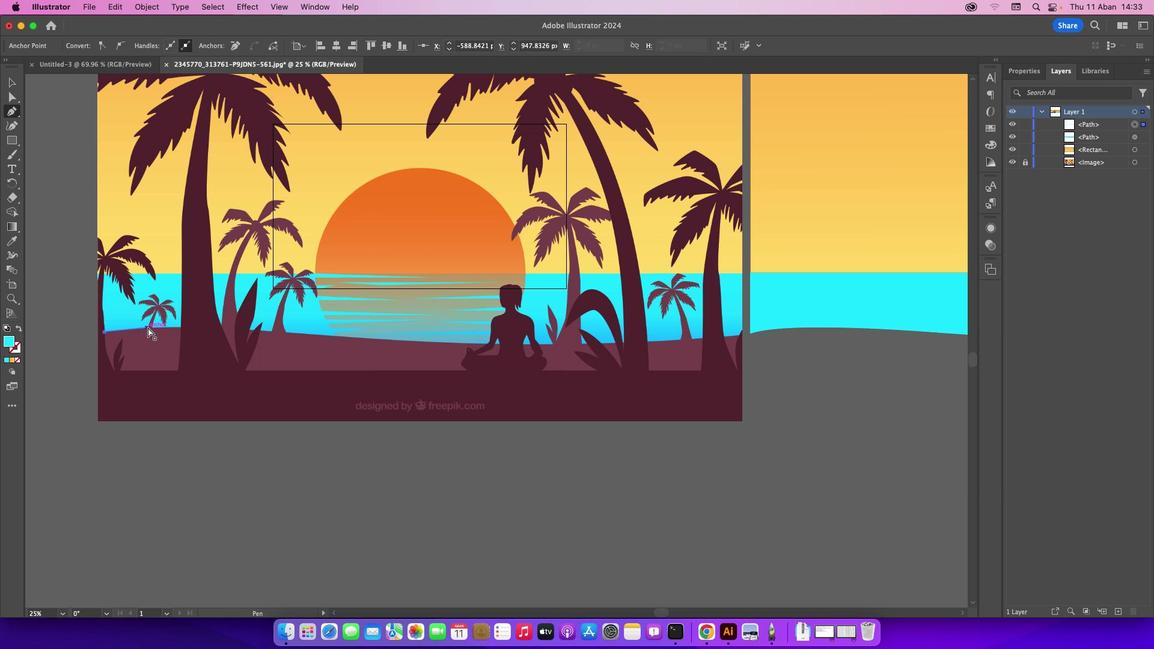 
Action: Key pressed Key.cmd_r
Screenshot: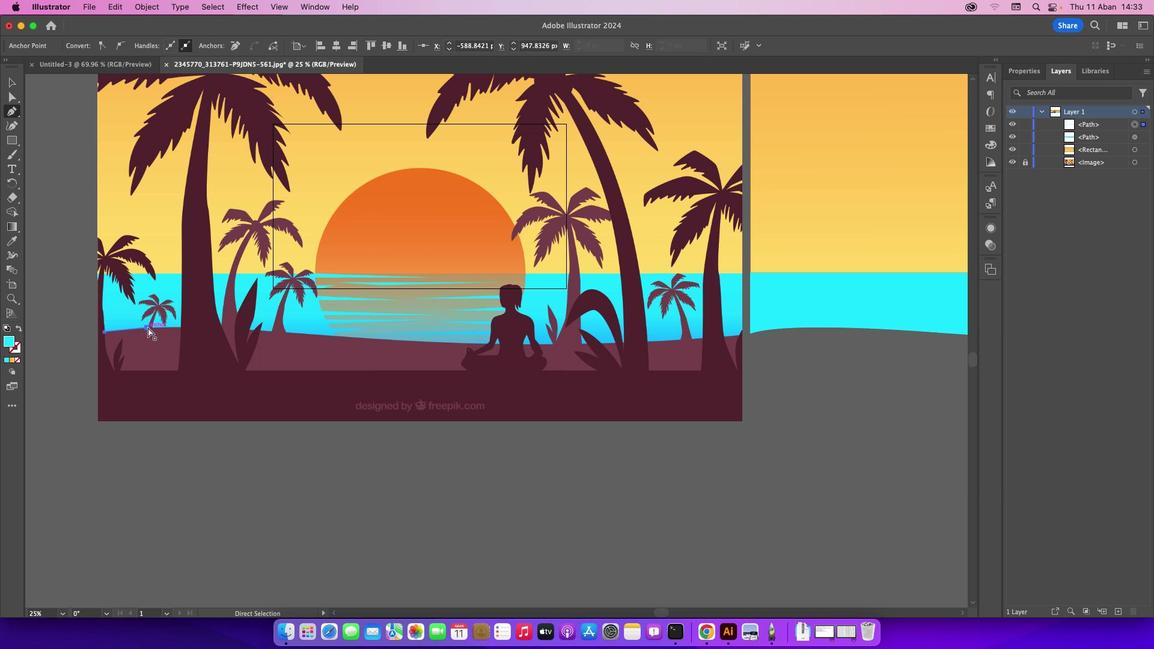 
Action: Mouse moved to (147, 327)
Screenshot: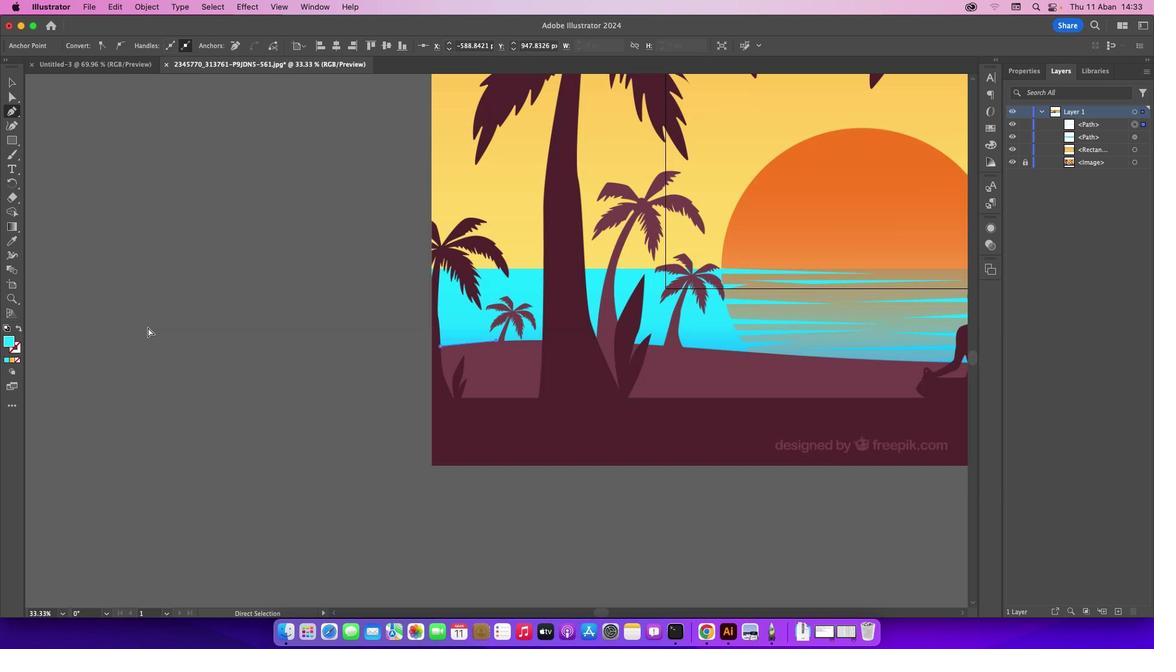 
Action: Key pressed '=''=''=''='
Screenshot: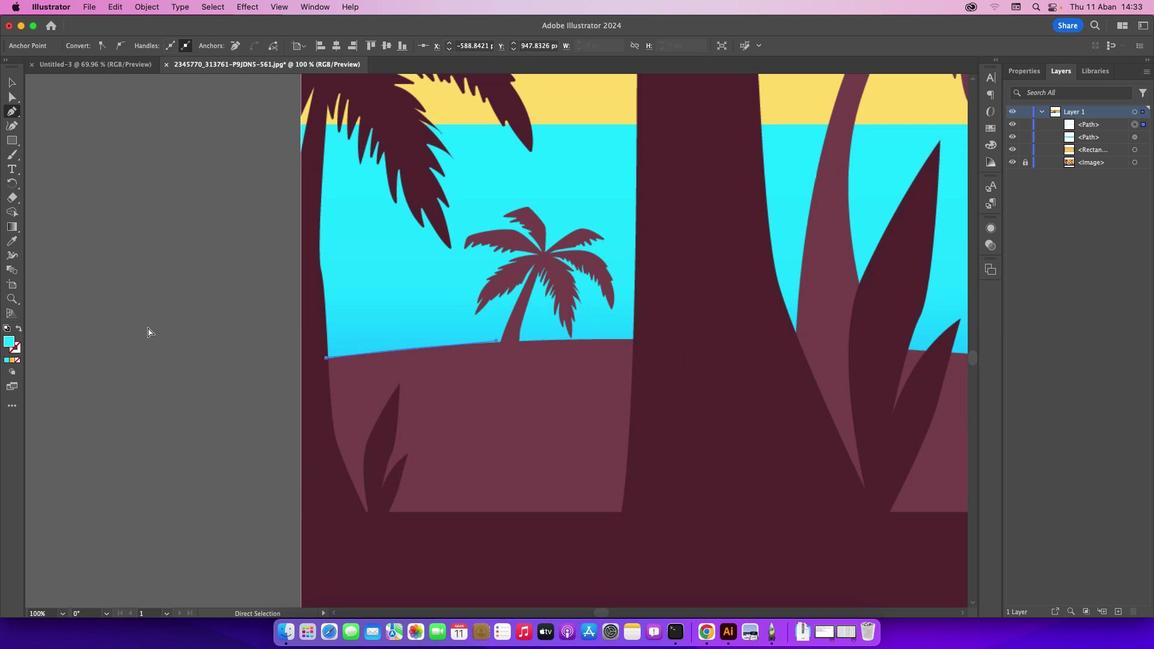 
Action: Mouse moved to (501, 342)
Screenshot: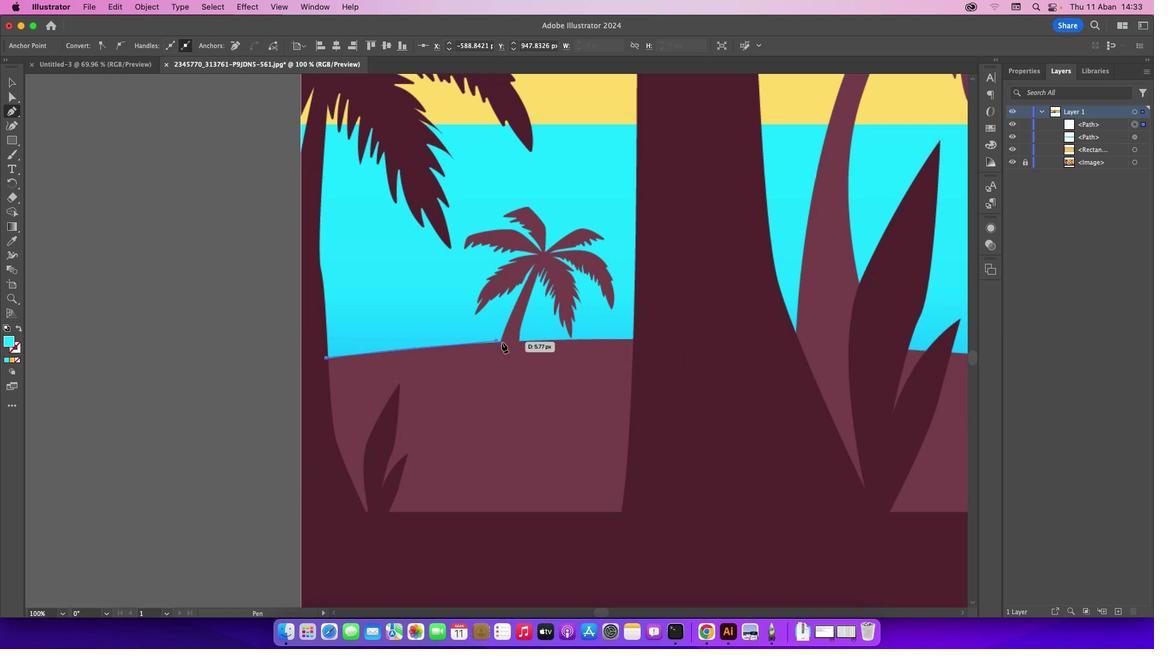 
Action: Mouse pressed left at (501, 342)
Screenshot: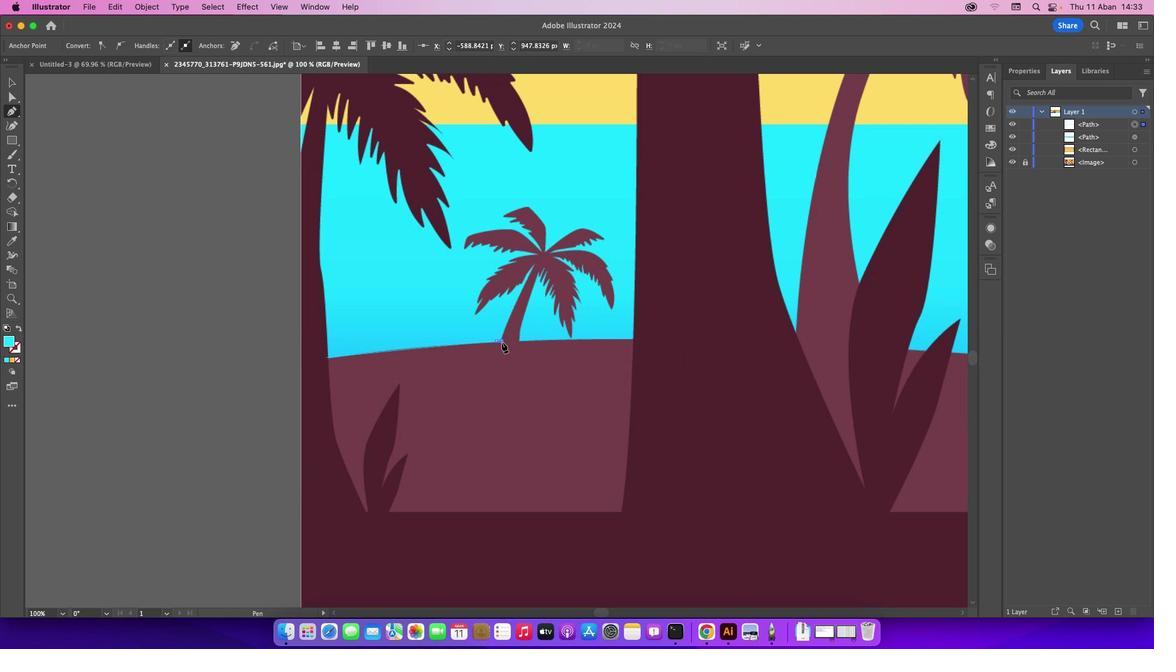 
Action: Mouse moved to (534, 265)
Screenshot: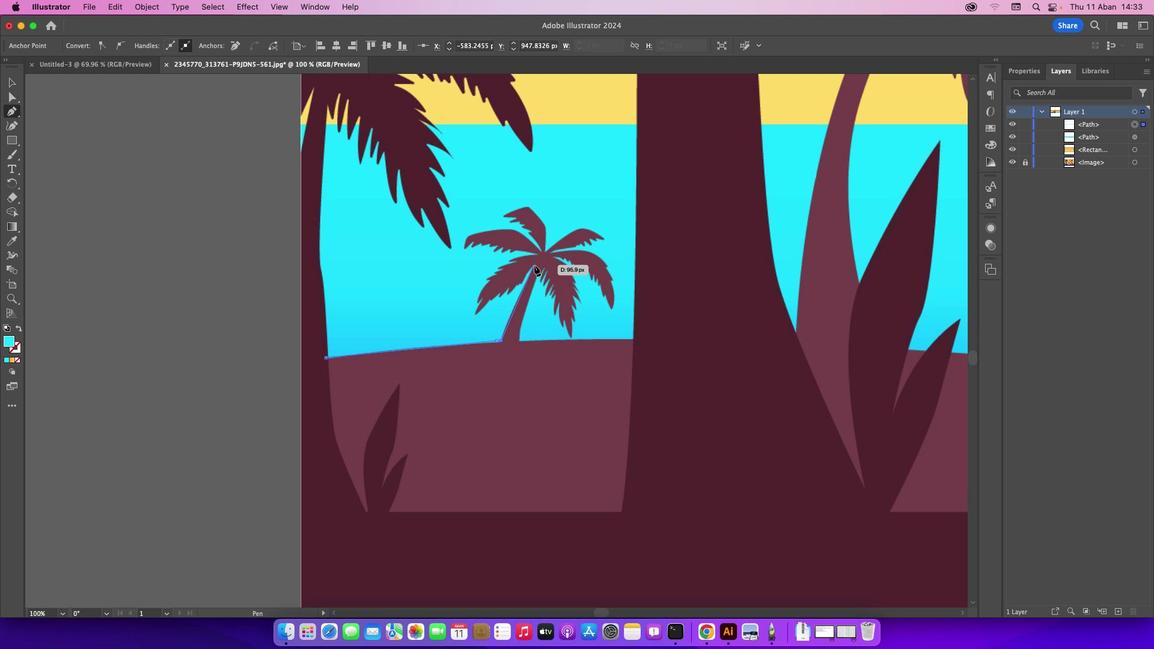 
Action: Mouse pressed left at (534, 265)
Screenshot: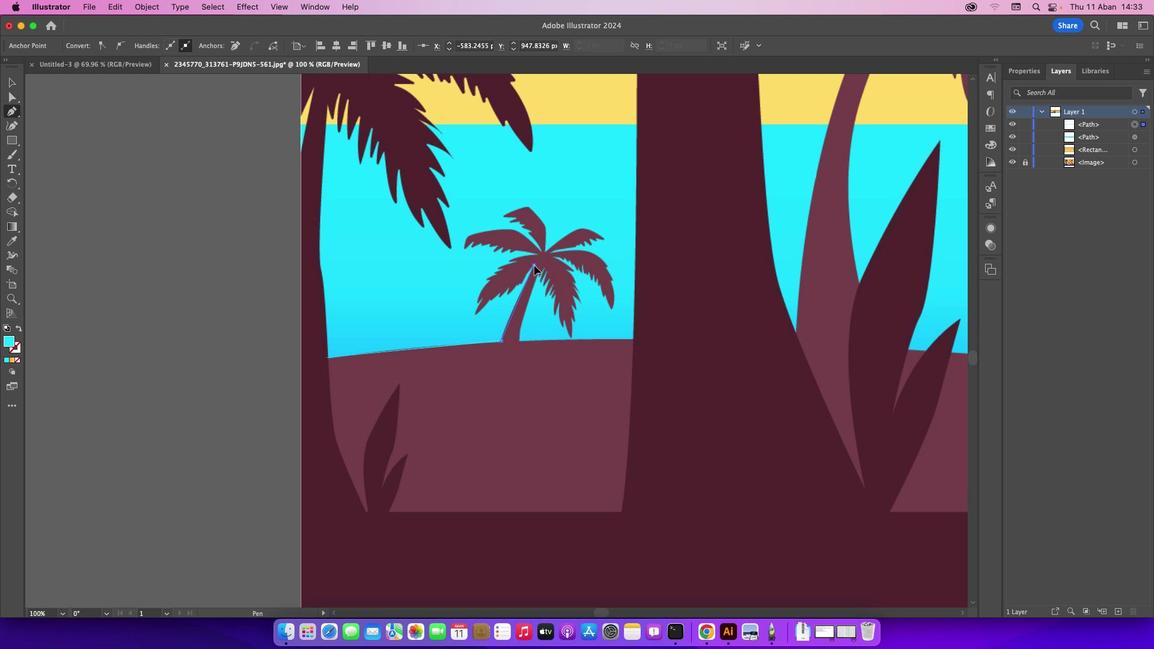 
Action: Mouse moved to (17, 359)
Screenshot: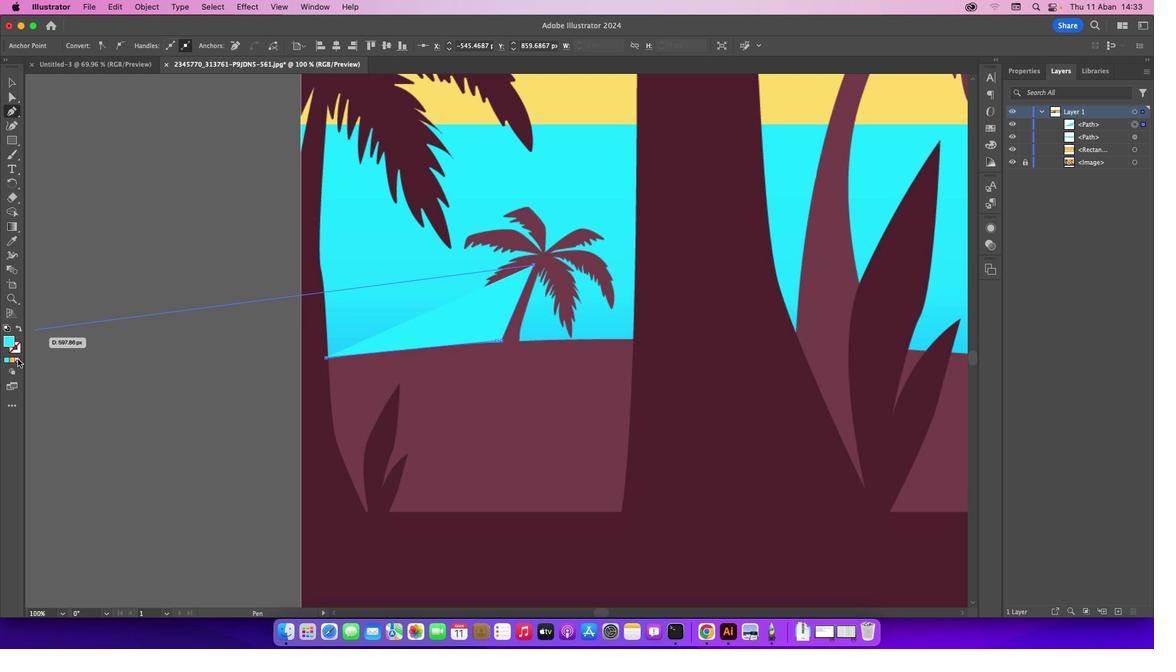 
Action: Mouse pressed left at (17, 359)
Screenshot: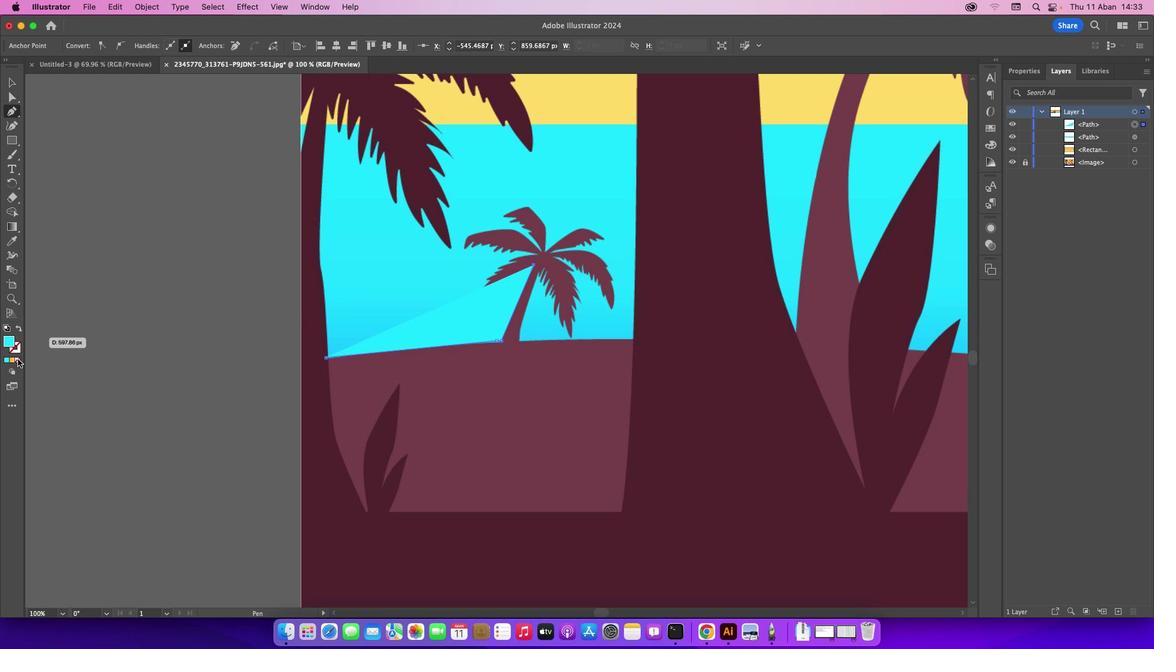 
Action: Mouse moved to (522, 283)
Screenshot: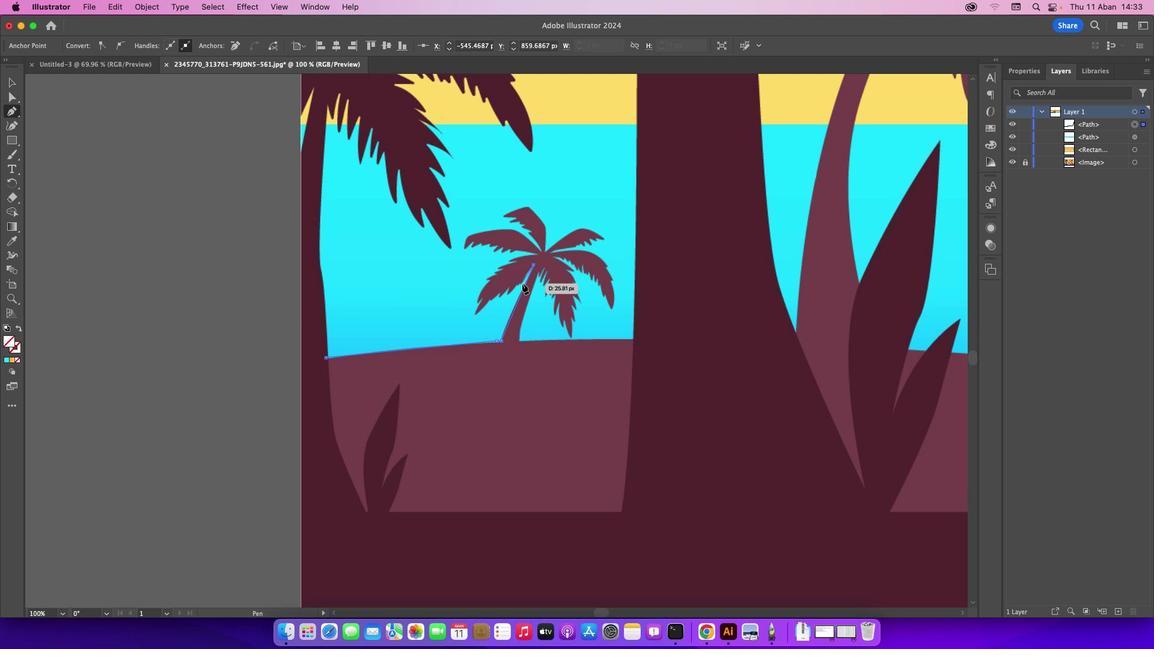 
Action: Mouse pressed left at (522, 283)
Screenshot: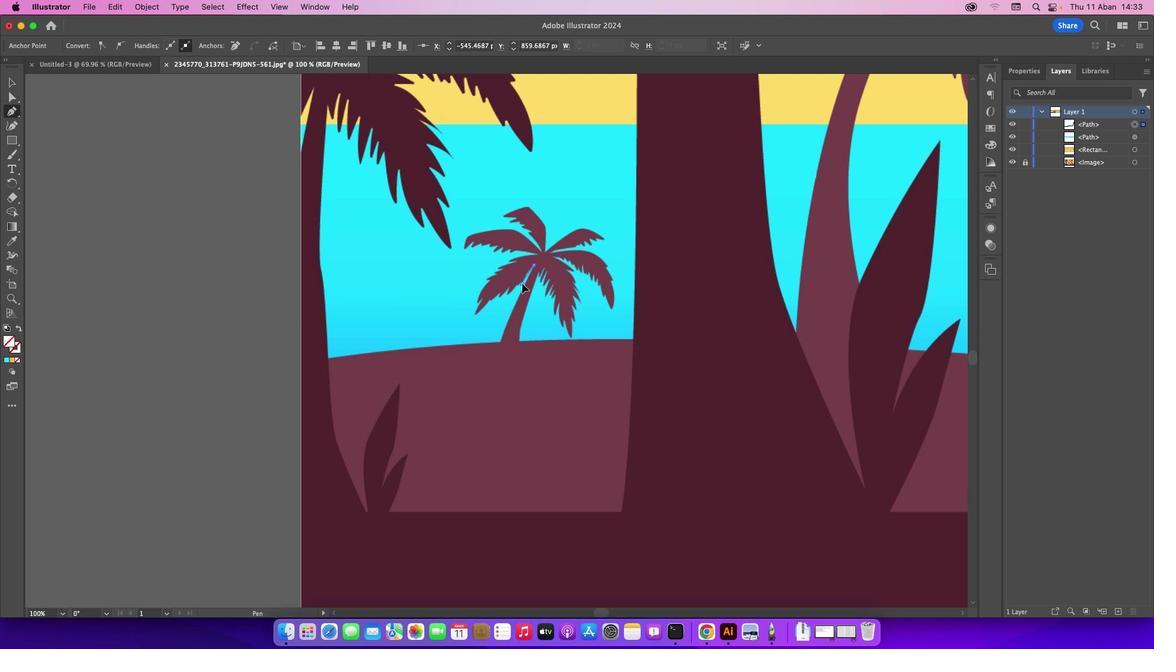 
Action: Mouse moved to (517, 285)
Screenshot: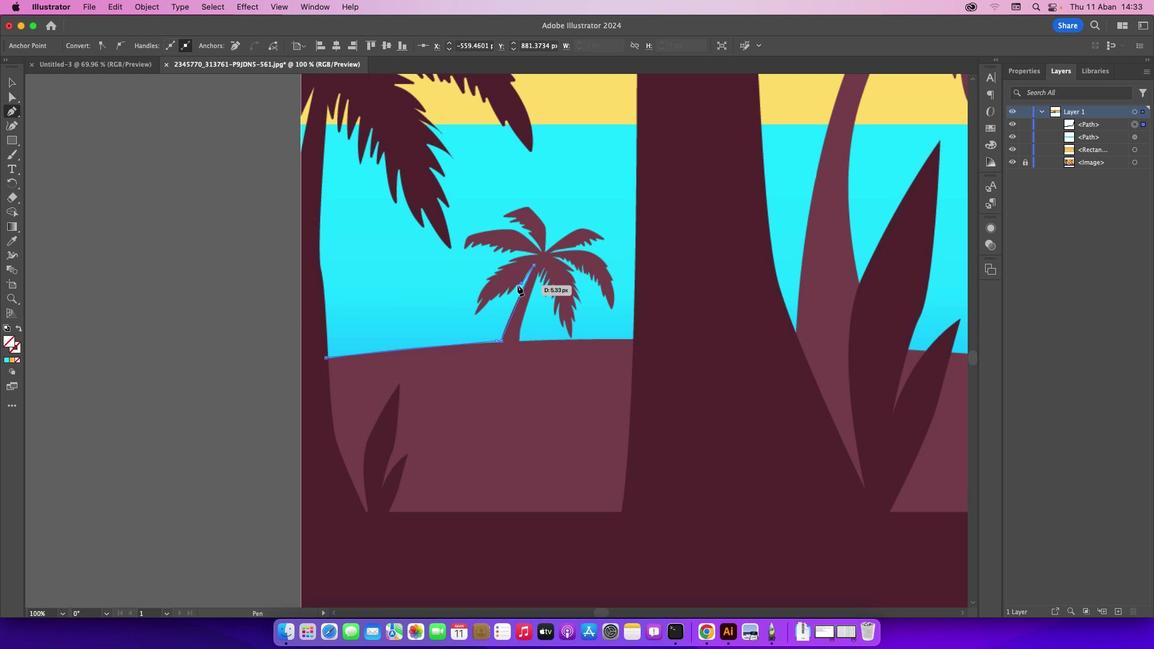 
Action: Mouse pressed left at (517, 285)
Screenshot: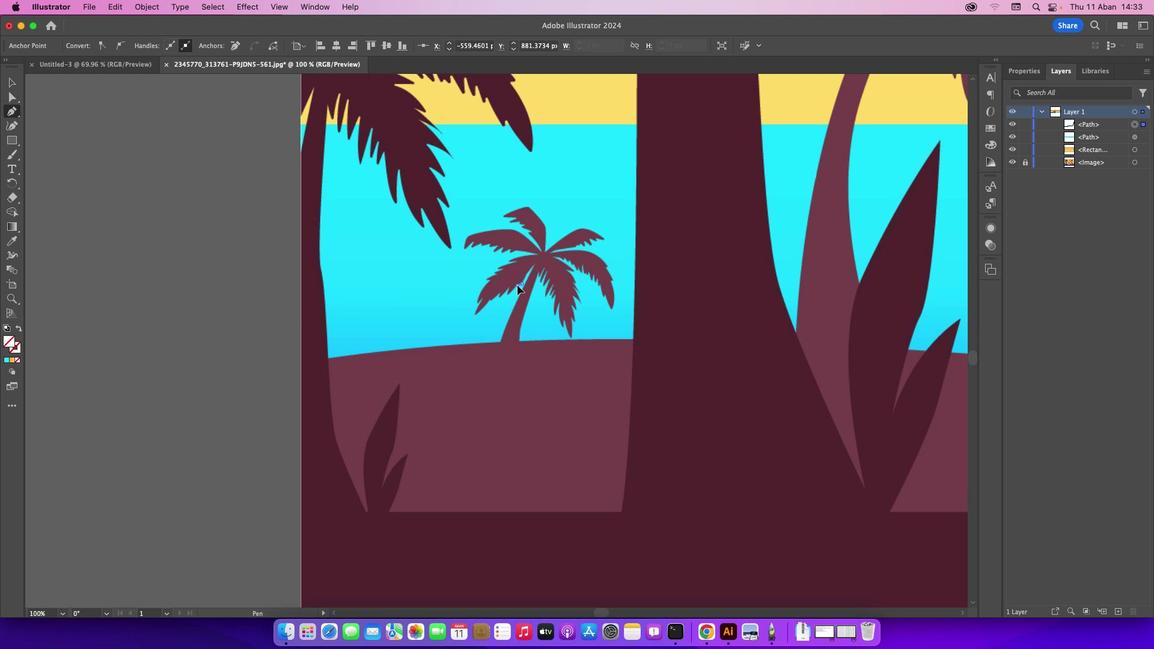 
Action: Mouse moved to (507, 294)
Screenshot: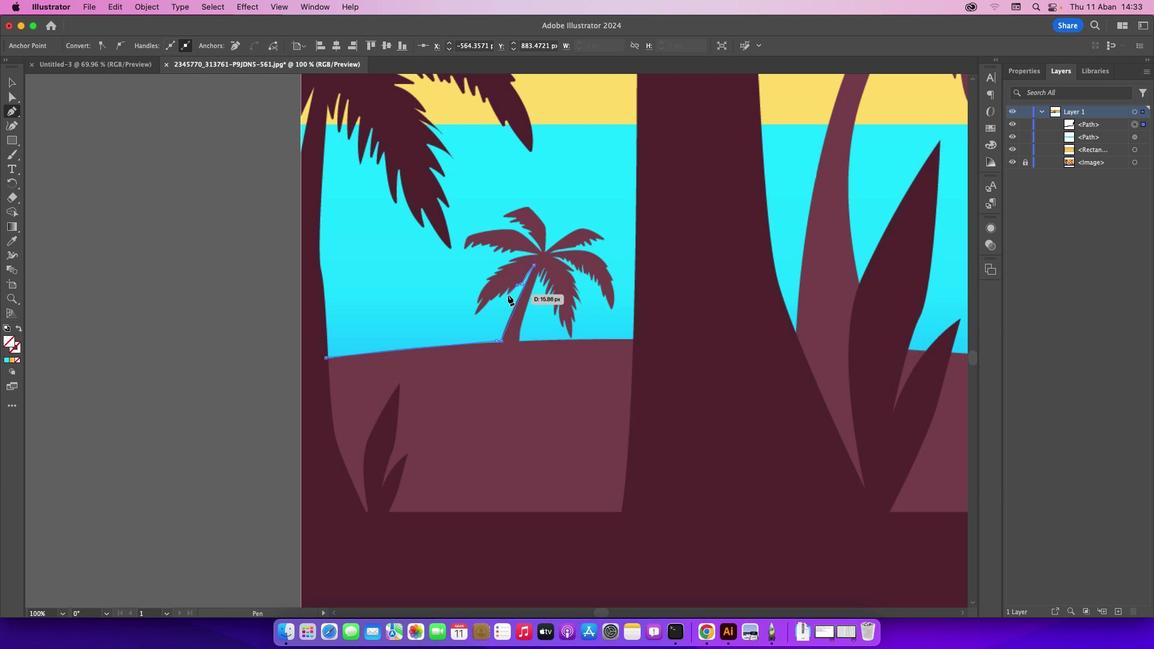 
Action: Mouse pressed left at (507, 294)
Screenshot: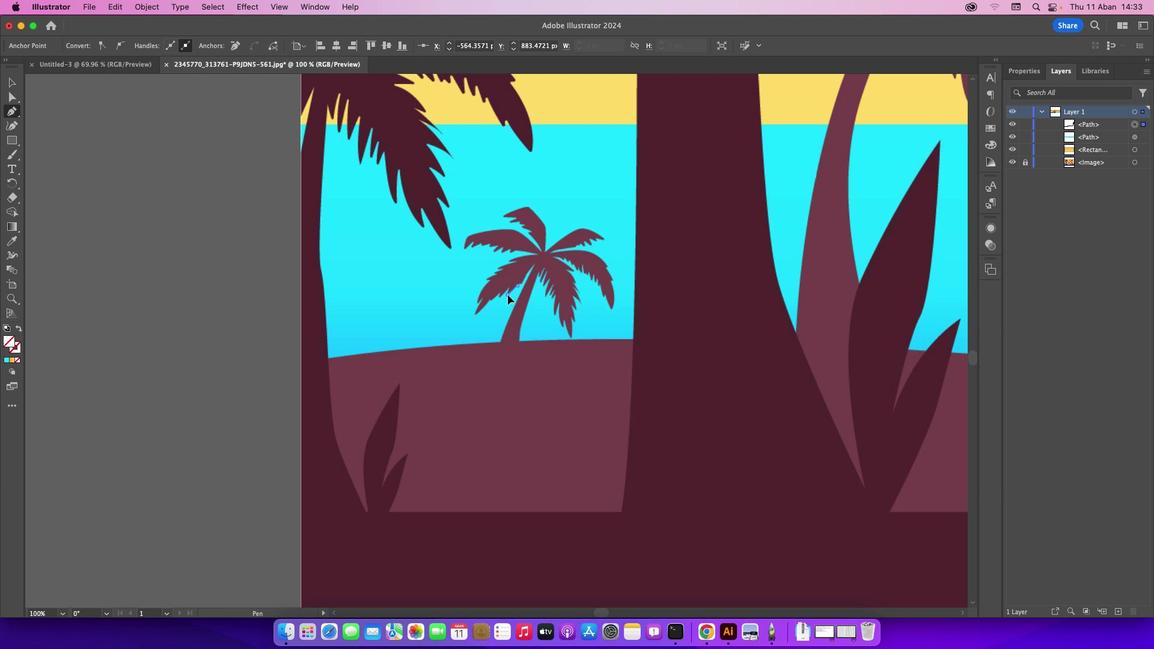 
Action: Mouse moved to (508, 286)
Screenshot: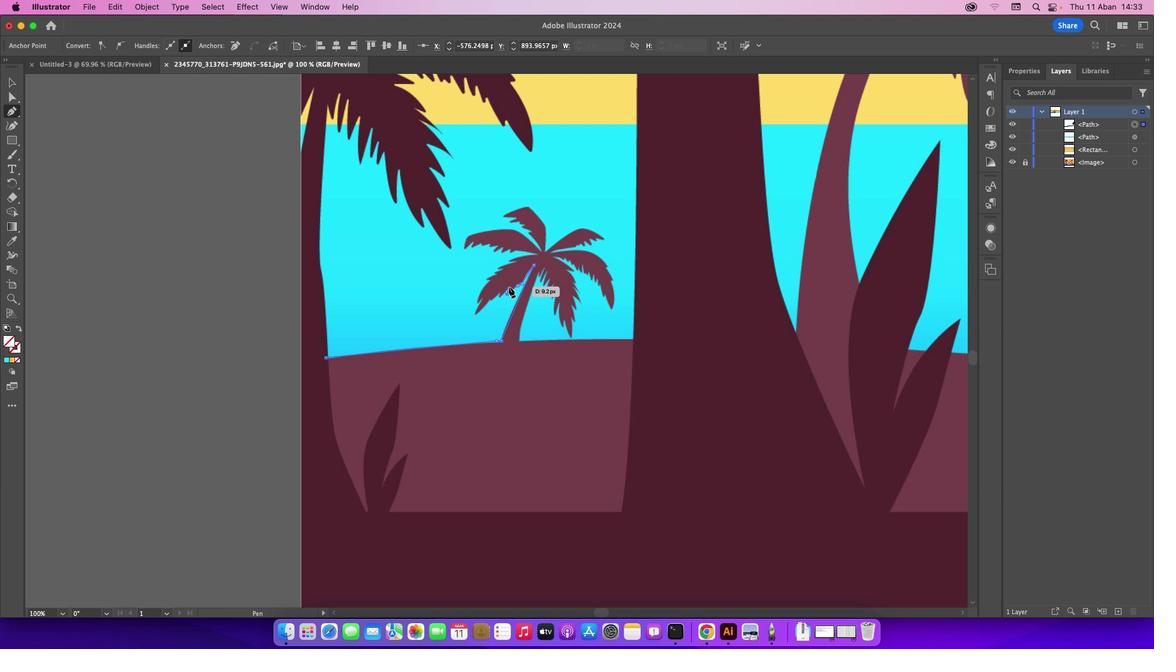 
Action: Mouse pressed left at (508, 286)
Screenshot: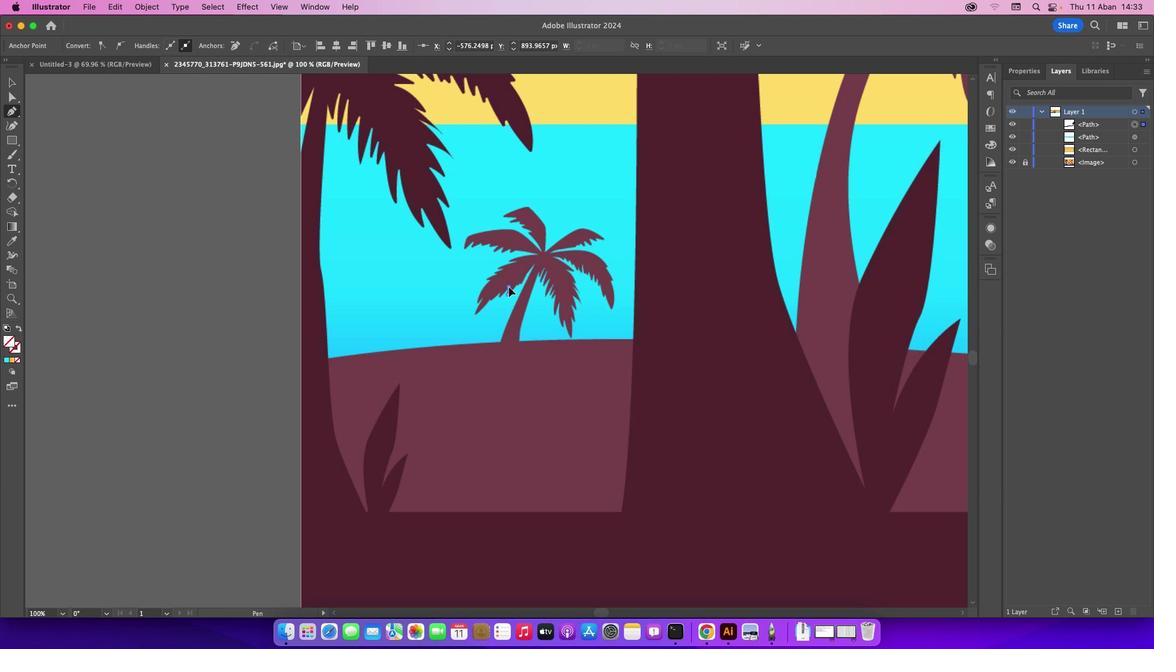 
Action: Mouse moved to (500, 297)
Screenshot: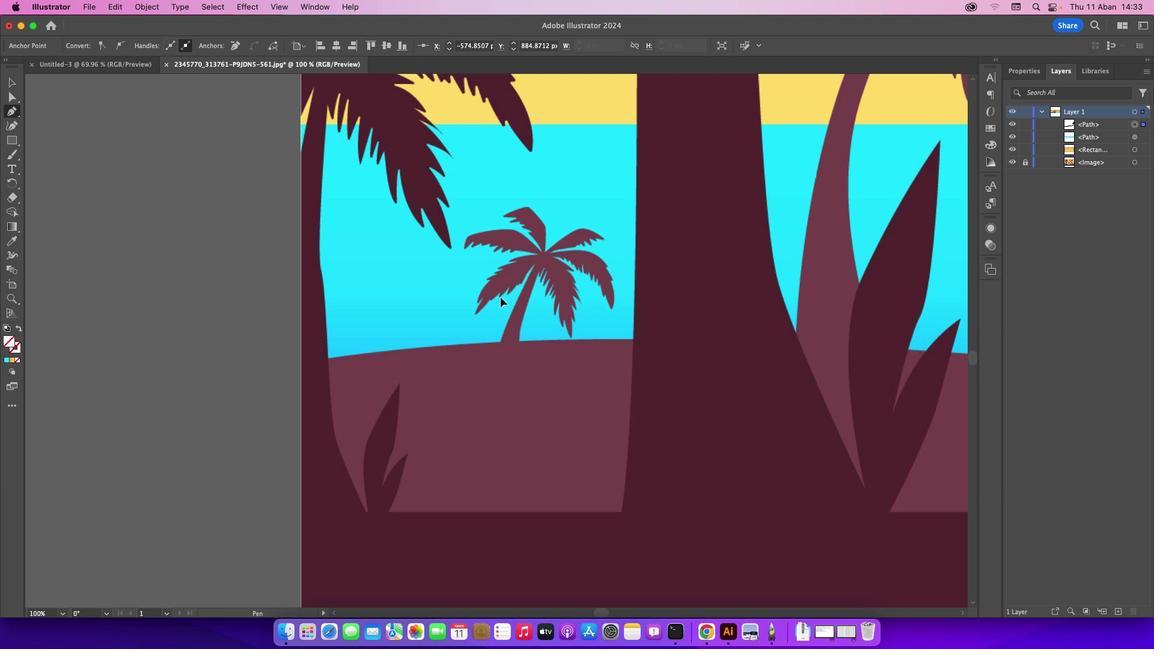 
Action: Mouse pressed left at (500, 297)
Screenshot: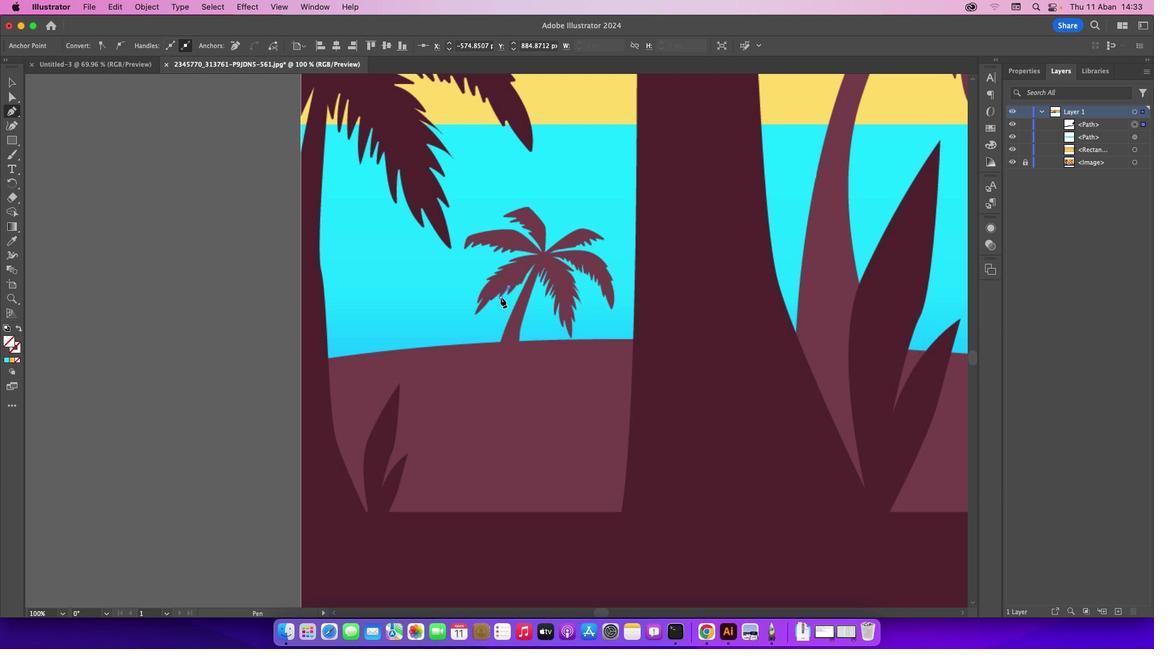 
Action: Mouse moved to (499, 291)
Screenshot: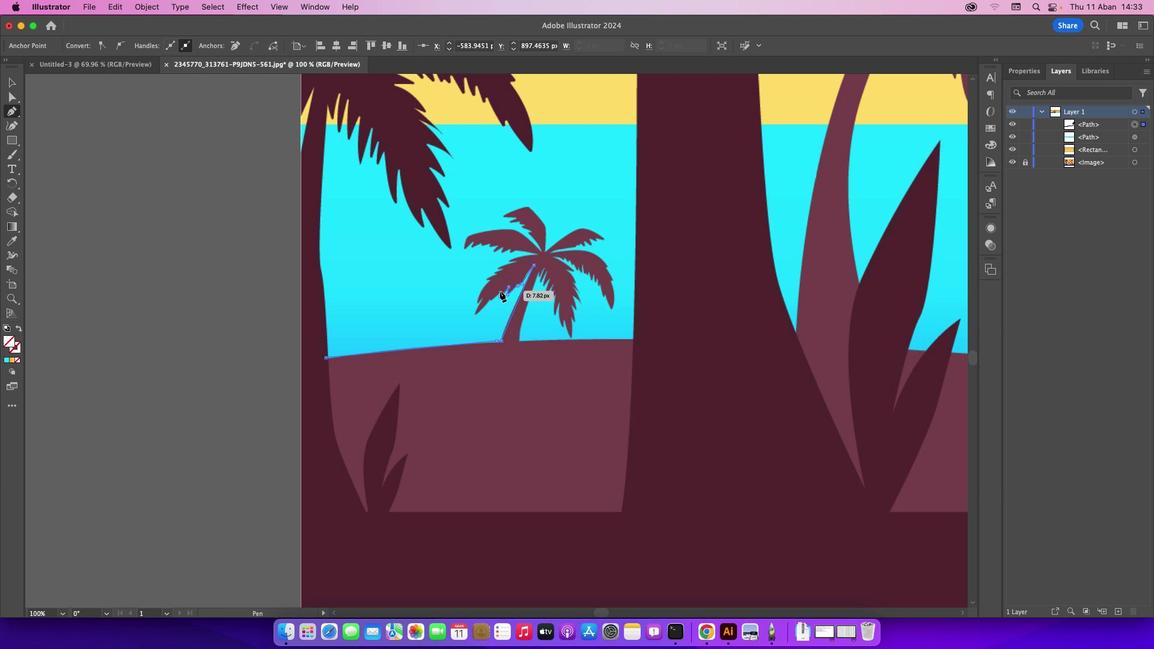 
Action: Mouse pressed left at (499, 291)
Screenshot: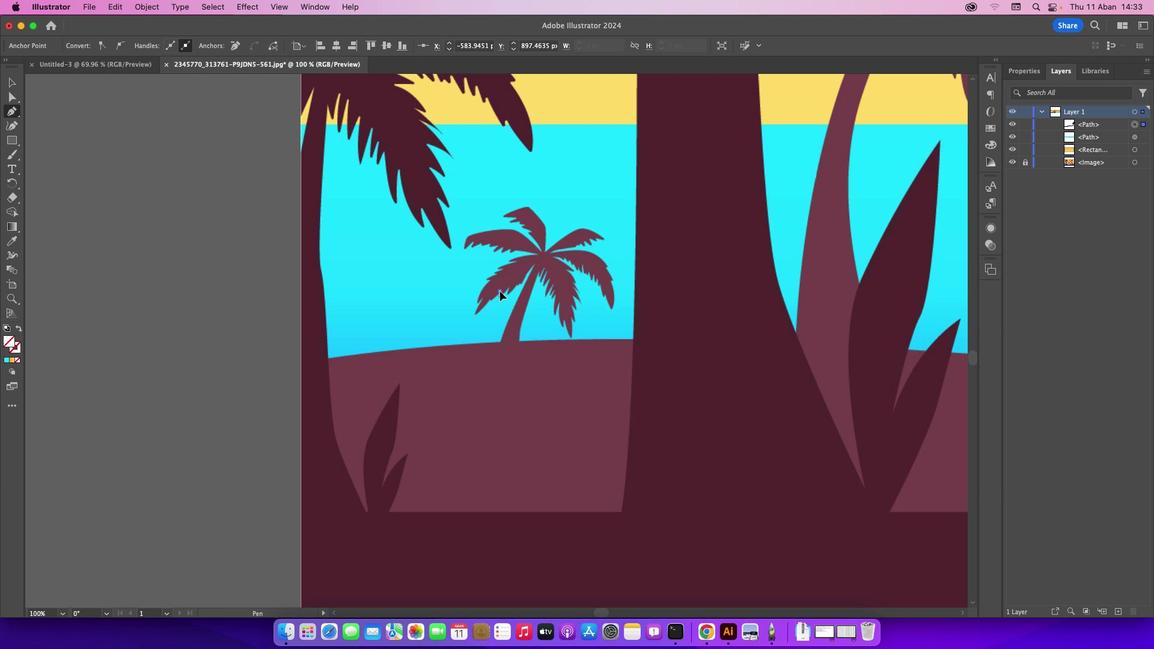 
Action: Mouse moved to (491, 300)
Screenshot: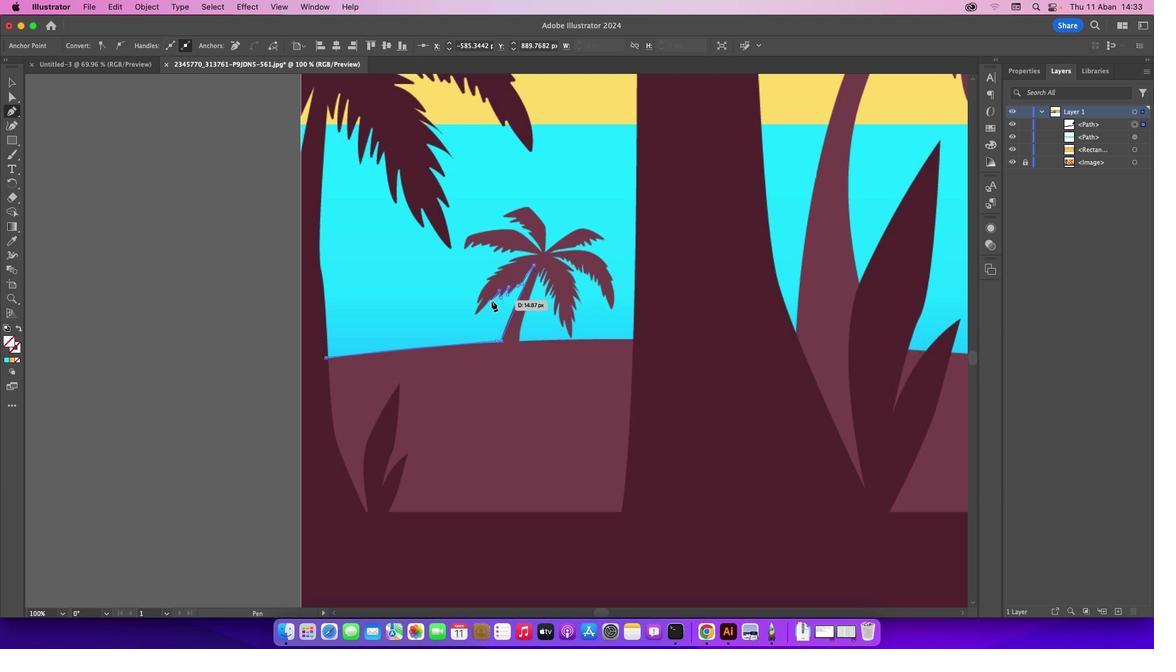 
Action: Mouse pressed left at (491, 300)
Screenshot: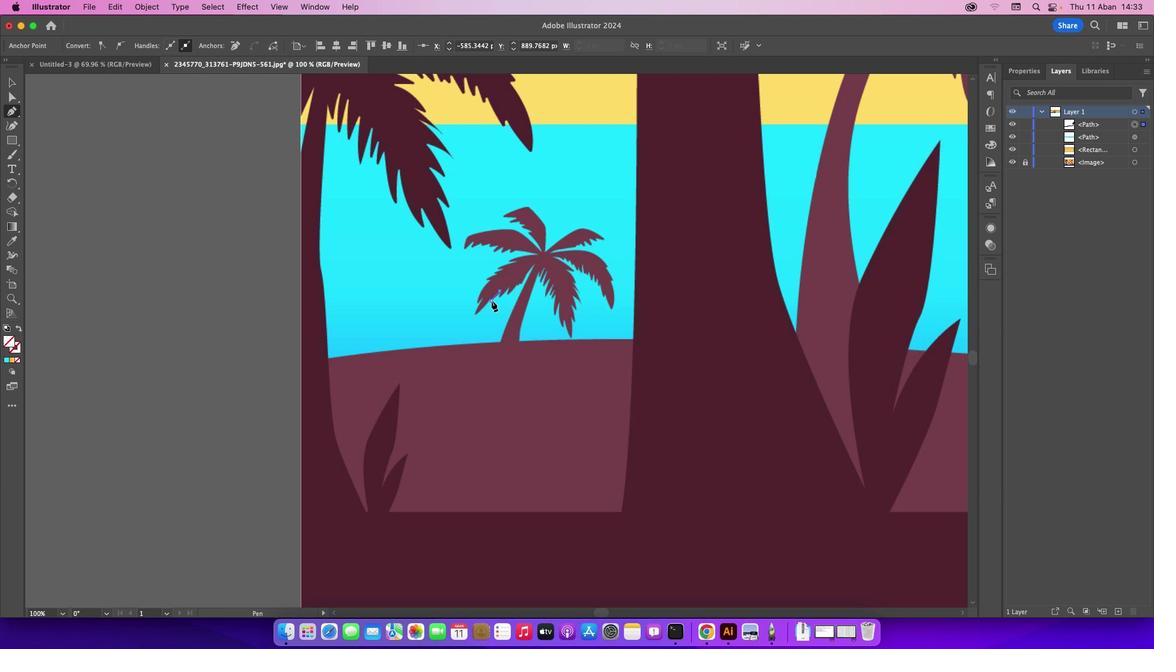 
Action: Mouse moved to (490, 297)
Screenshot: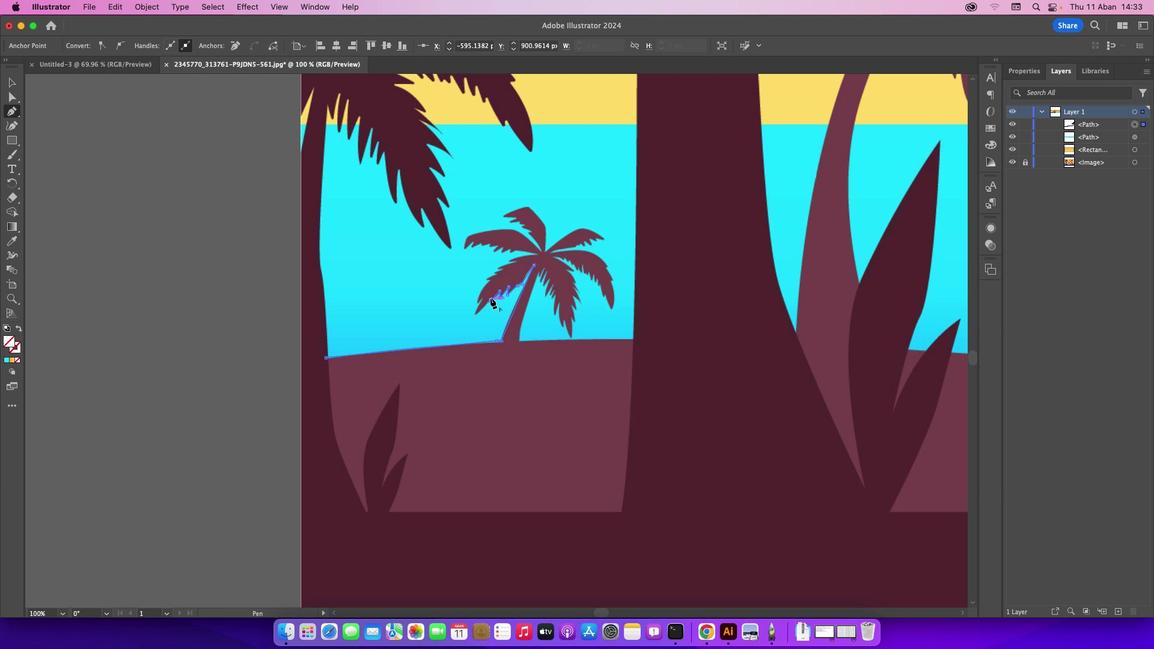 
Action: Mouse pressed left at (490, 297)
Screenshot: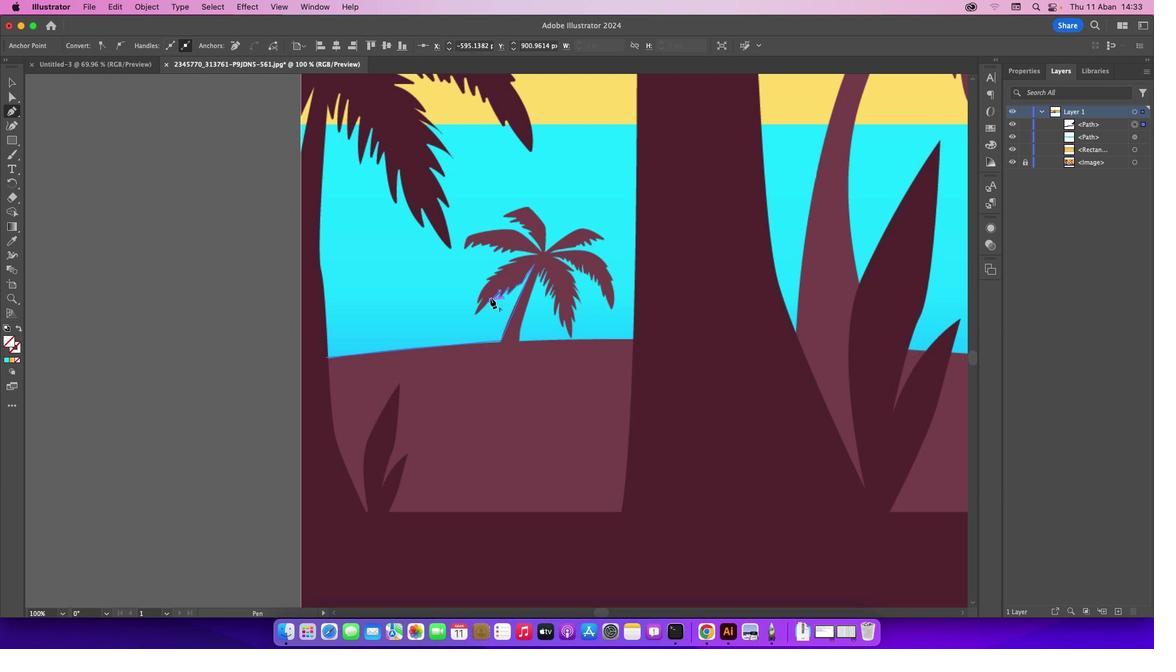 
Action: Mouse moved to (476, 315)
Screenshot: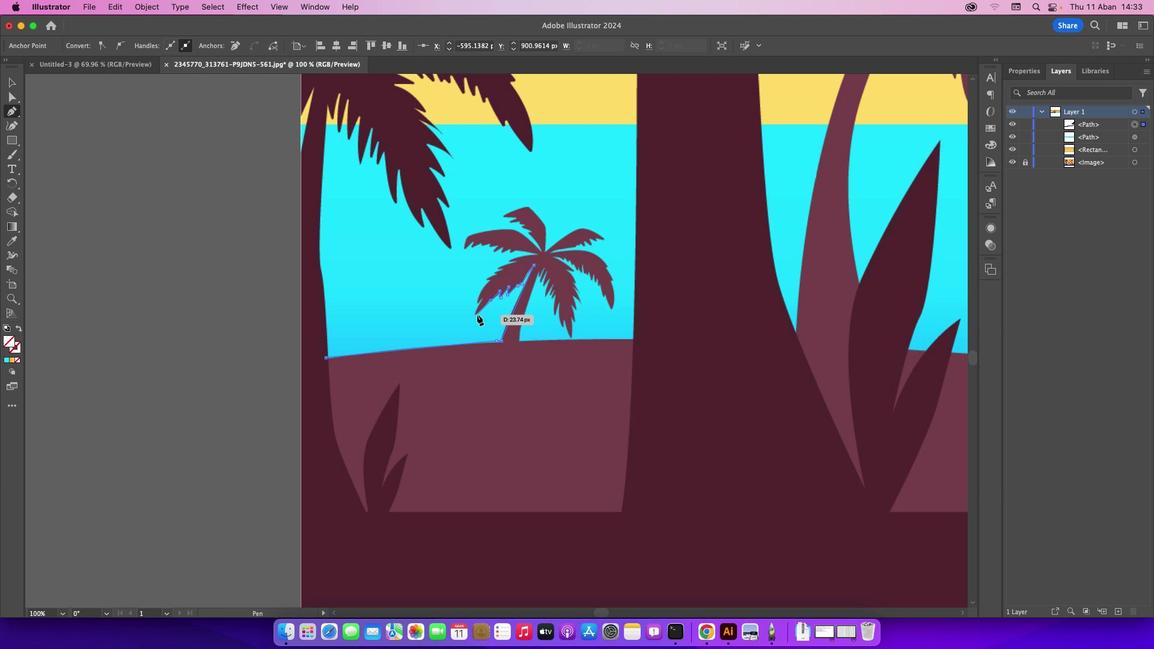 
Action: Mouse pressed left at (476, 315)
Screenshot: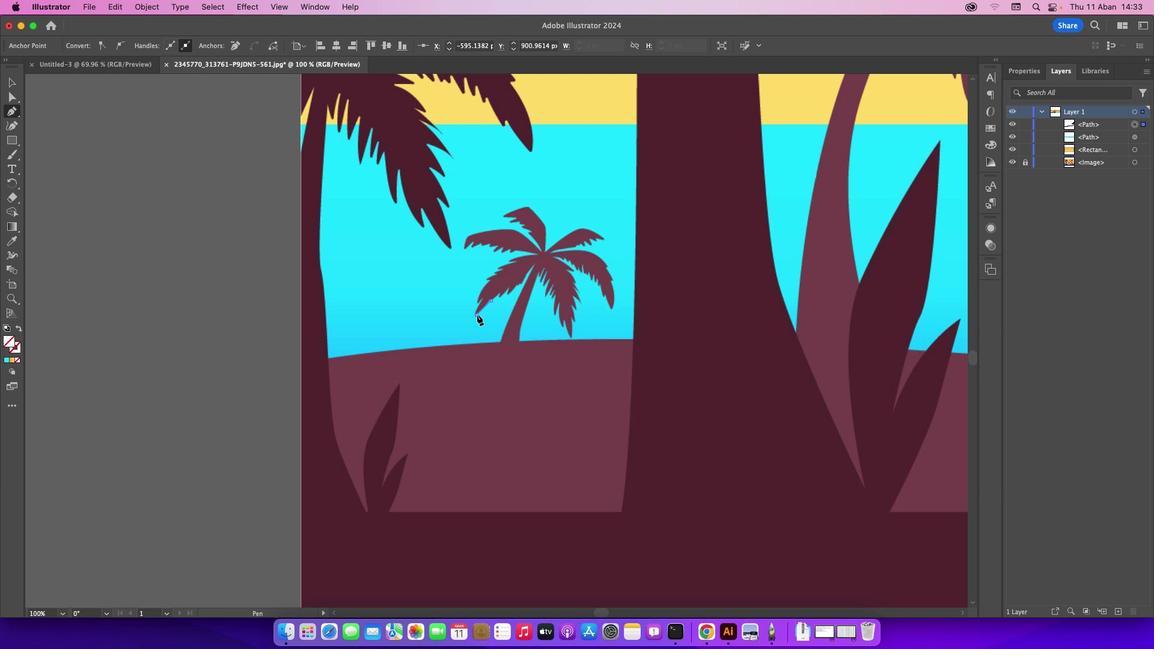 
Action: Mouse moved to (484, 297)
Screenshot: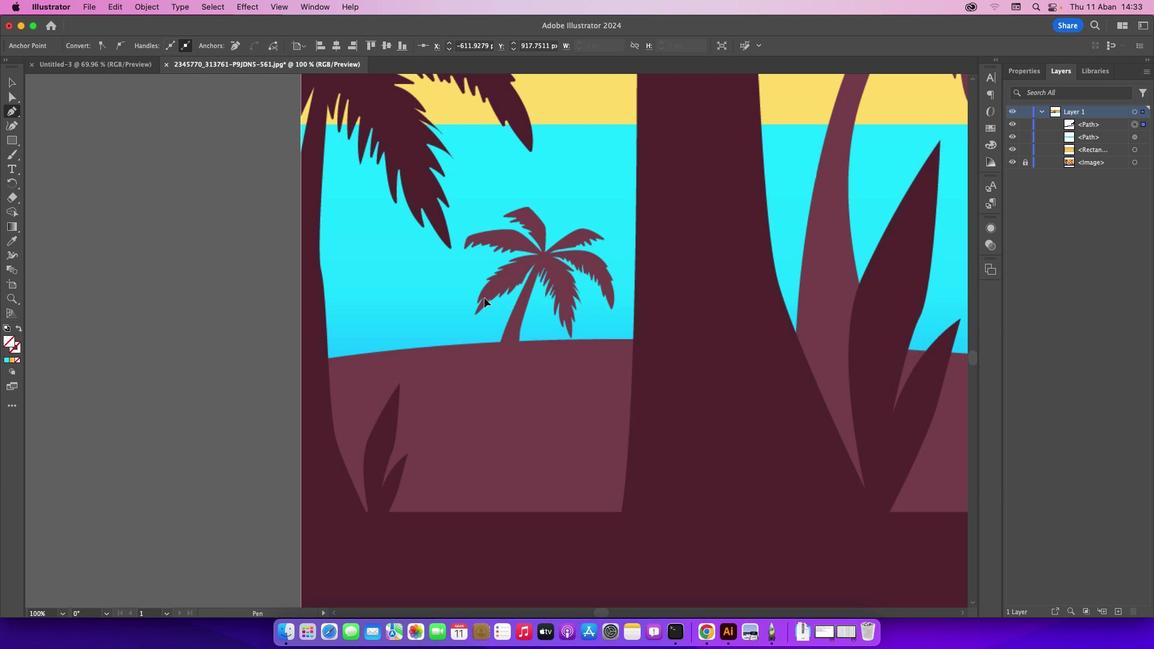 
Action: Mouse pressed left at (484, 297)
Screenshot: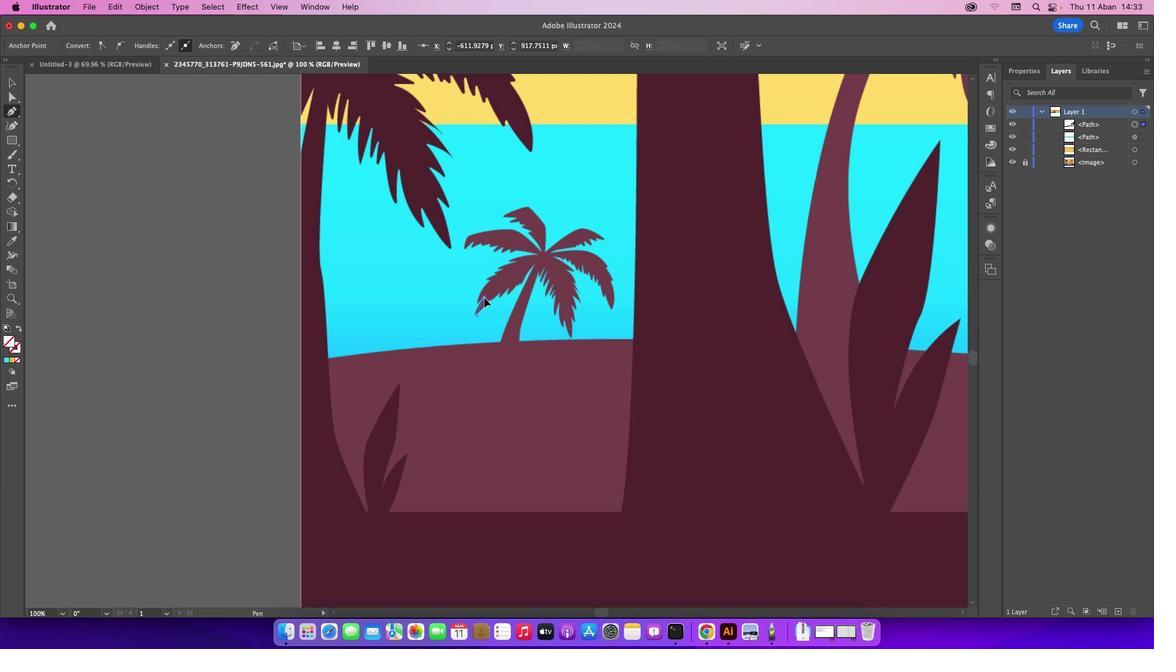 
Action: Mouse moved to (477, 300)
Screenshot: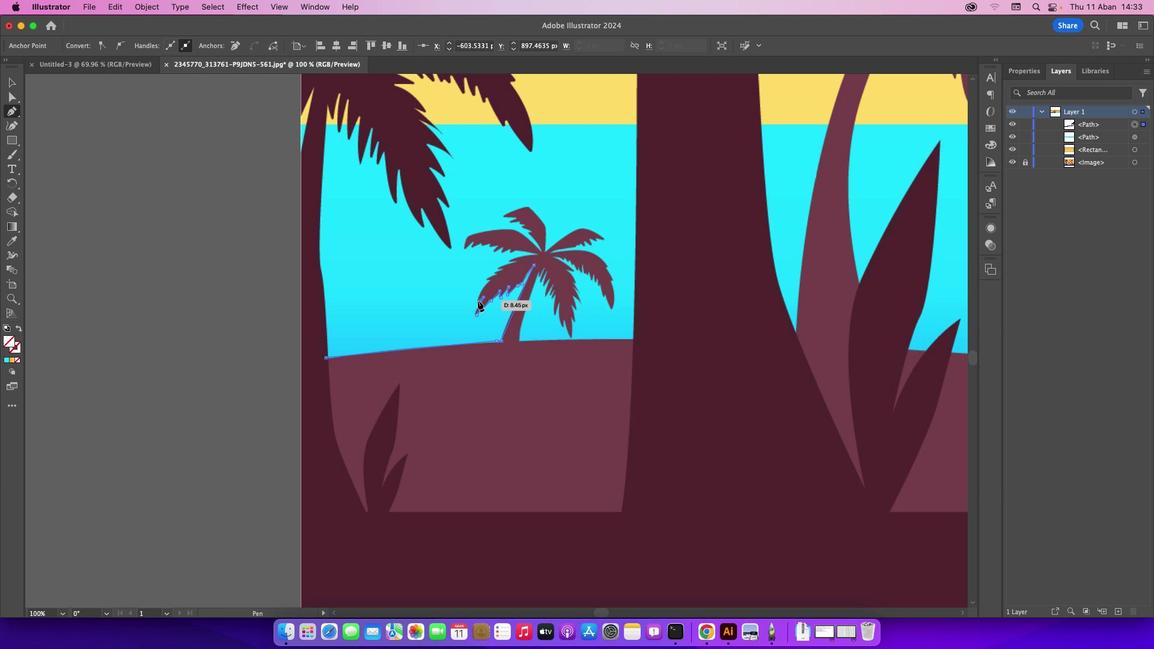 
Action: Mouse pressed left at (477, 300)
Screenshot: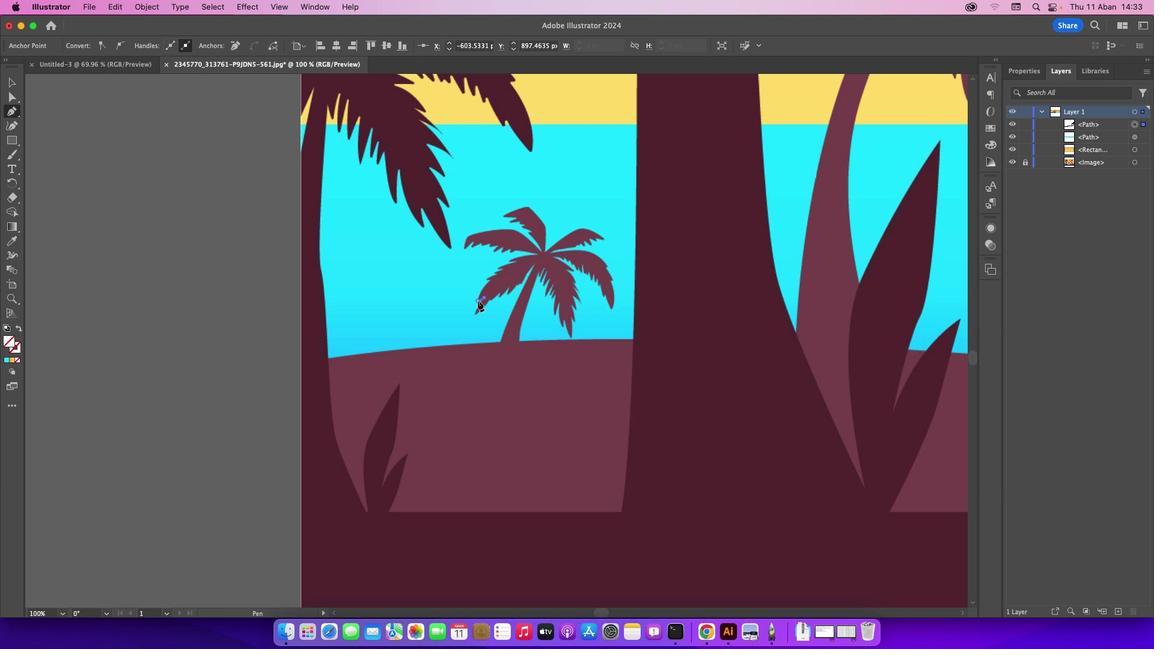 
Action: Mouse moved to (490, 280)
Screenshot: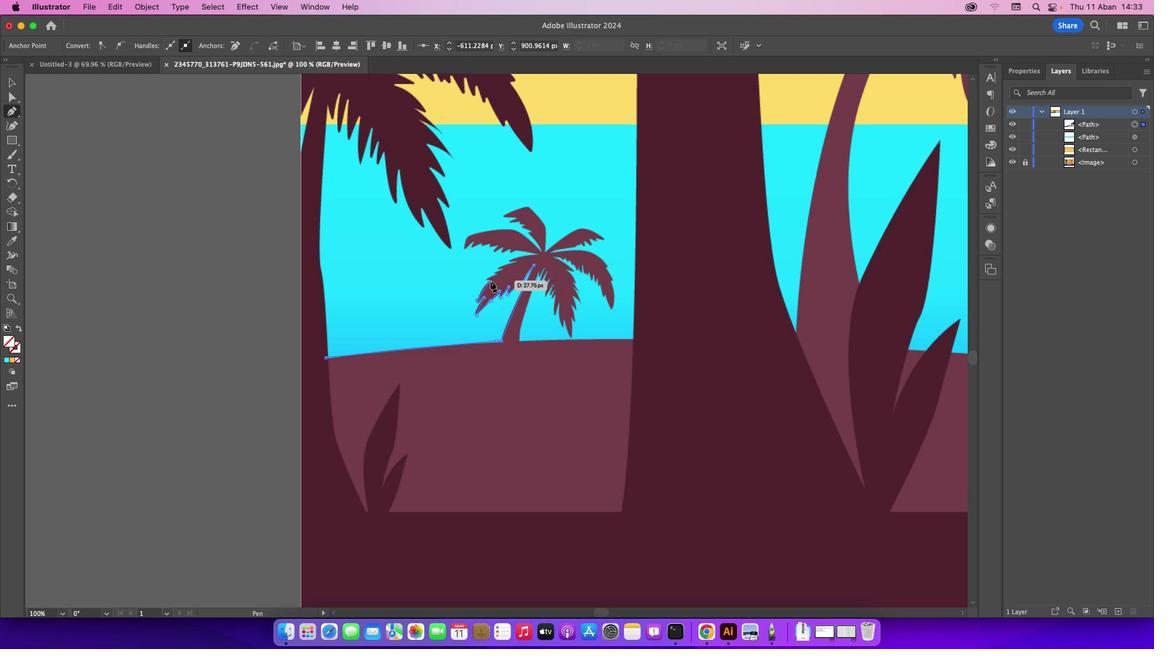 
Action: Mouse pressed left at (490, 280)
Screenshot: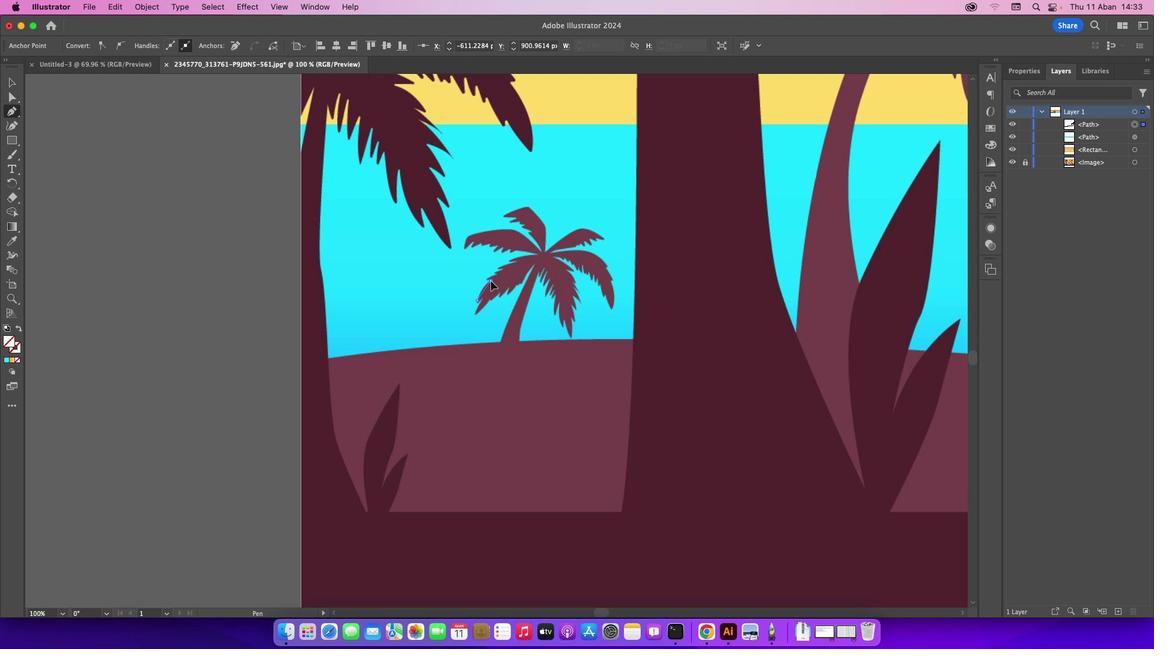 
Action: Mouse moved to (491, 279)
Screenshot: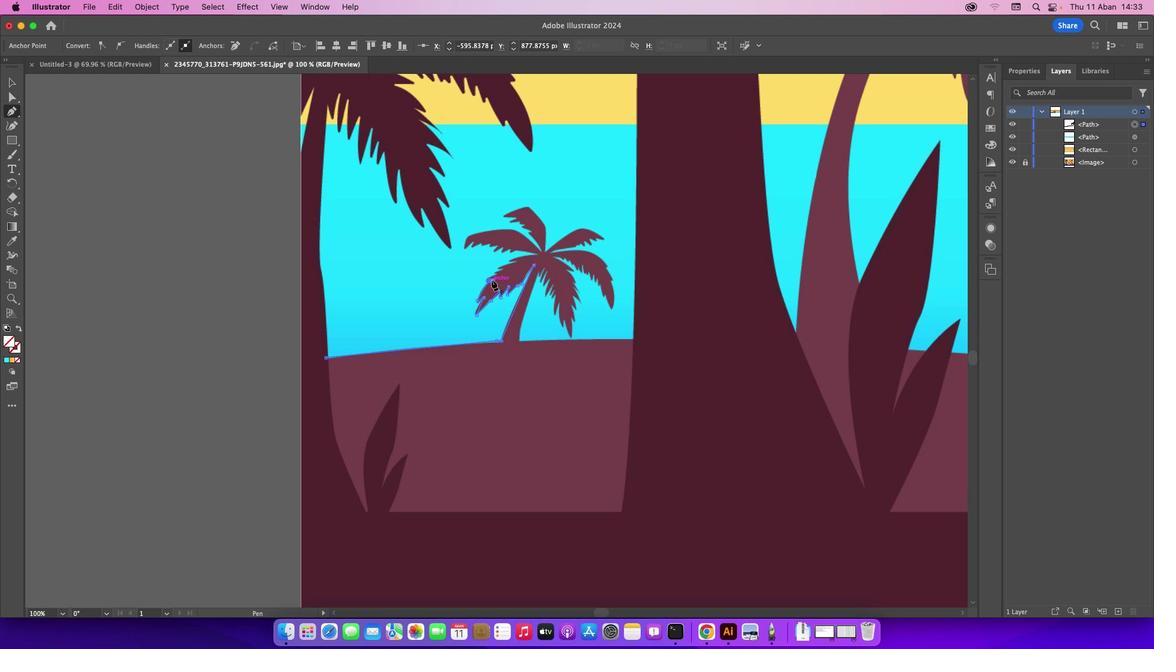 
Action: Mouse pressed left at (491, 279)
Screenshot: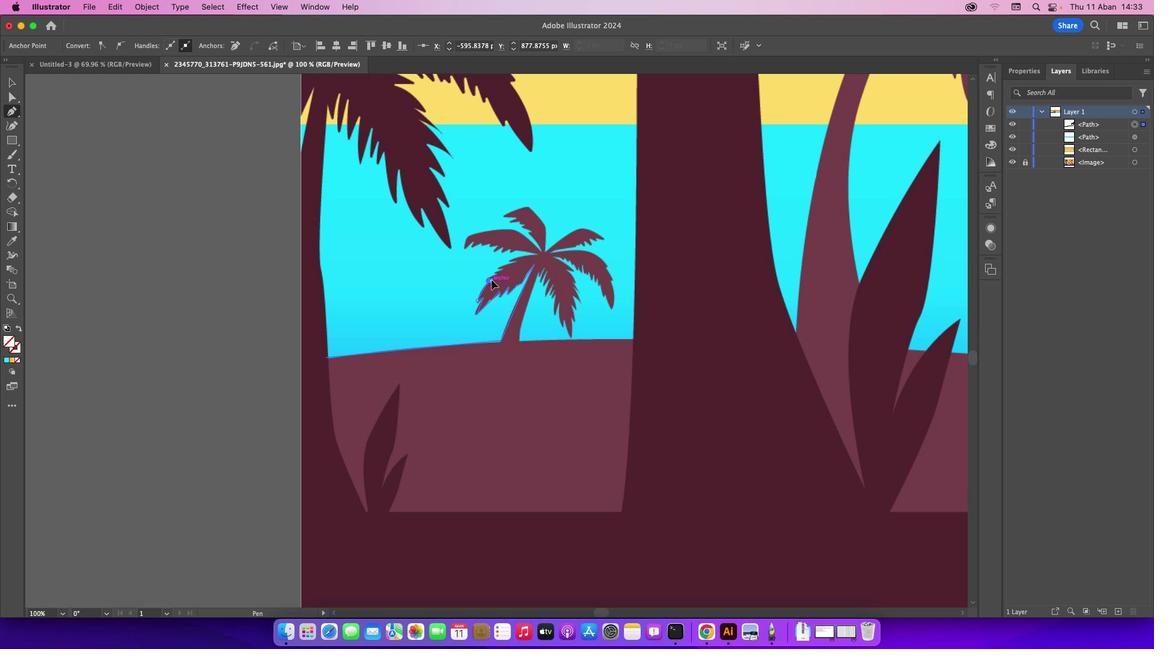 
Action: Mouse moved to (487, 277)
Screenshot: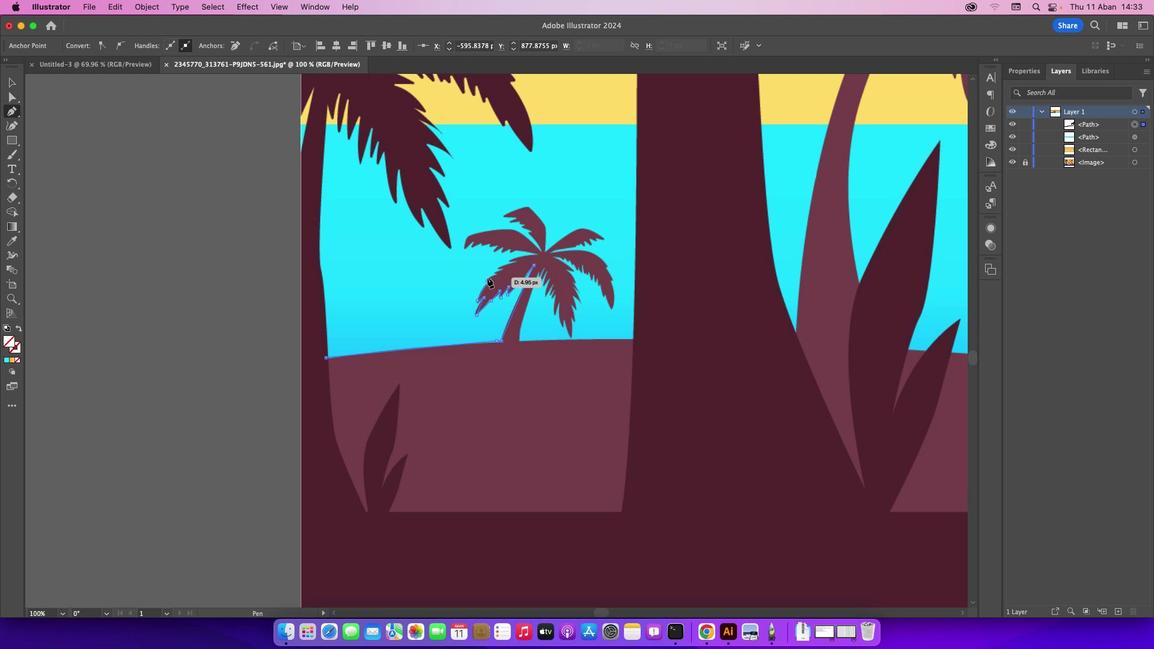 
Action: Mouse pressed left at (487, 277)
Screenshot: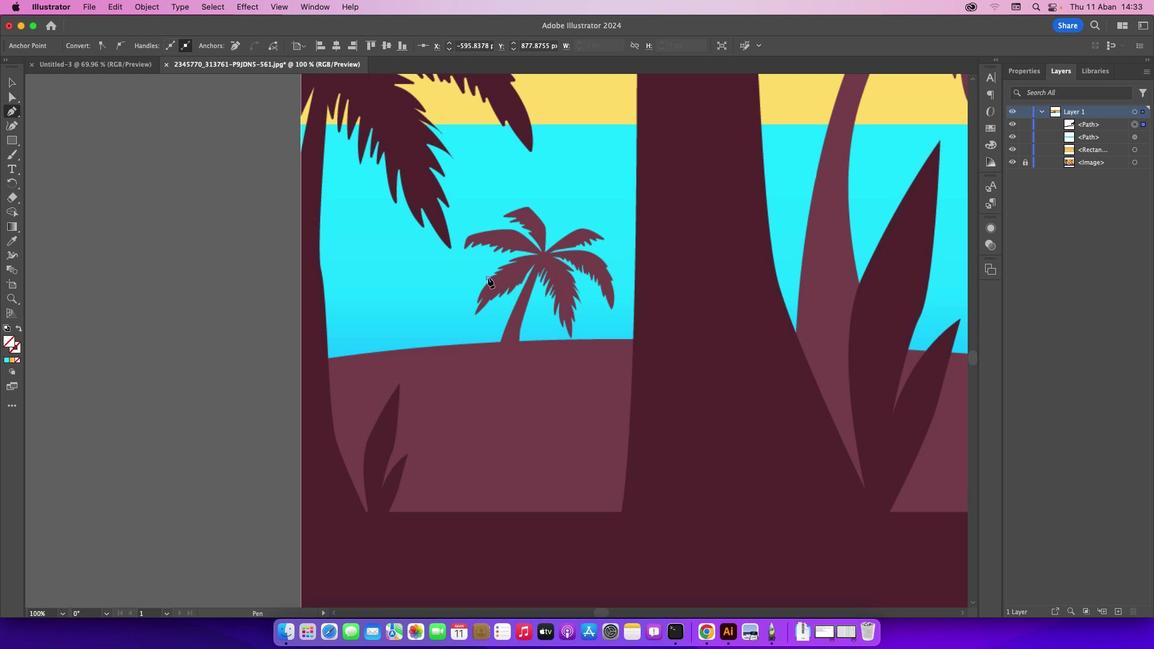 
Action: Mouse moved to (497, 275)
Screenshot: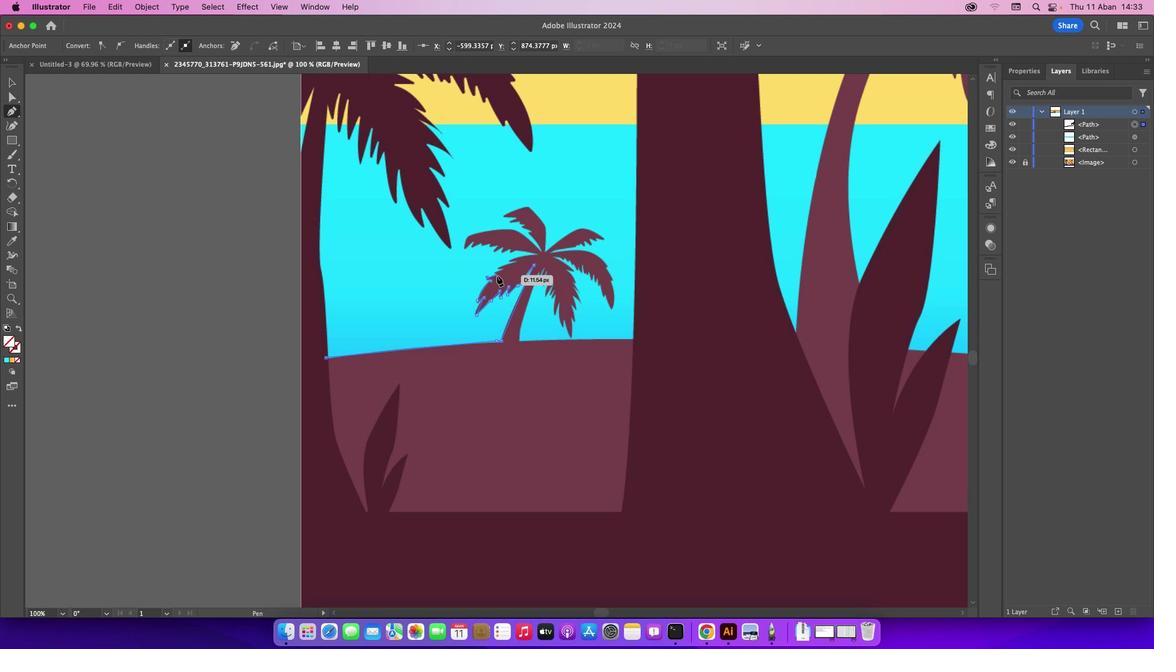 
Action: Mouse pressed left at (497, 275)
Screenshot: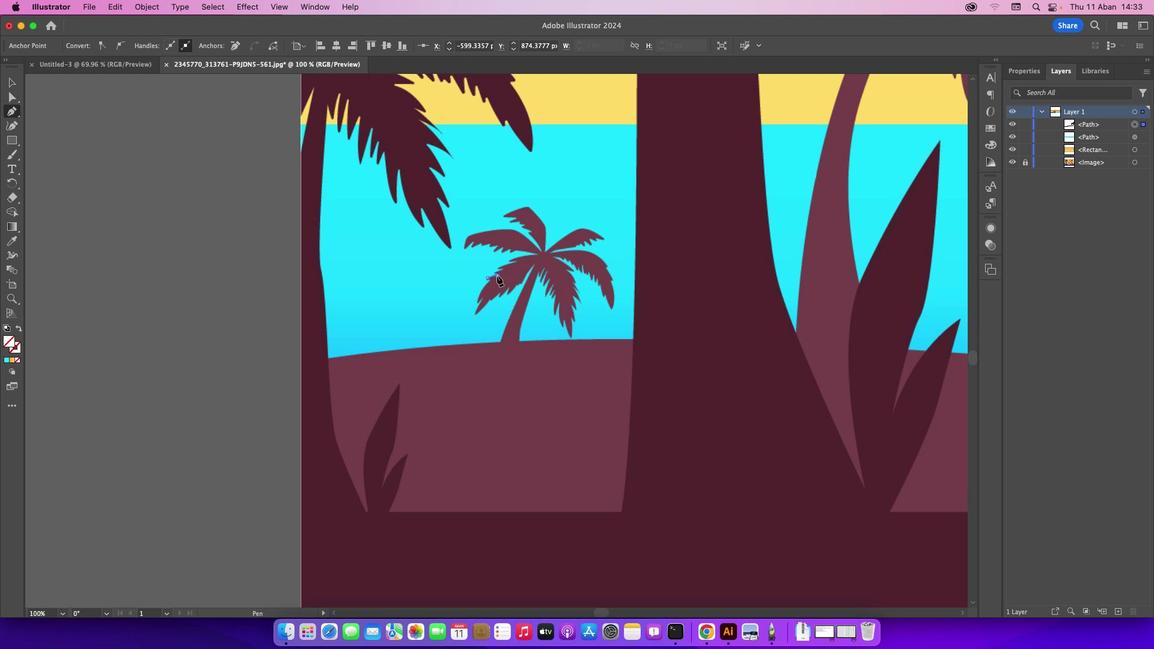 
Action: Mouse moved to (493, 272)
Screenshot: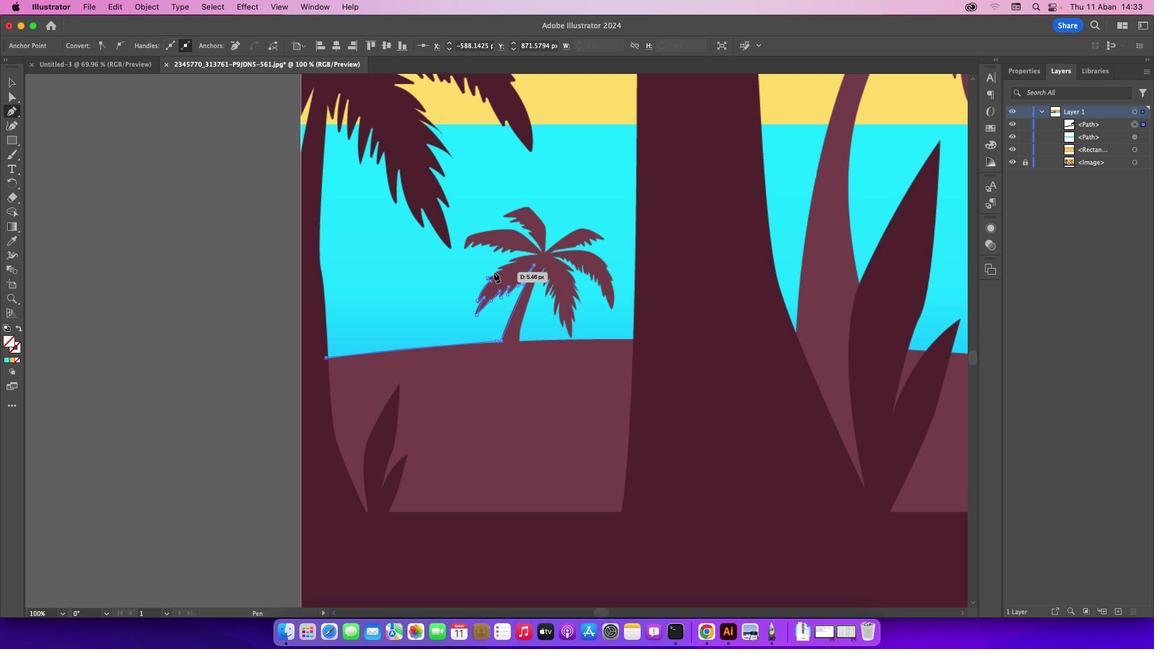 
Action: Mouse pressed left at (493, 272)
Screenshot: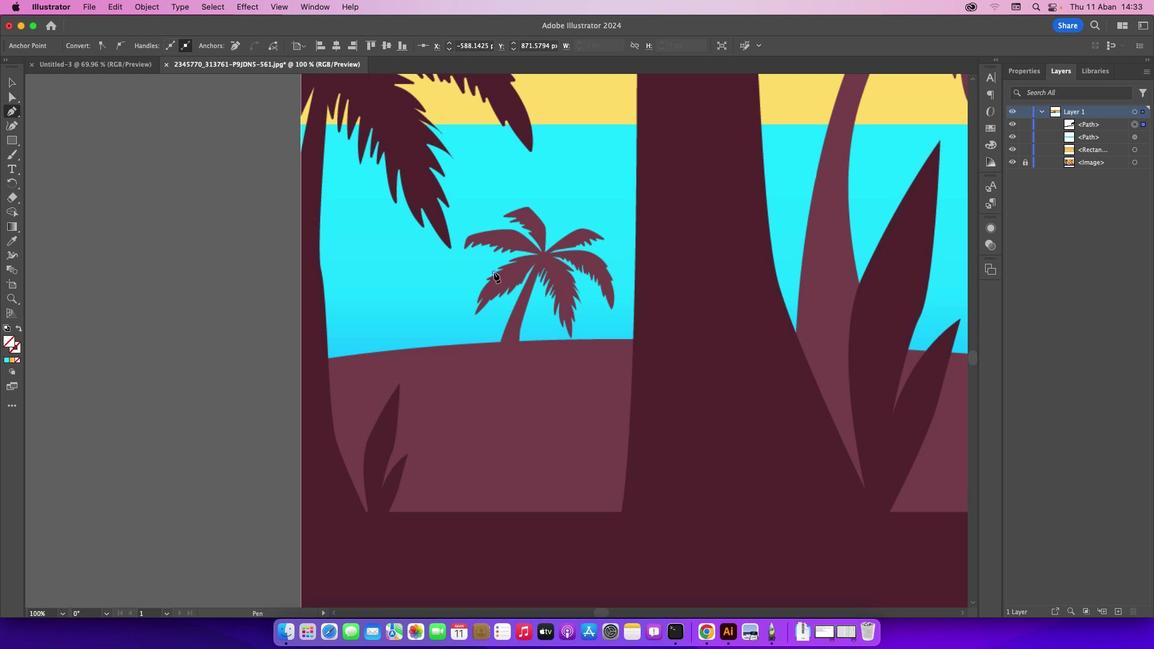 
Action: Mouse moved to (504, 268)
Screenshot: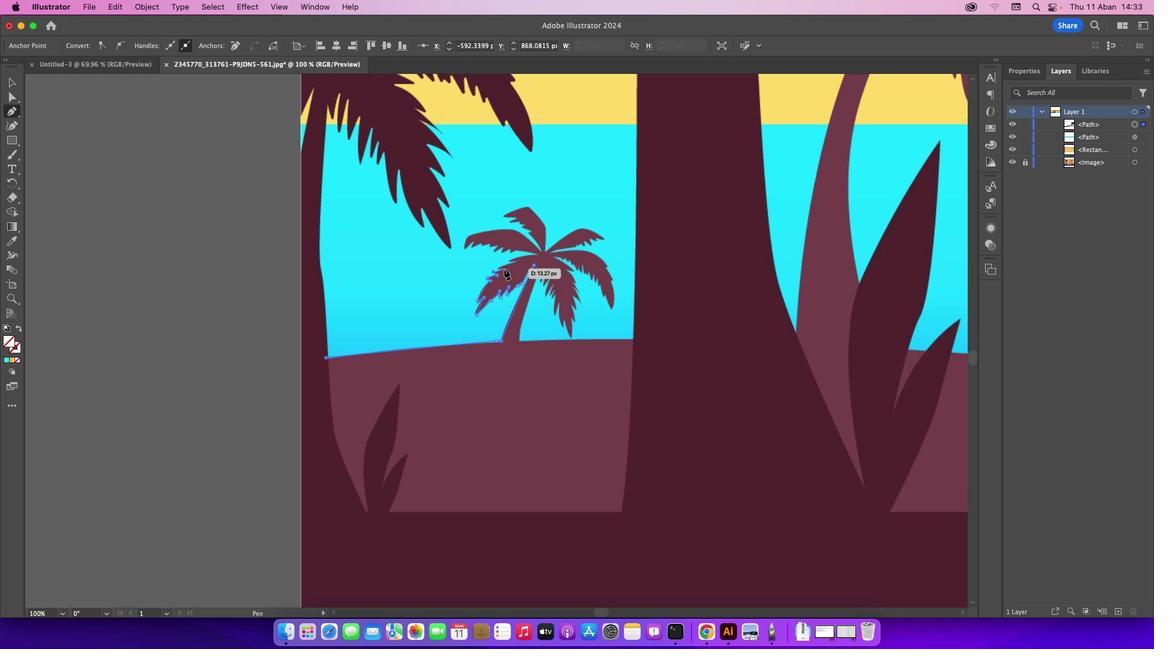 
Action: Mouse pressed left at (504, 268)
Screenshot: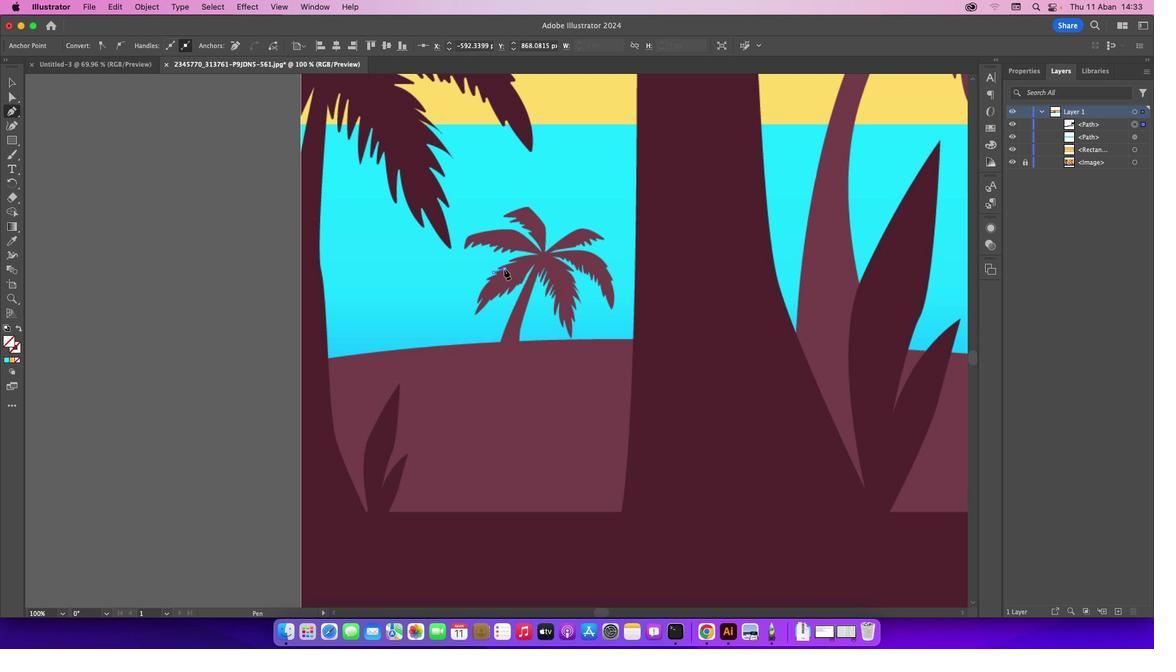 
Action: Mouse moved to (496, 267)
Screenshot: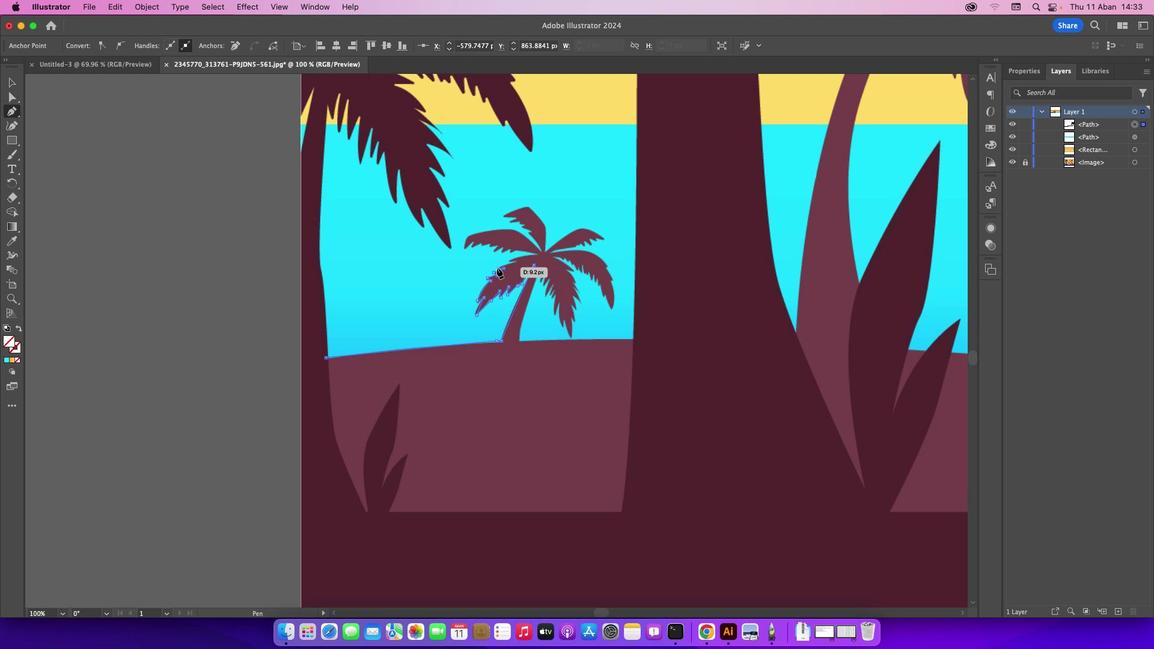 
Action: Mouse pressed left at (496, 267)
Screenshot: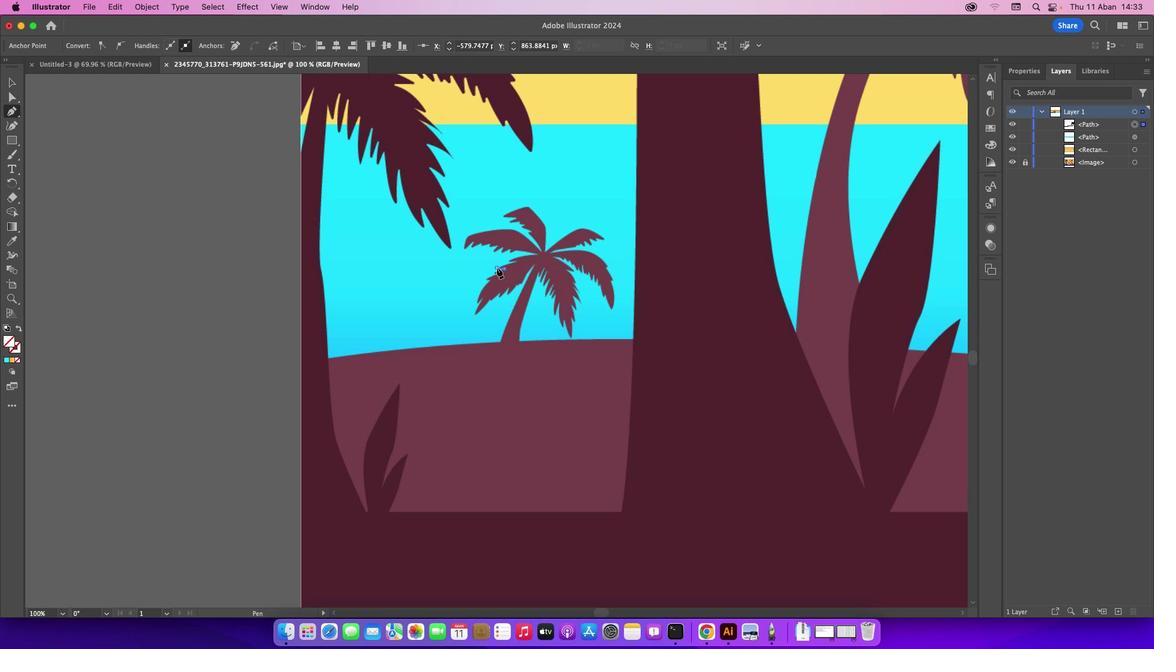 
Action: Mouse moved to (516, 262)
Screenshot: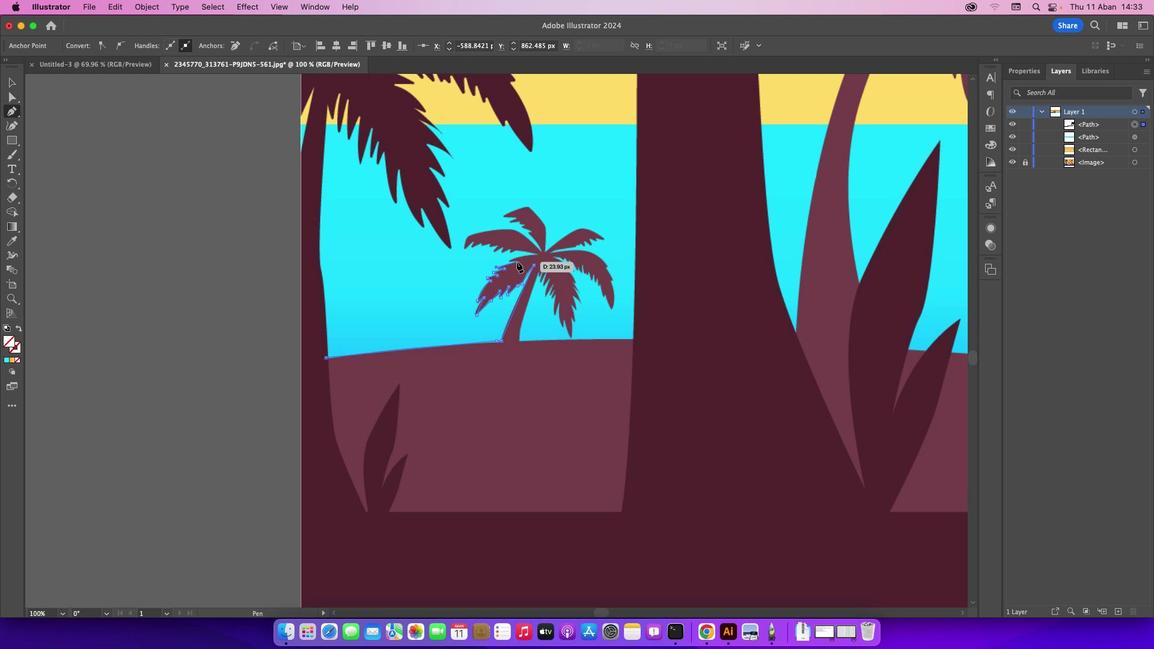 
Action: Mouse pressed left at (516, 262)
Screenshot: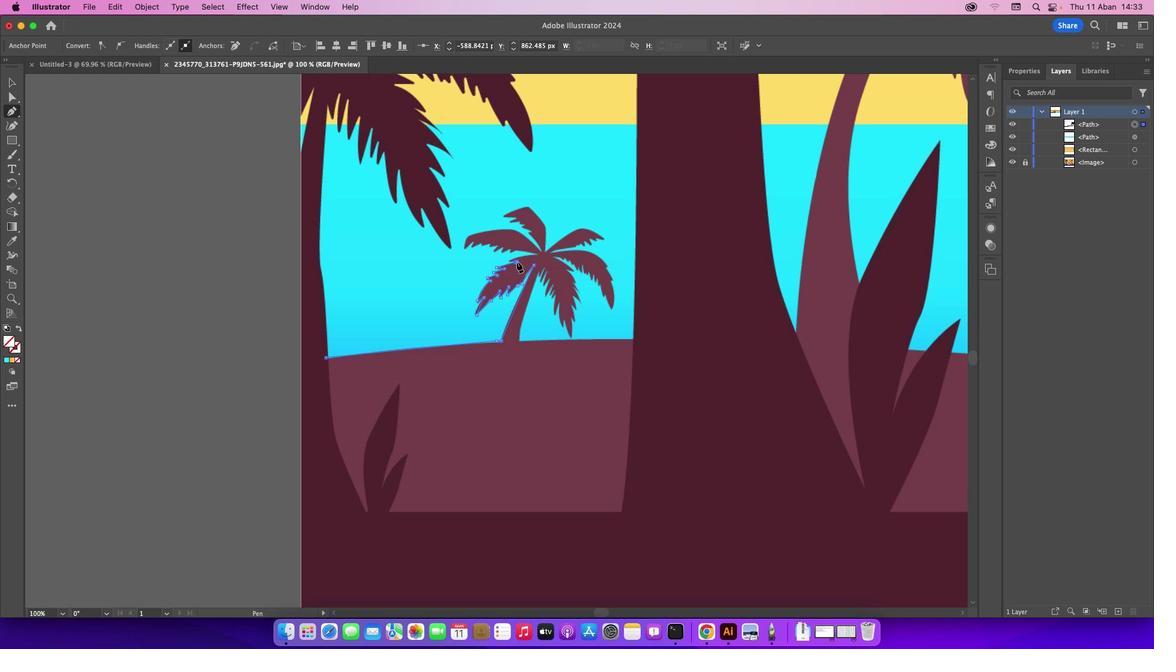 
Action: Mouse moved to (510, 260)
Screenshot: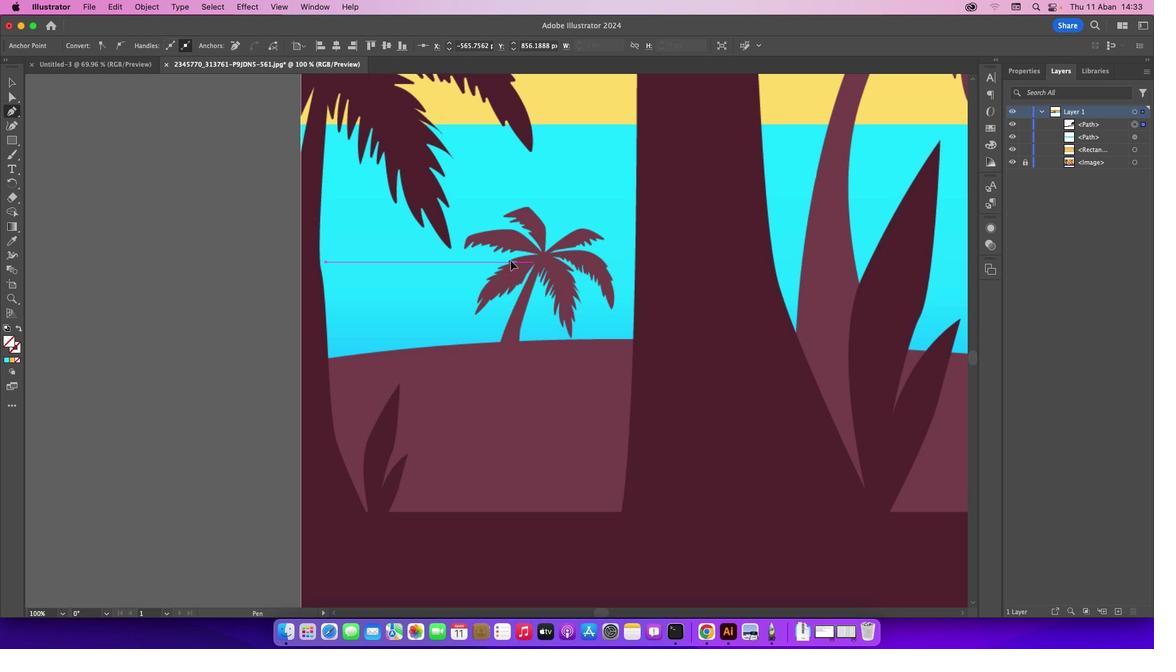 
Action: Mouse pressed left at (510, 260)
Screenshot: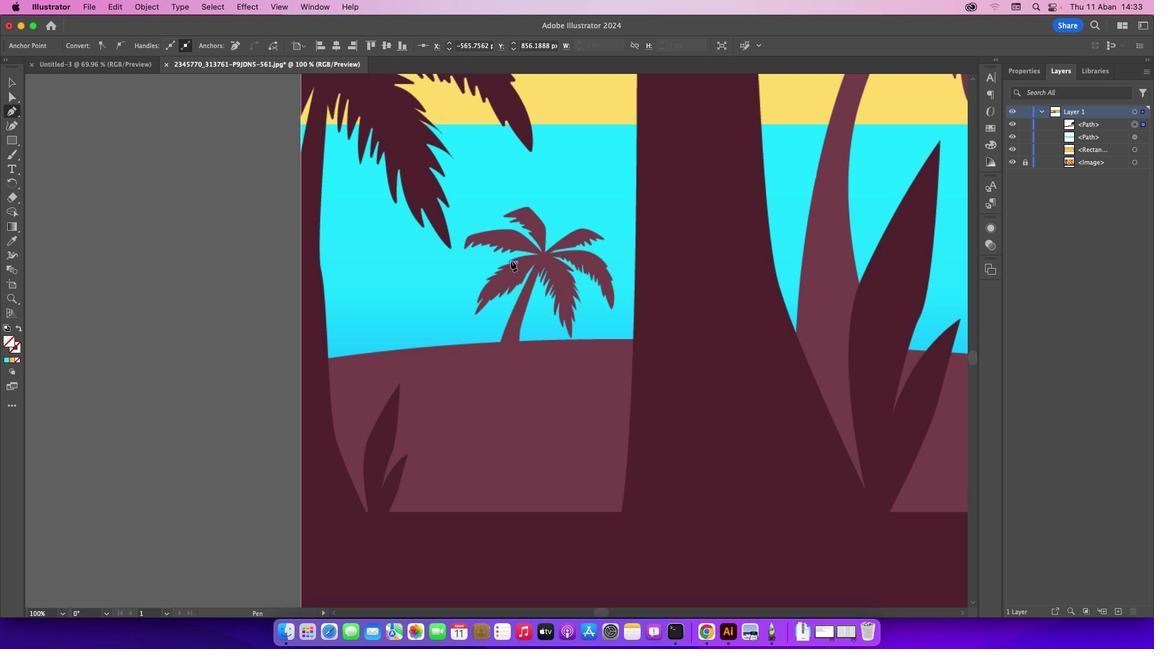 
Action: Mouse moved to (540, 253)
Screenshot: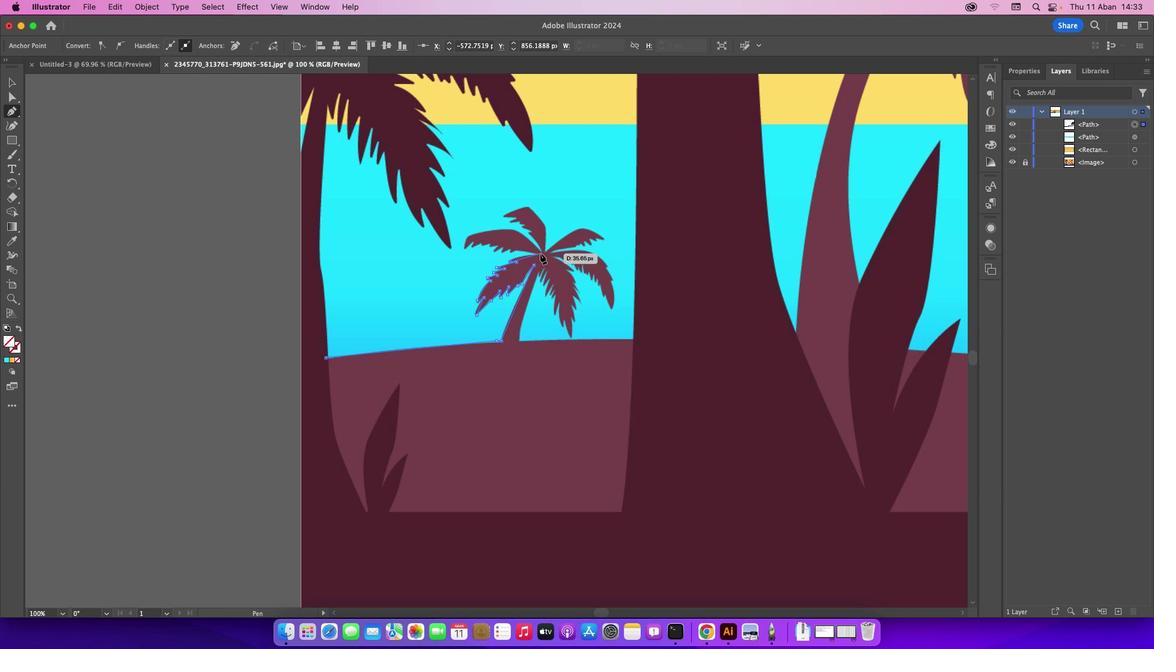 
Action: Mouse pressed left at (540, 253)
Screenshot: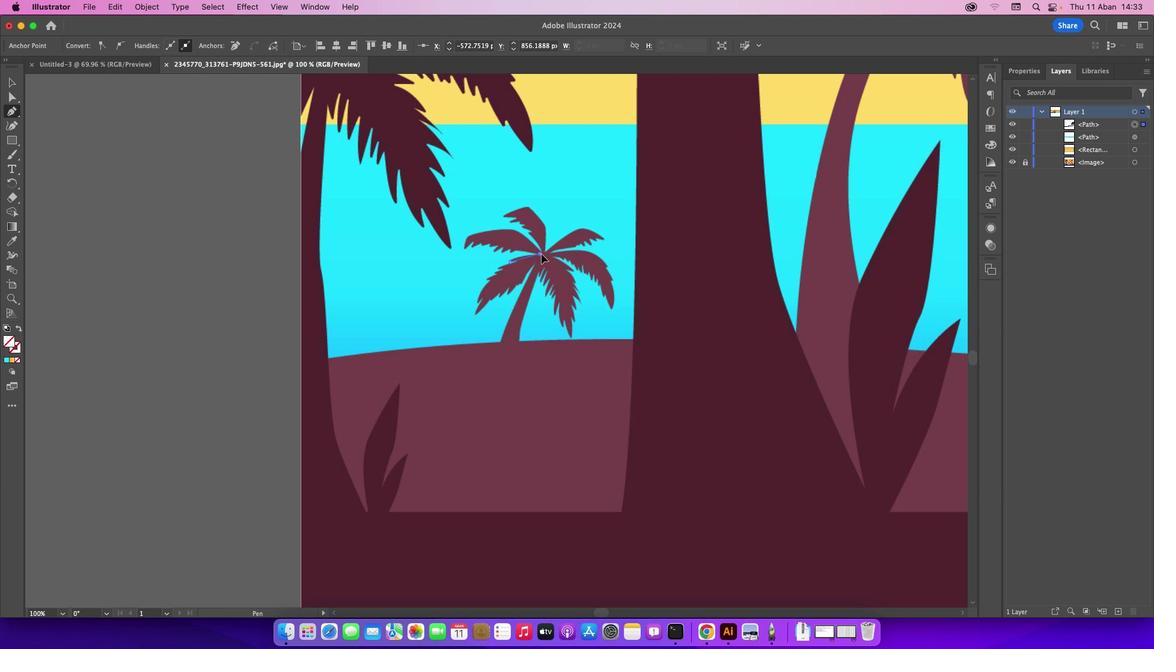 
Action: Mouse moved to (540, 254)
Screenshot: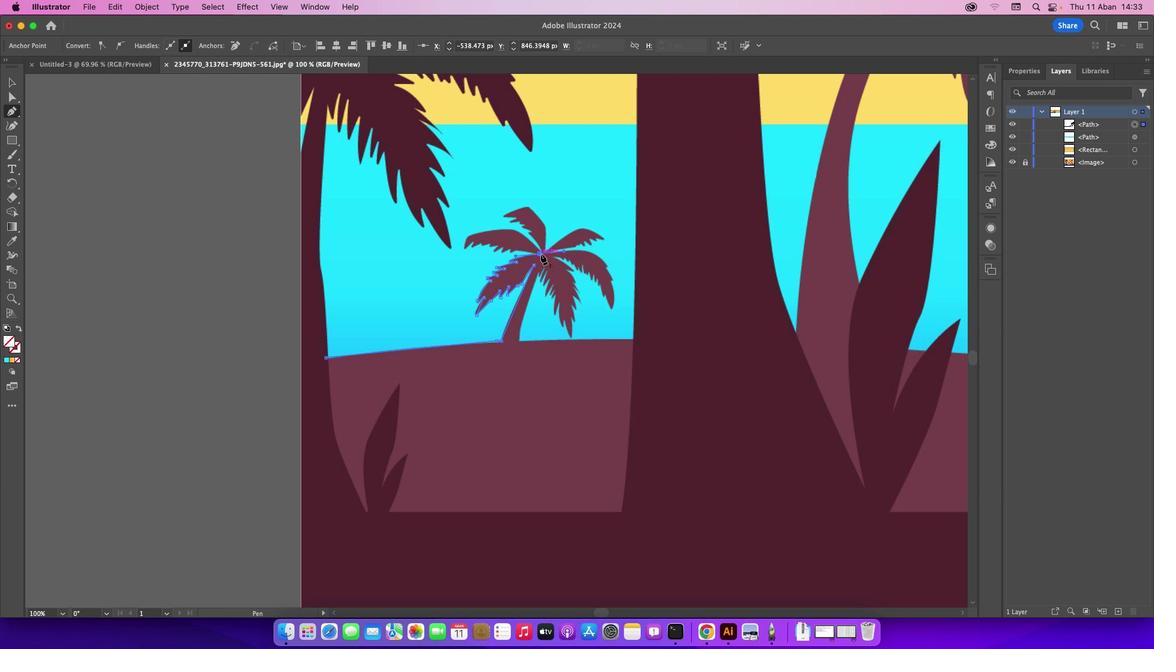 
Action: Mouse pressed left at (540, 254)
Screenshot: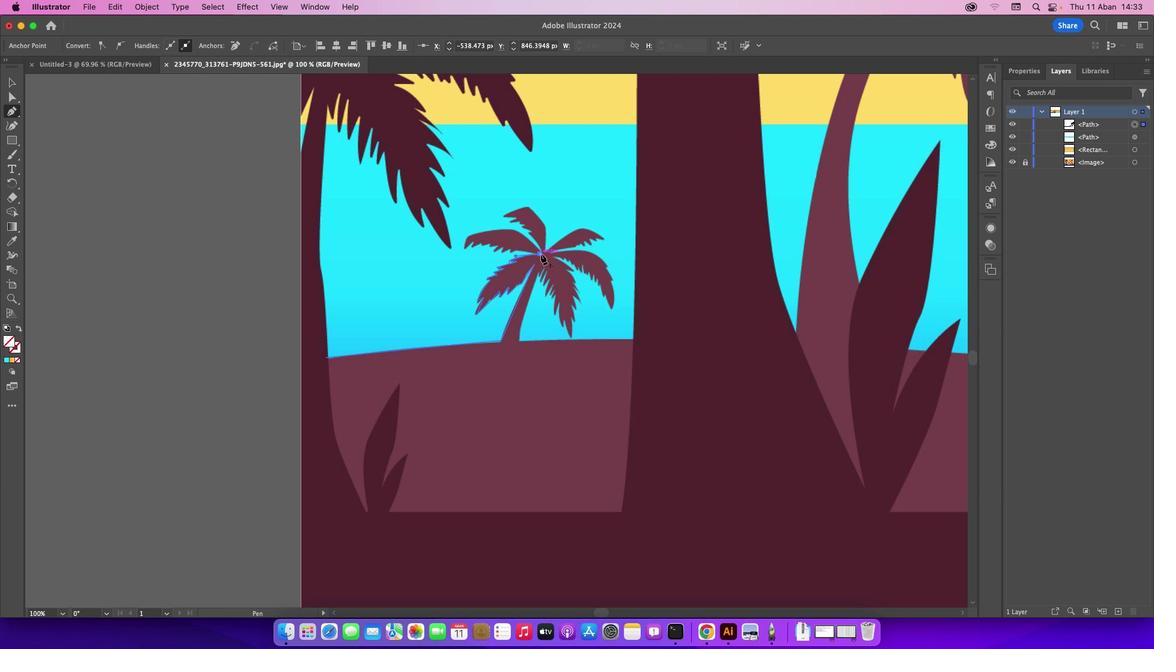 
Action: Mouse moved to (515, 249)
Screenshot: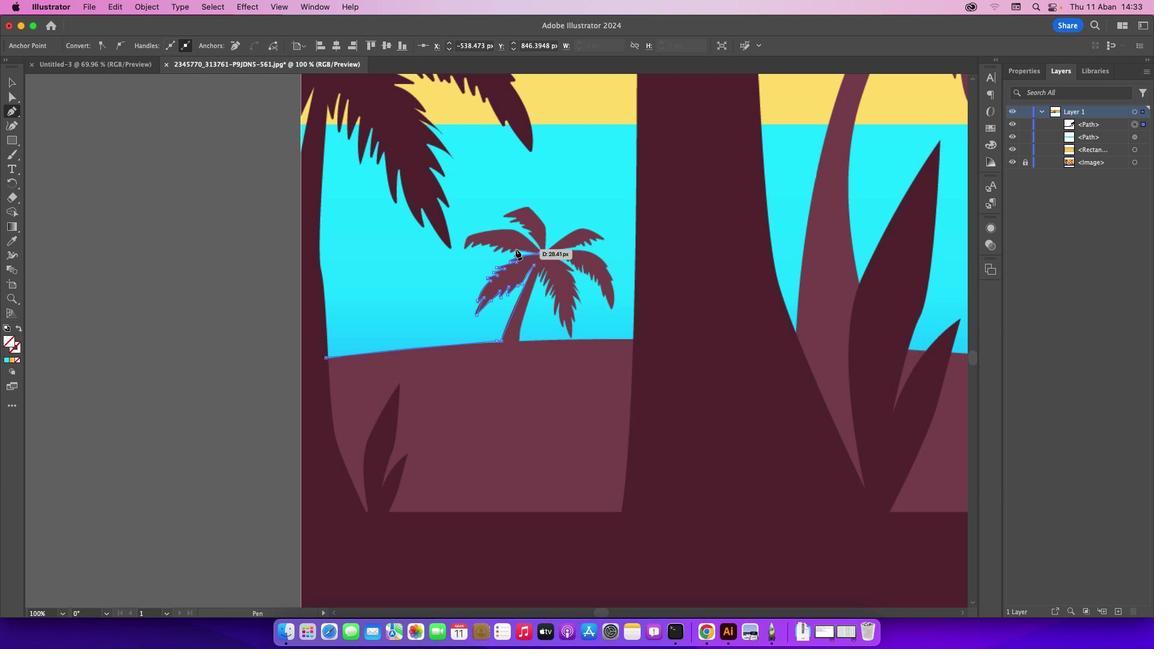 
Action: Mouse pressed left at (515, 249)
Screenshot: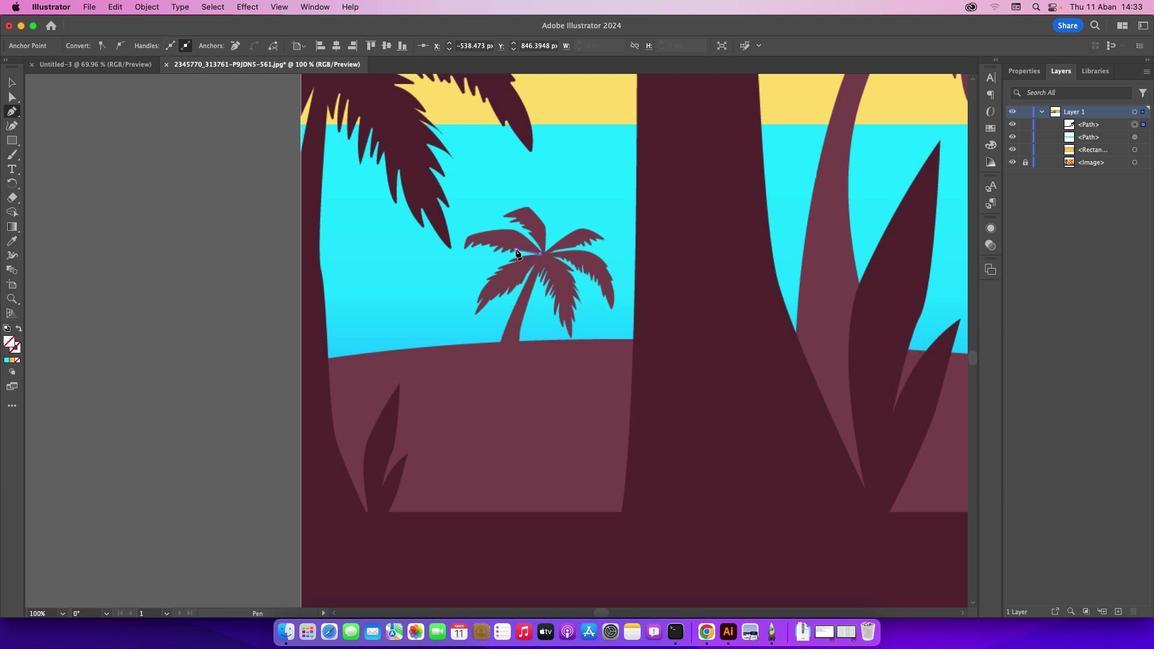 
Action: Mouse moved to (509, 248)
Screenshot: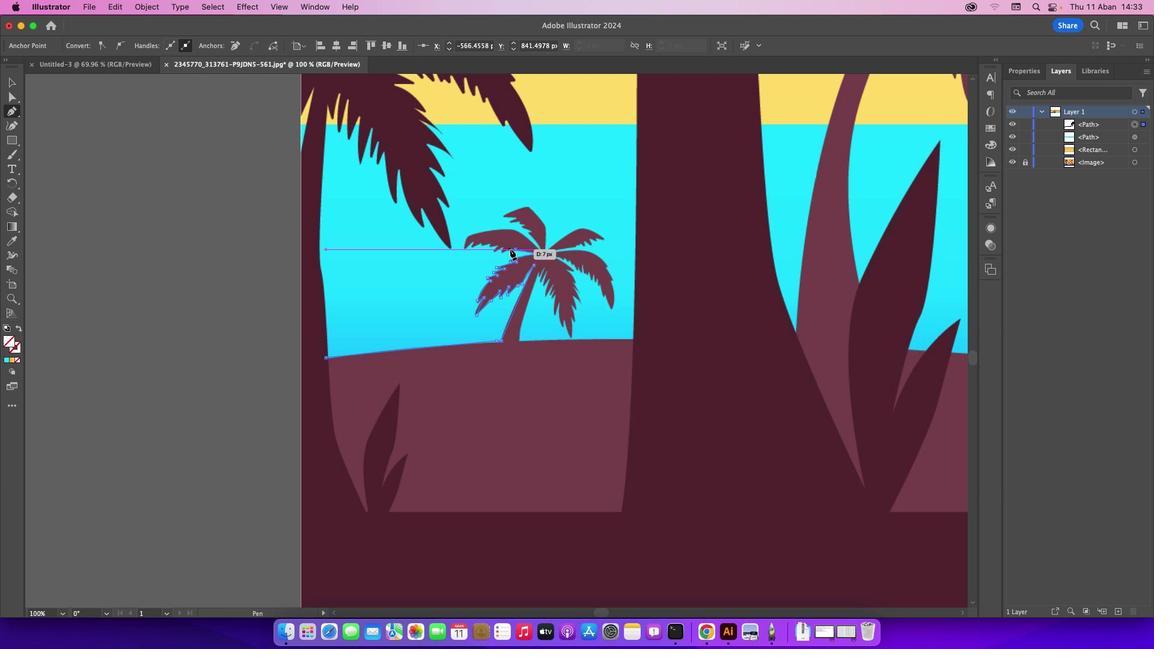
Action: Mouse pressed left at (509, 248)
Screenshot: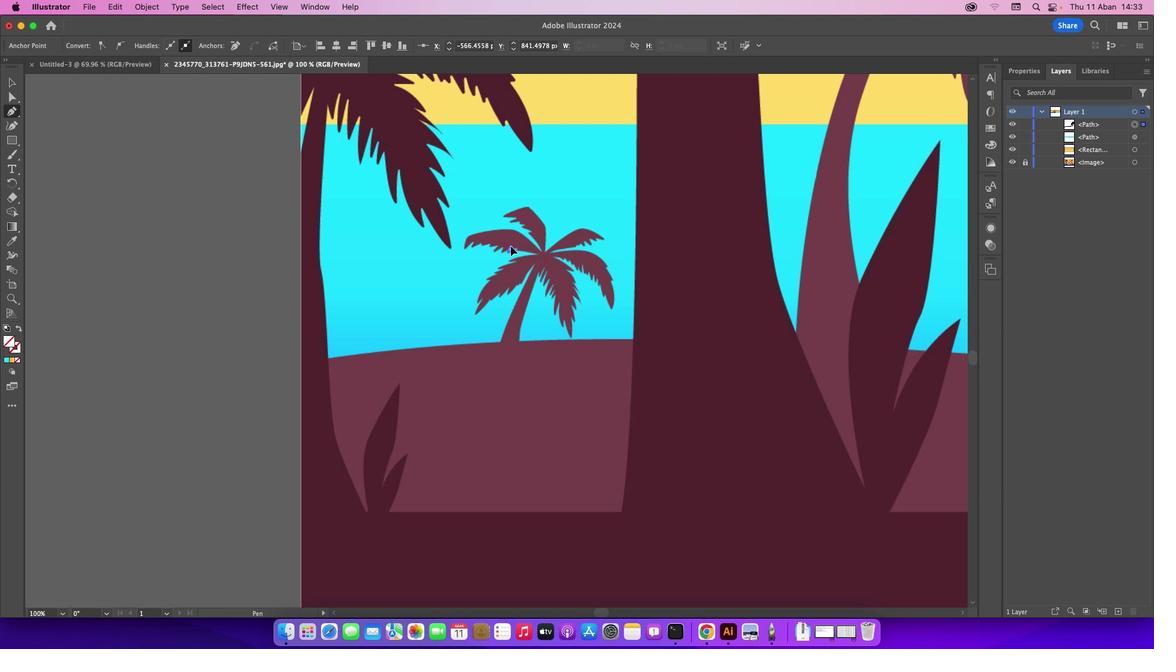 
Action: Mouse moved to (510, 249)
Screenshot: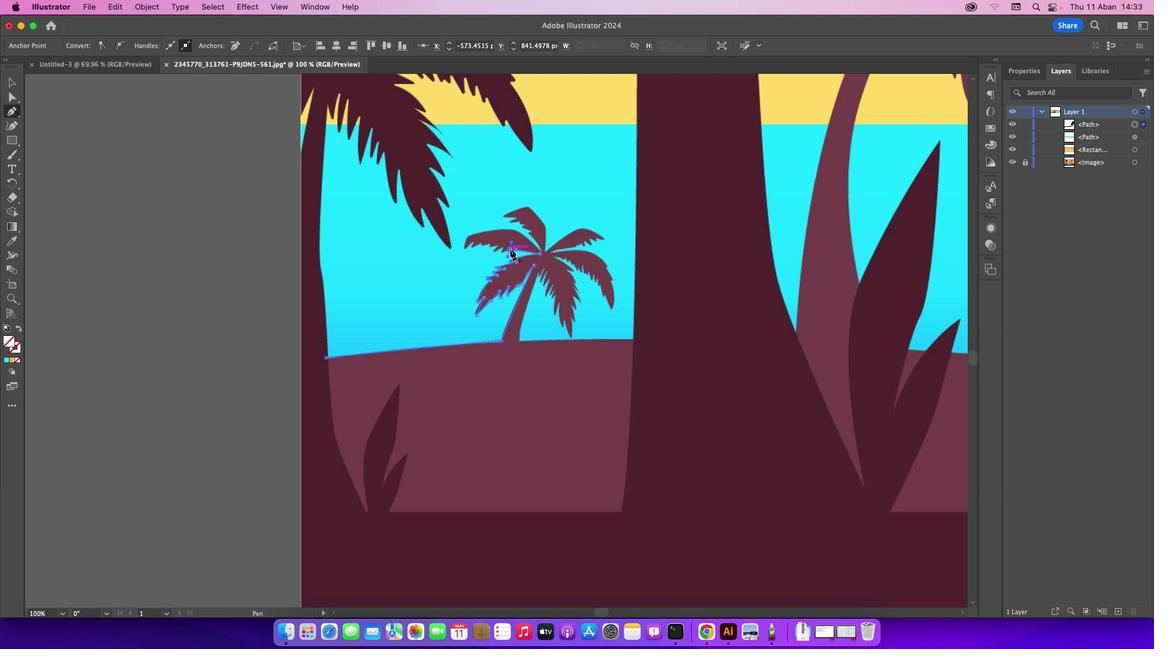
Action: Mouse pressed left at (510, 249)
Screenshot: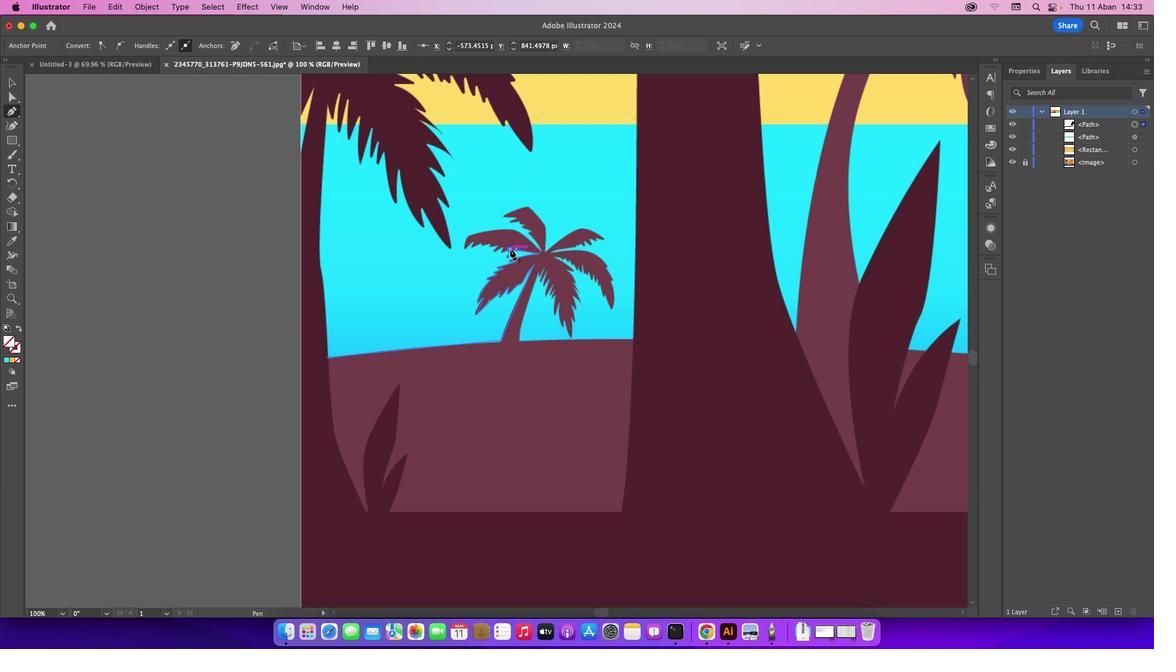 
Action: Mouse moved to (504, 247)
Screenshot: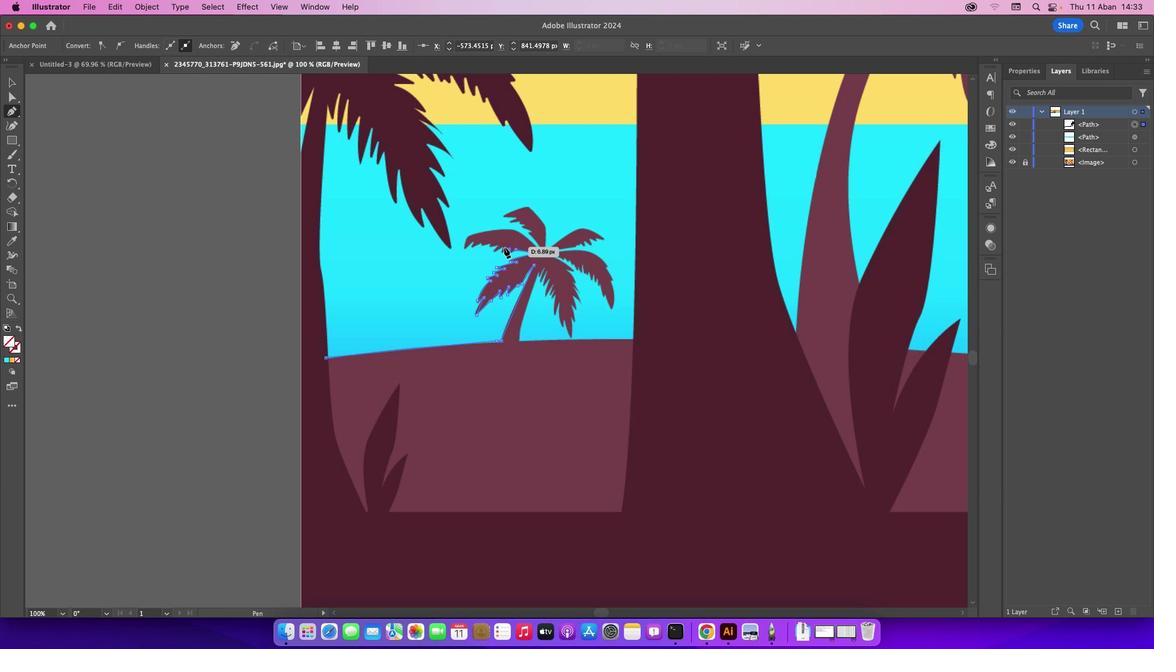 
Action: Mouse pressed left at (504, 247)
Screenshot: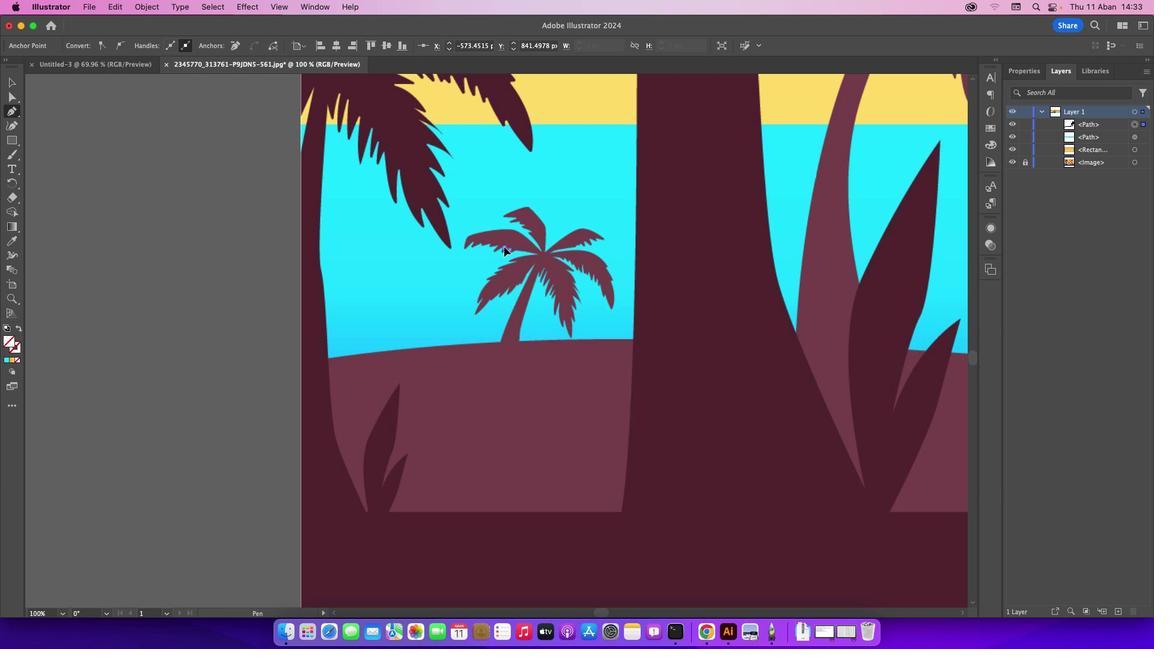
Action: Mouse moved to (505, 247)
Screenshot: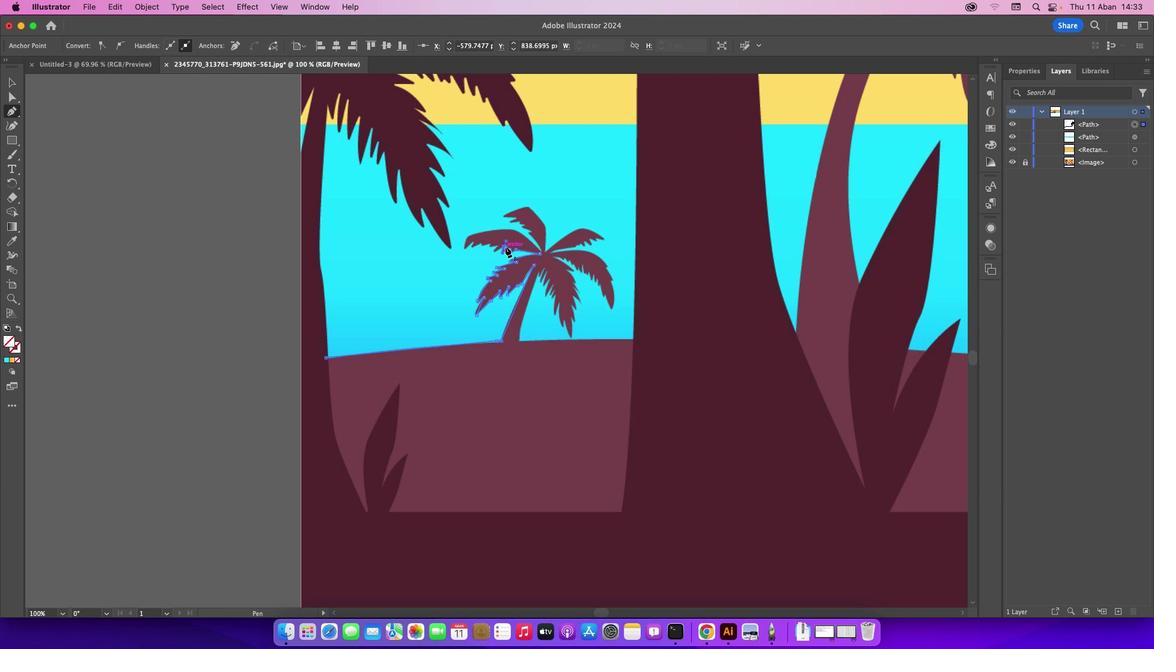 
Action: Mouse pressed left at (505, 247)
Screenshot: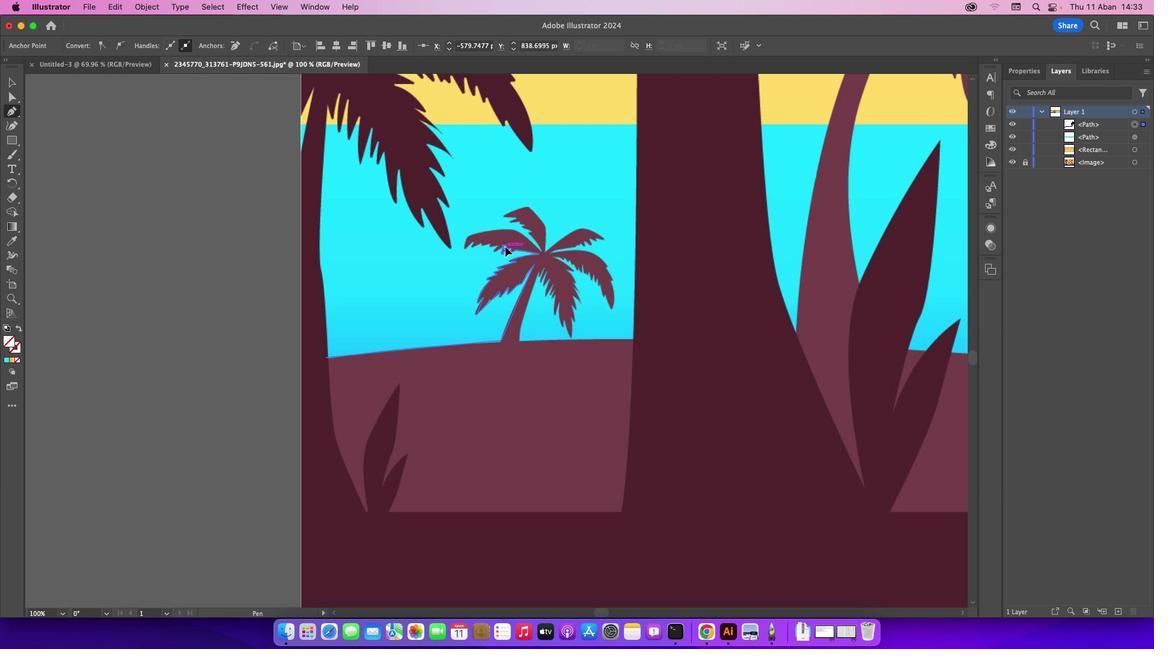 
Action: Mouse moved to (494, 251)
Screenshot: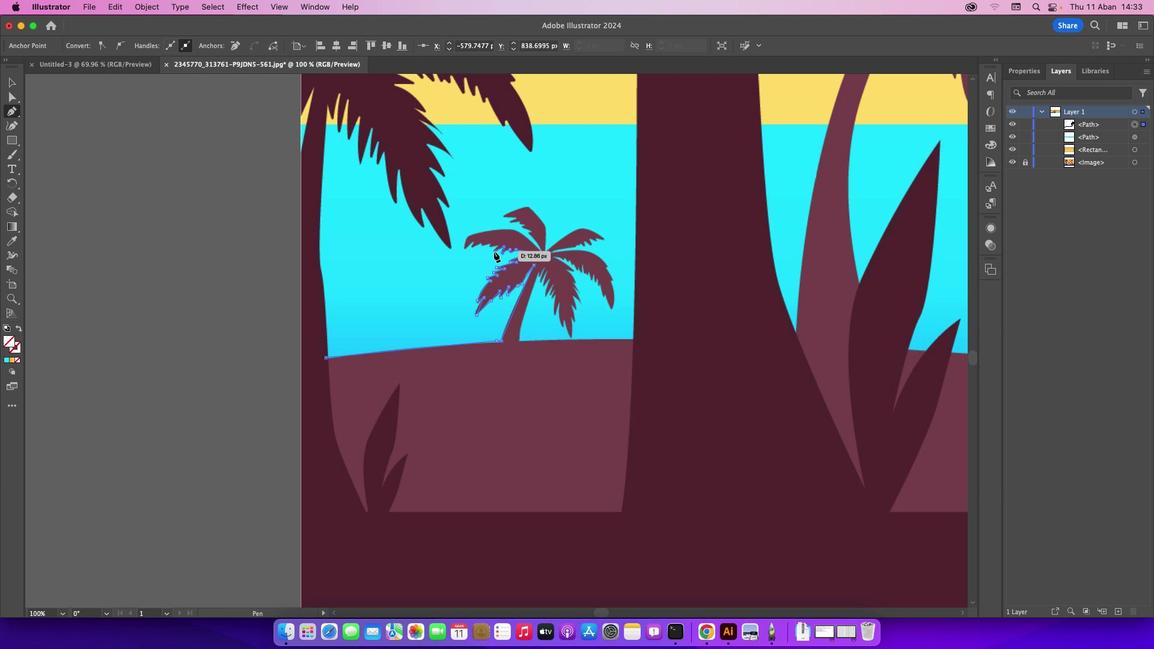 
Action: Mouse pressed left at (494, 251)
Screenshot: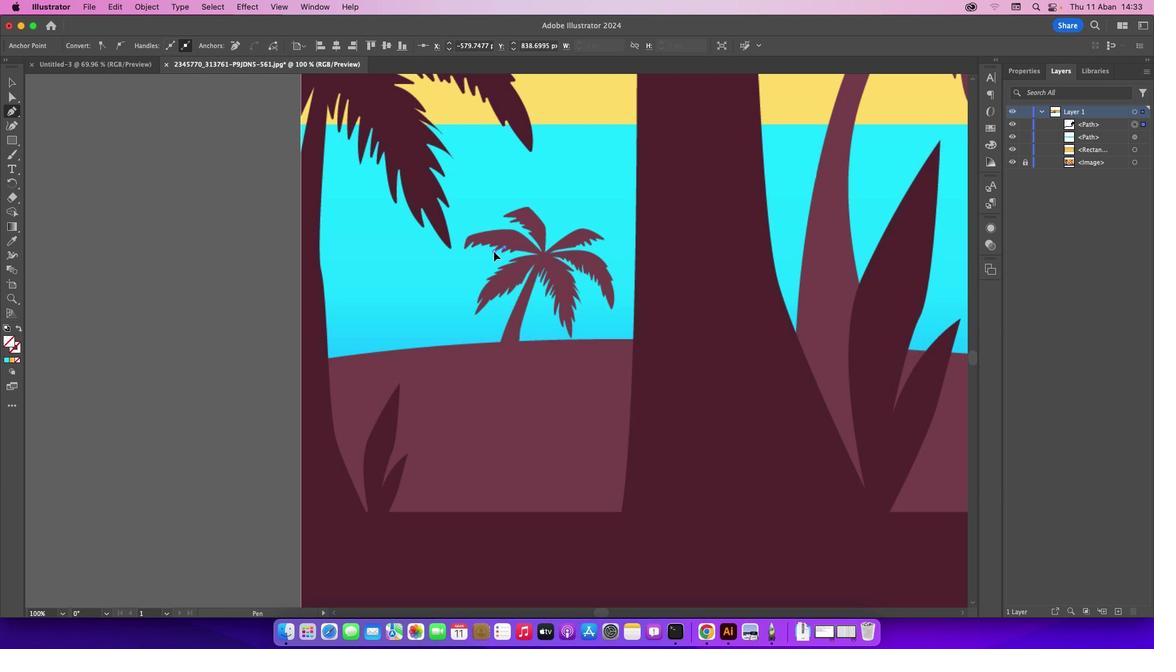 
Action: Mouse moved to (499, 245)
Screenshot: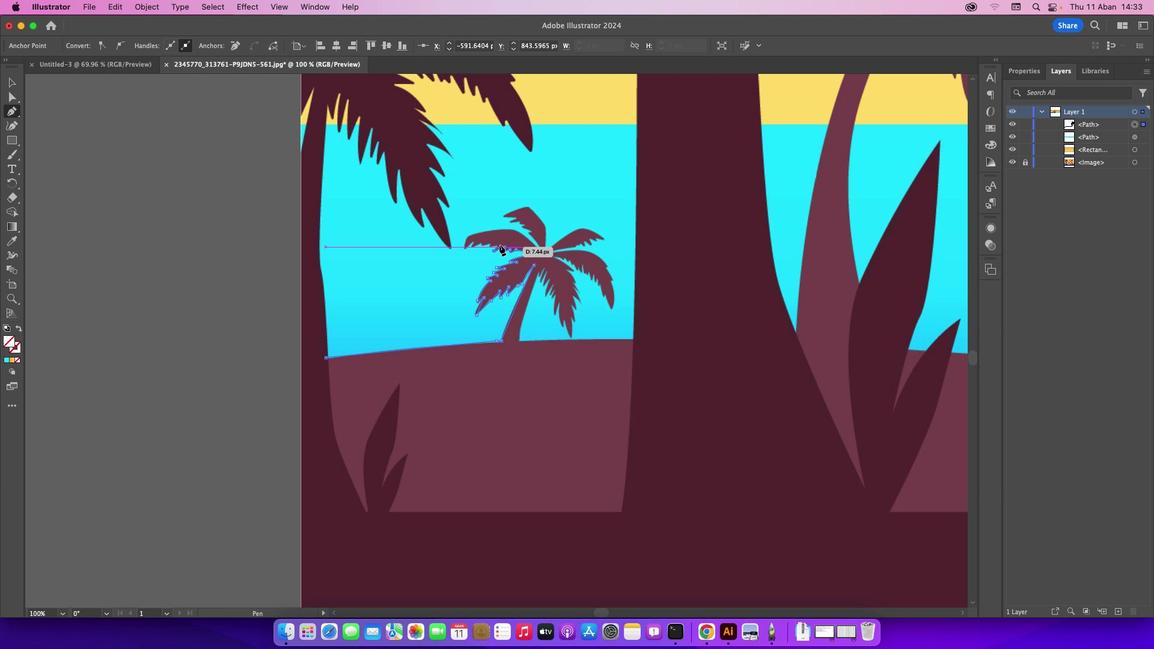 
Action: Mouse pressed left at (499, 245)
Screenshot: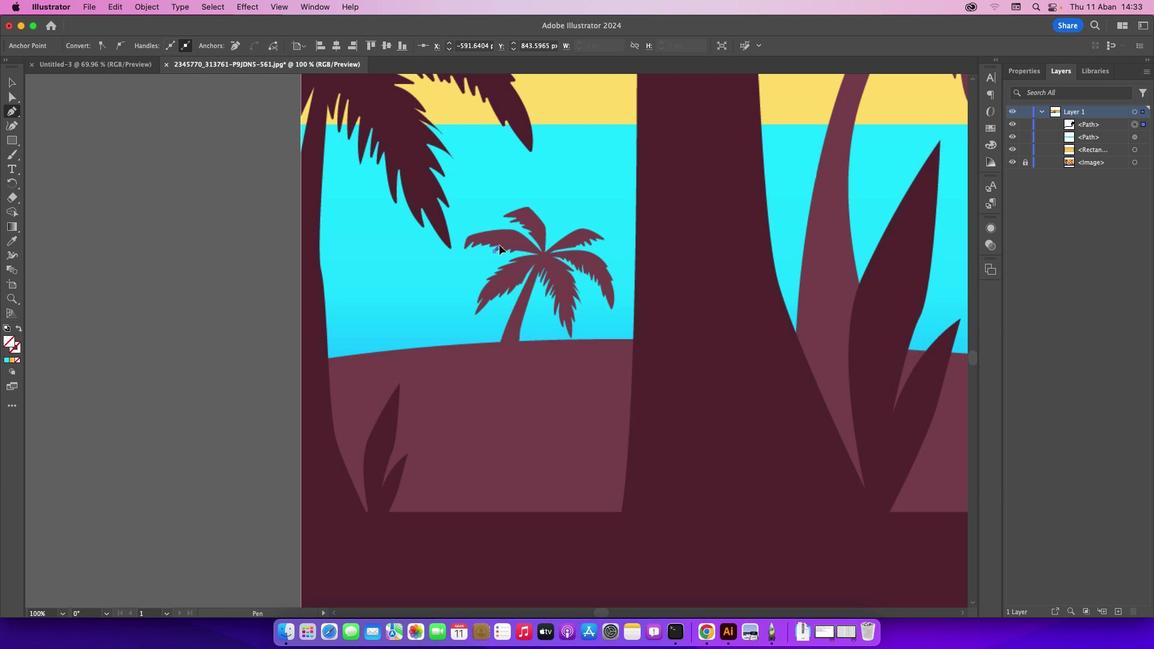 
Action: Mouse moved to (490, 244)
Screenshot: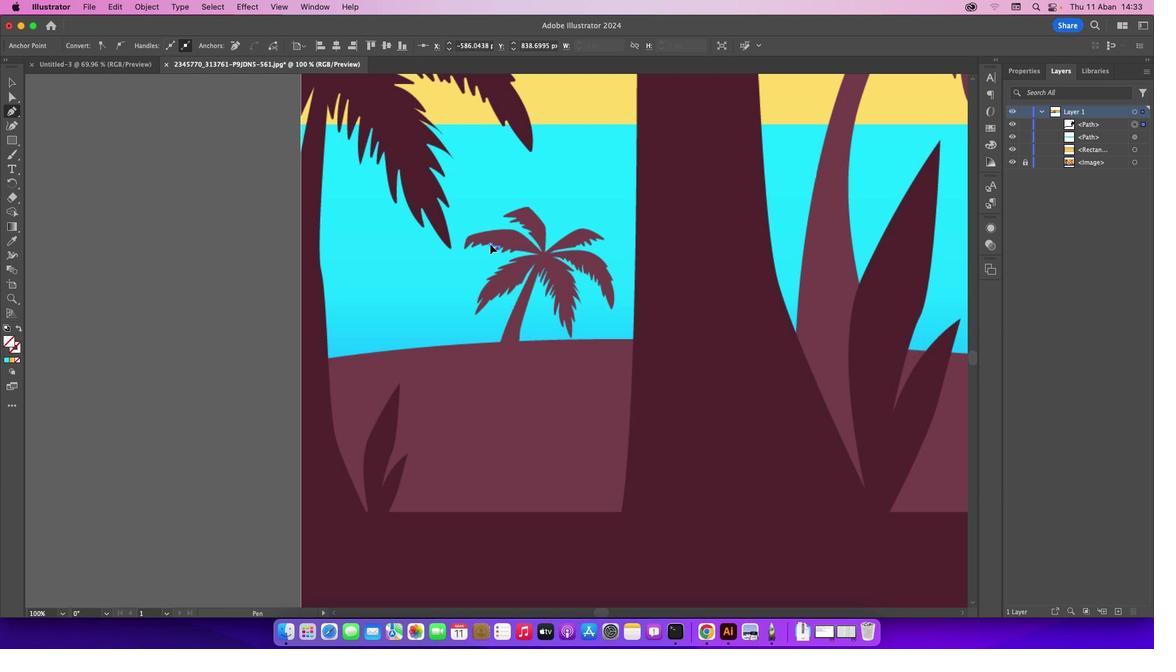 
Action: Mouse pressed left at (490, 244)
Screenshot: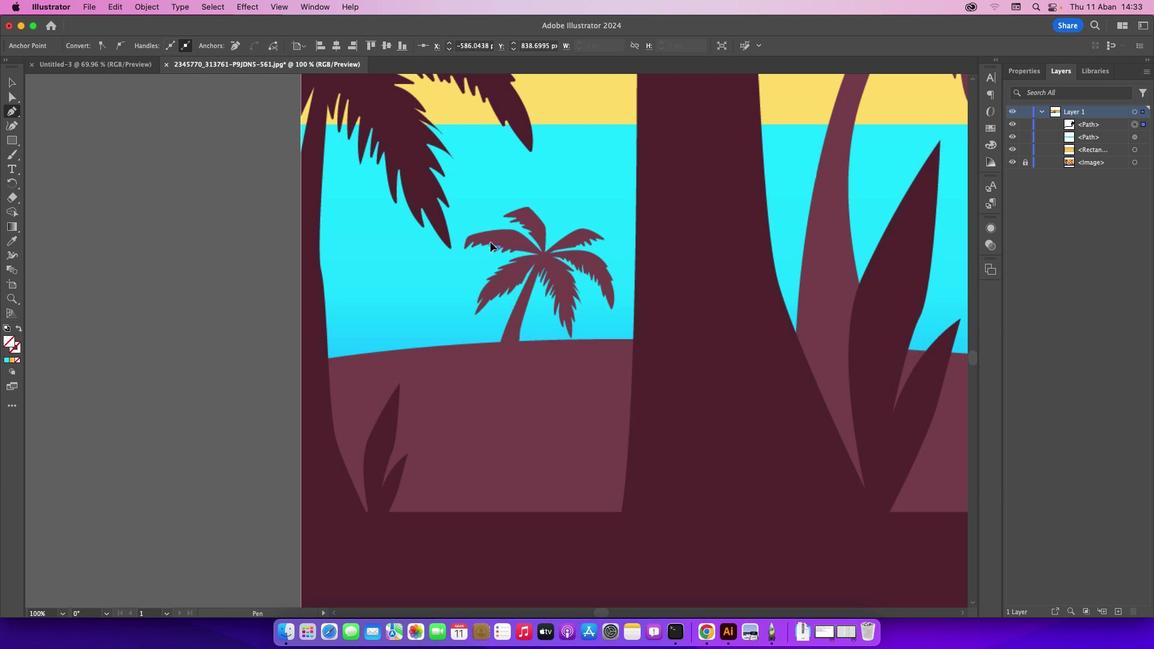 
Action: Mouse moved to (490, 242)
Screenshot: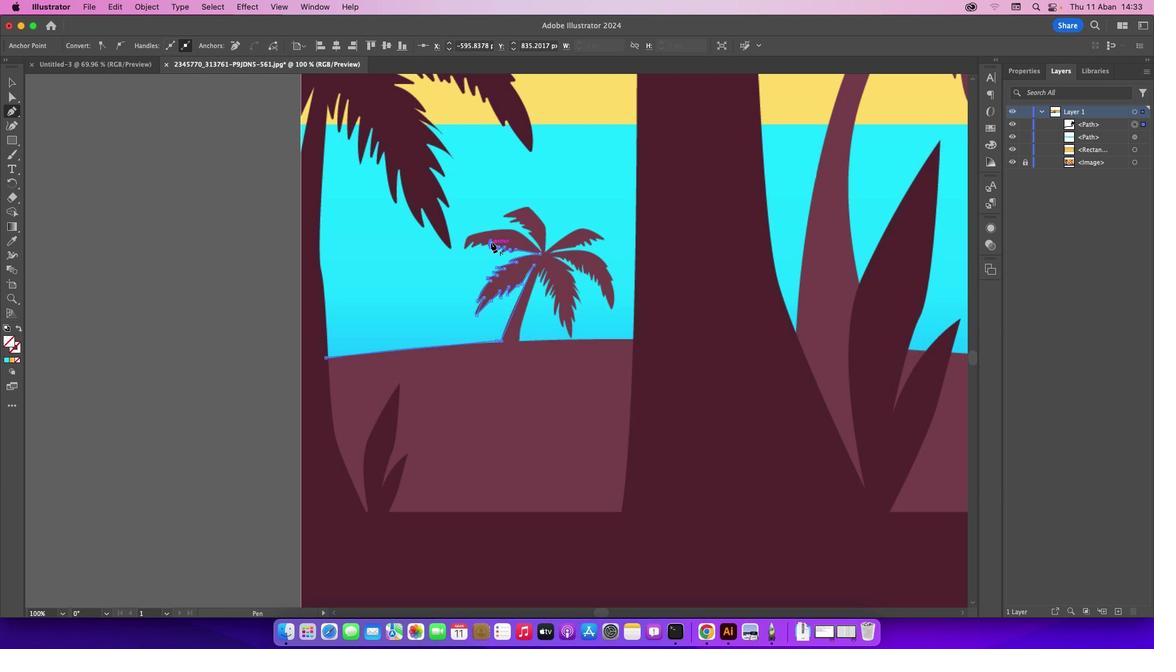
Action: Mouse pressed left at (490, 242)
Screenshot: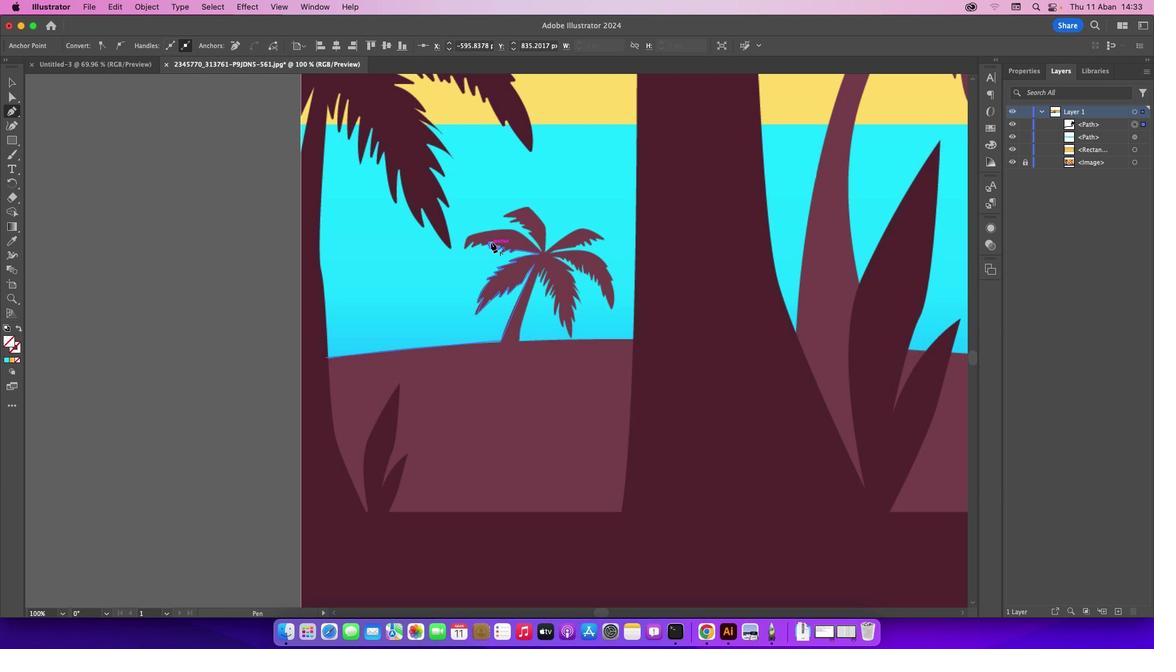 
Action: Mouse moved to (482, 244)
Screenshot: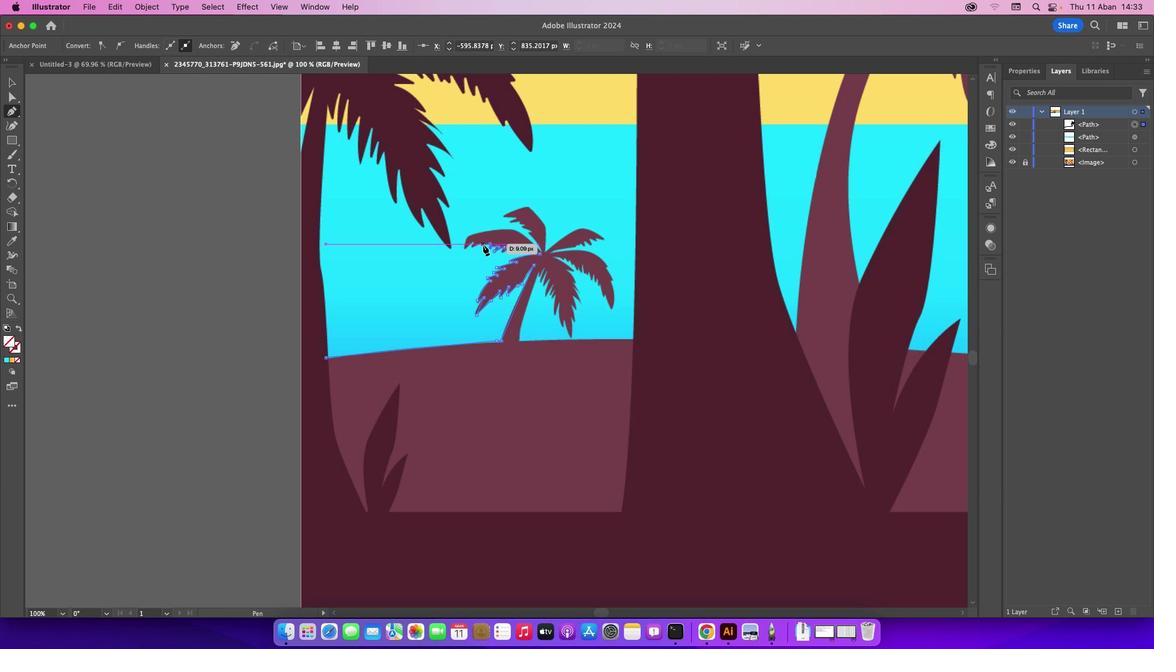 
Action: Mouse pressed left at (482, 244)
Screenshot: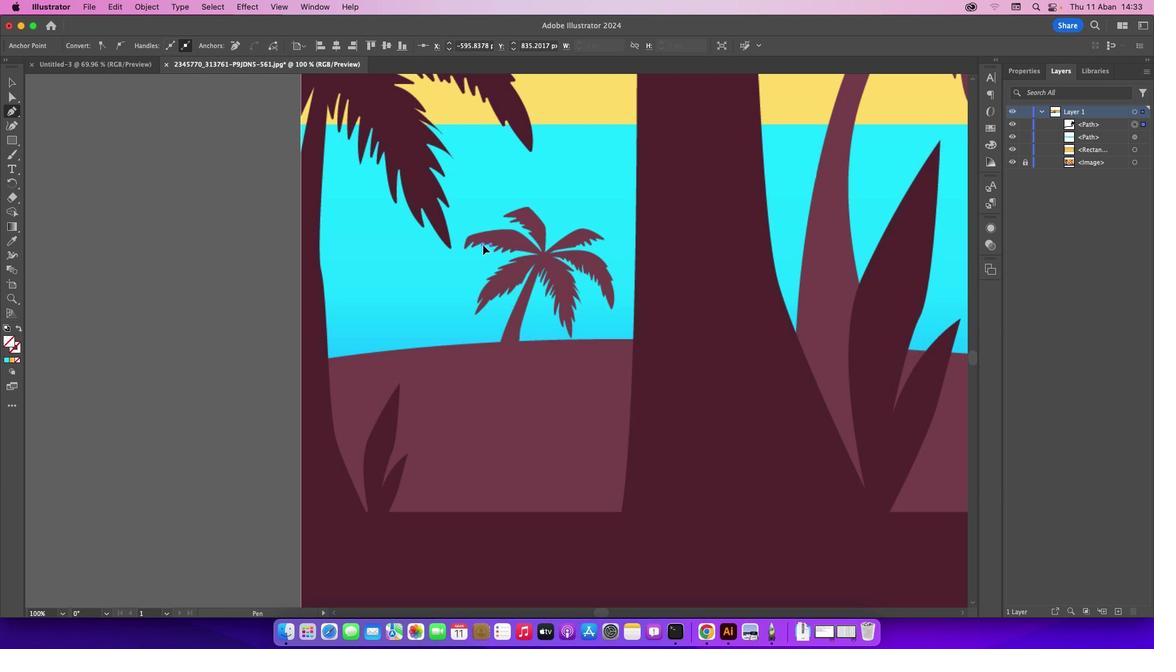 
Action: Mouse moved to (472, 247)
Screenshot: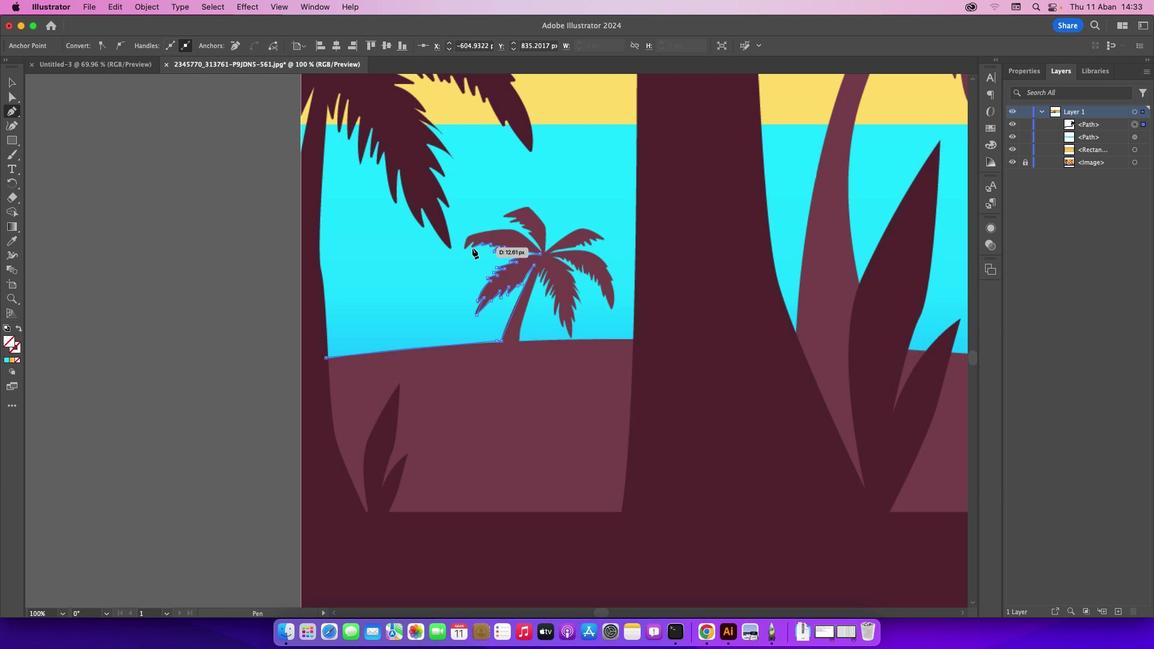 
Action: Mouse pressed left at (472, 247)
Screenshot: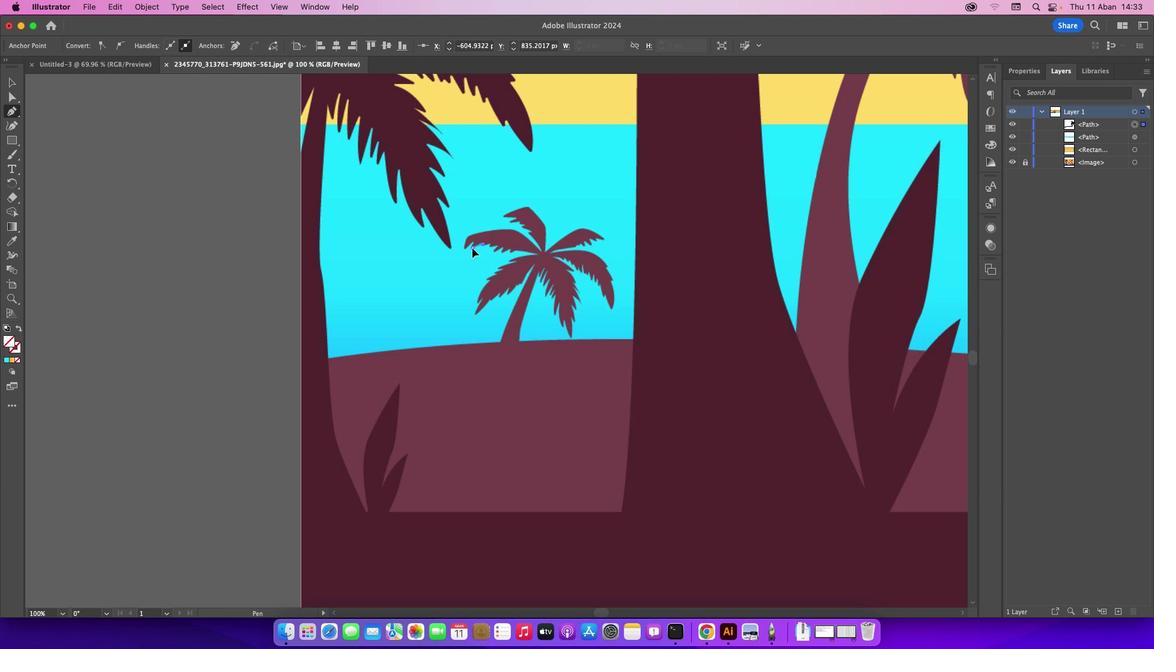 
Action: Mouse moved to (475, 241)
Screenshot: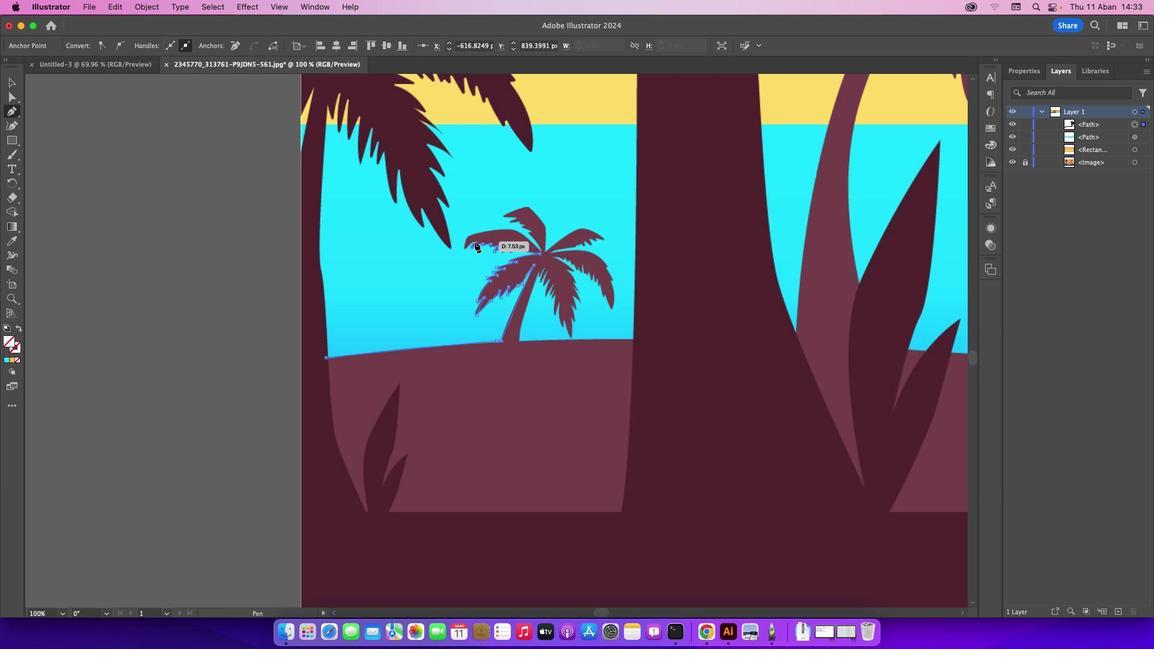 
Action: Mouse pressed left at (475, 241)
Screenshot: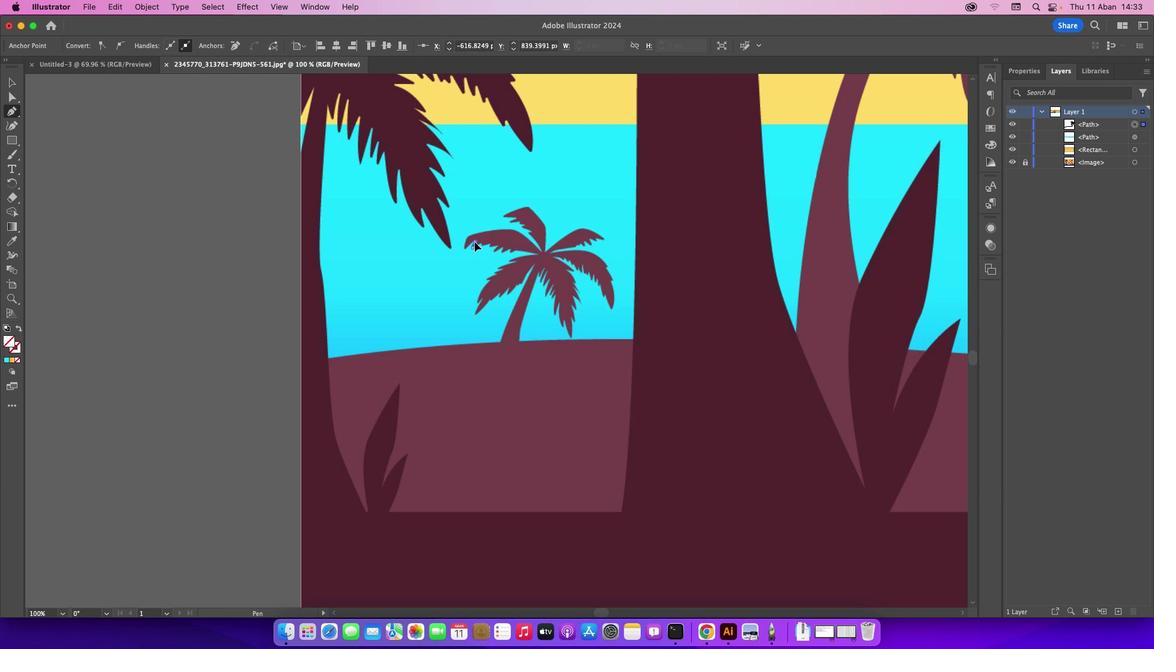 
Action: Mouse moved to (464, 248)
Screenshot: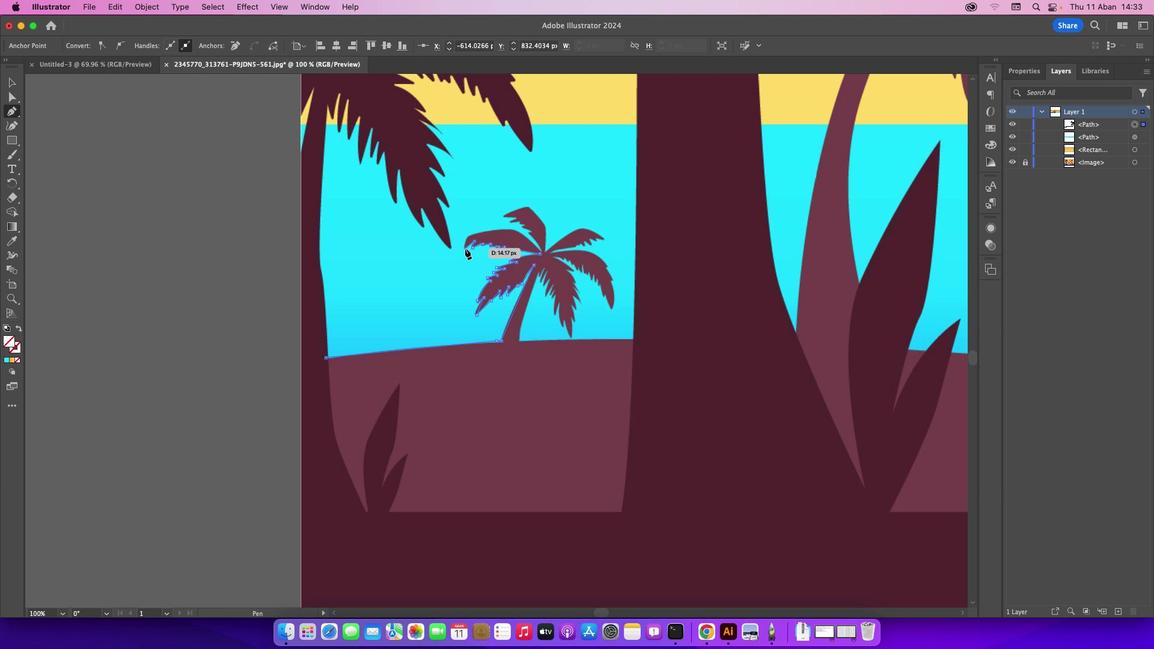
Action: Mouse pressed left at (464, 248)
Screenshot: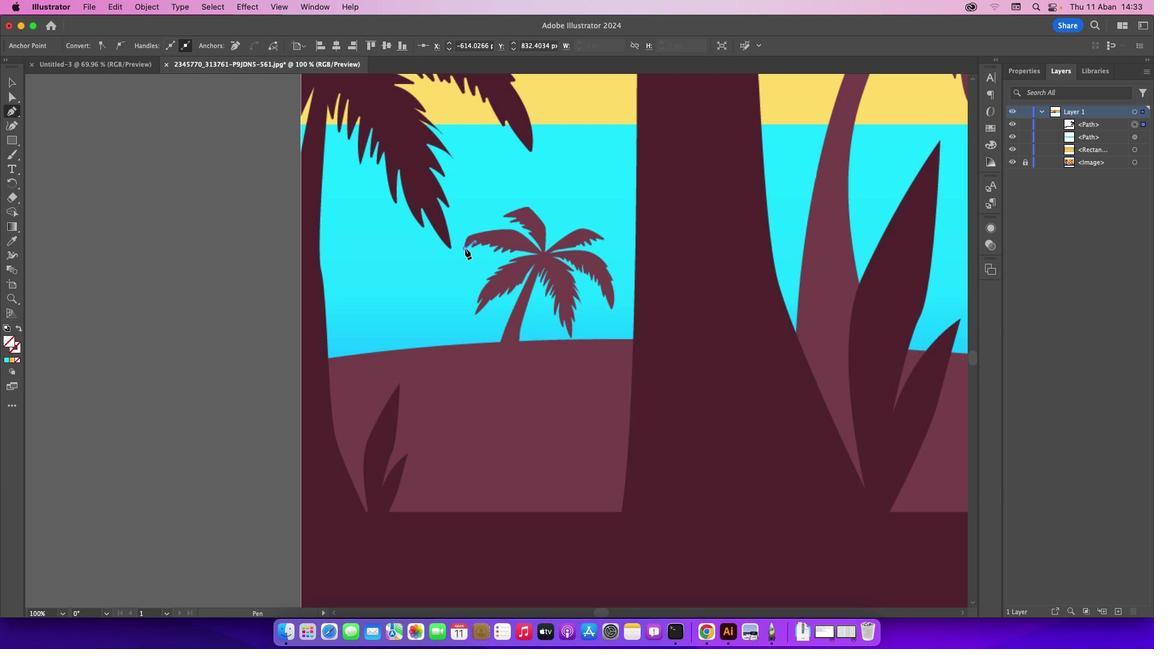 
Action: Mouse moved to (467, 236)
Screenshot: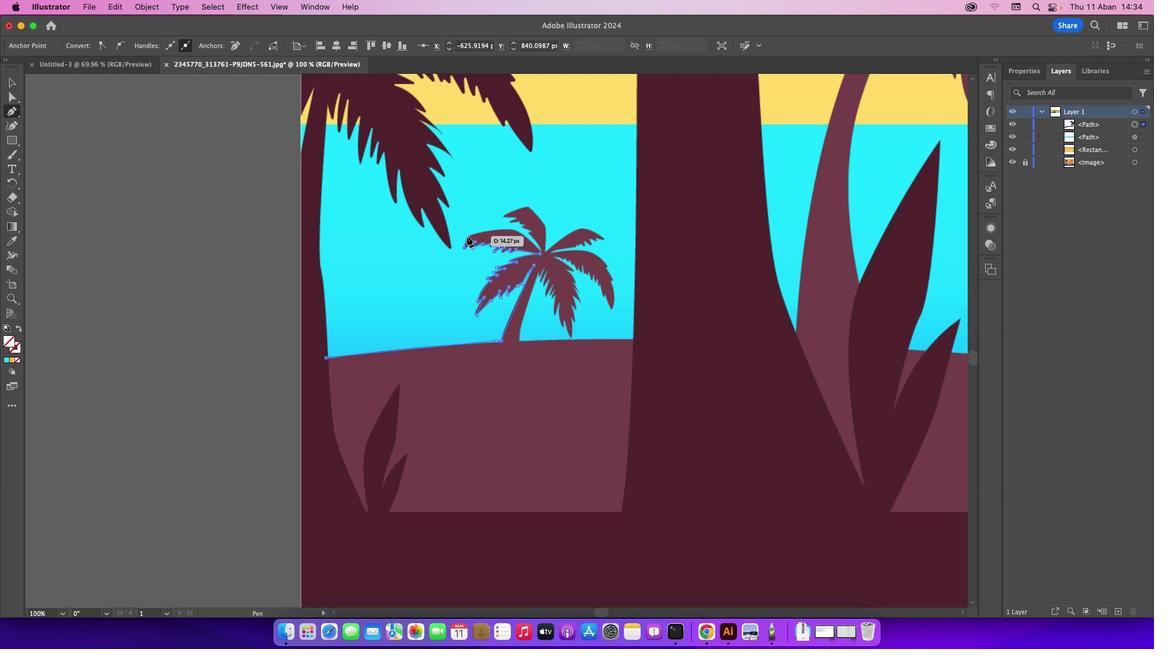 
Action: Mouse pressed left at (467, 236)
